 Task: Plan a trip to San Javier, Spain from 12th  December, 2023 to 15th December, 2023 for 3 adults.2 bedrooms having 3 beds and 1 bathroom. Property type can be flat. Booking option can be shelf check-in. Look for 4 properties as per requirement.
Action: Mouse moved to (581, 155)
Screenshot: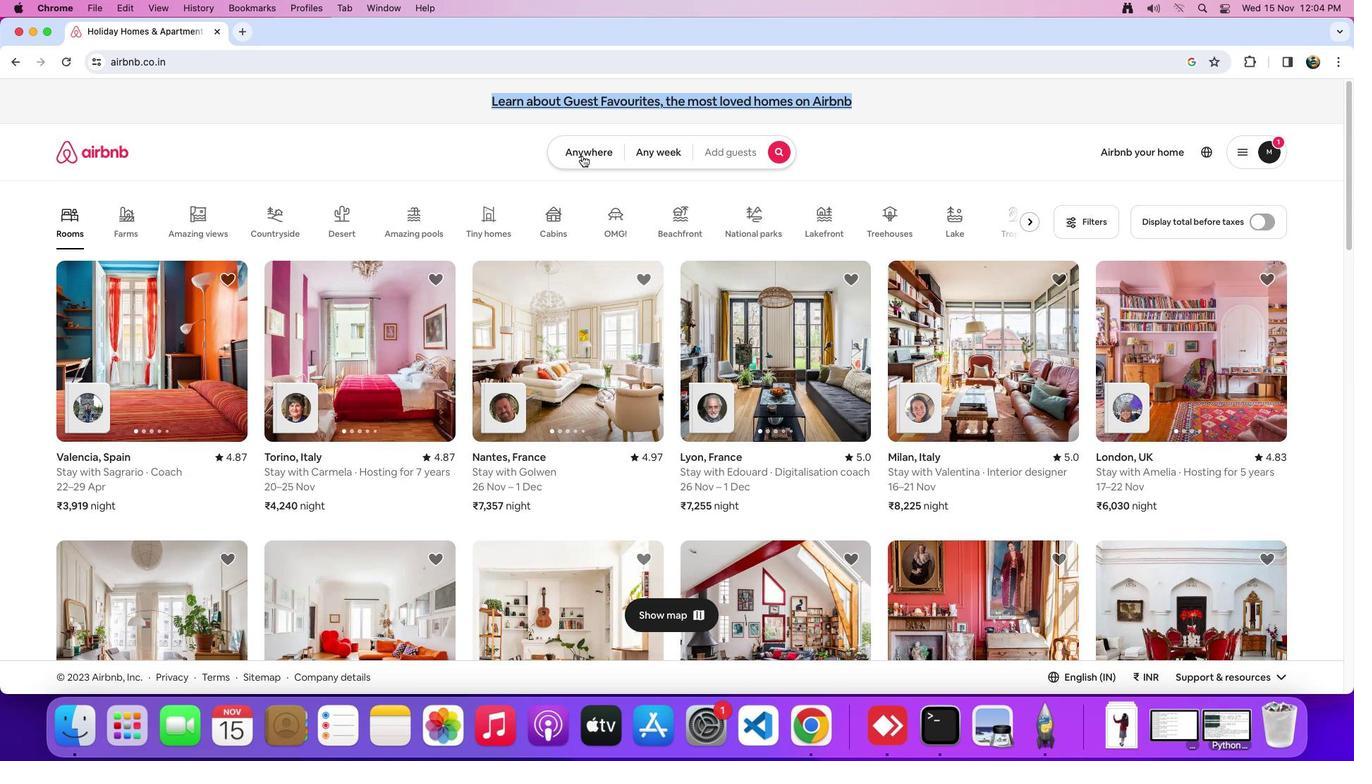 
Action: Mouse pressed left at (581, 155)
Screenshot: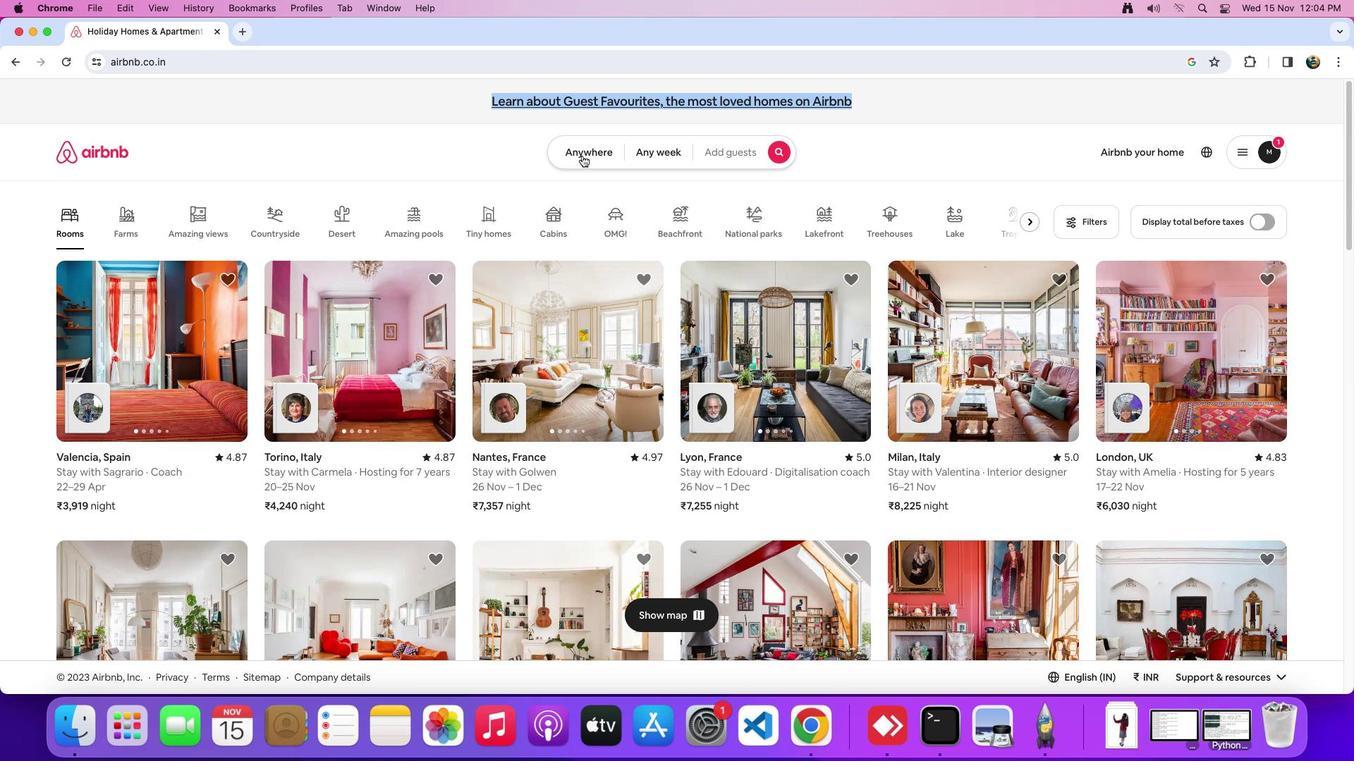 
Action: Mouse moved to (541, 203)
Screenshot: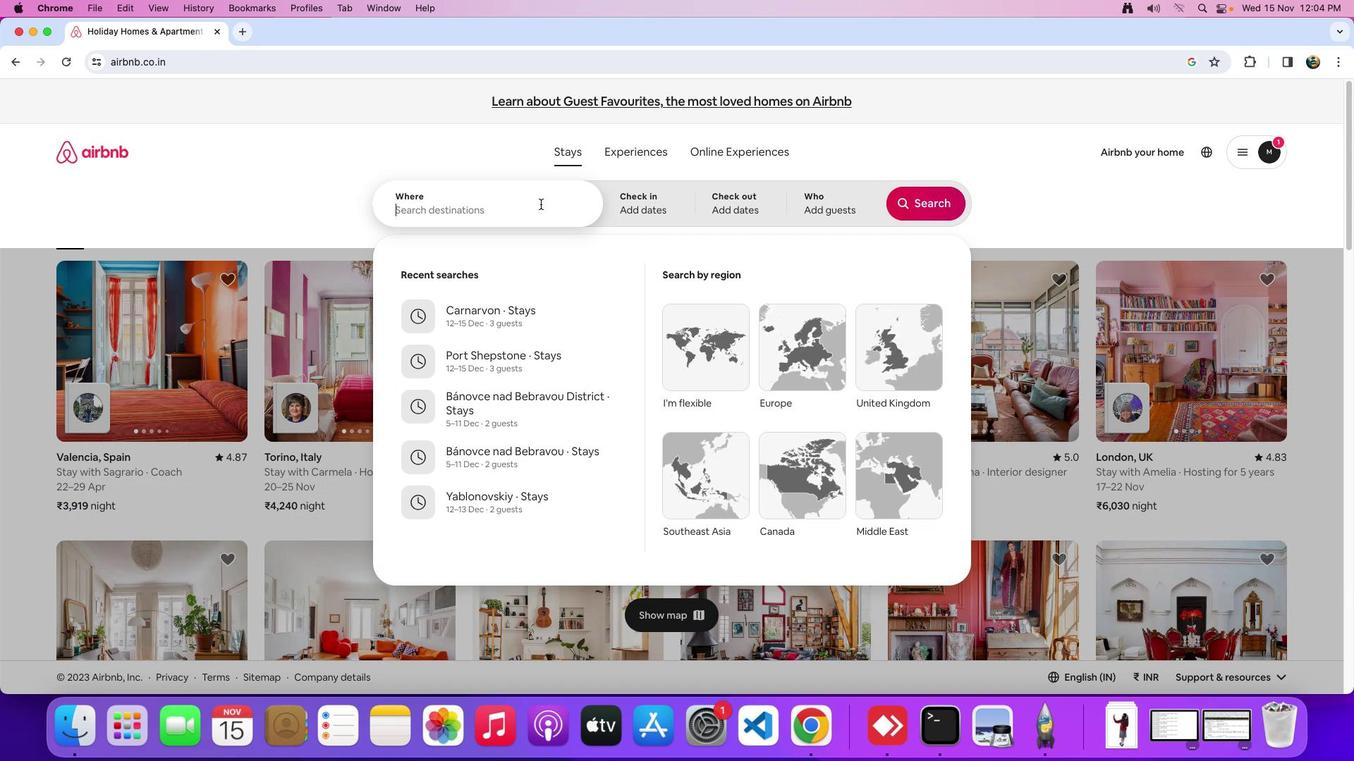 
Action: Mouse pressed left at (541, 203)
Screenshot: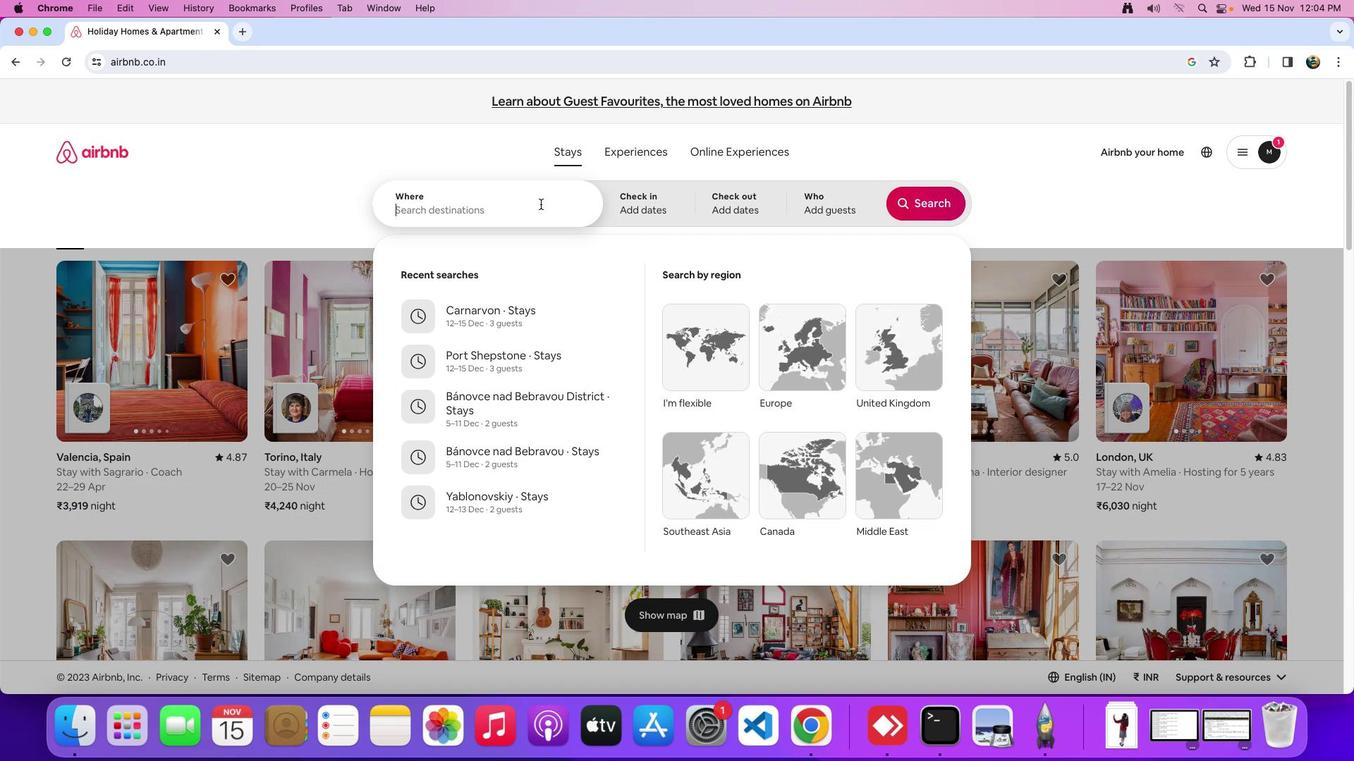 
Action: Key pressed Key.shift_r'S''a''n'Key.spaceKey.shift'J''a''v''i''e''r'','Key.spaceKey.shift_r'S''p''a''i''n'
Screenshot: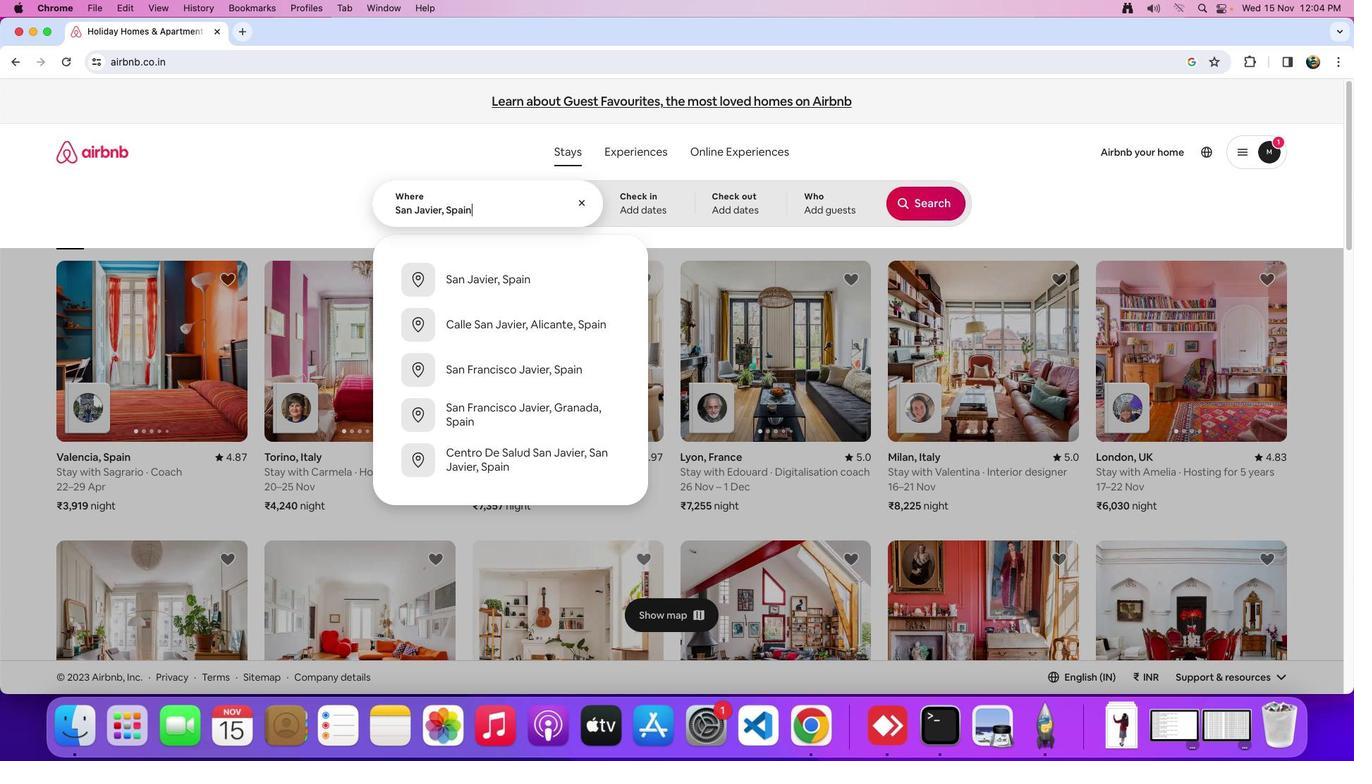 
Action: Mouse moved to (677, 198)
Screenshot: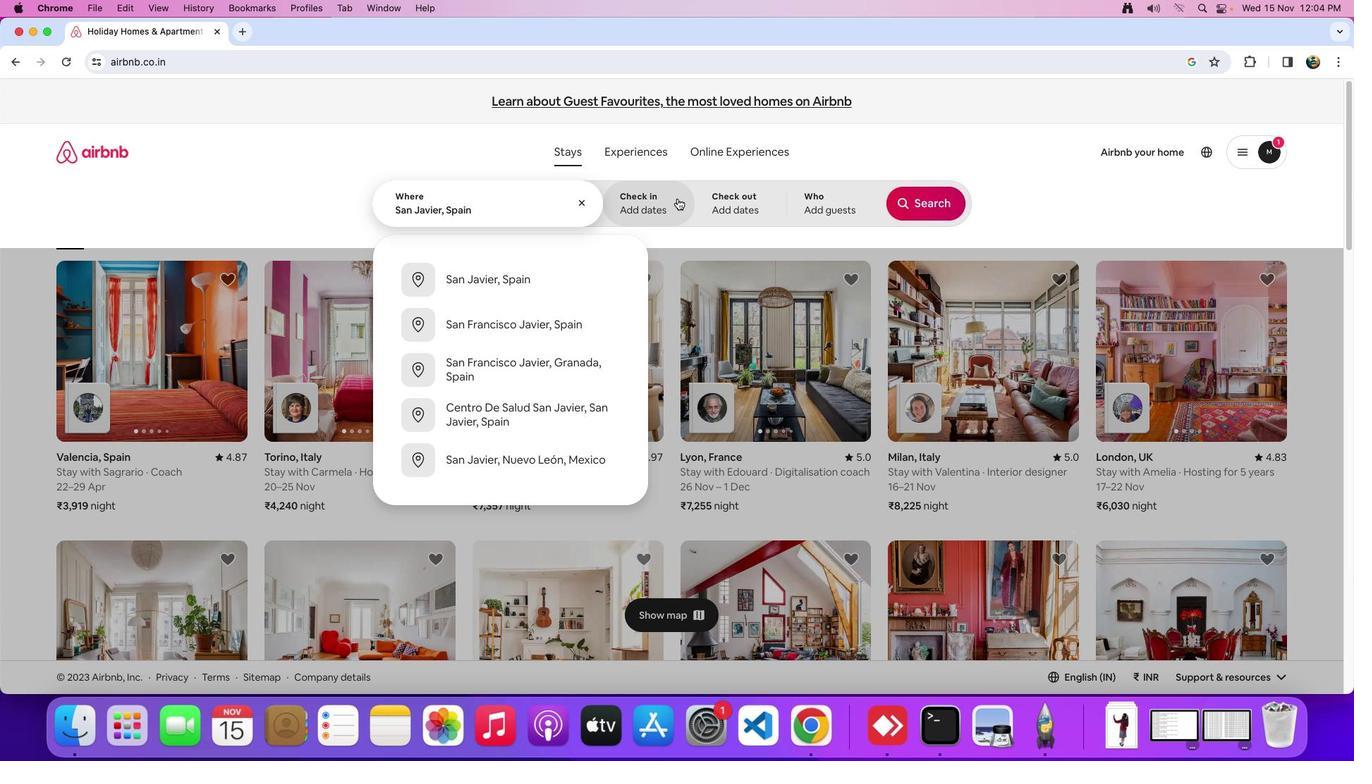 
Action: Mouse pressed left at (677, 198)
Screenshot: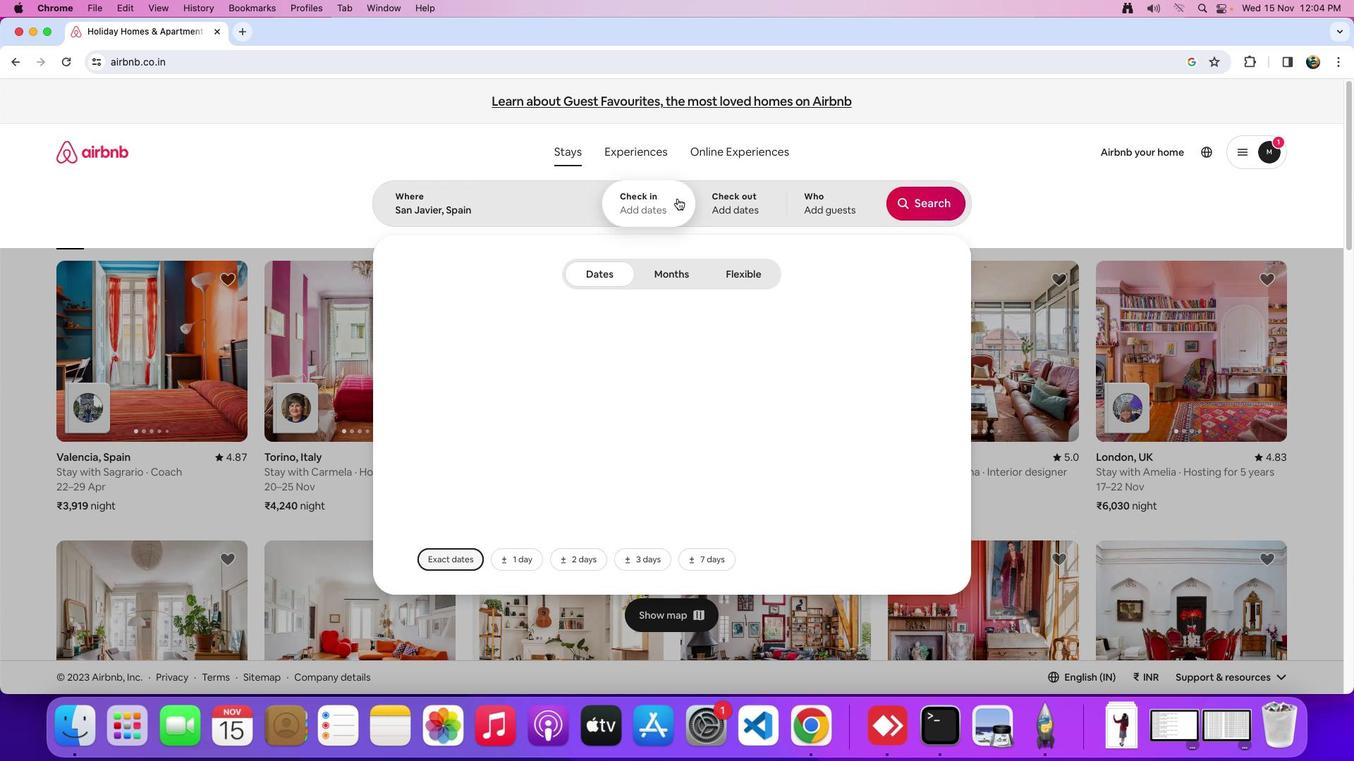 
Action: Mouse moved to (780, 445)
Screenshot: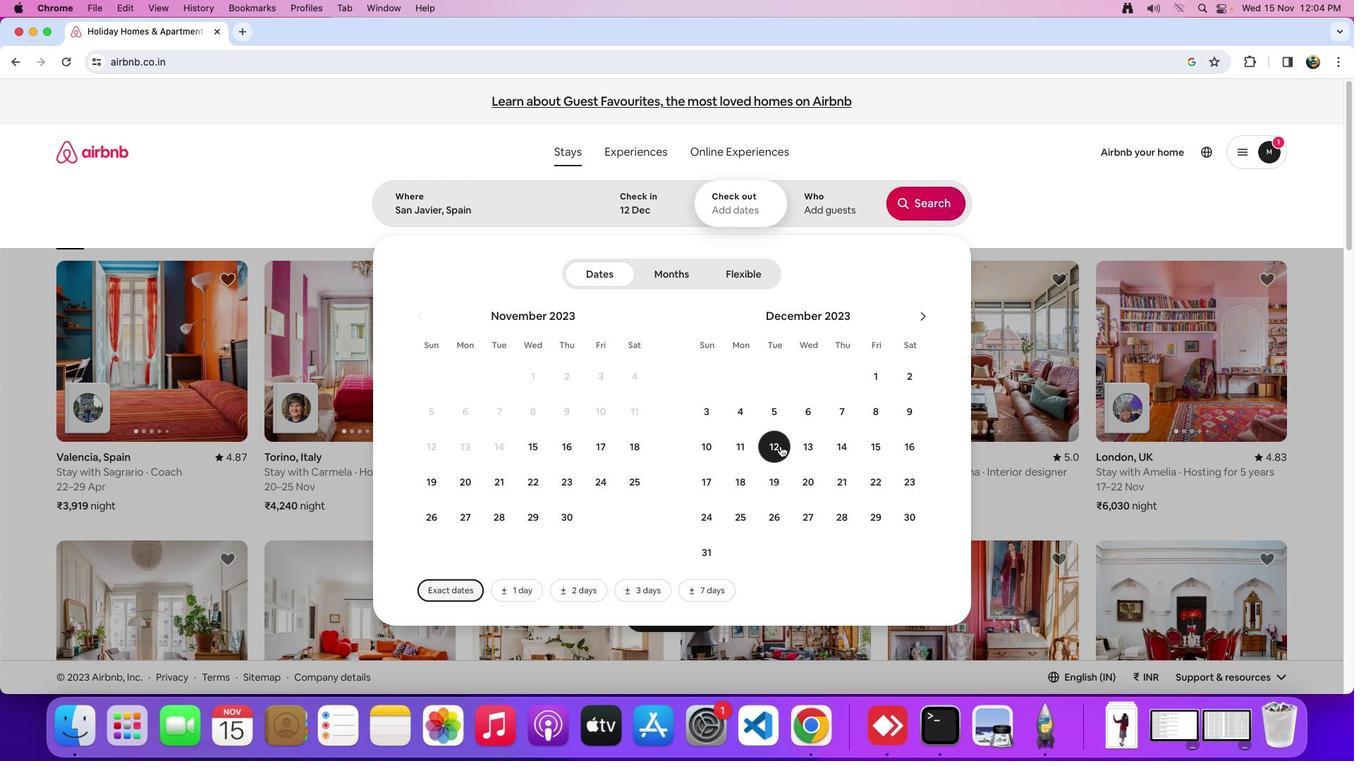 
Action: Mouse pressed left at (780, 445)
Screenshot: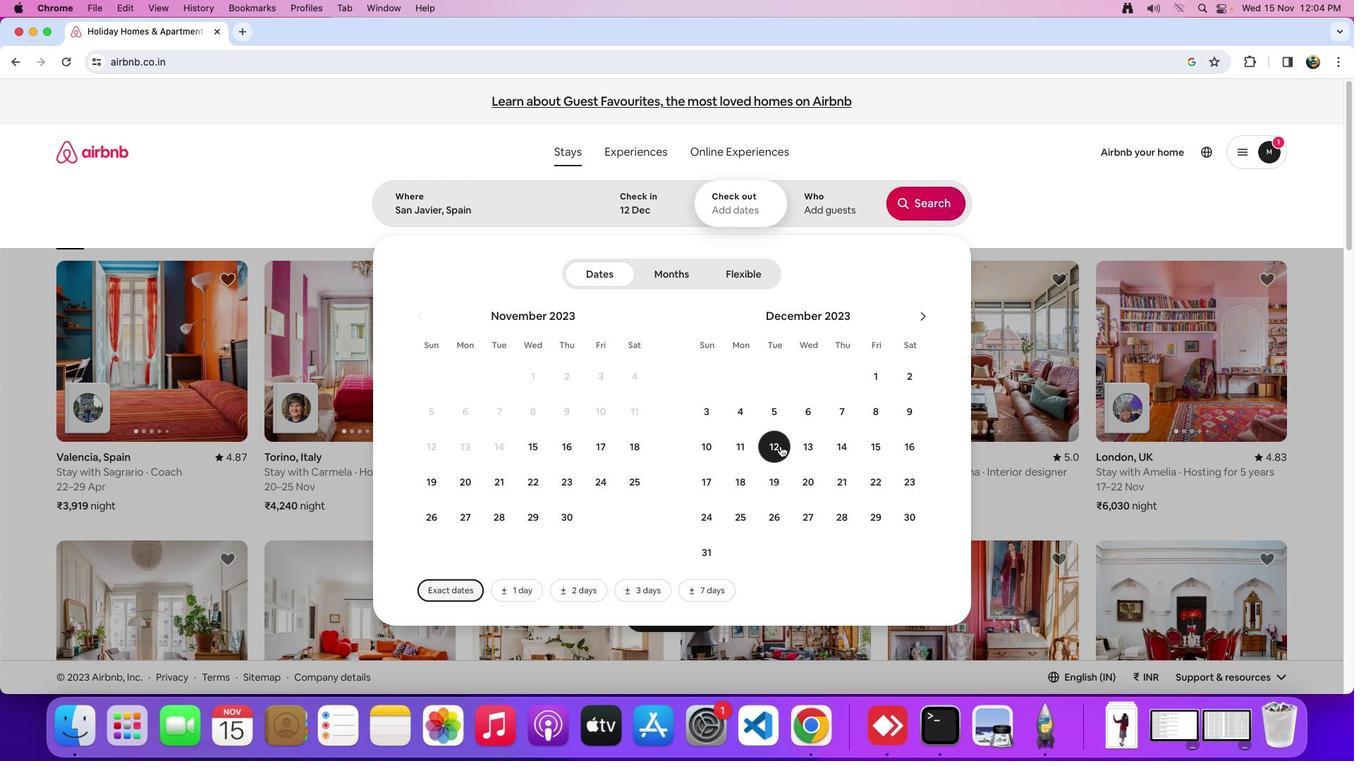 
Action: Mouse moved to (868, 455)
Screenshot: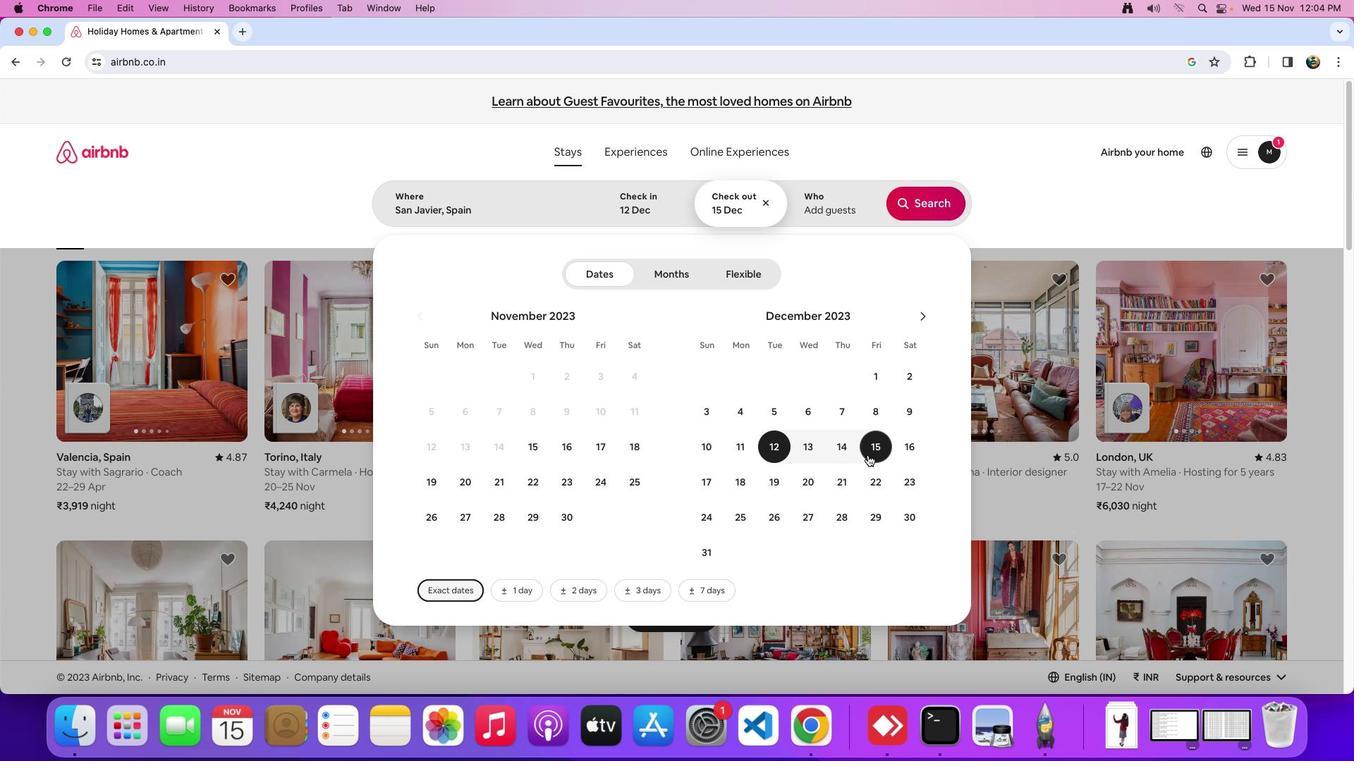 
Action: Mouse pressed left at (868, 455)
Screenshot: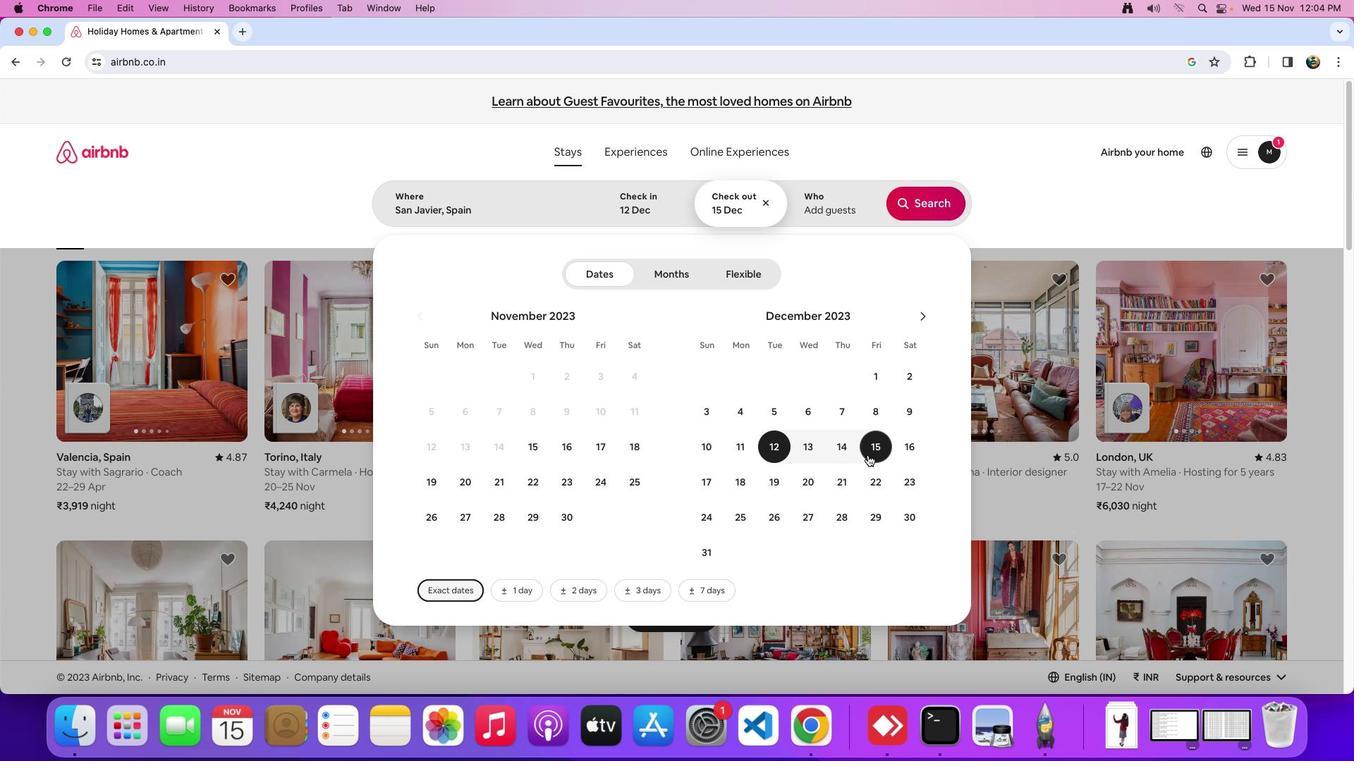 
Action: Mouse moved to (864, 479)
Screenshot: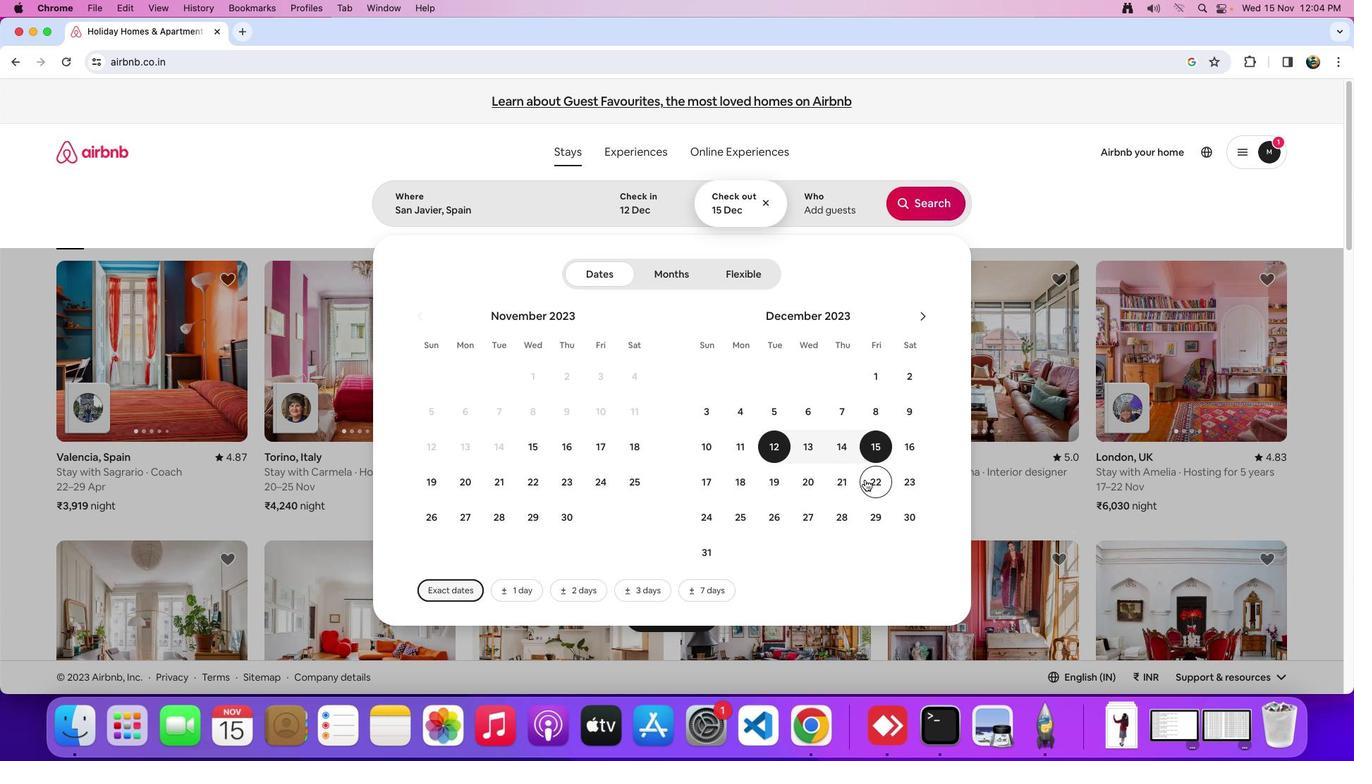
Action: Mouse scrolled (864, 479) with delta (0, 0)
Screenshot: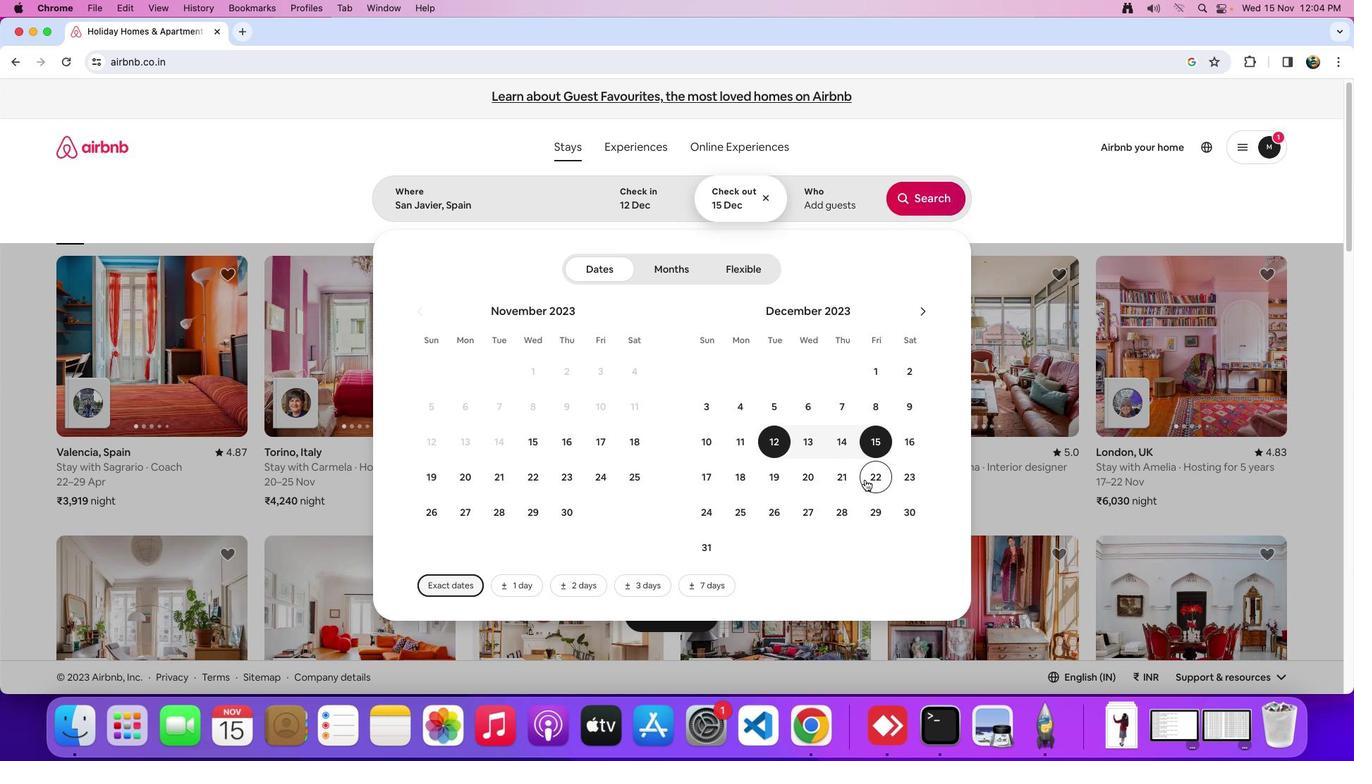 
Action: Mouse scrolled (864, 479) with delta (0, 0)
Screenshot: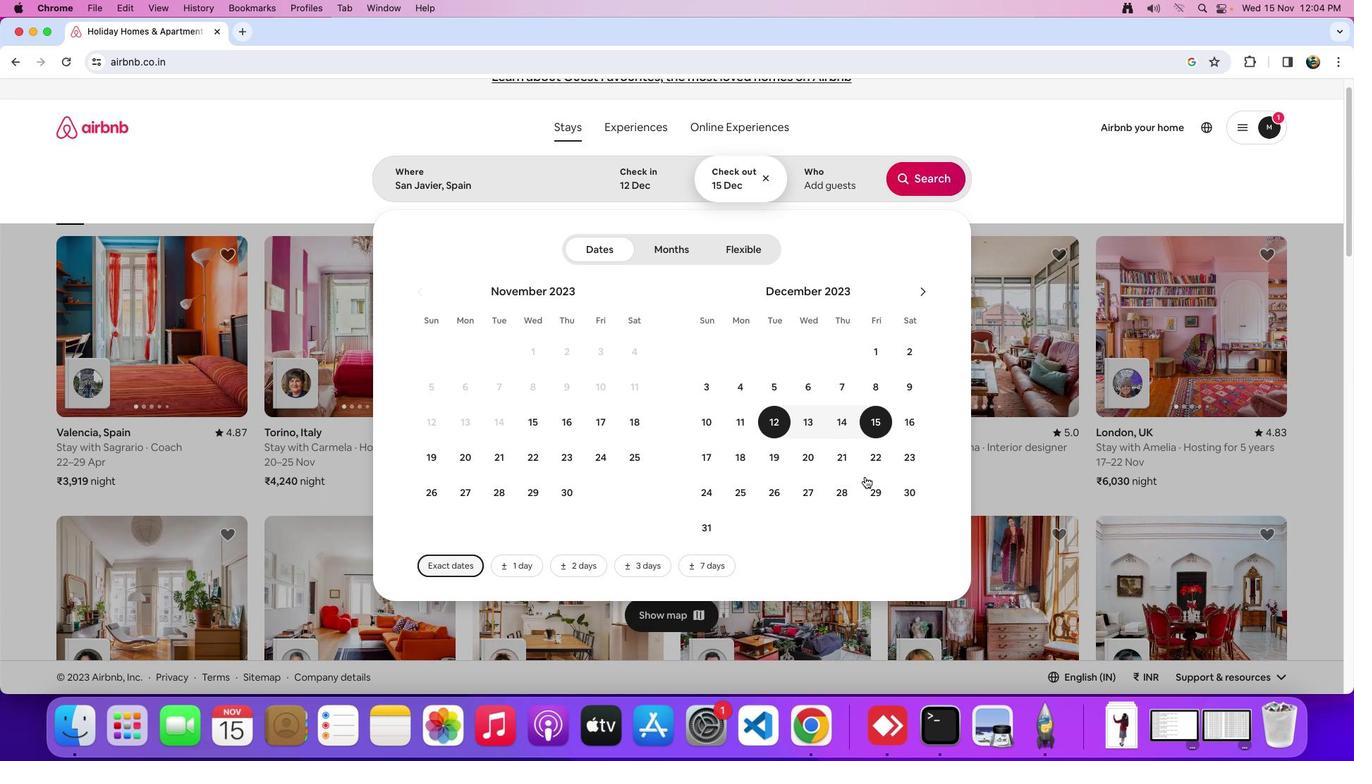 
Action: Mouse moved to (864, 479)
Screenshot: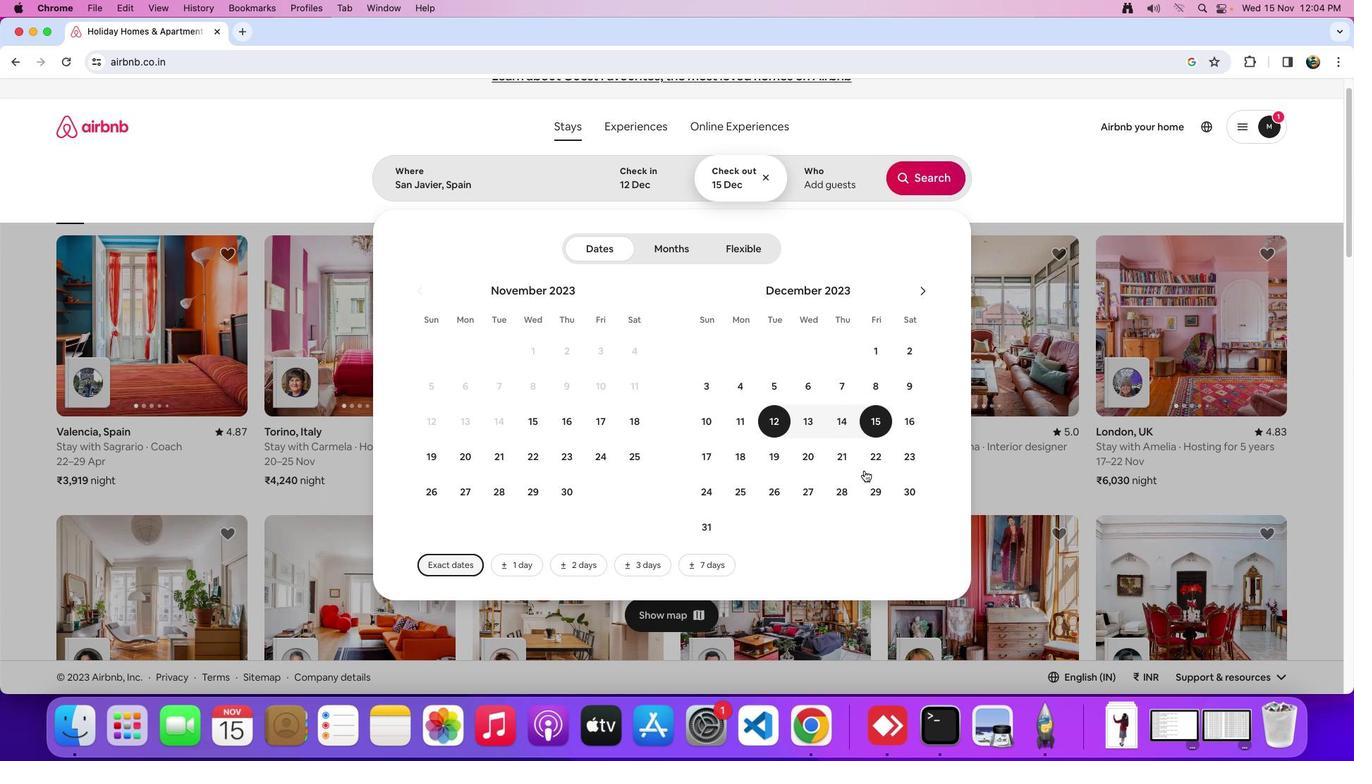 
Action: Mouse scrolled (864, 479) with delta (0, 0)
Screenshot: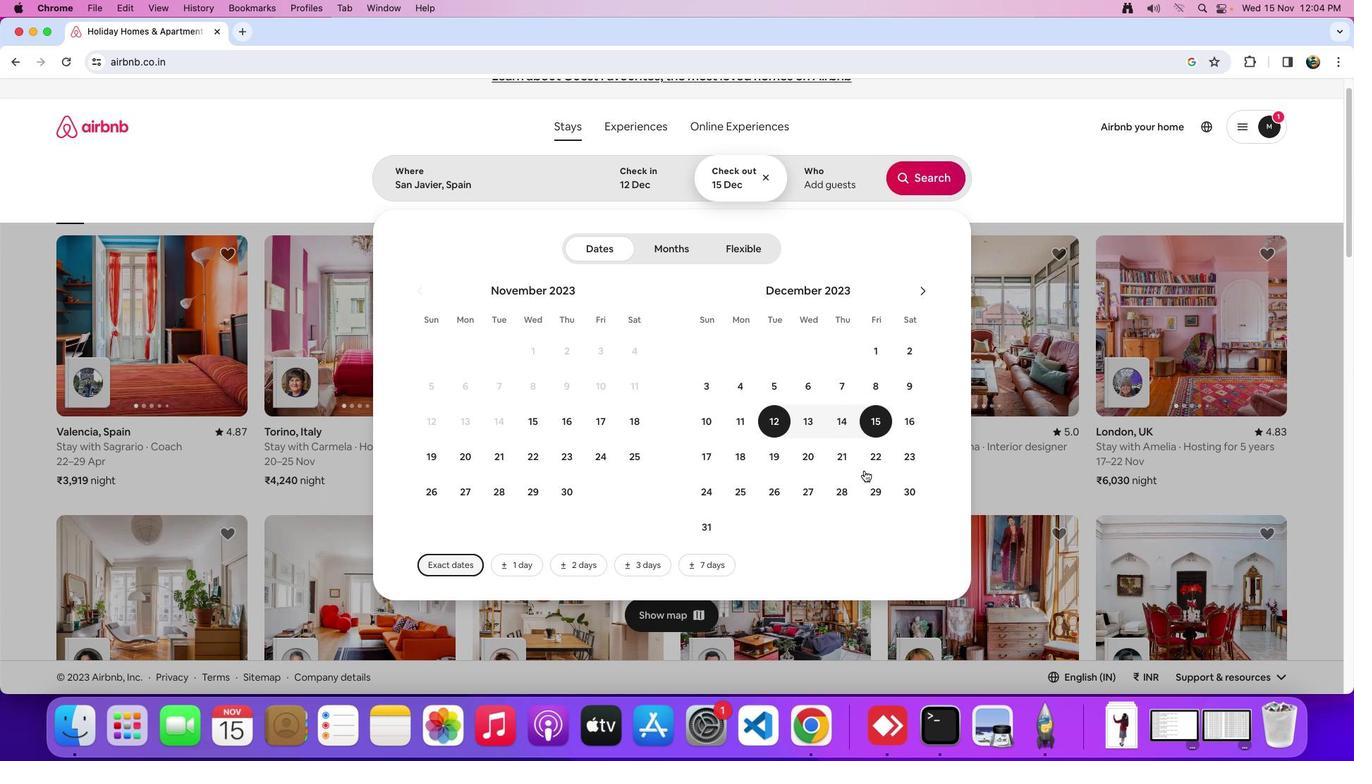 
Action: Mouse moved to (845, 191)
Screenshot: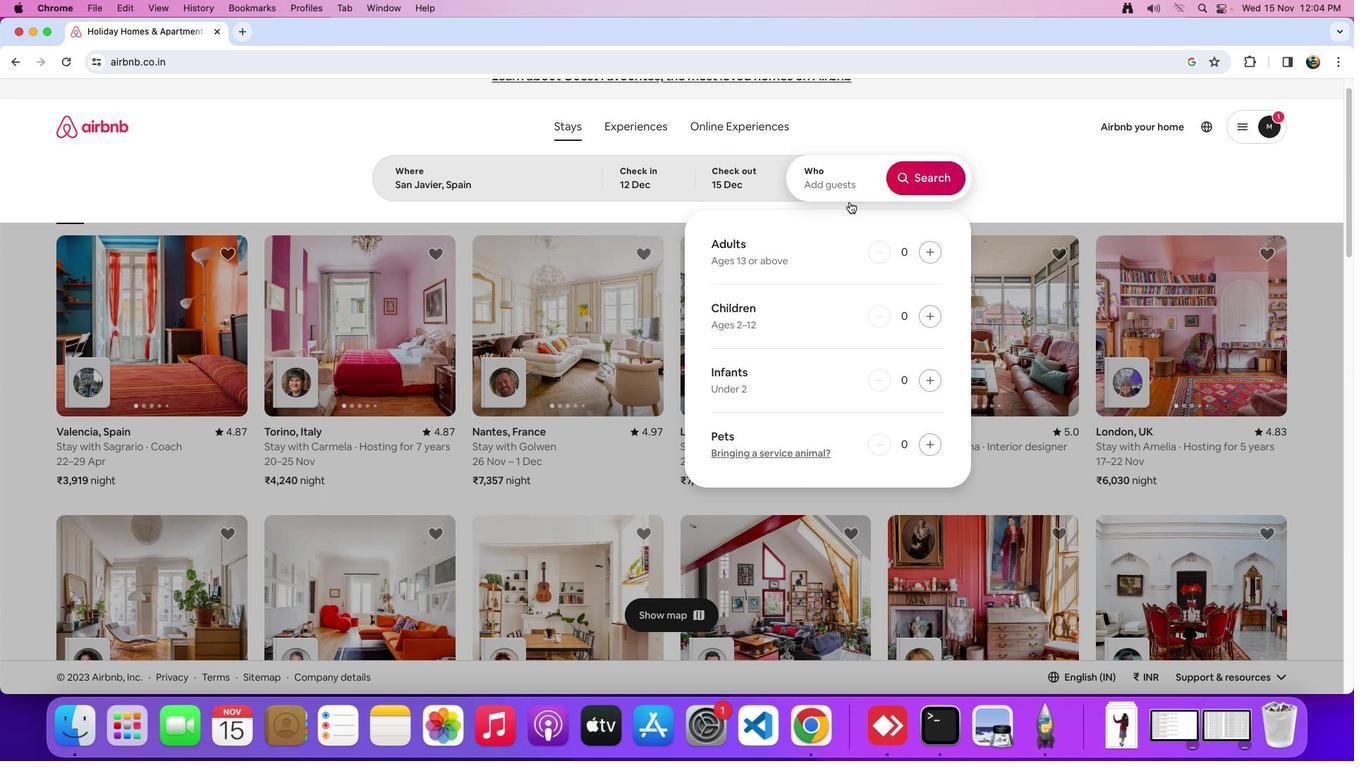 
Action: Mouse pressed left at (845, 191)
Screenshot: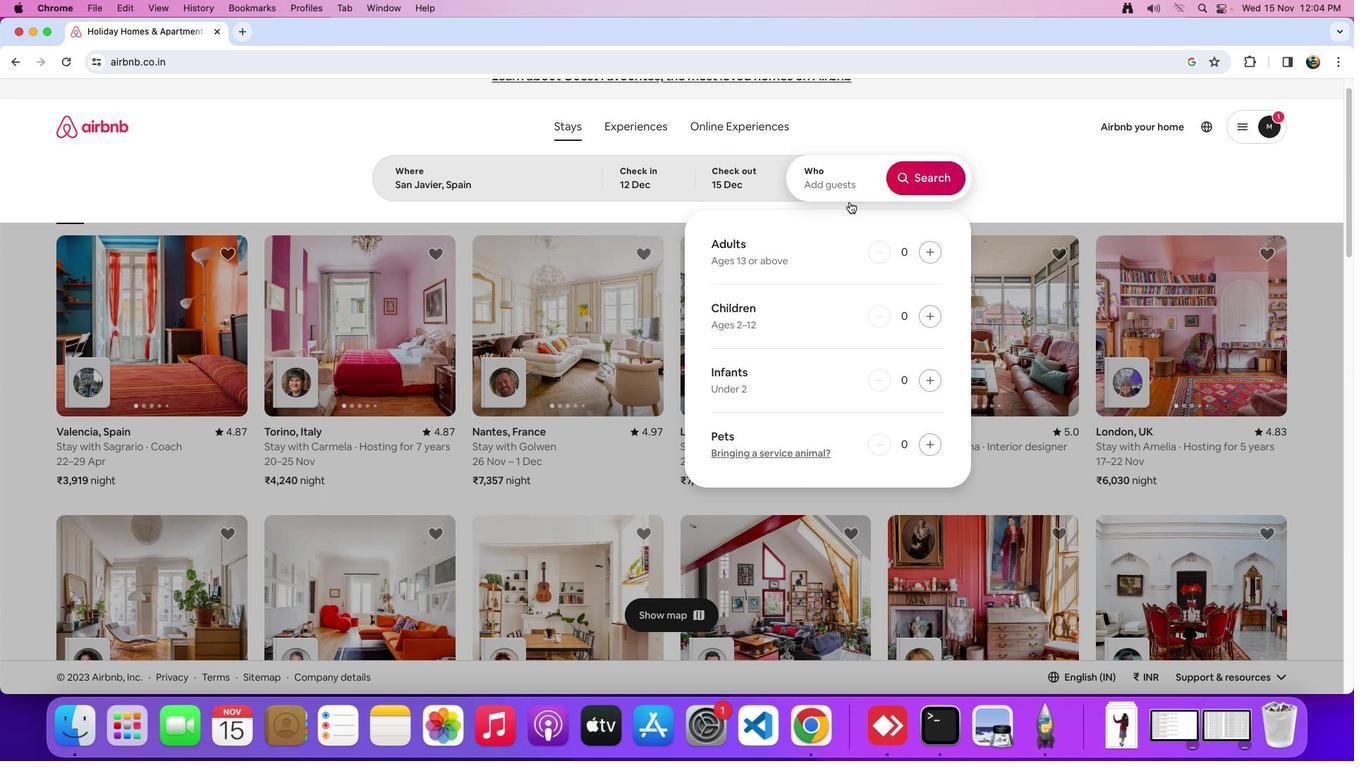 
Action: Mouse moved to (931, 253)
Screenshot: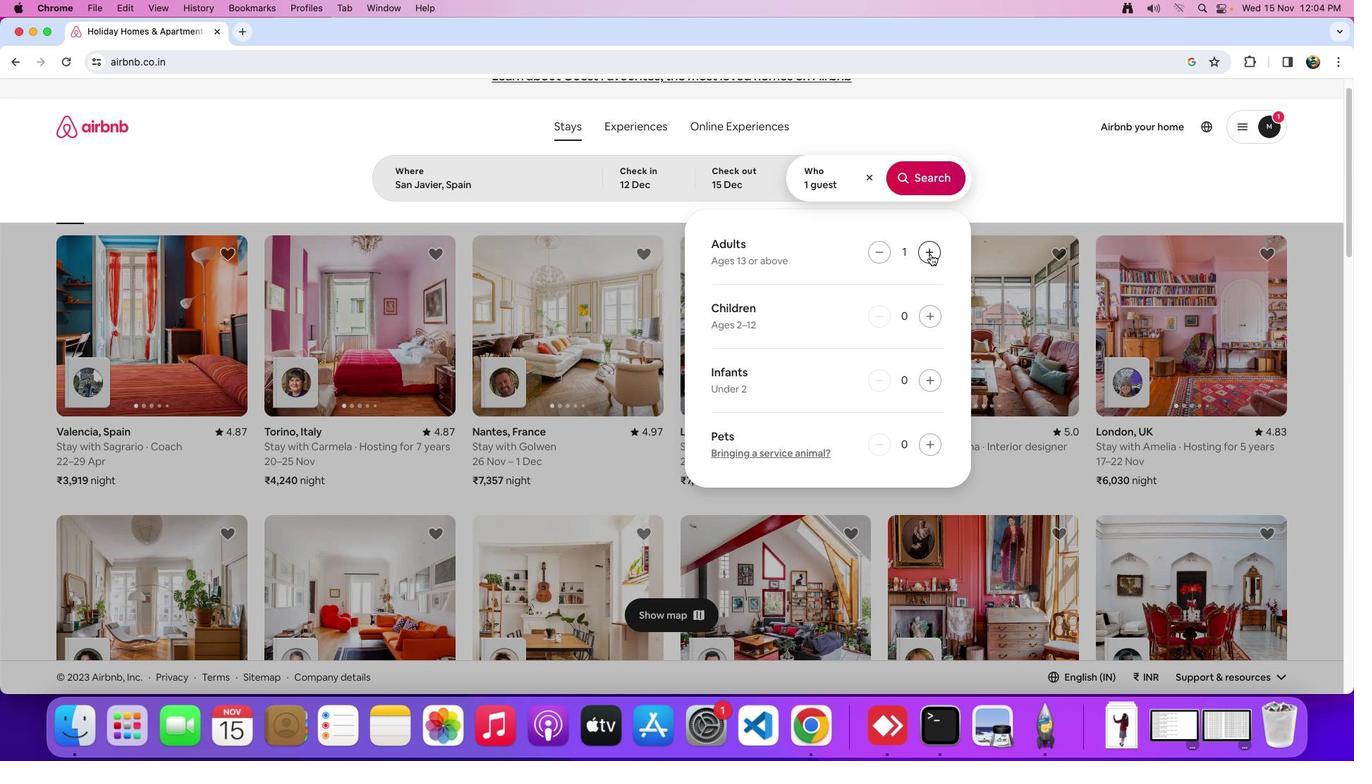 
Action: Mouse pressed left at (931, 253)
Screenshot: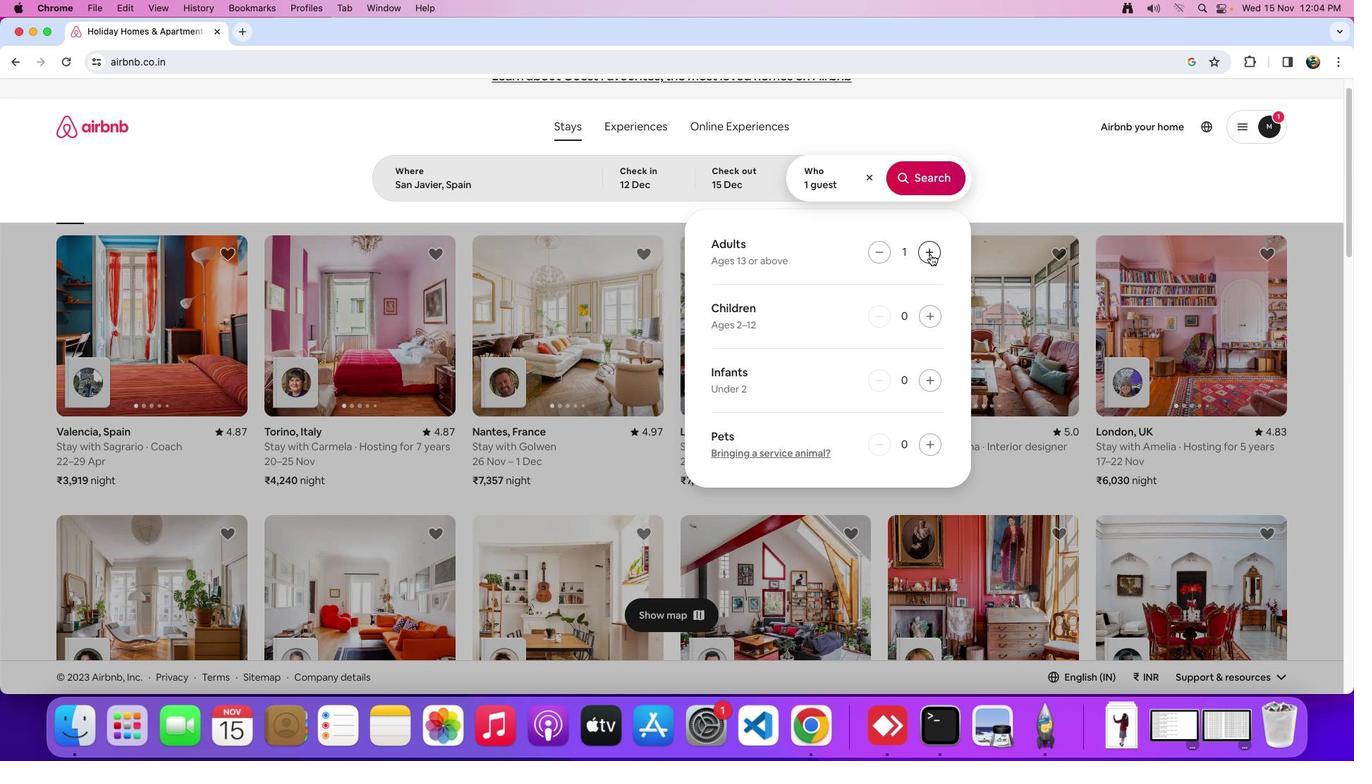 
Action: Mouse pressed left at (931, 253)
Screenshot: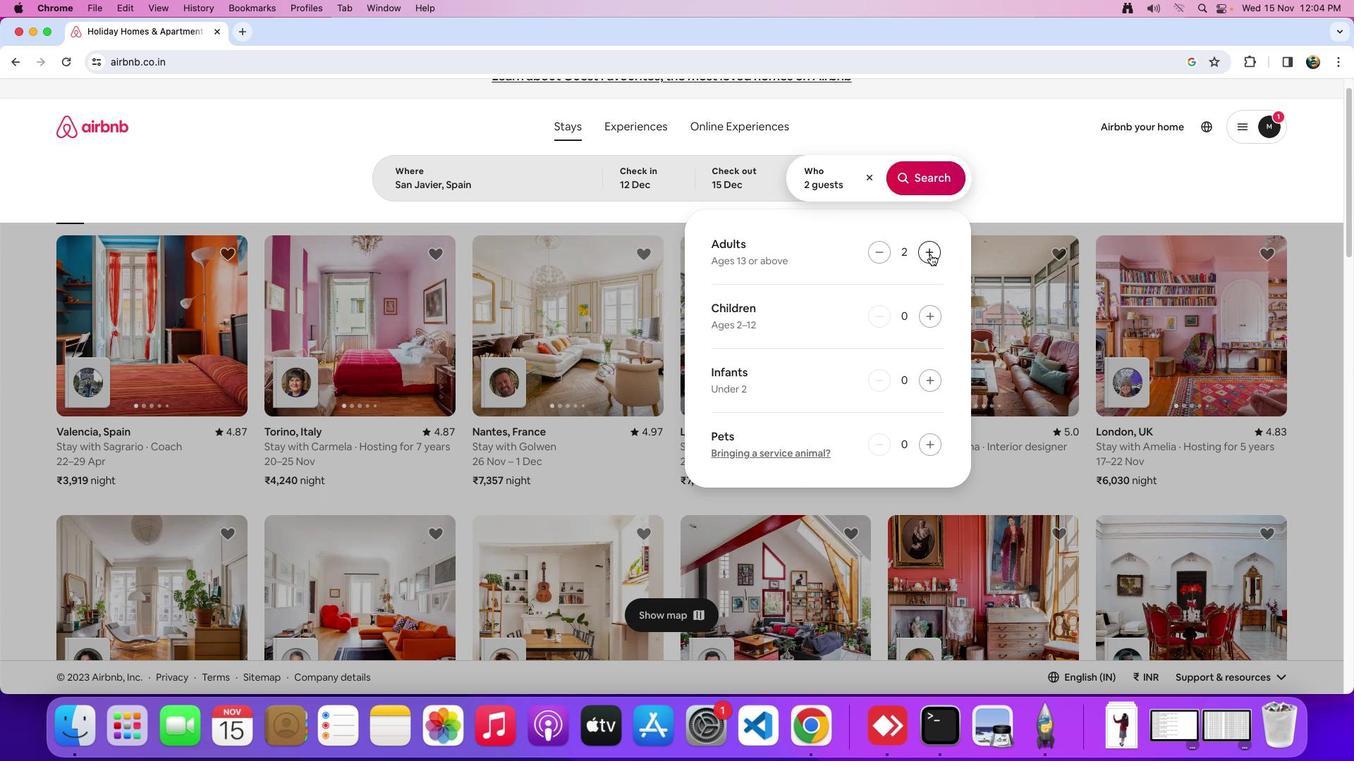 
Action: Mouse pressed left at (931, 253)
Screenshot: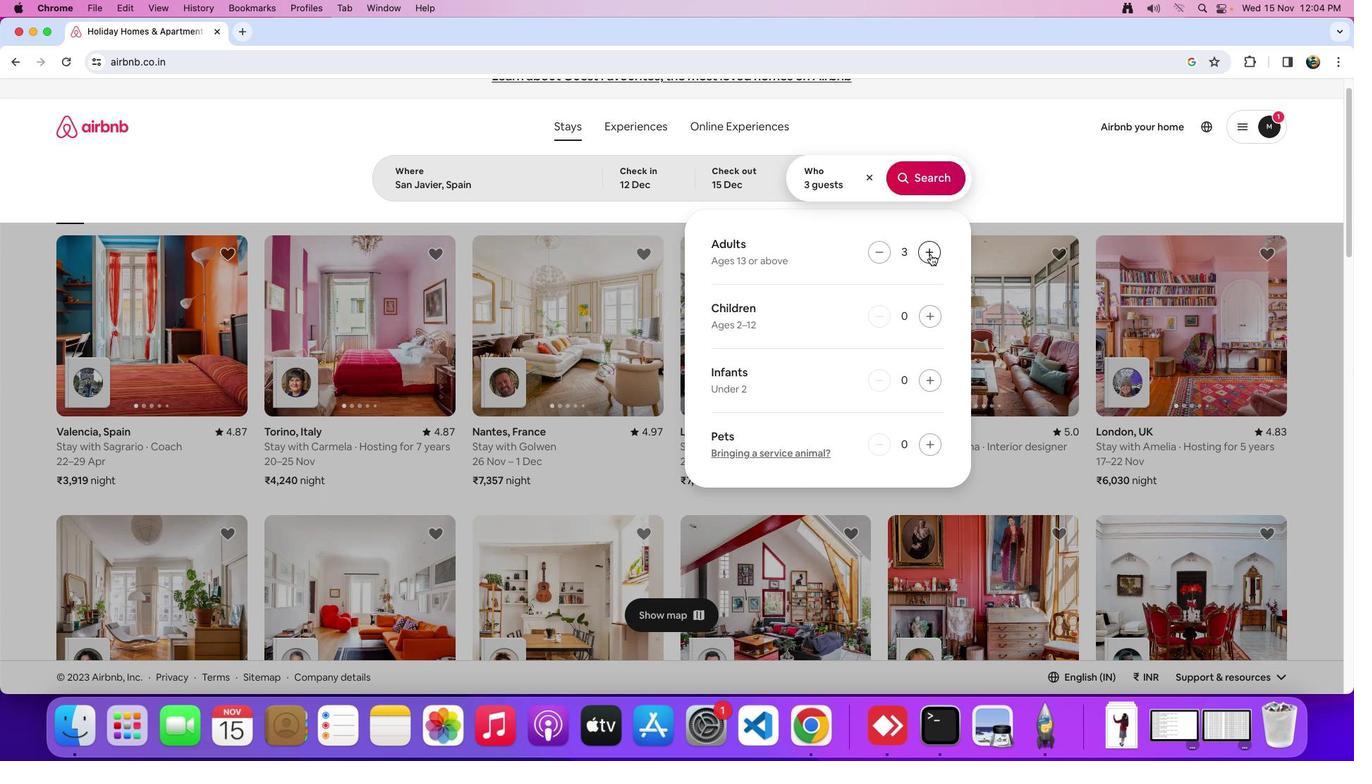 
Action: Mouse moved to (926, 182)
Screenshot: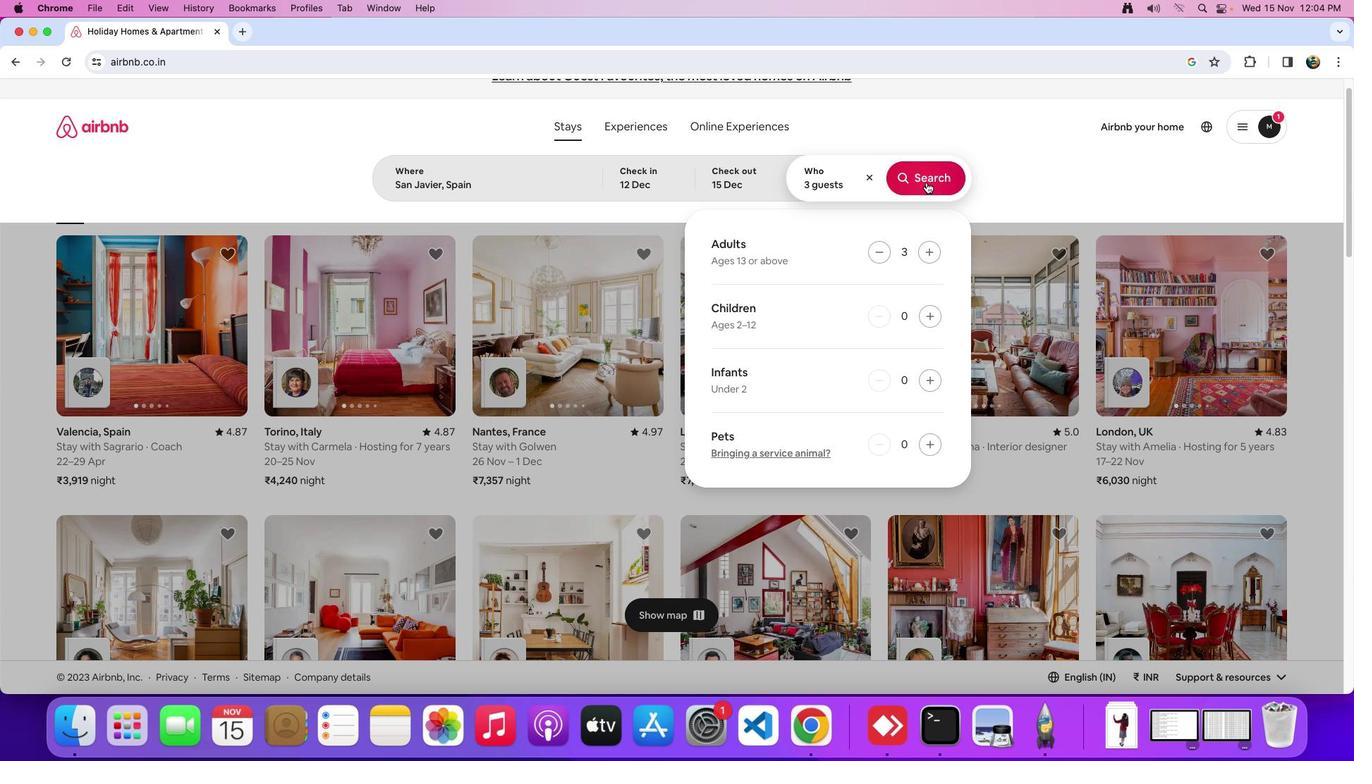 
Action: Mouse pressed left at (926, 182)
Screenshot: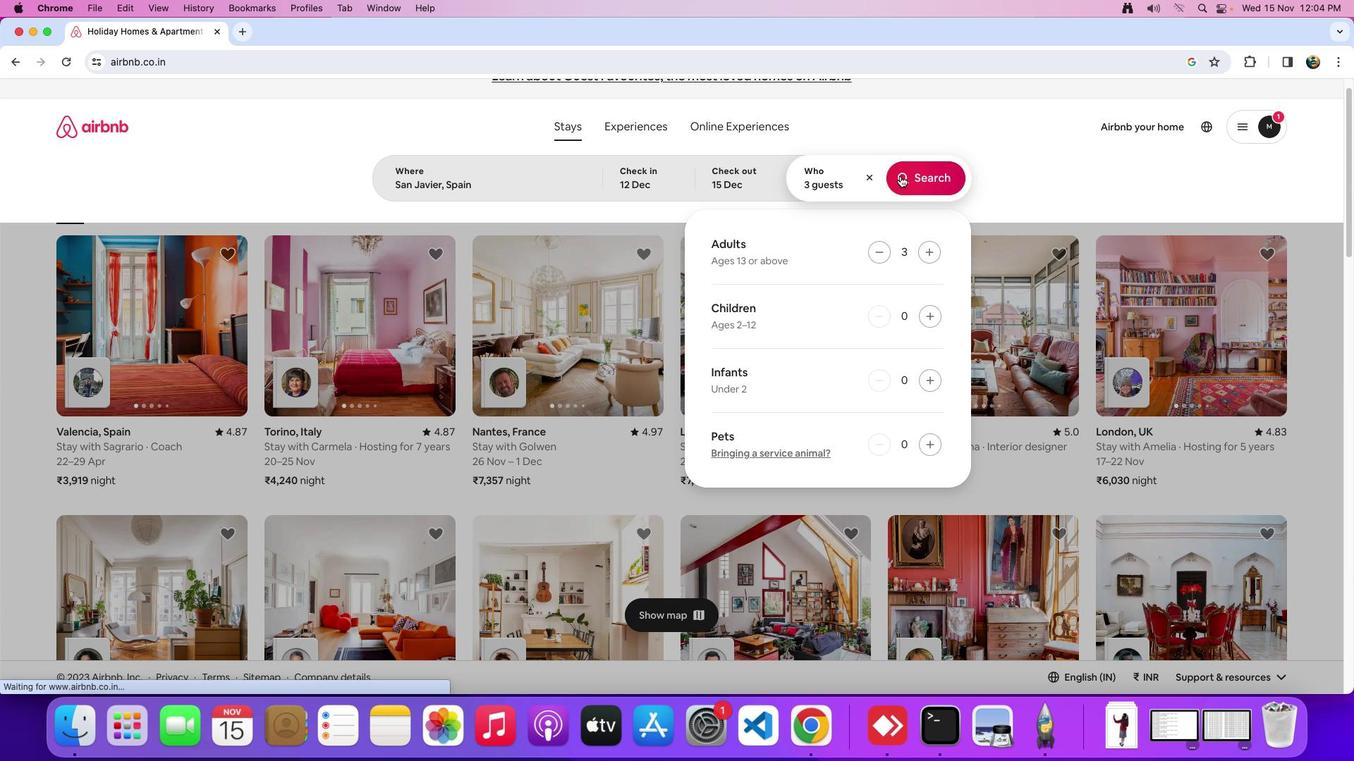 
Action: Mouse moved to (1107, 163)
Screenshot: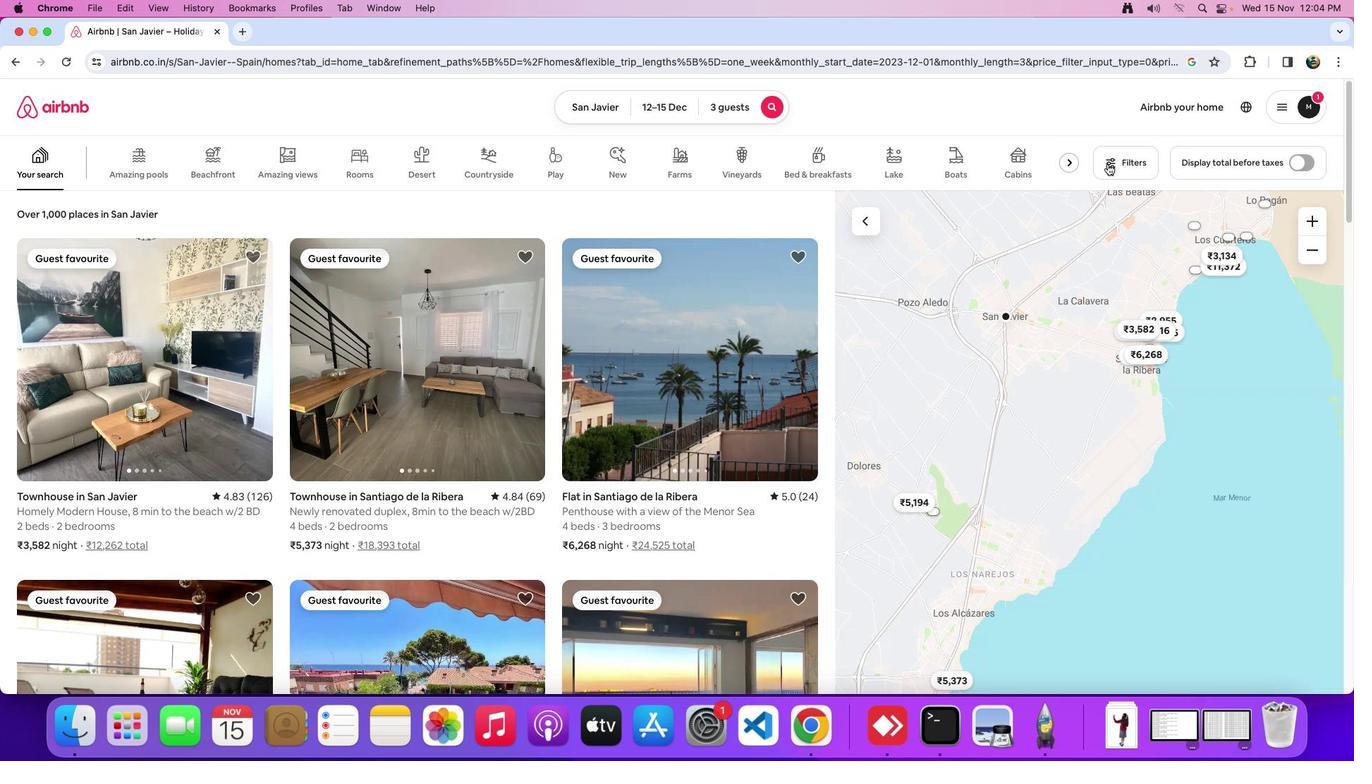 
Action: Mouse pressed left at (1107, 163)
Screenshot: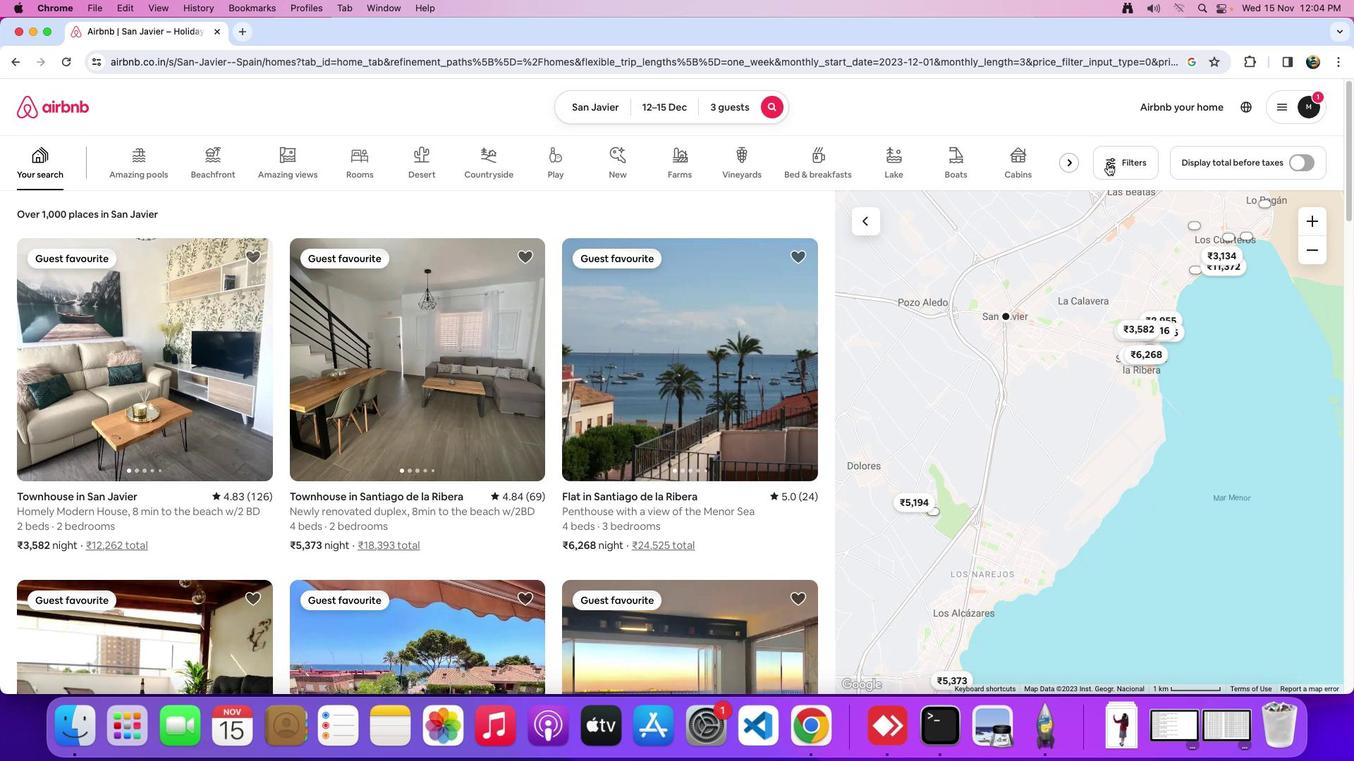 
Action: Mouse moved to (660, 375)
Screenshot: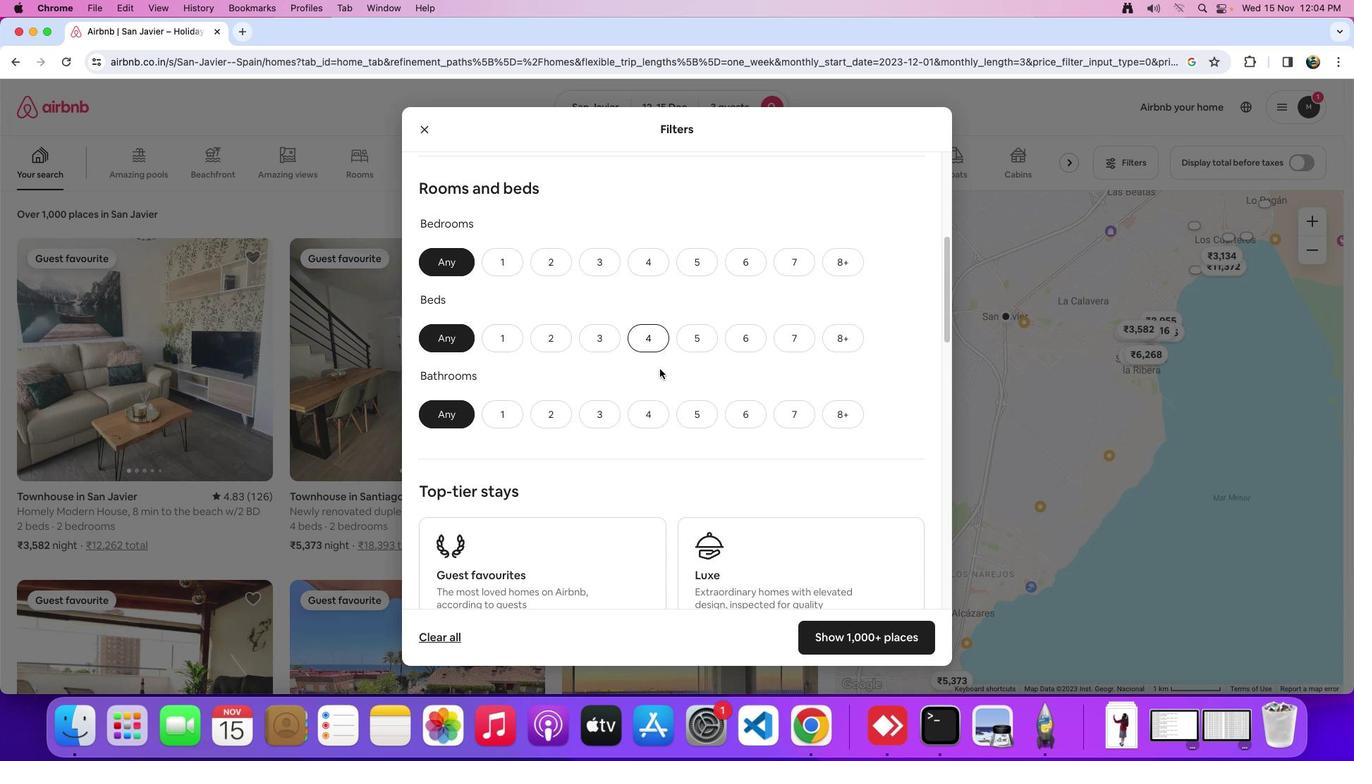 
Action: Mouse scrolled (660, 375) with delta (0, 0)
Screenshot: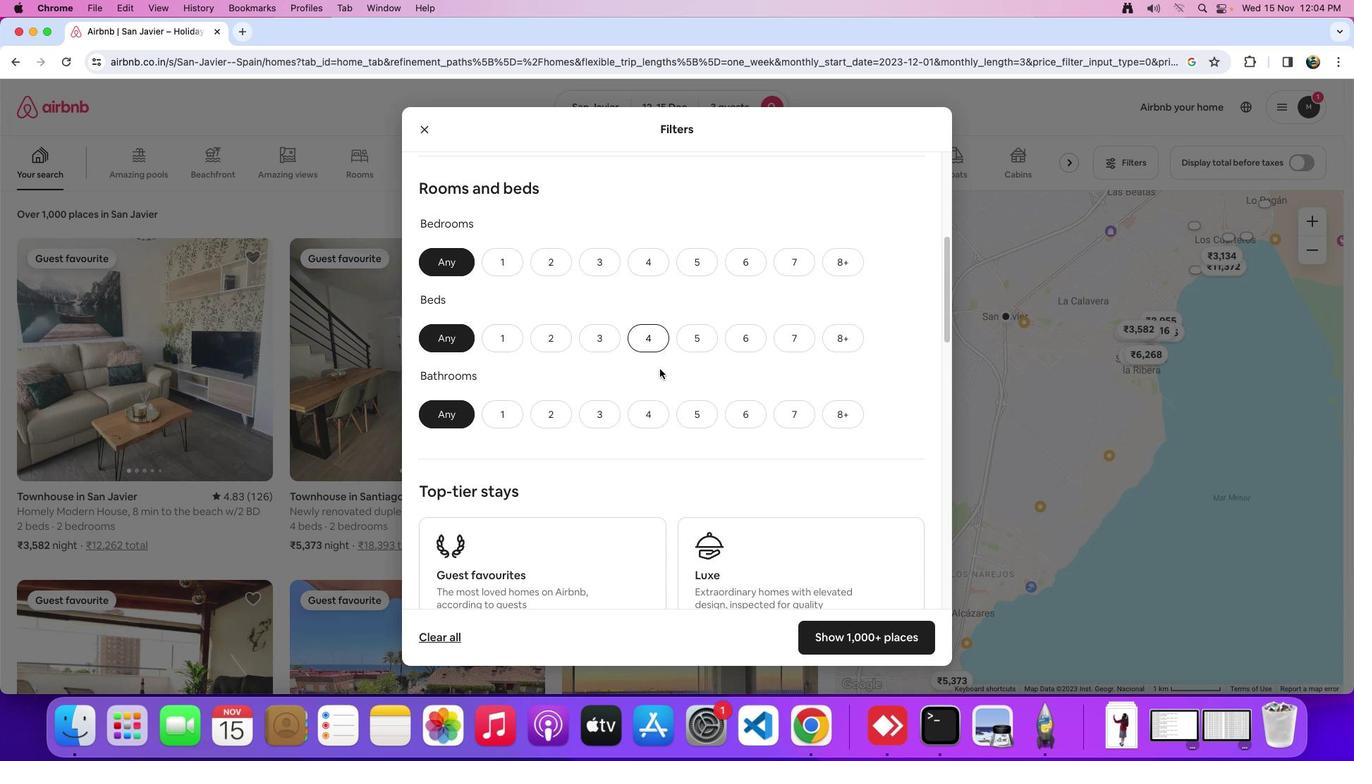 
Action: Mouse moved to (660, 374)
Screenshot: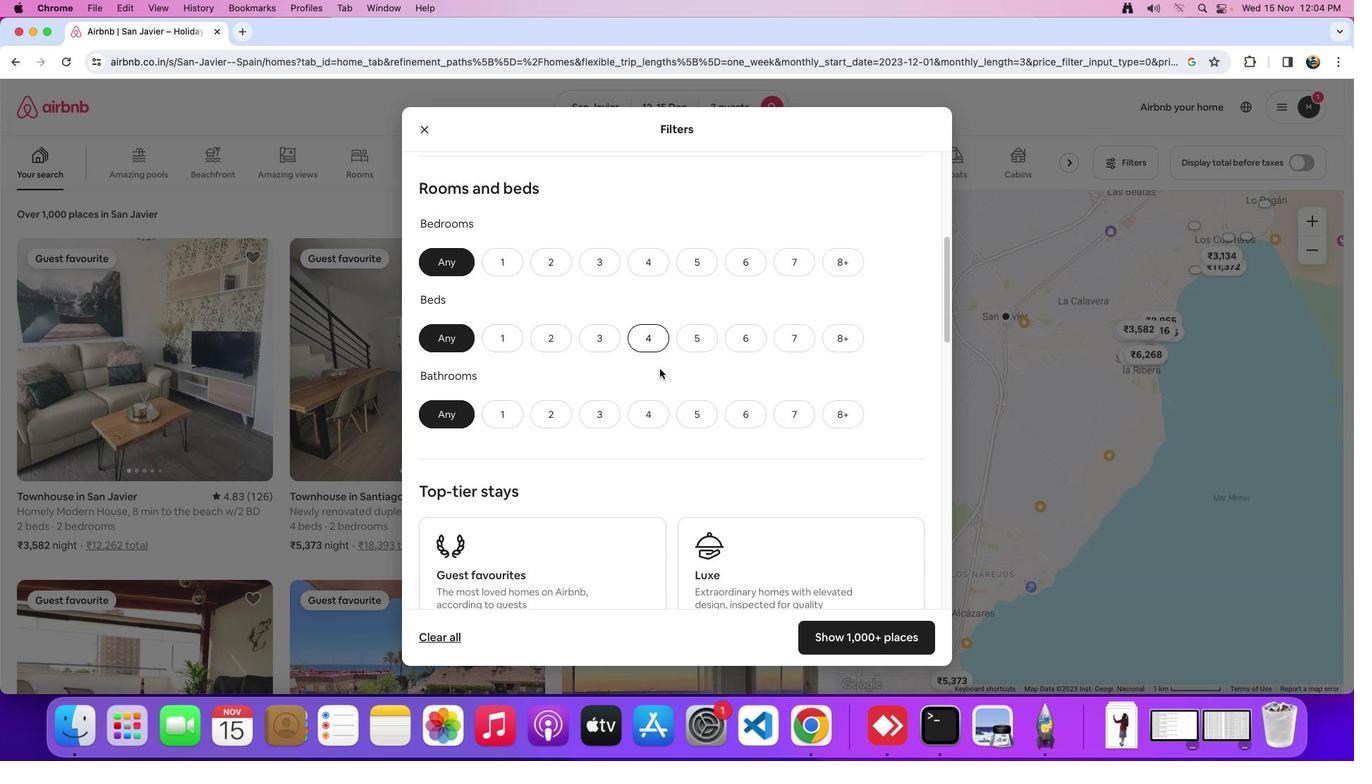 
Action: Mouse scrolled (660, 374) with delta (0, 0)
Screenshot: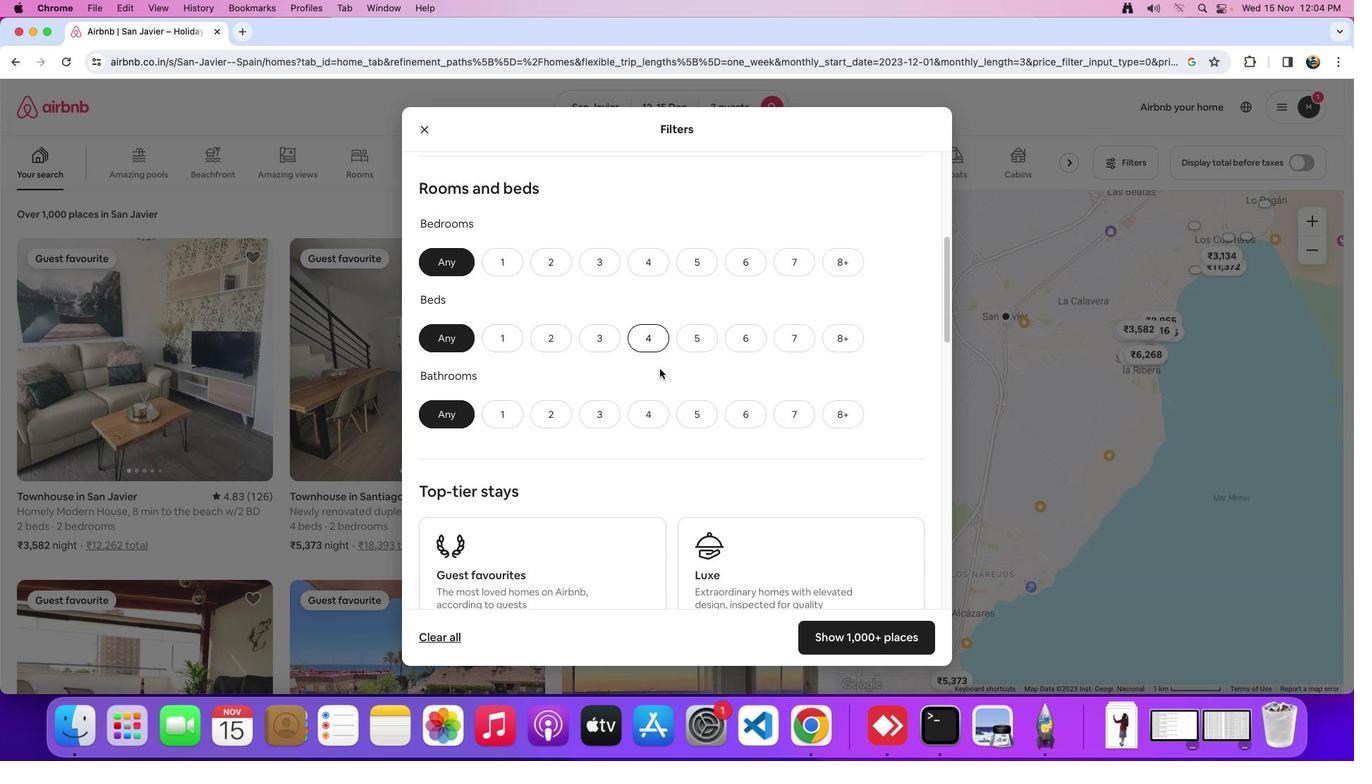 
Action: Mouse moved to (660, 373)
Screenshot: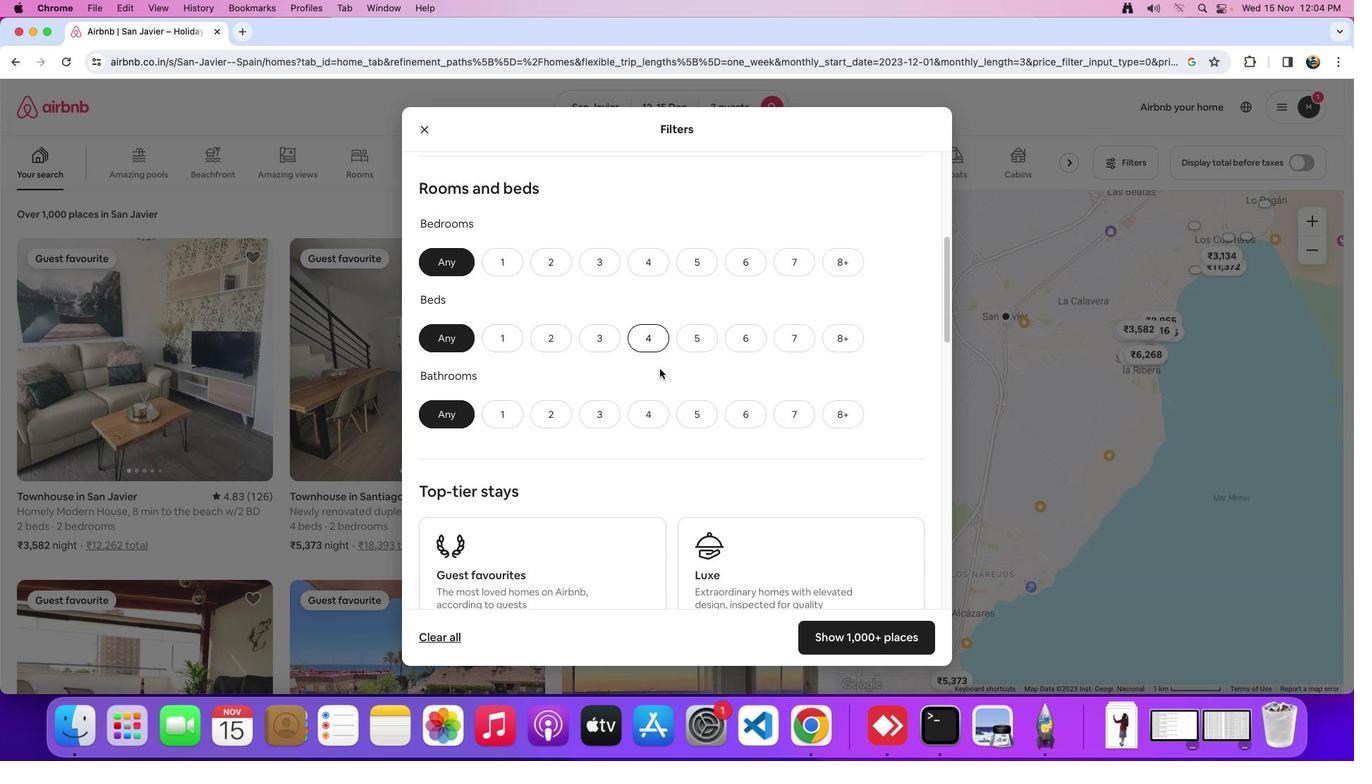 
Action: Mouse scrolled (660, 373) with delta (0, -2)
Screenshot: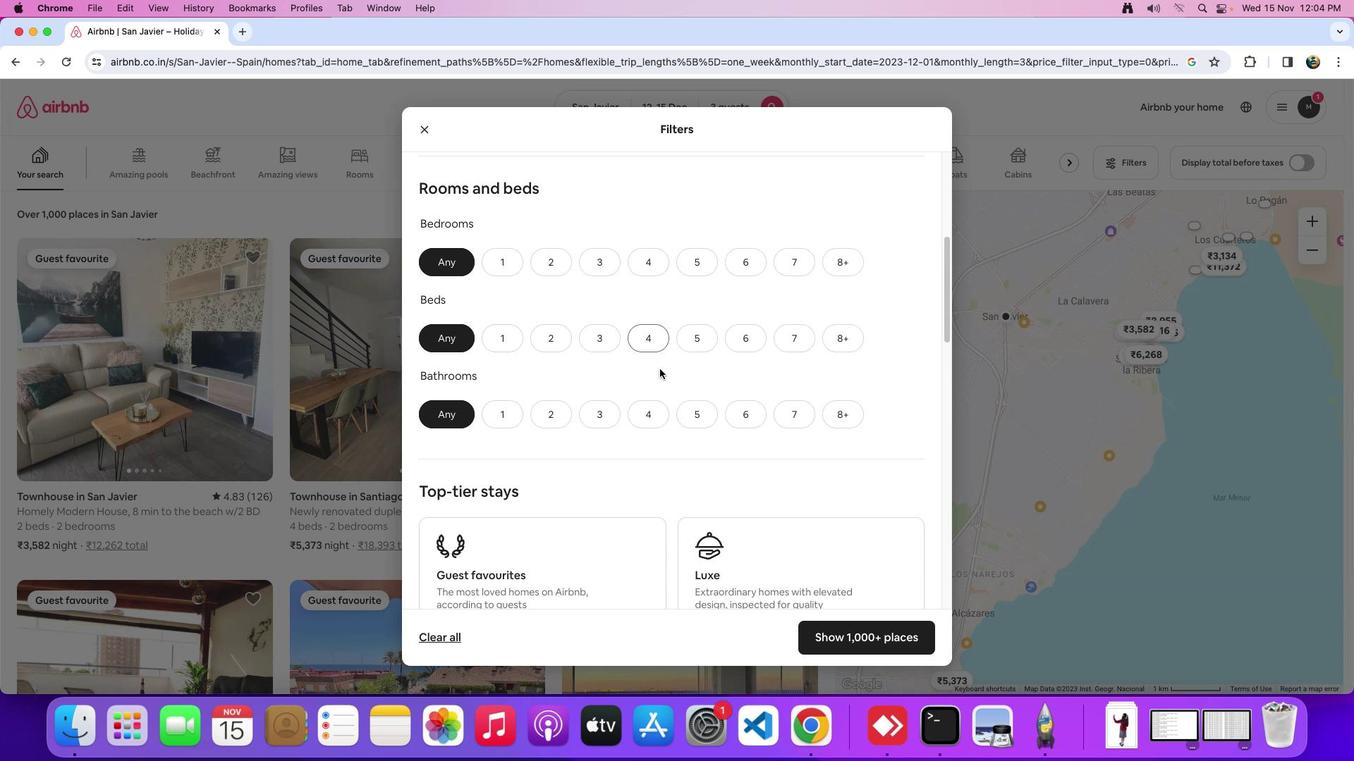 
Action: Mouse moved to (660, 371)
Screenshot: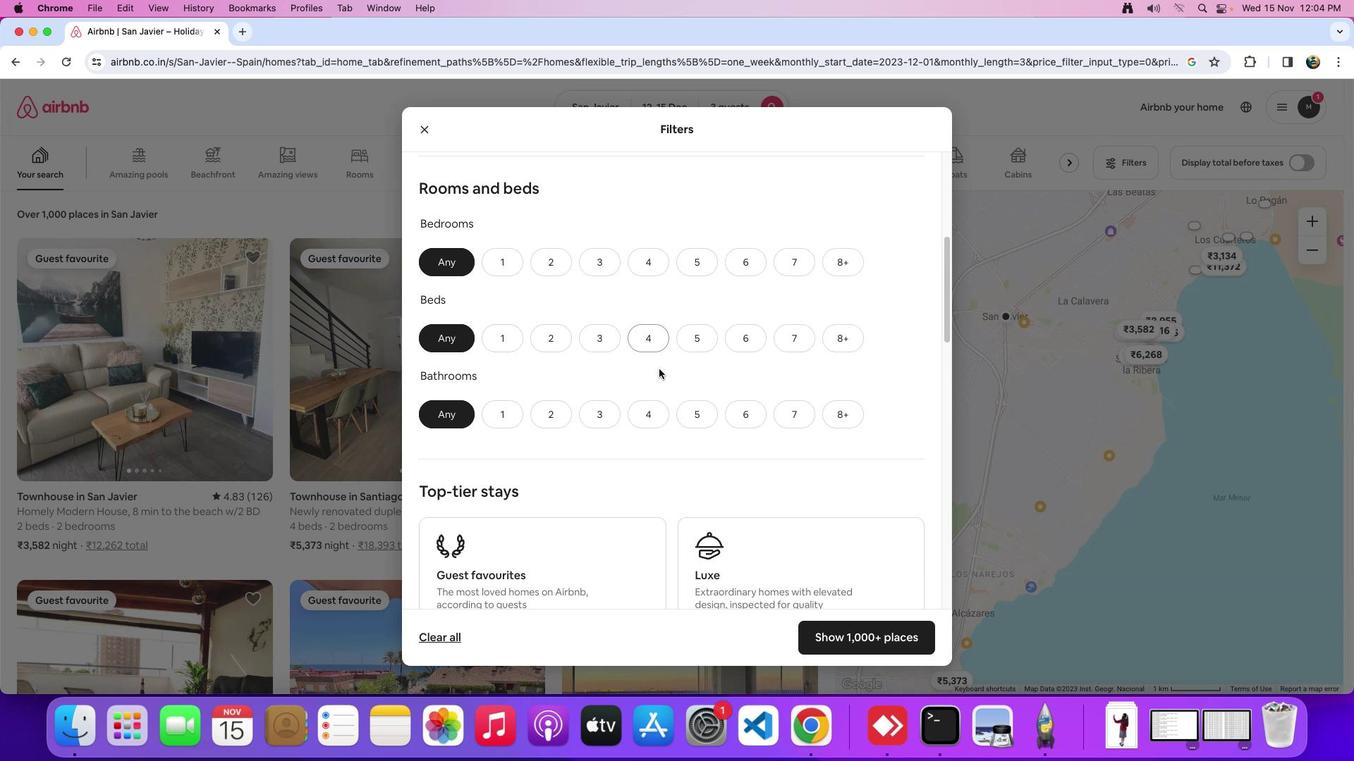 
Action: Mouse scrolled (660, 371) with delta (0, -4)
Screenshot: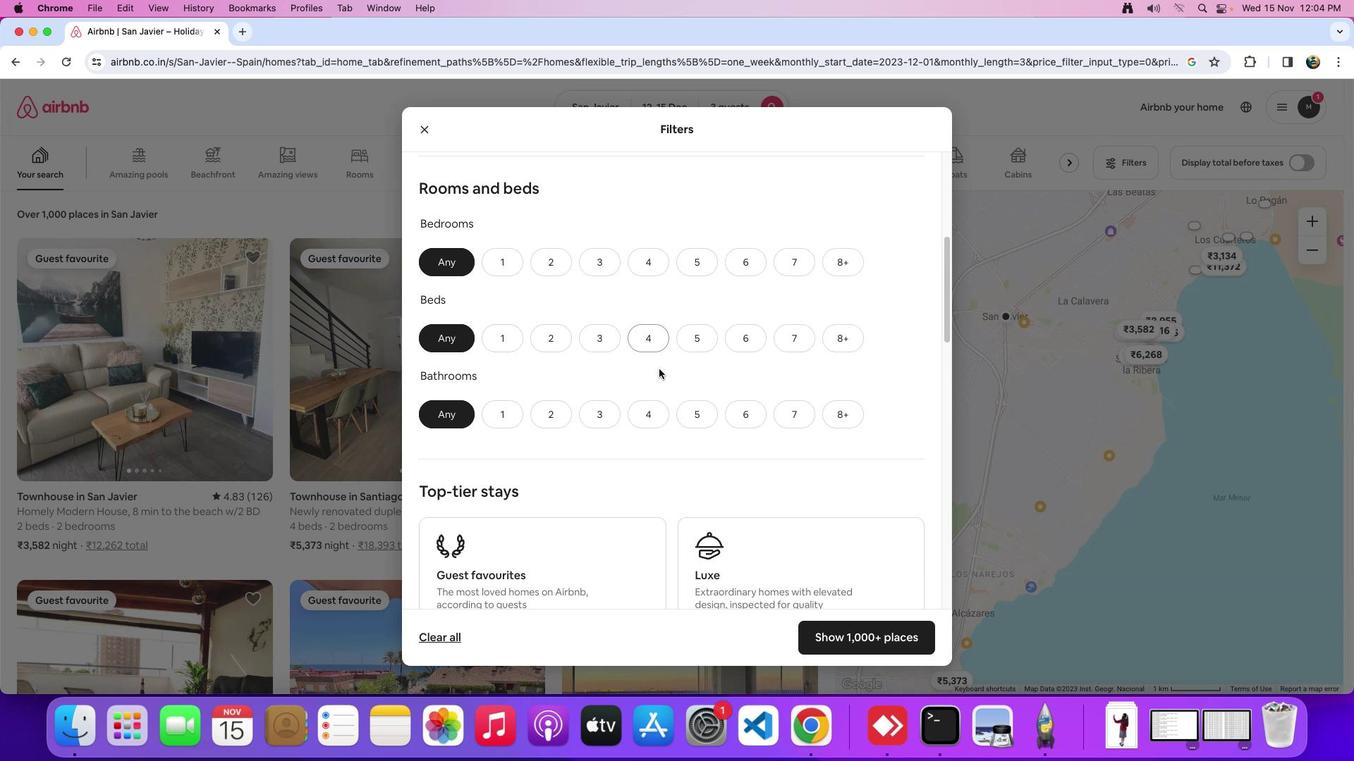 
Action: Mouse moved to (563, 264)
Screenshot: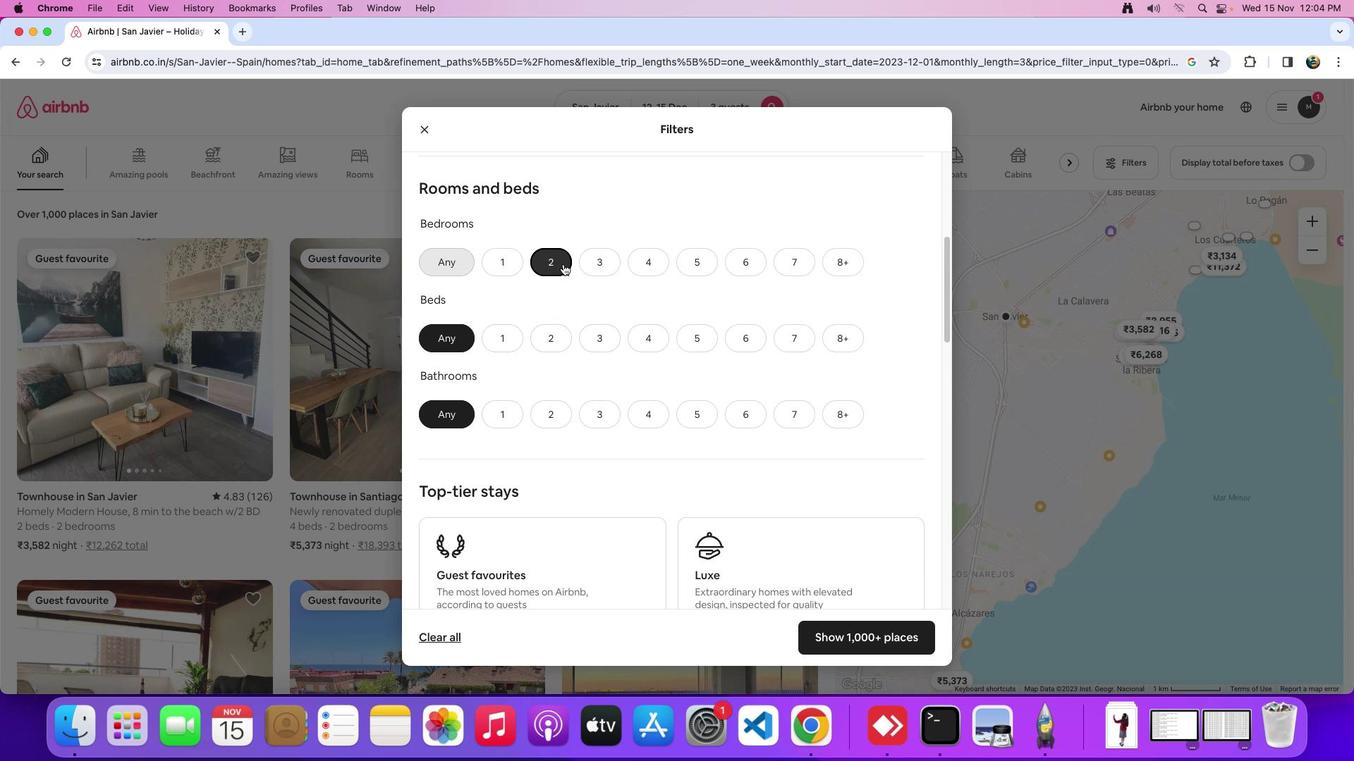 
Action: Mouse pressed left at (563, 264)
Screenshot: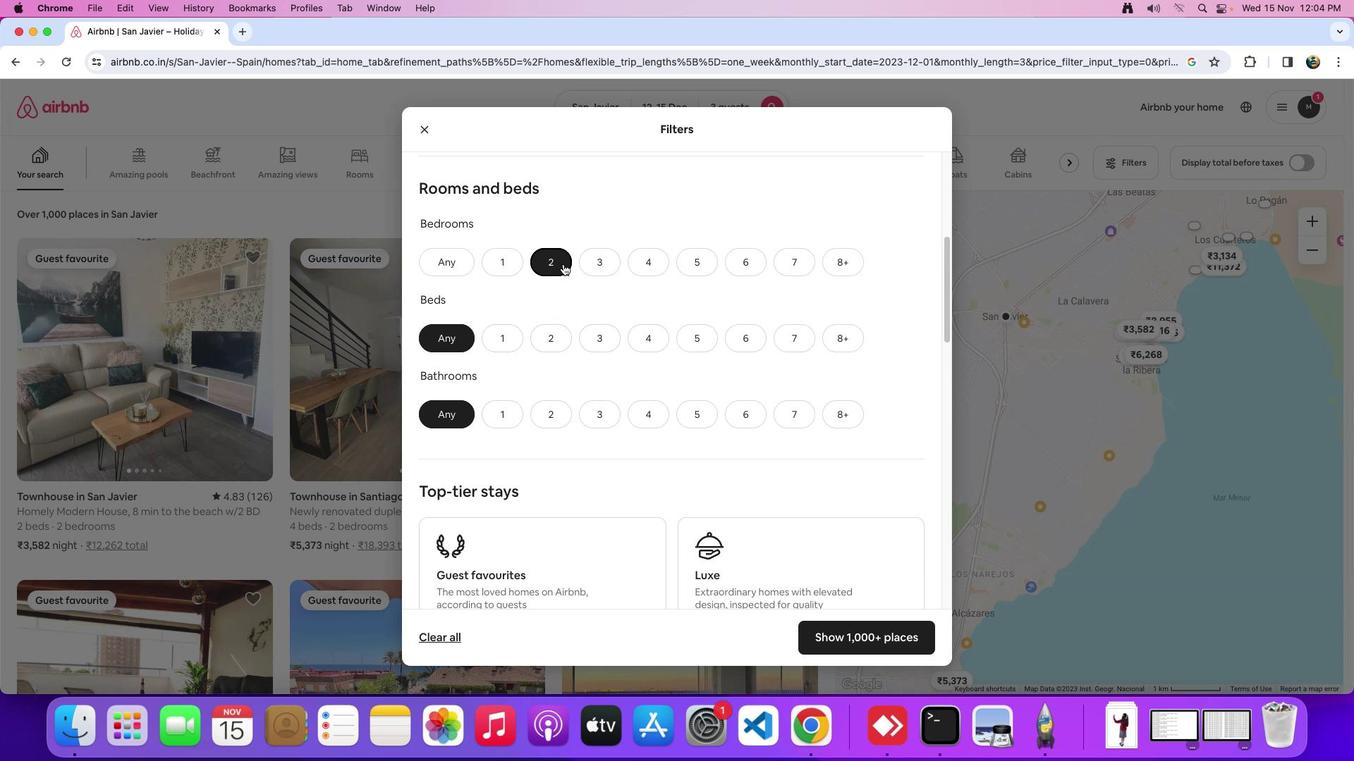 
Action: Mouse moved to (593, 294)
Screenshot: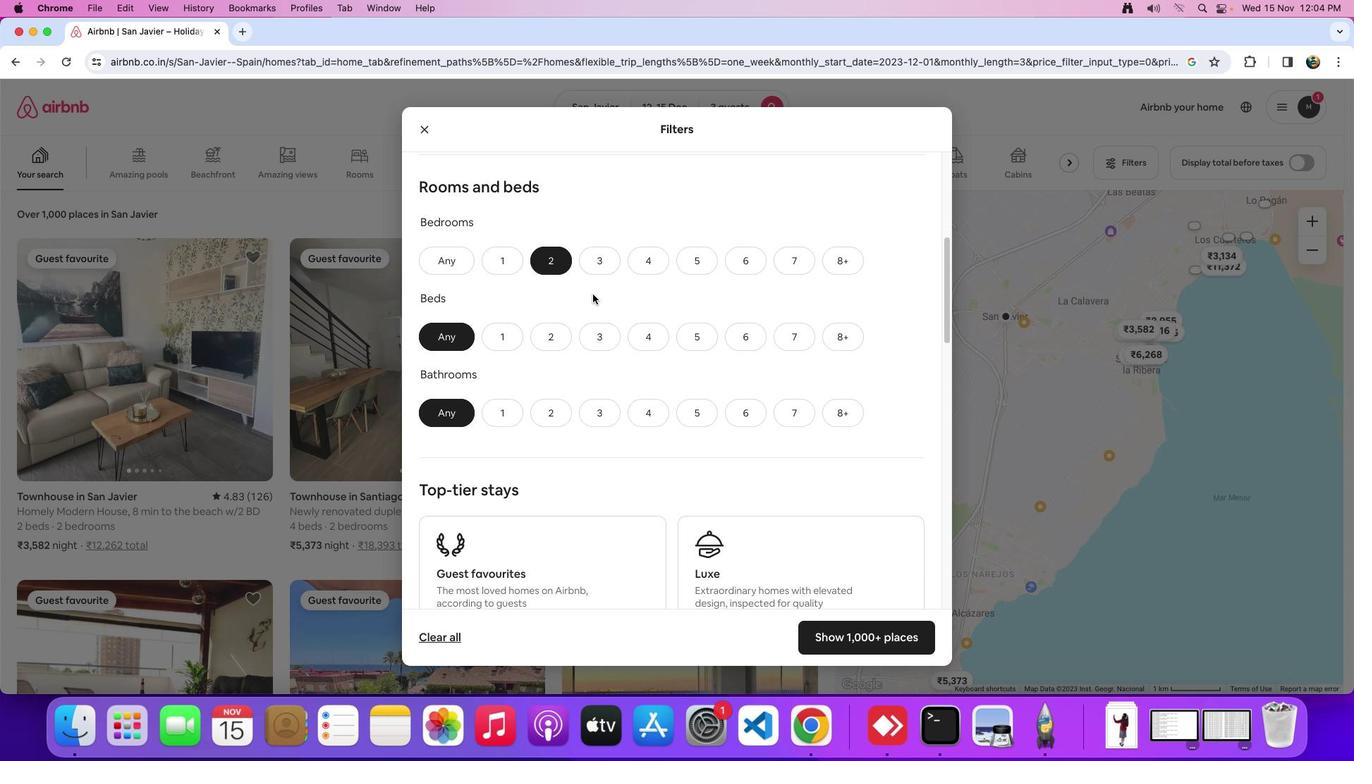 
Action: Mouse scrolled (593, 294) with delta (0, 0)
Screenshot: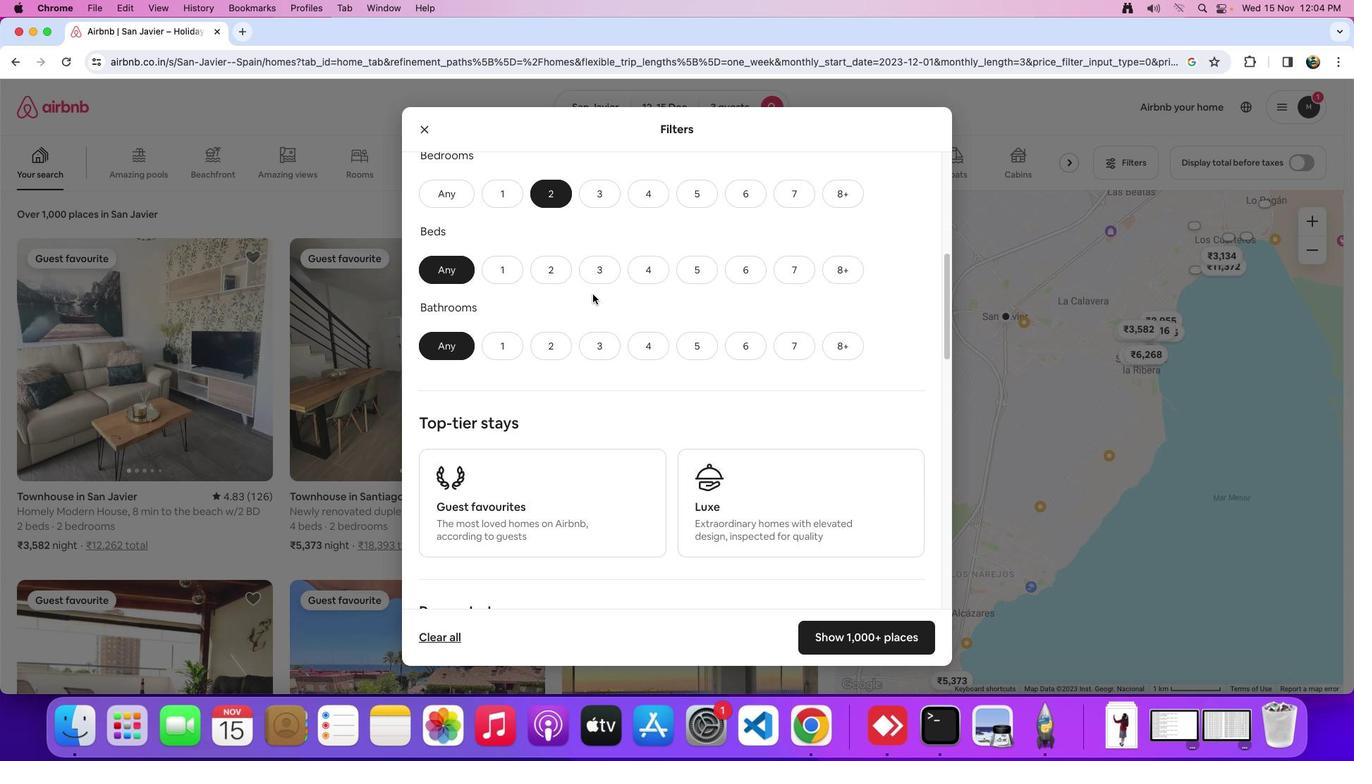 
Action: Mouse scrolled (593, 294) with delta (0, 0)
Screenshot: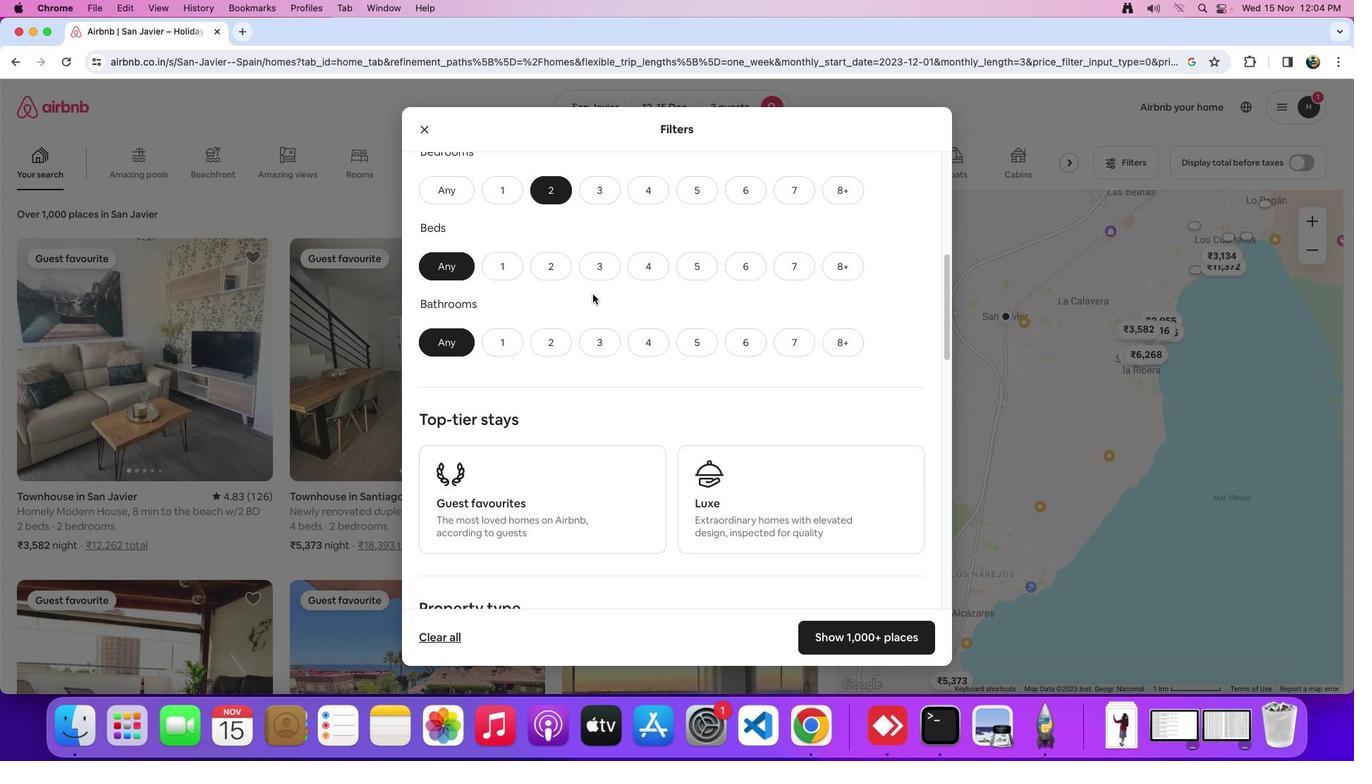 
Action: Mouse scrolled (593, 294) with delta (0, 0)
Screenshot: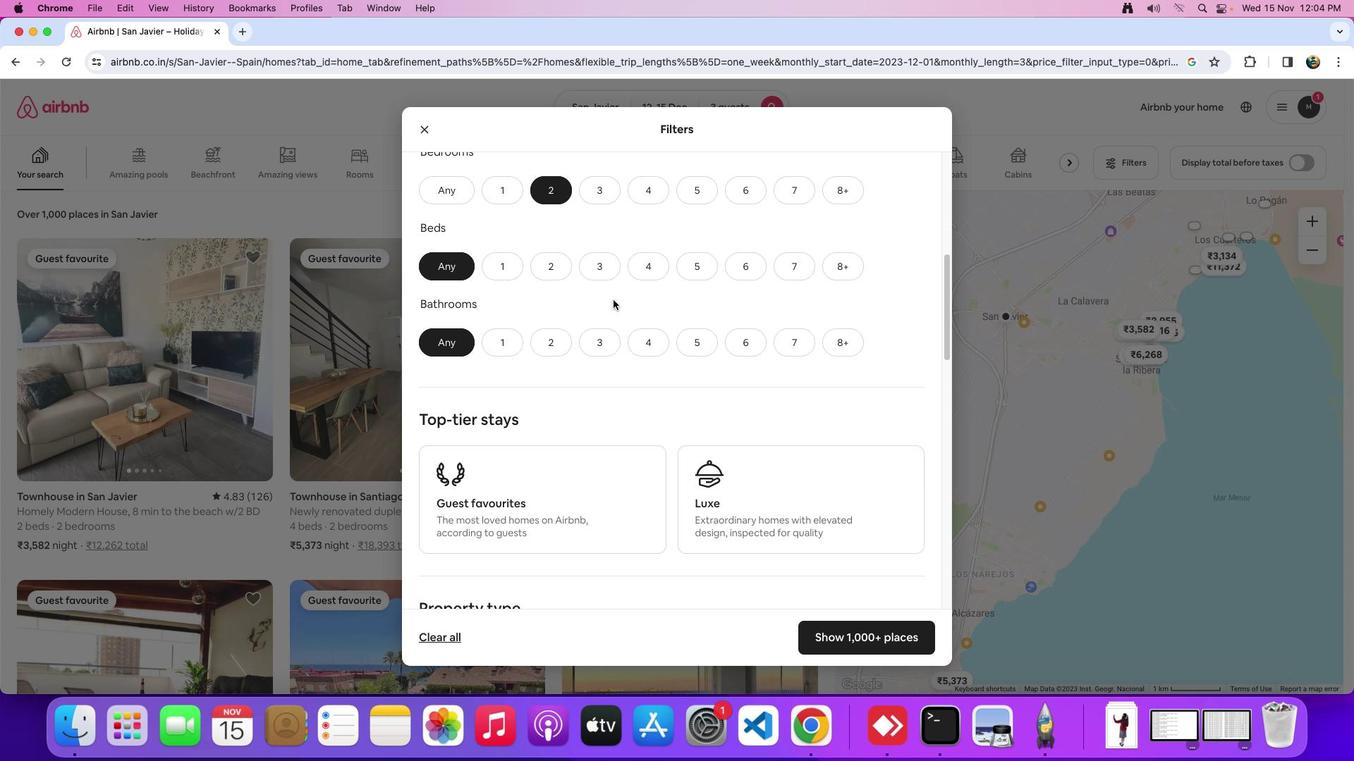 
Action: Mouse moved to (598, 270)
Screenshot: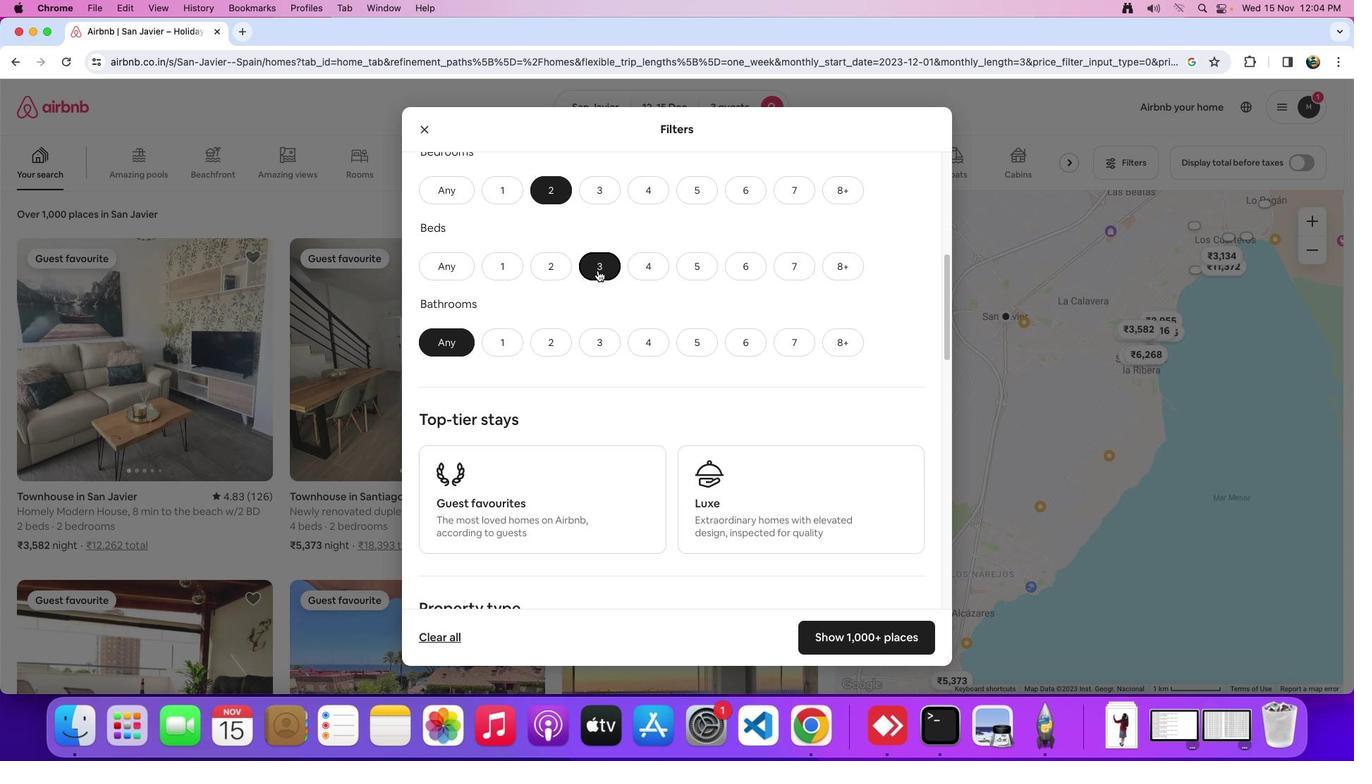 
Action: Mouse pressed left at (598, 270)
Screenshot: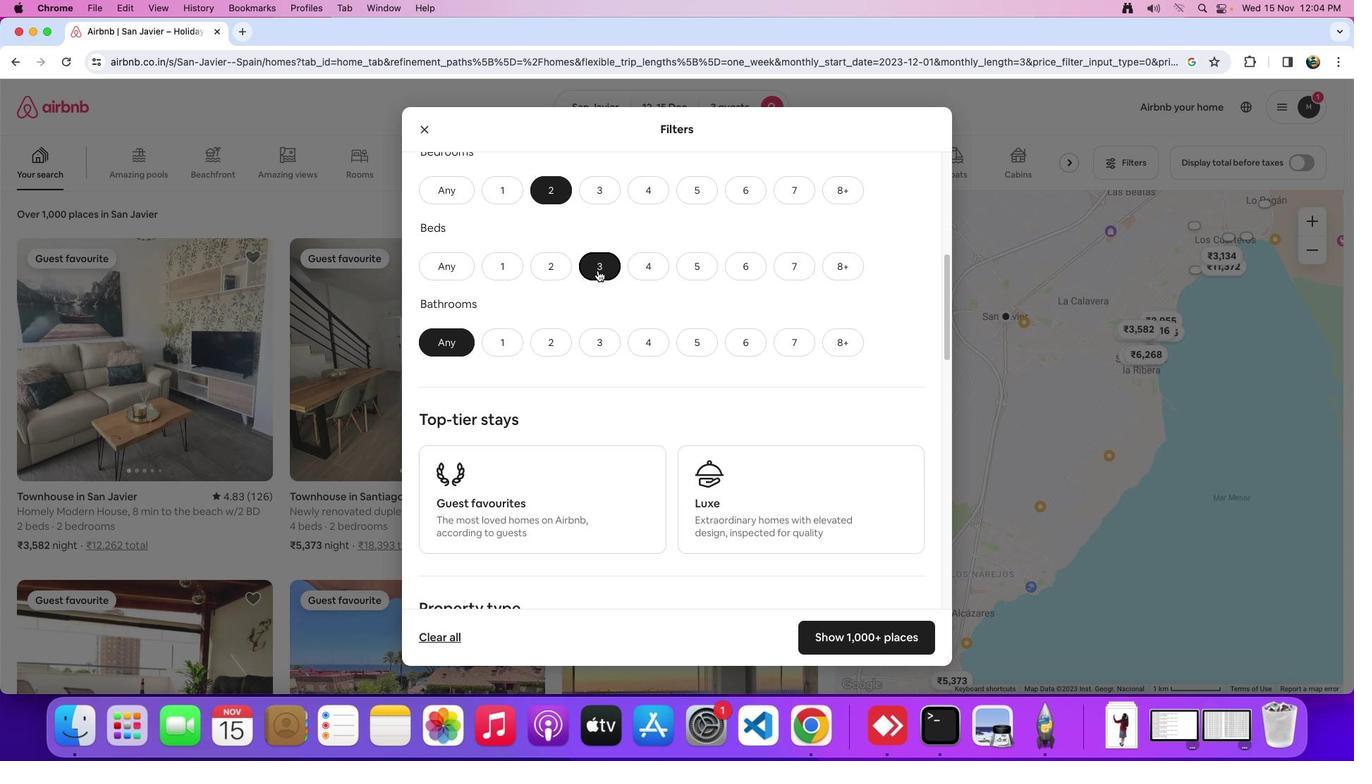 
Action: Mouse moved to (613, 313)
Screenshot: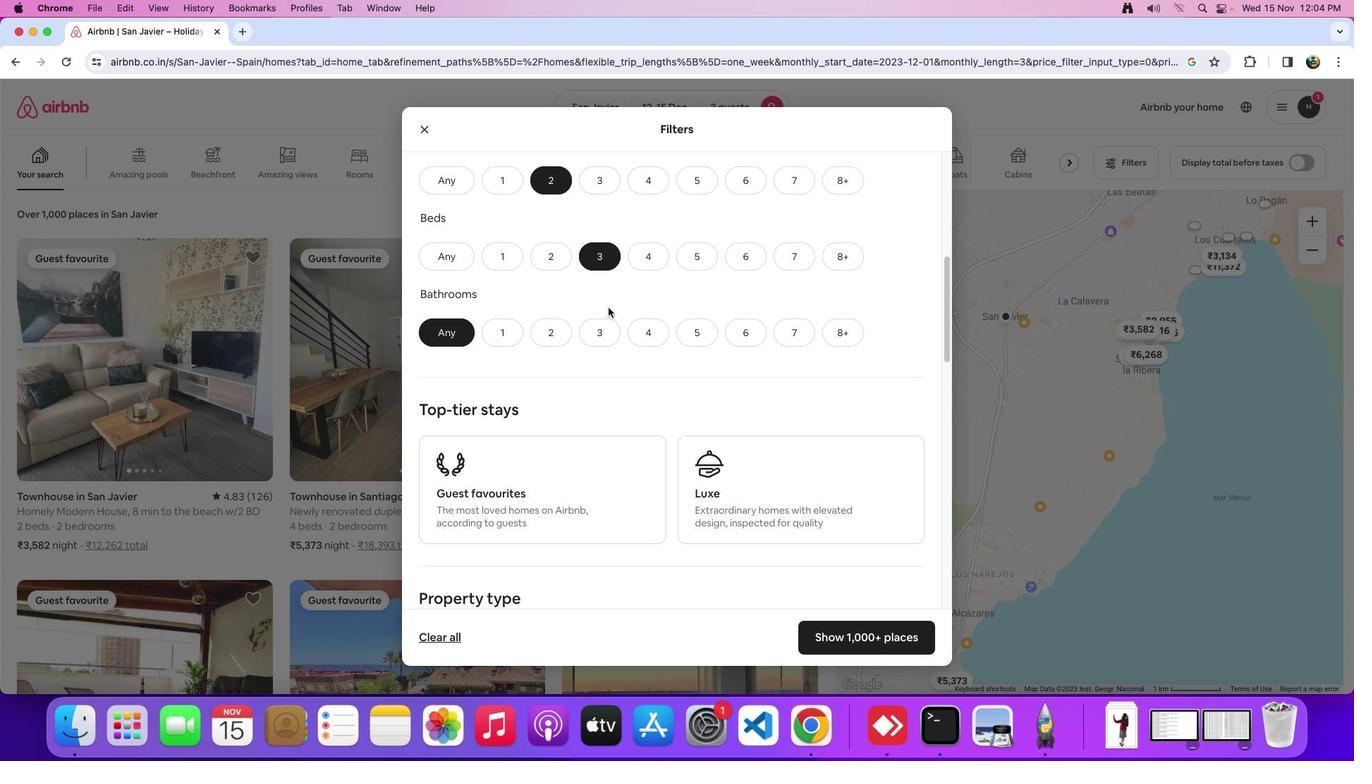 
Action: Mouse scrolled (613, 313) with delta (0, 0)
Screenshot: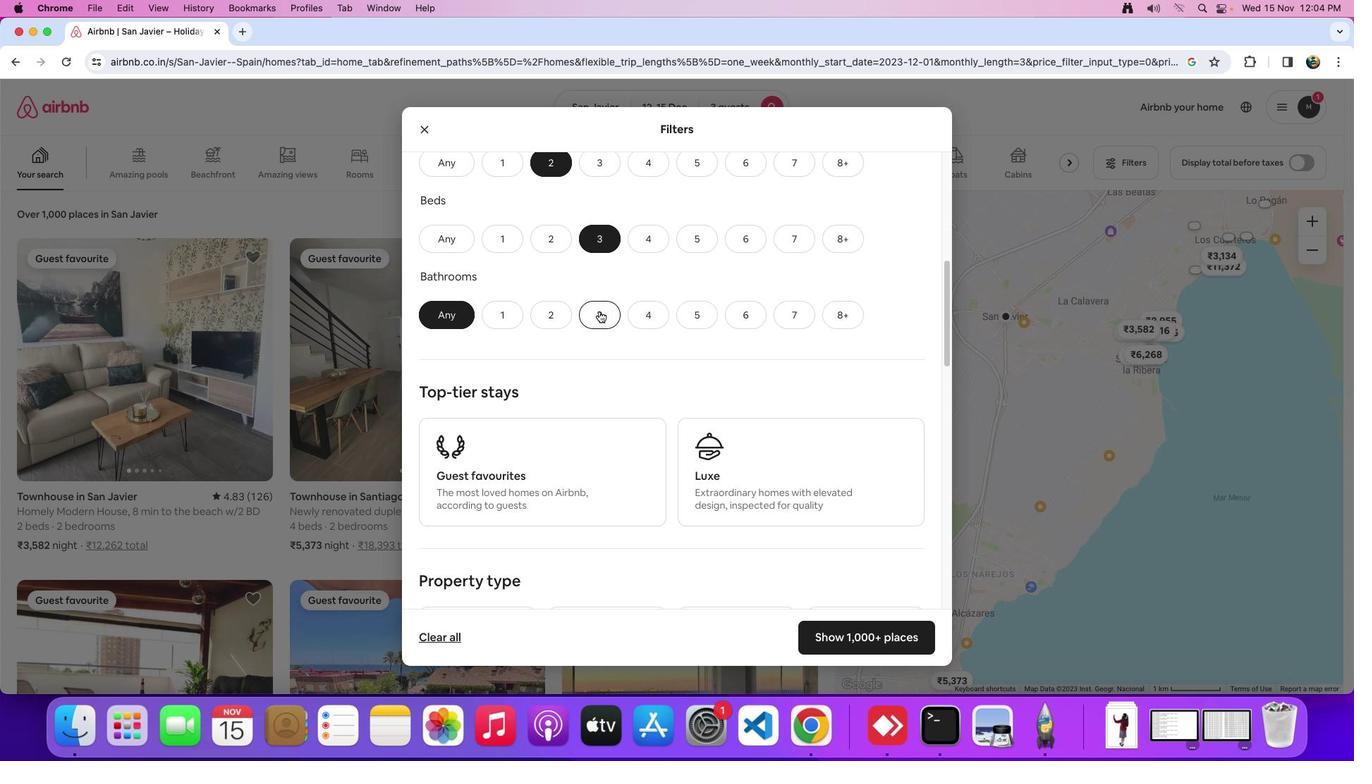 
Action: Mouse moved to (613, 312)
Screenshot: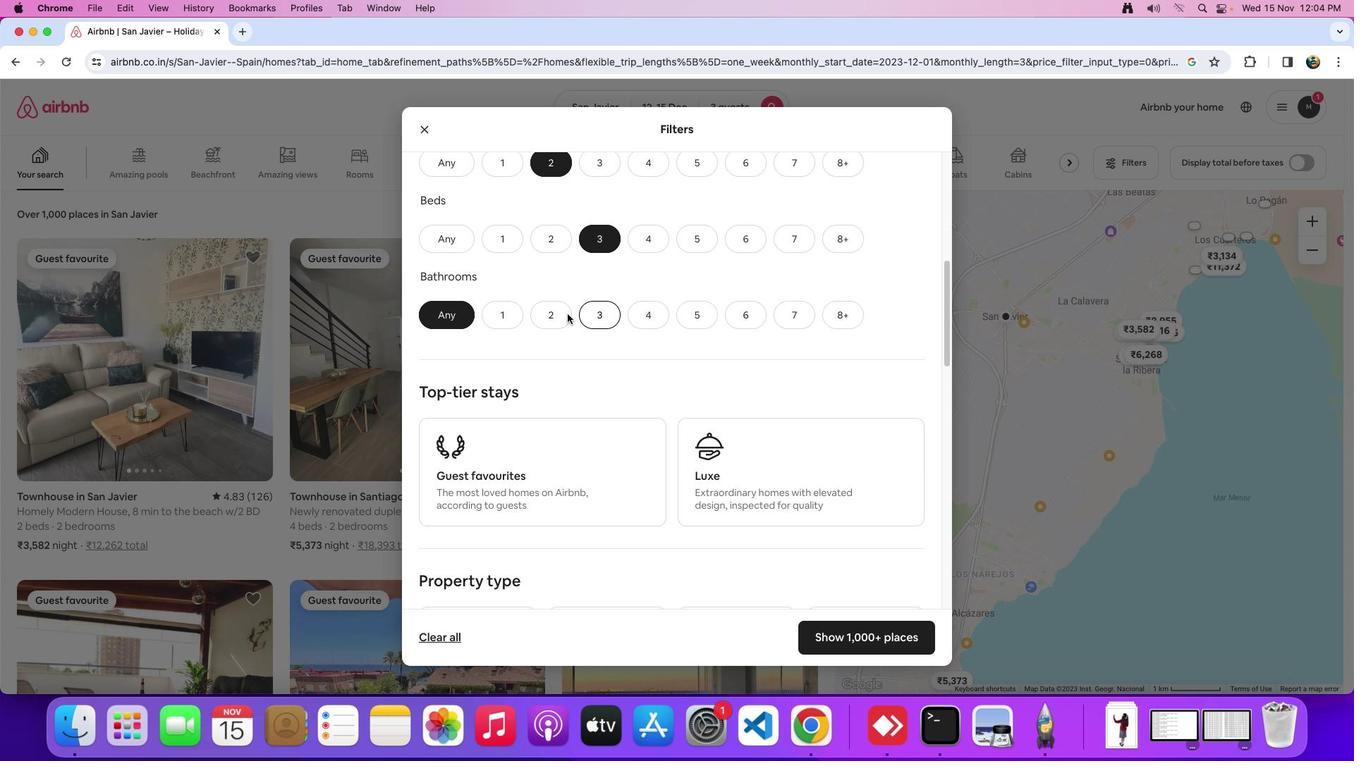 
Action: Mouse scrolled (613, 312) with delta (0, 0)
Screenshot: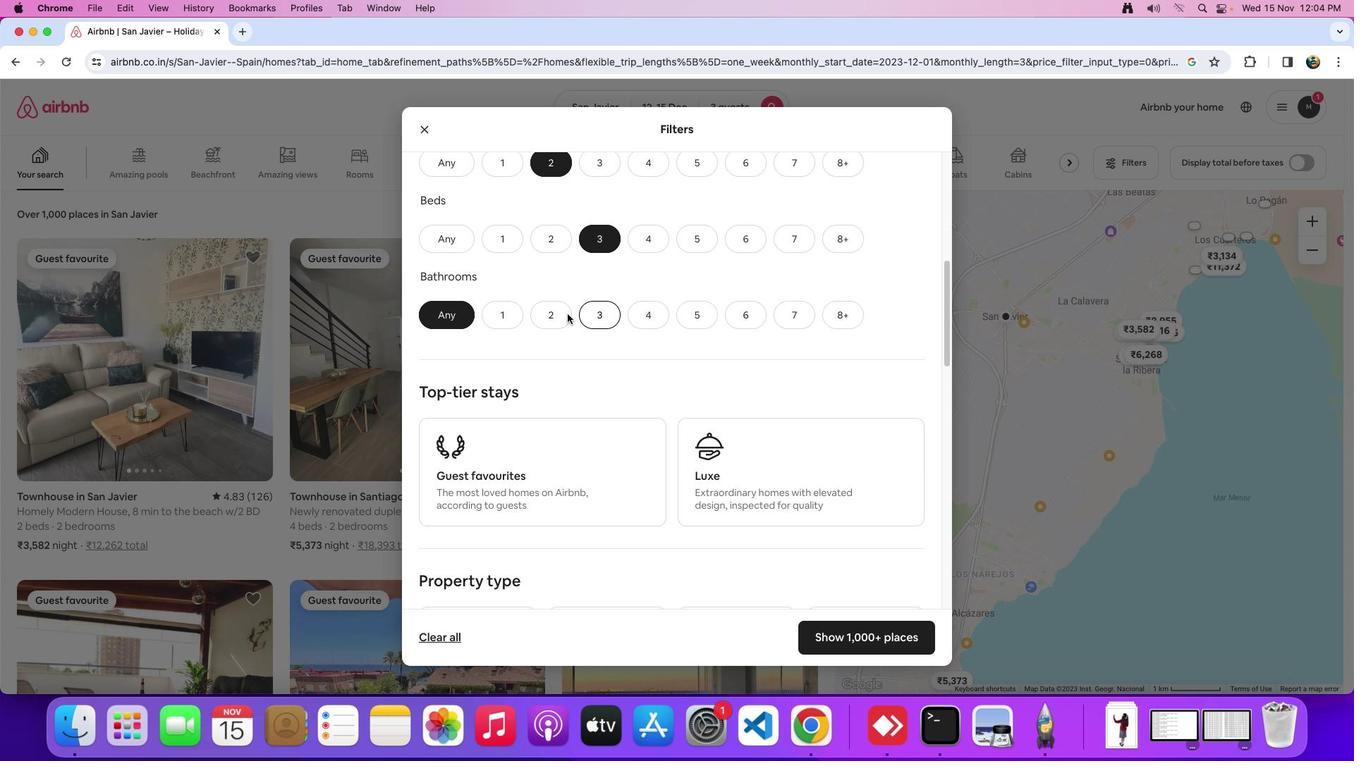 
Action: Mouse moved to (512, 317)
Screenshot: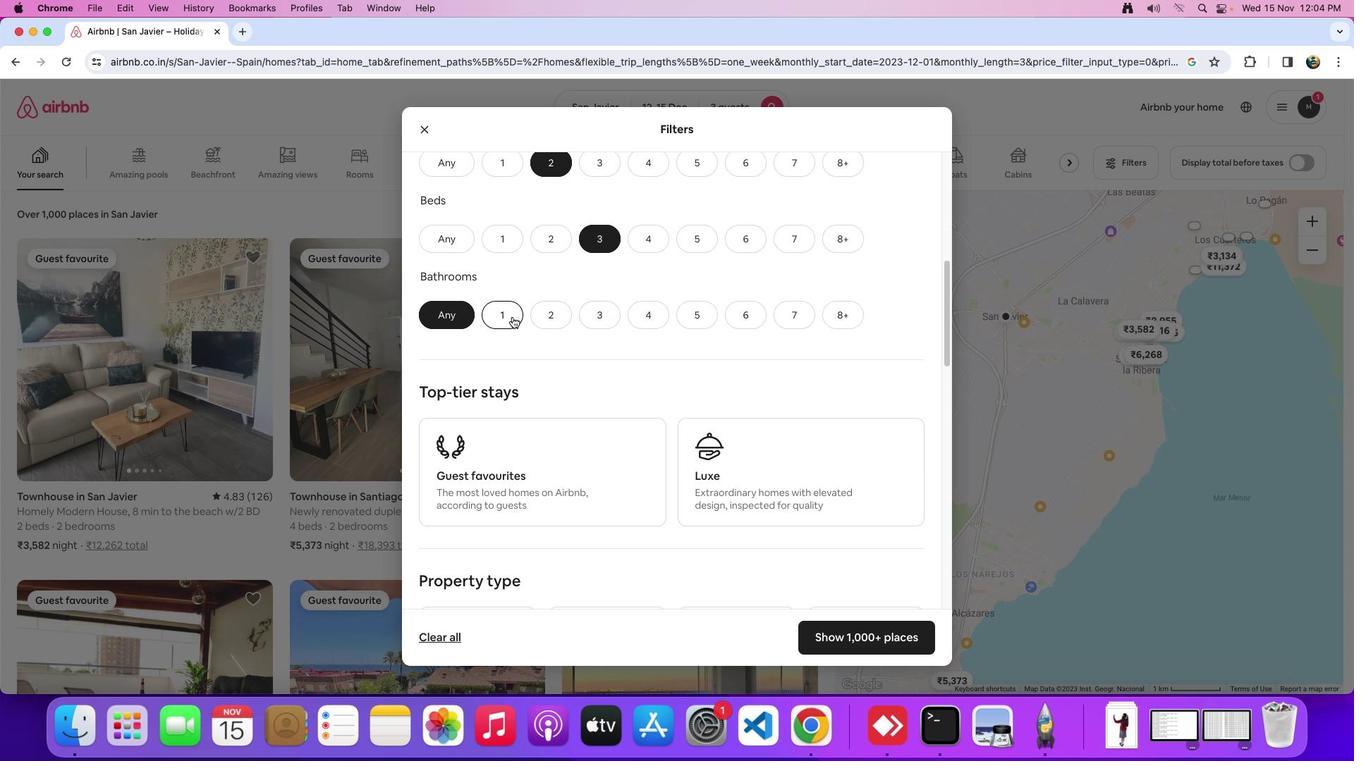 
Action: Mouse pressed left at (512, 317)
Screenshot: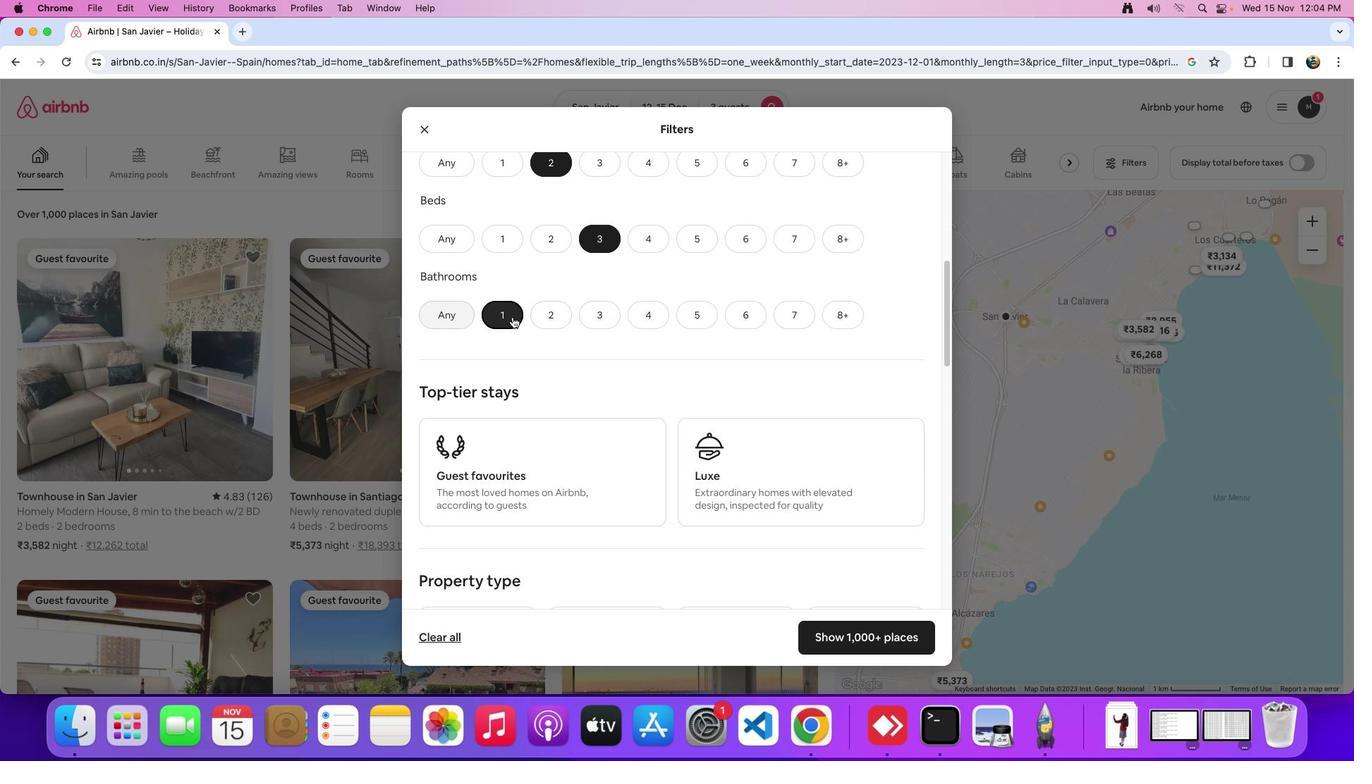 
Action: Mouse moved to (649, 296)
Screenshot: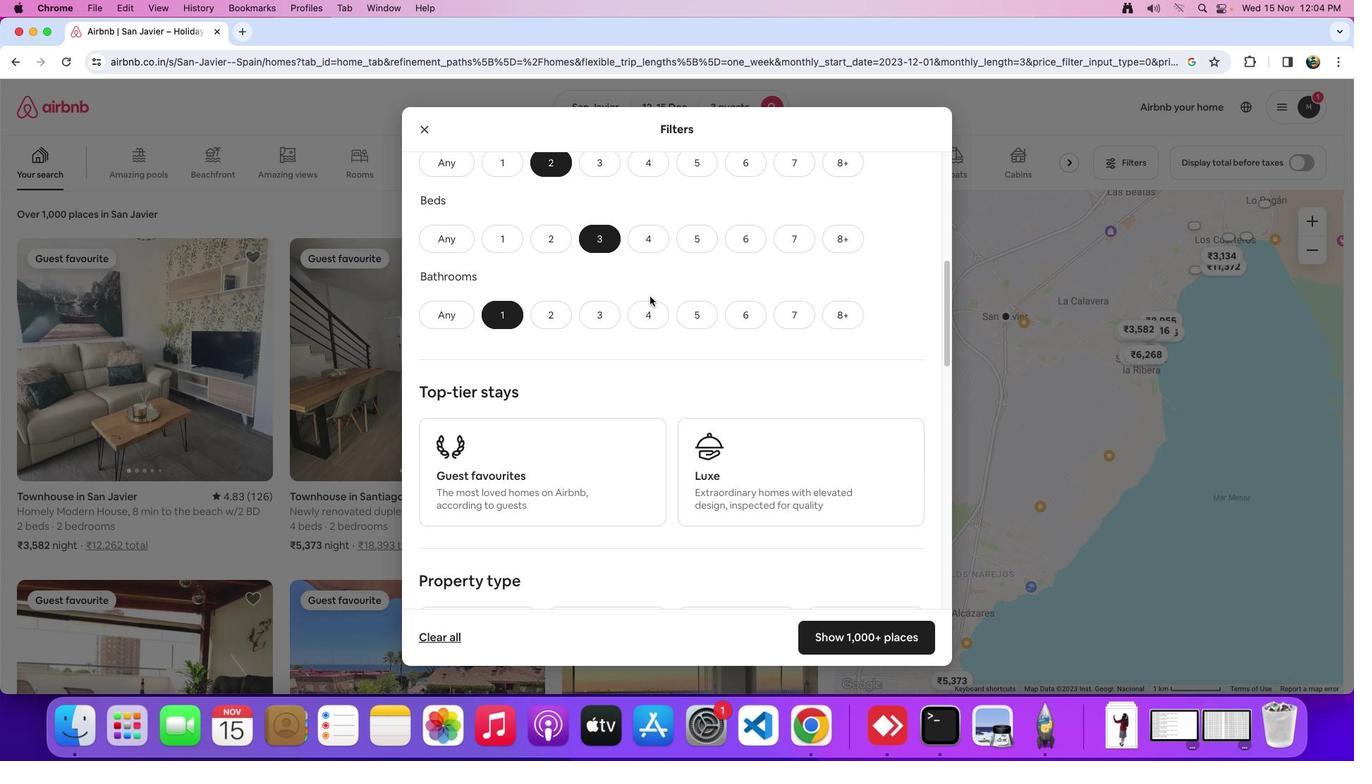 
Action: Mouse scrolled (649, 296) with delta (0, 0)
Screenshot: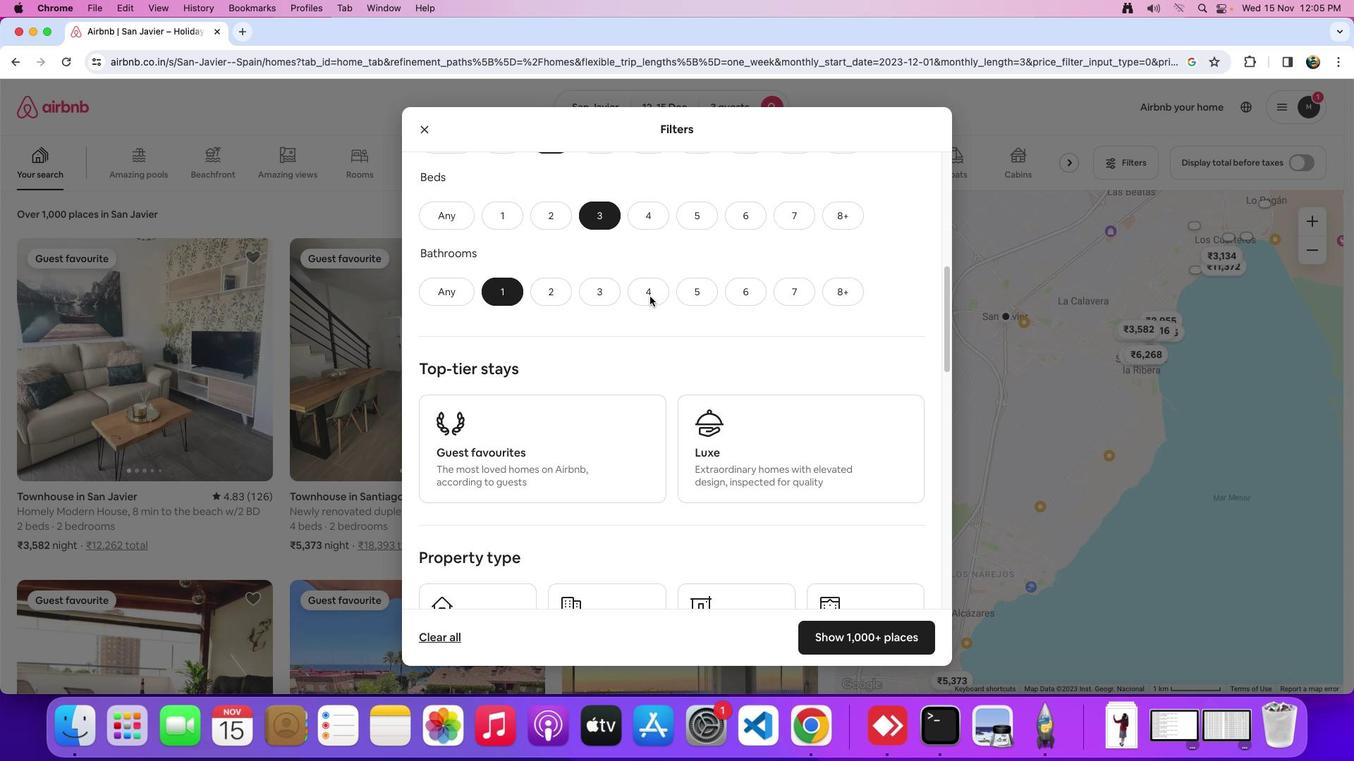 
Action: Mouse scrolled (649, 296) with delta (0, 0)
Screenshot: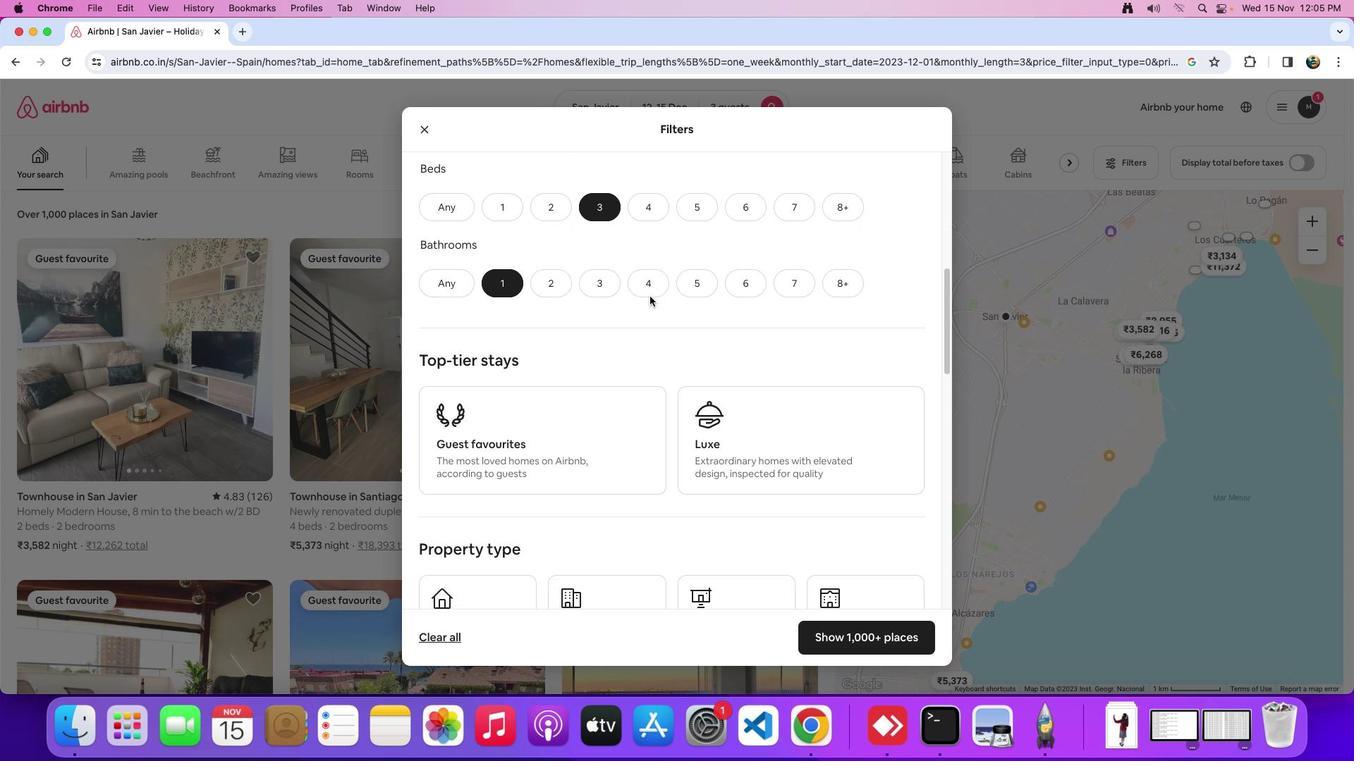 
Action: Mouse scrolled (649, 296) with delta (0, 0)
Screenshot: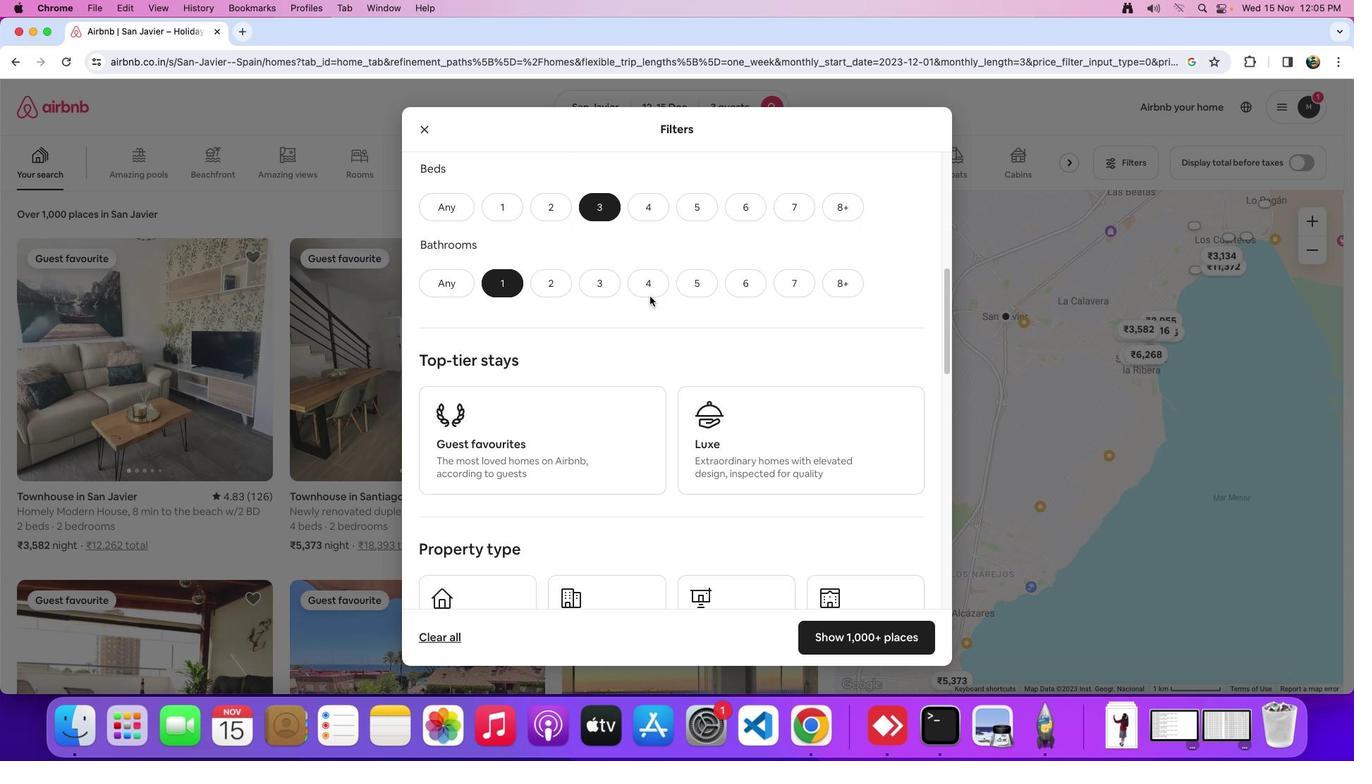 
Action: Mouse scrolled (649, 296) with delta (0, 0)
Screenshot: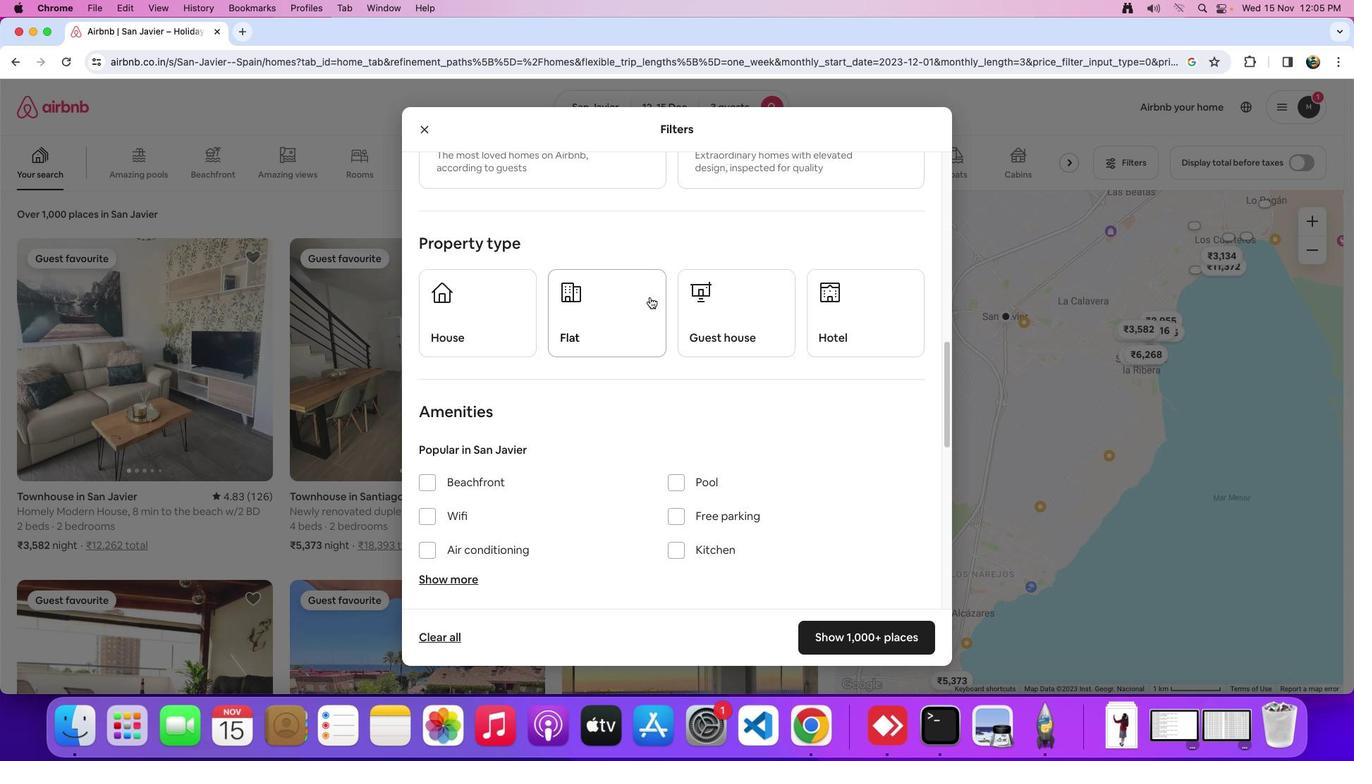 
Action: Mouse scrolled (649, 296) with delta (0, 0)
Screenshot: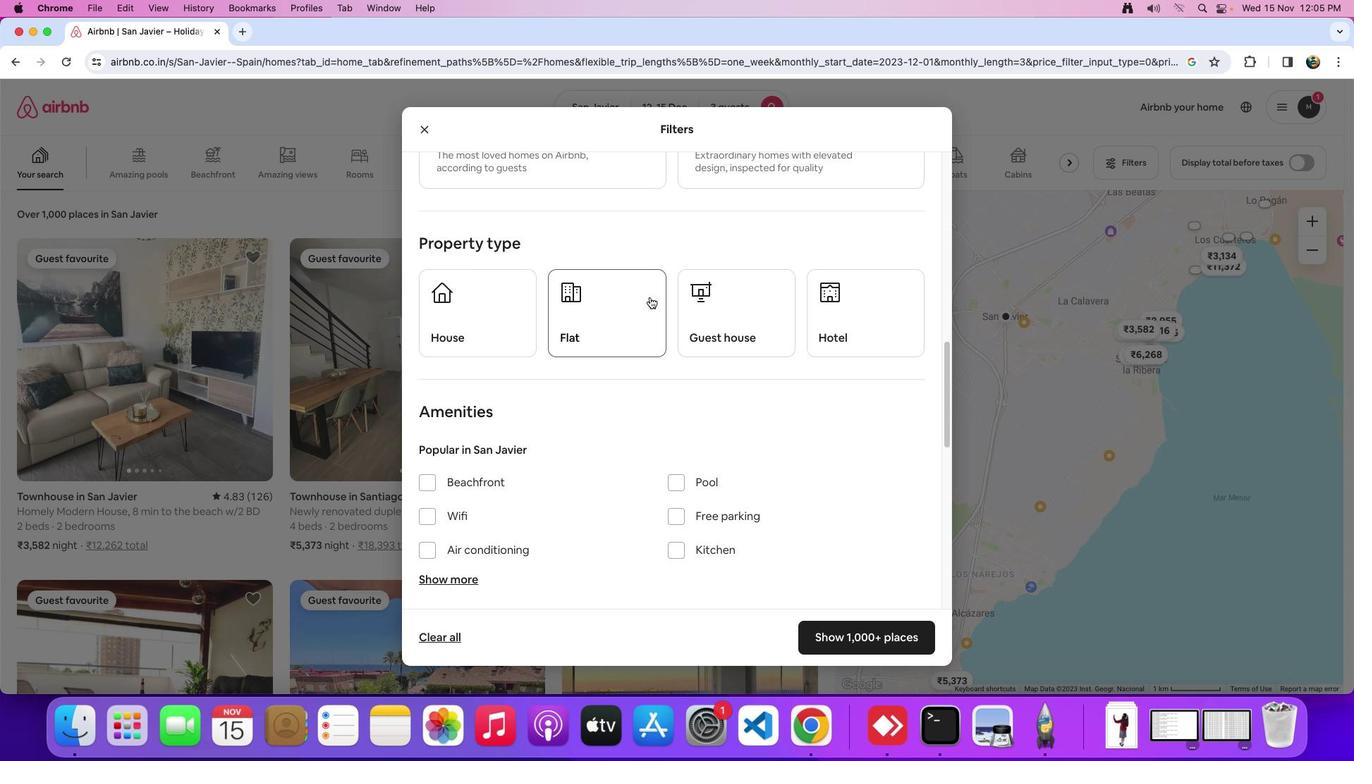 
Action: Mouse scrolled (649, 296) with delta (0, -2)
Screenshot: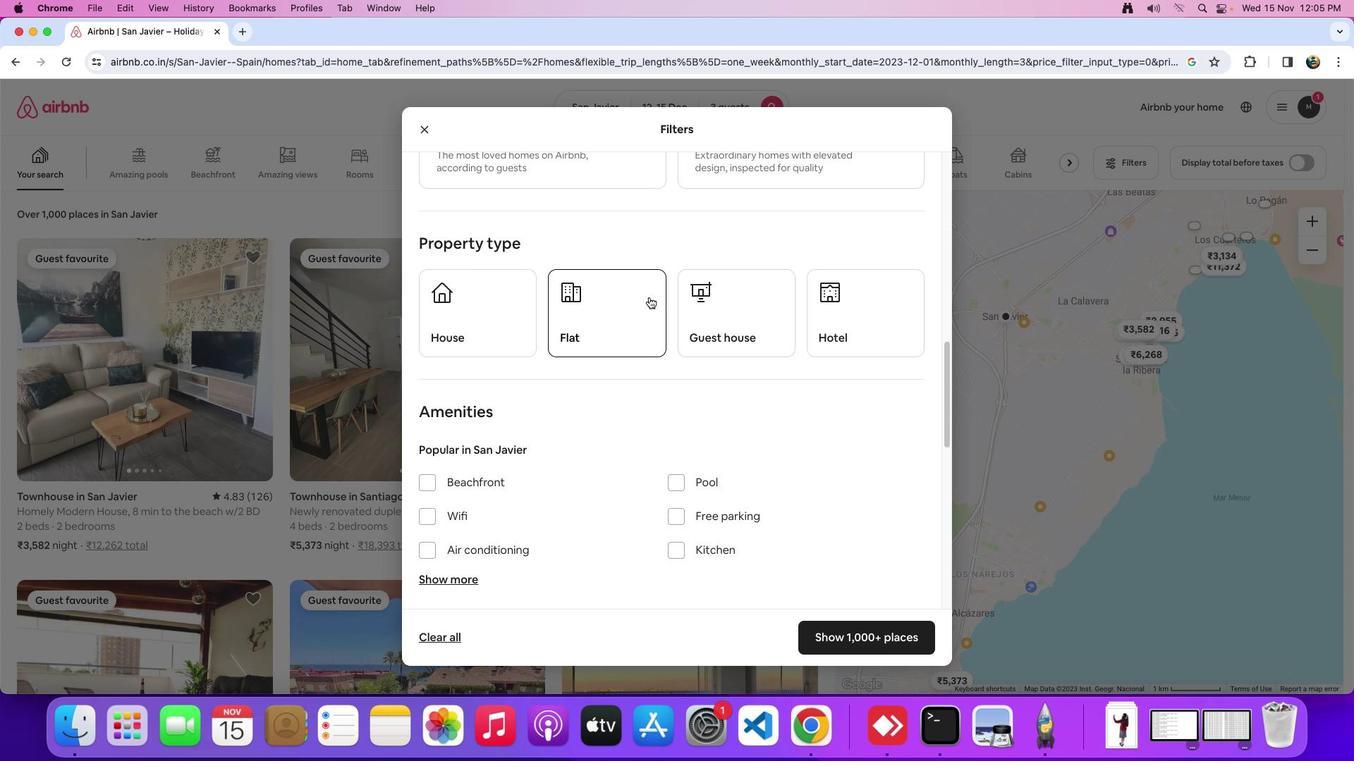 
Action: Mouse scrolled (649, 296) with delta (0, -3)
Screenshot: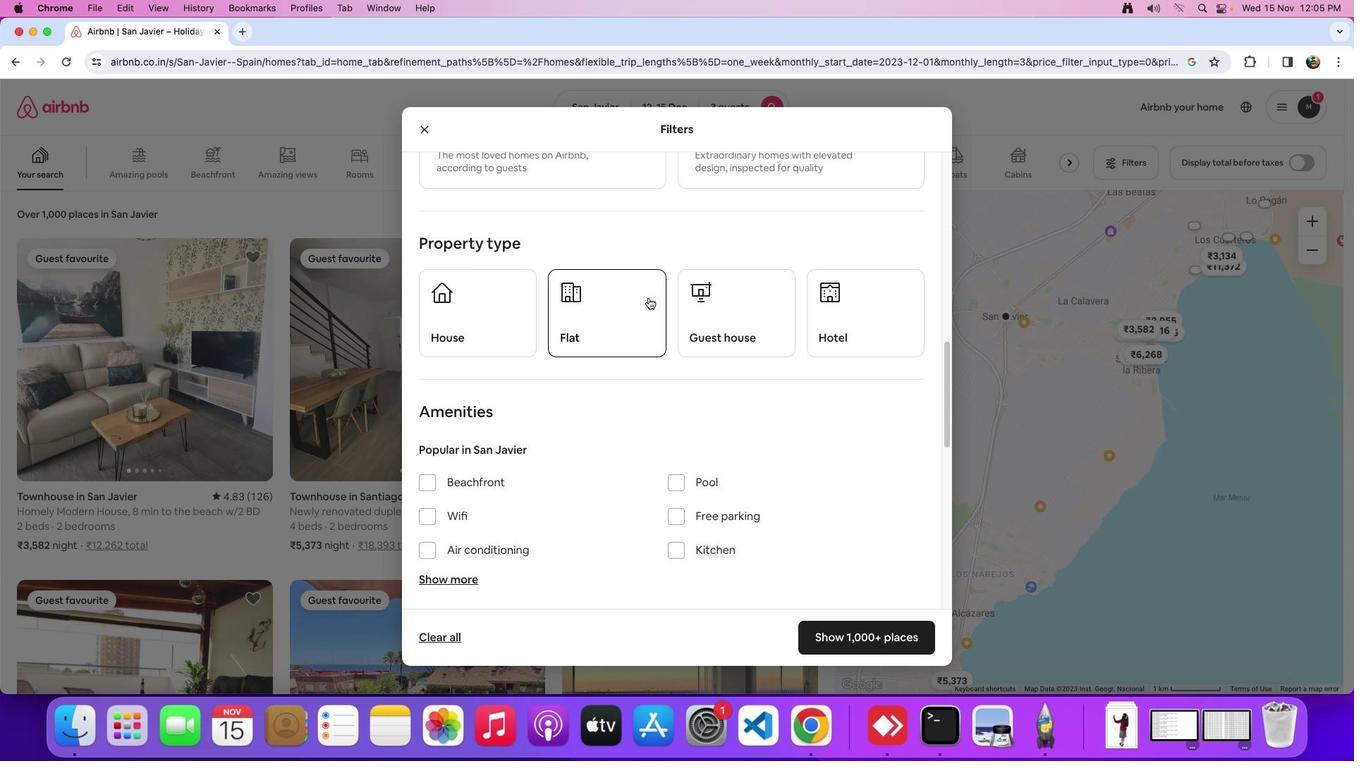 
Action: Mouse moved to (646, 298)
Screenshot: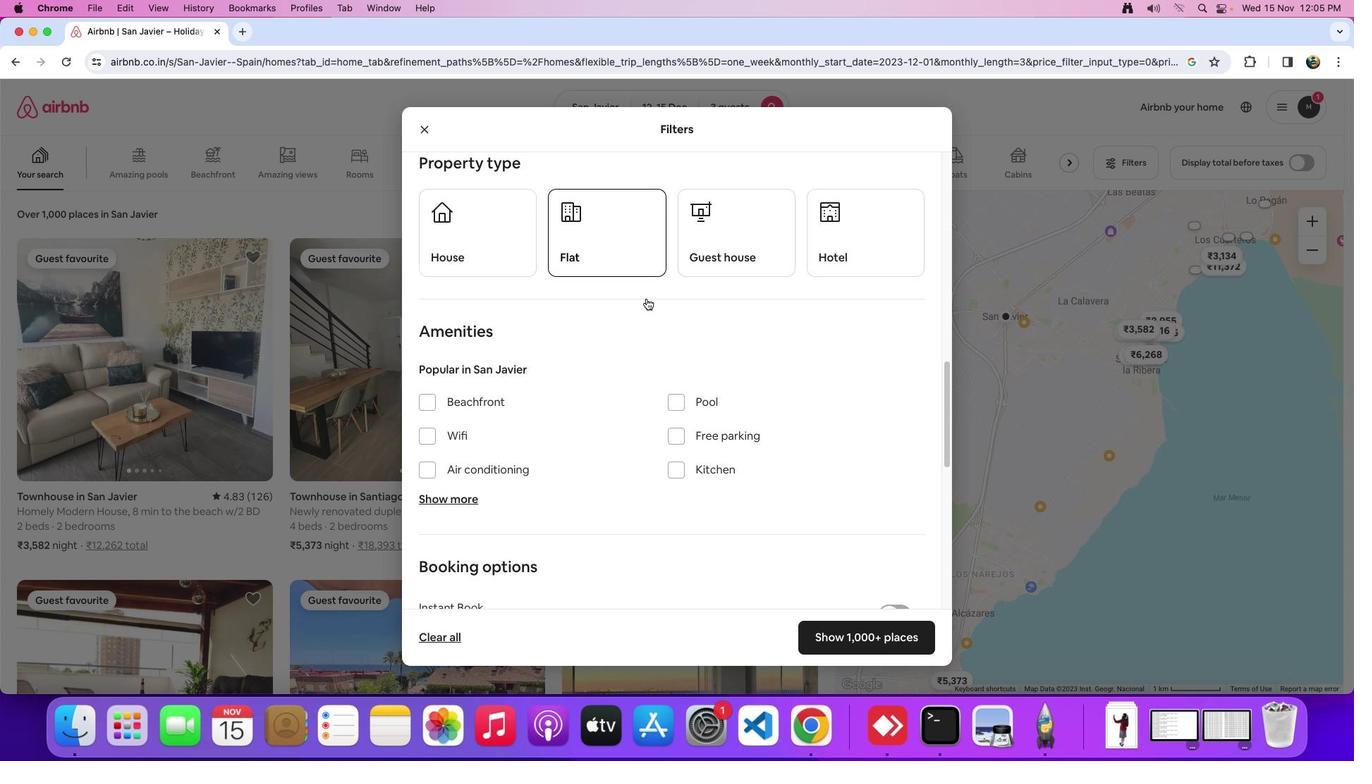 
Action: Mouse scrolled (646, 298) with delta (0, 0)
Screenshot: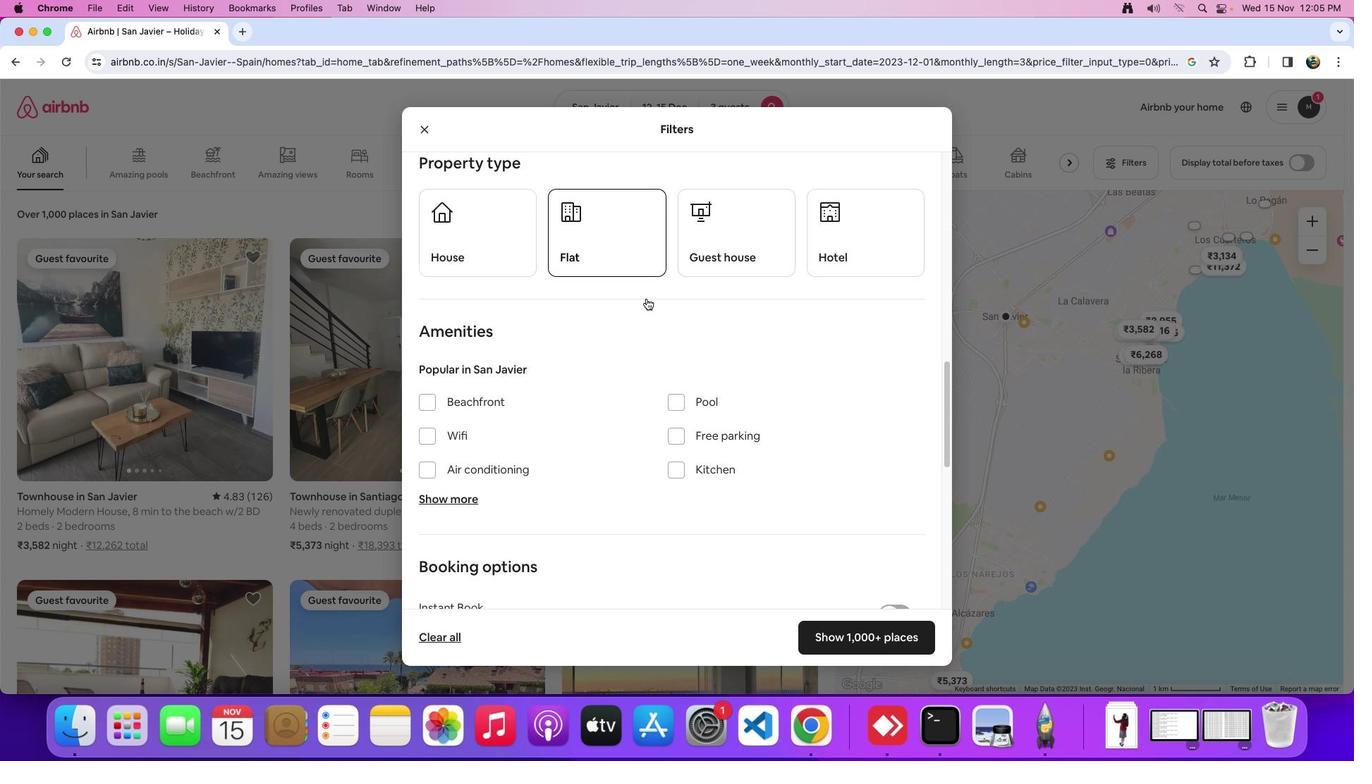 
Action: Mouse moved to (646, 298)
Screenshot: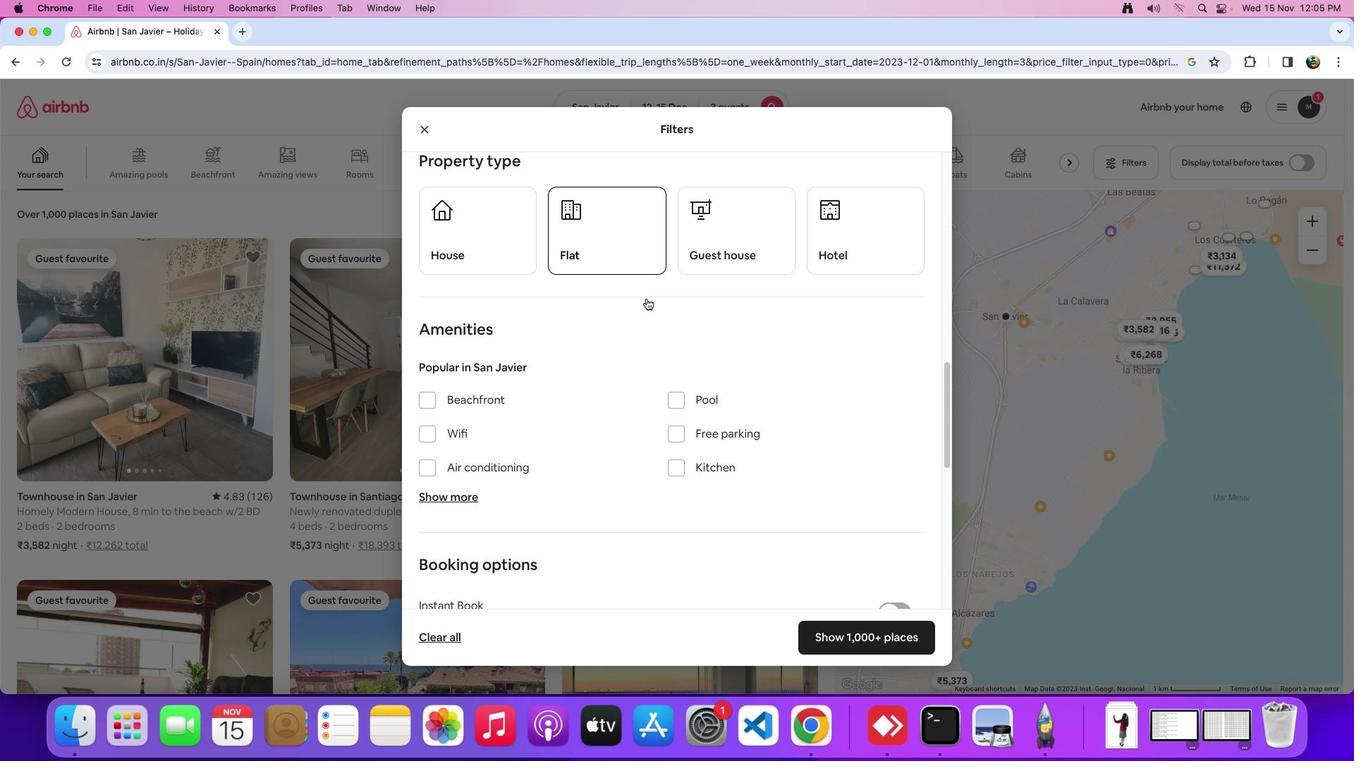 
Action: Mouse scrolled (646, 298) with delta (0, 0)
Screenshot: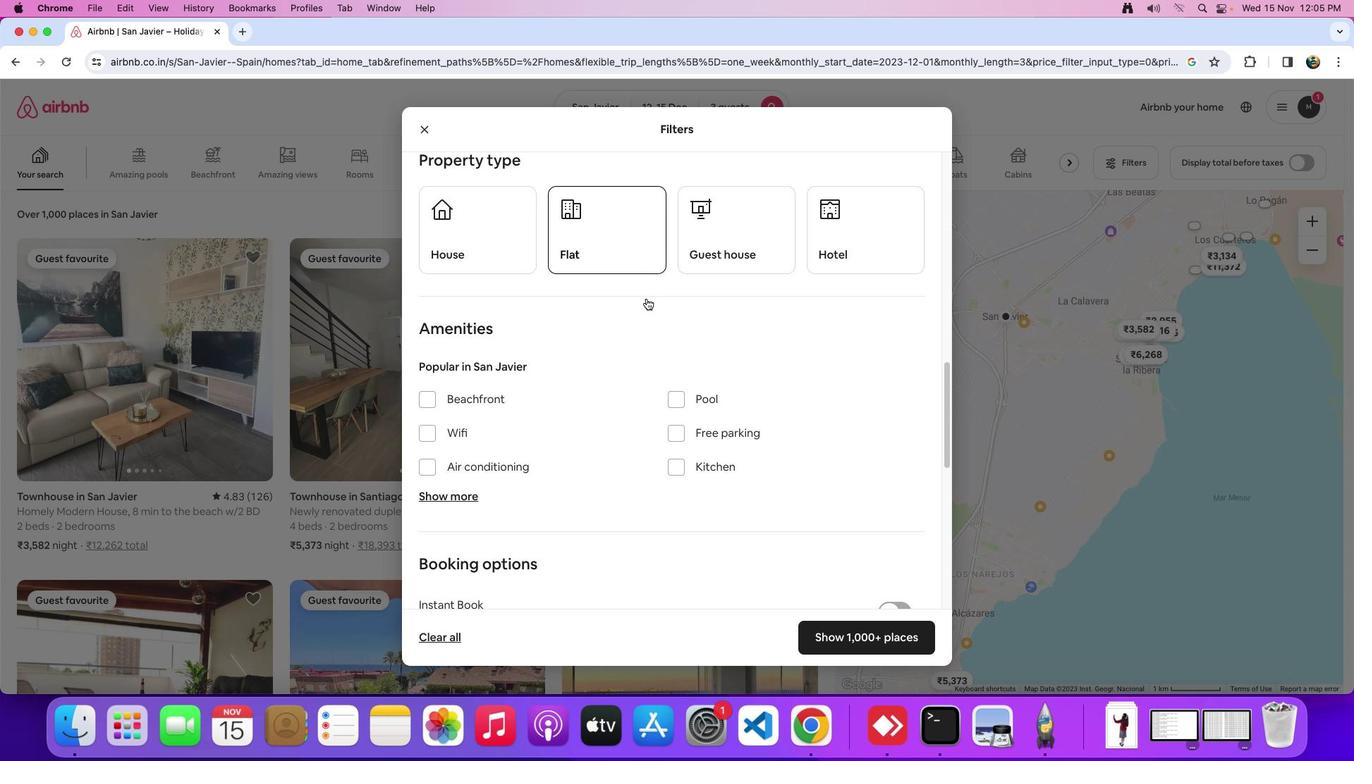 
Action: Mouse scrolled (646, 298) with delta (0, -1)
Screenshot: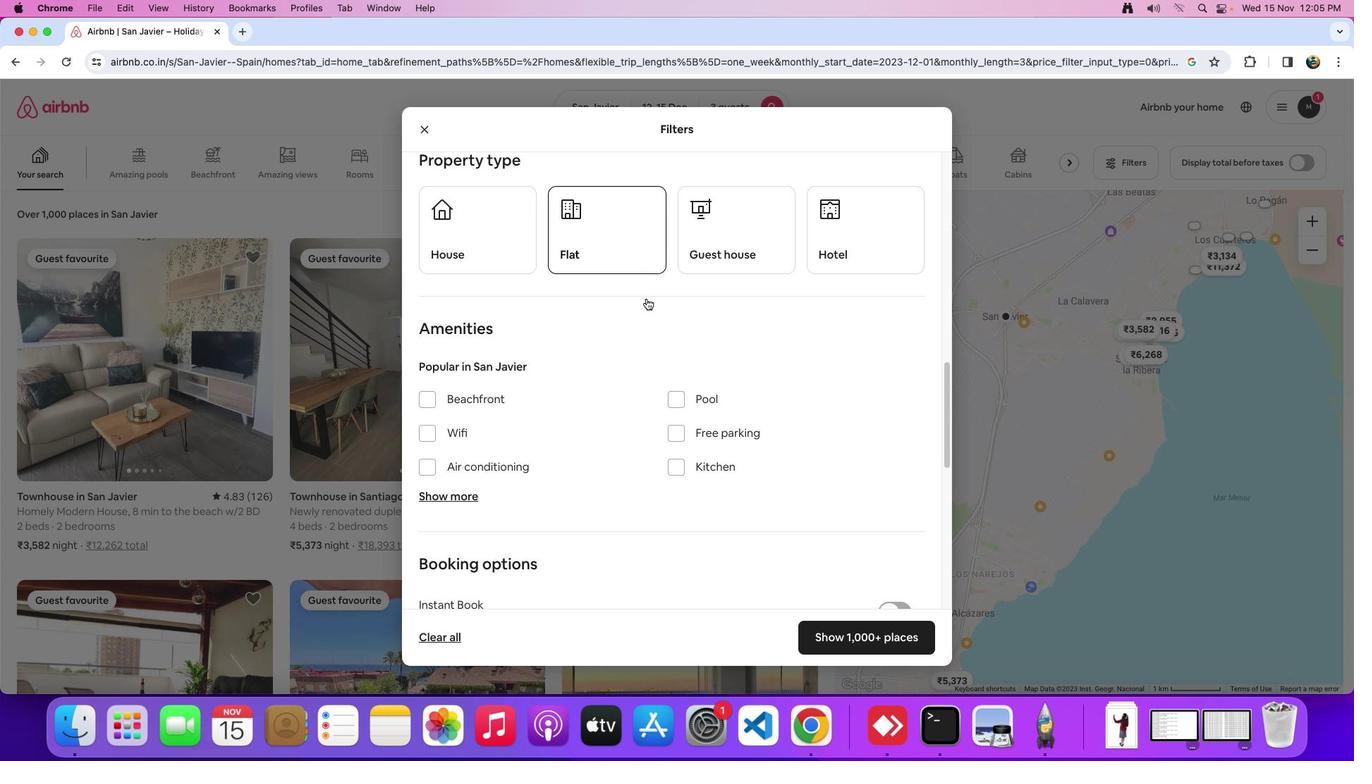 
Action: Mouse moved to (572, 249)
Screenshot: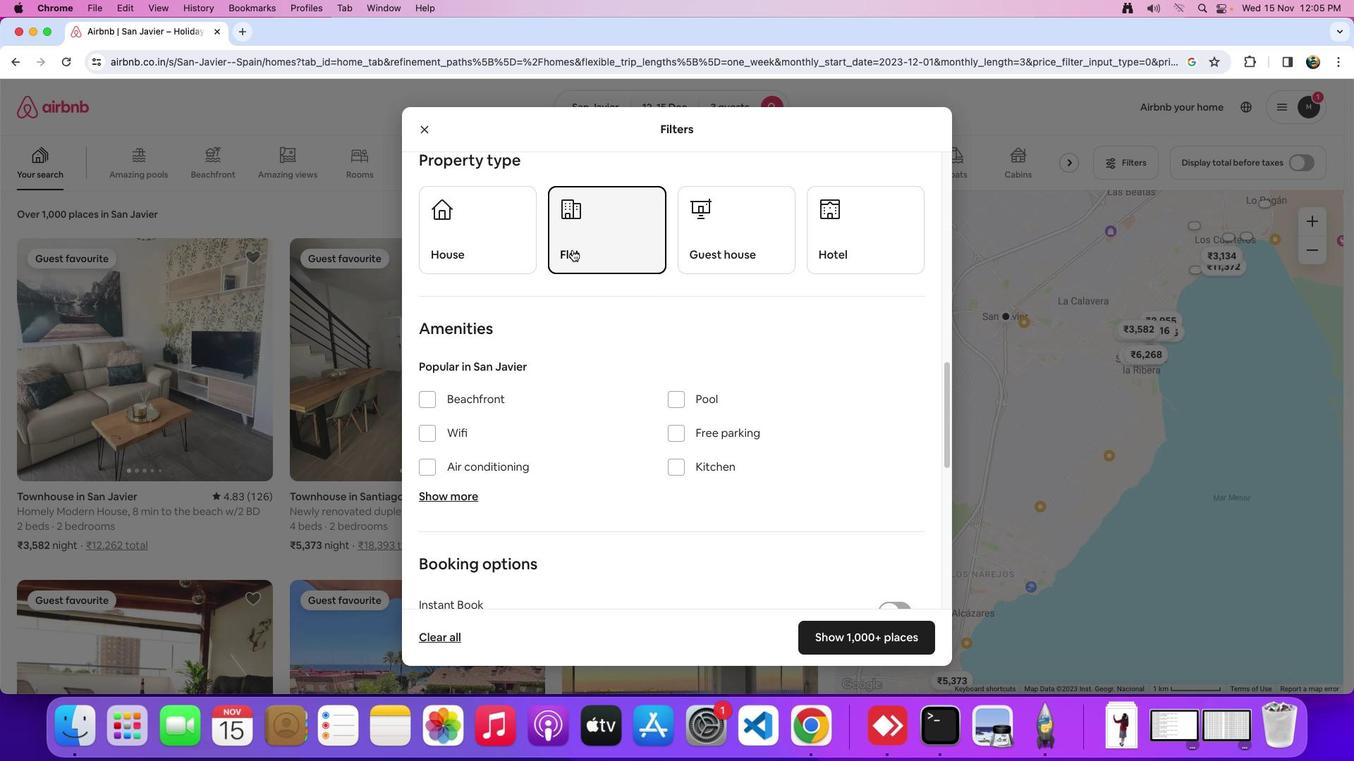 
Action: Mouse pressed left at (572, 249)
Screenshot: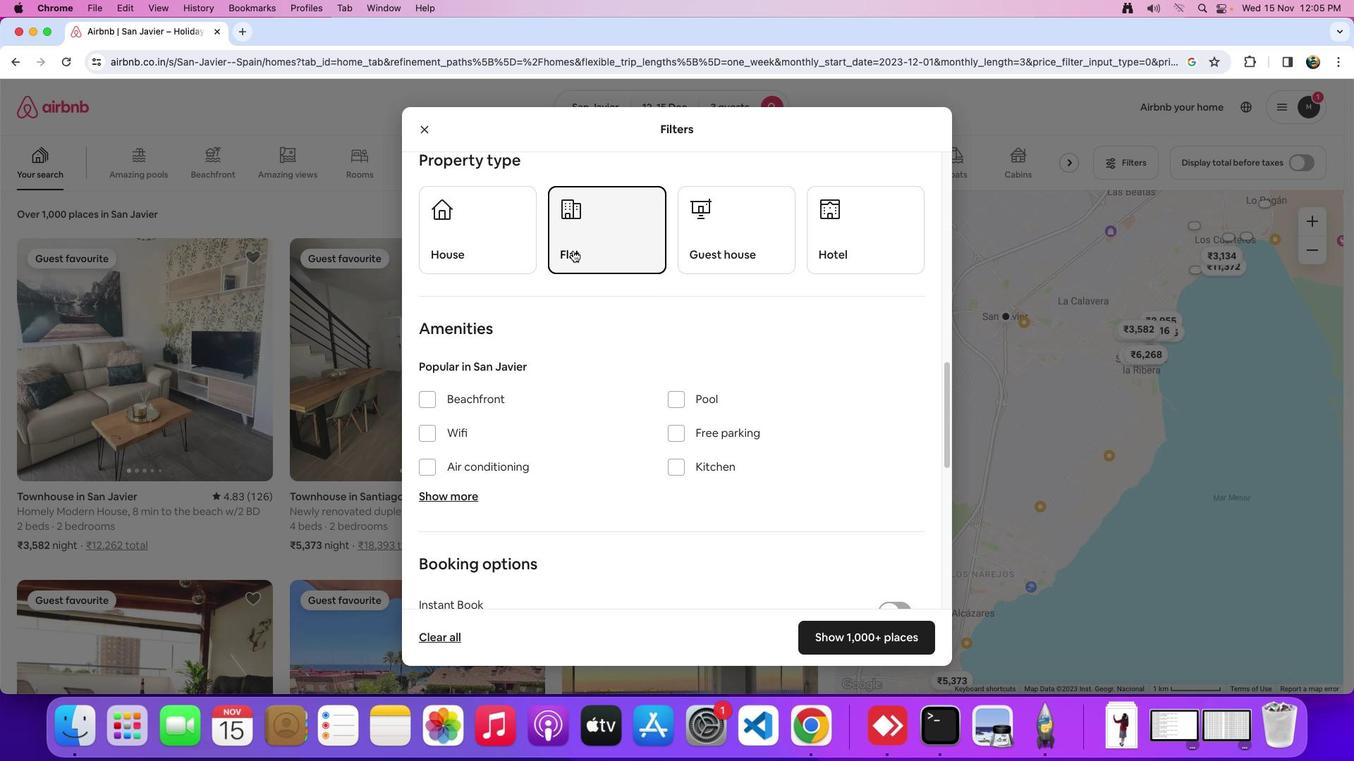 
Action: Mouse moved to (662, 367)
Screenshot: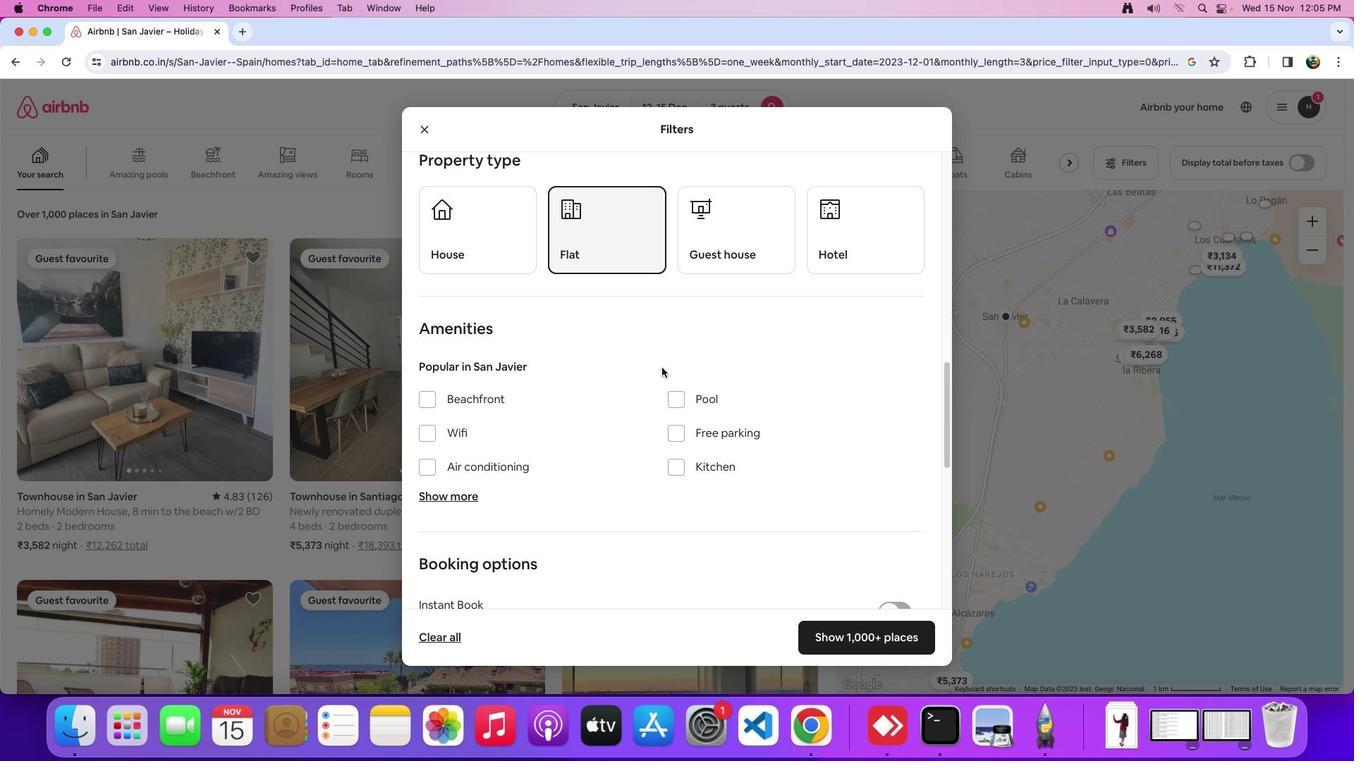 
Action: Mouse scrolled (662, 367) with delta (0, 0)
Screenshot: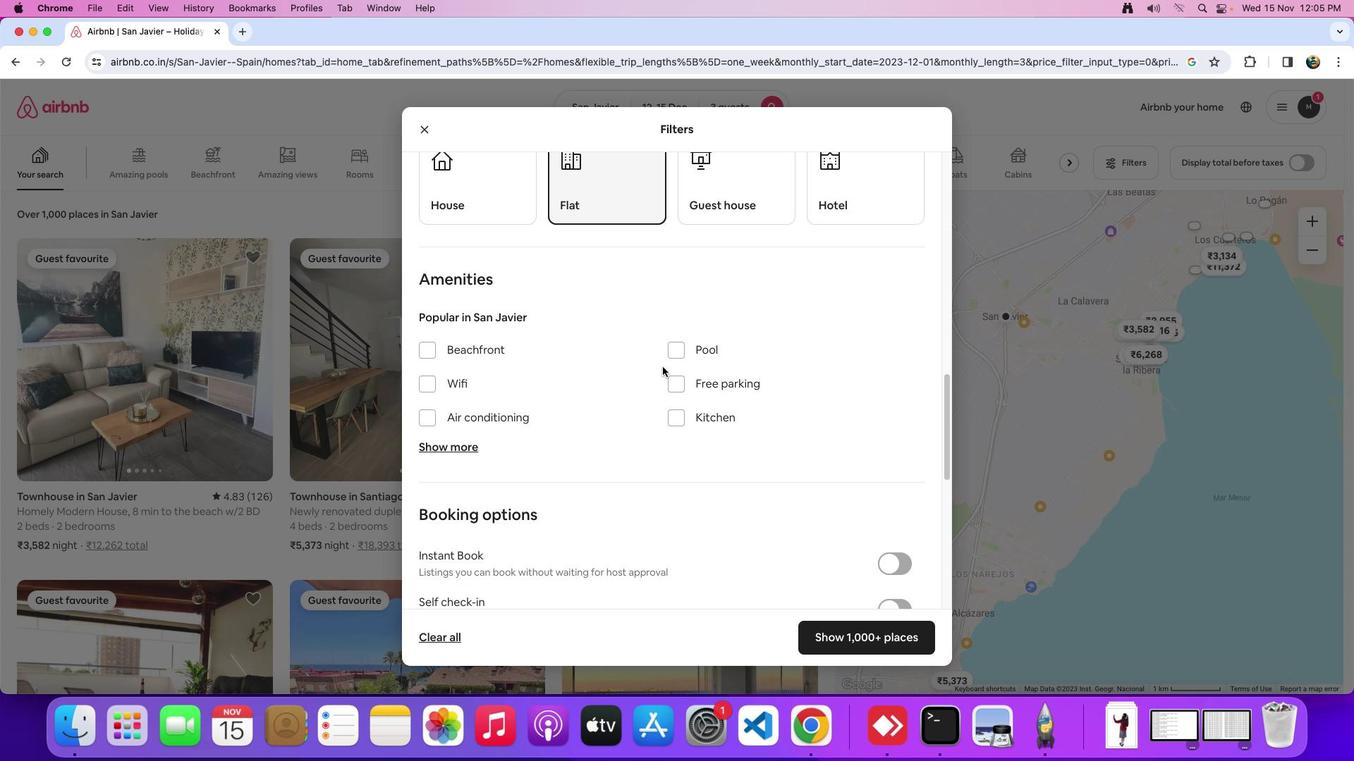 
Action: Mouse scrolled (662, 367) with delta (0, 0)
Screenshot: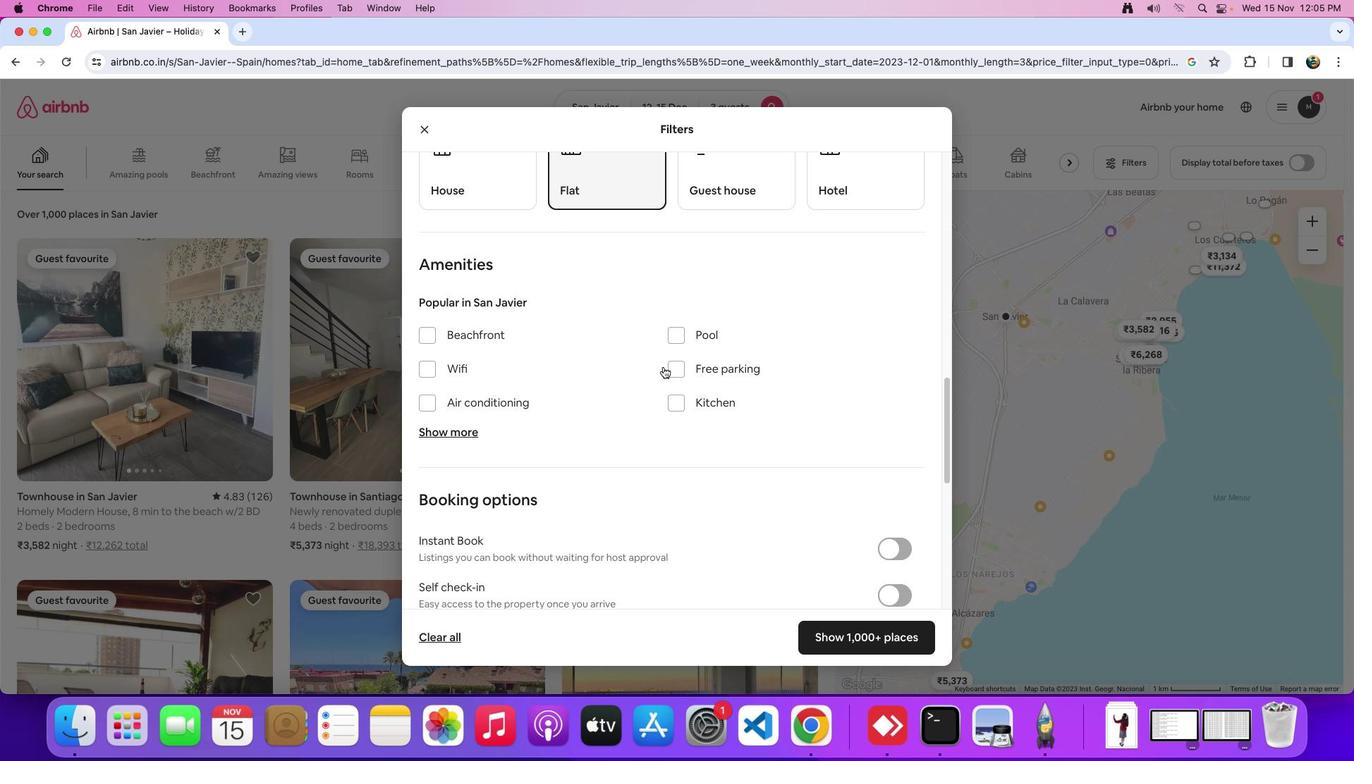 
Action: Mouse scrolled (662, 367) with delta (0, 0)
Screenshot: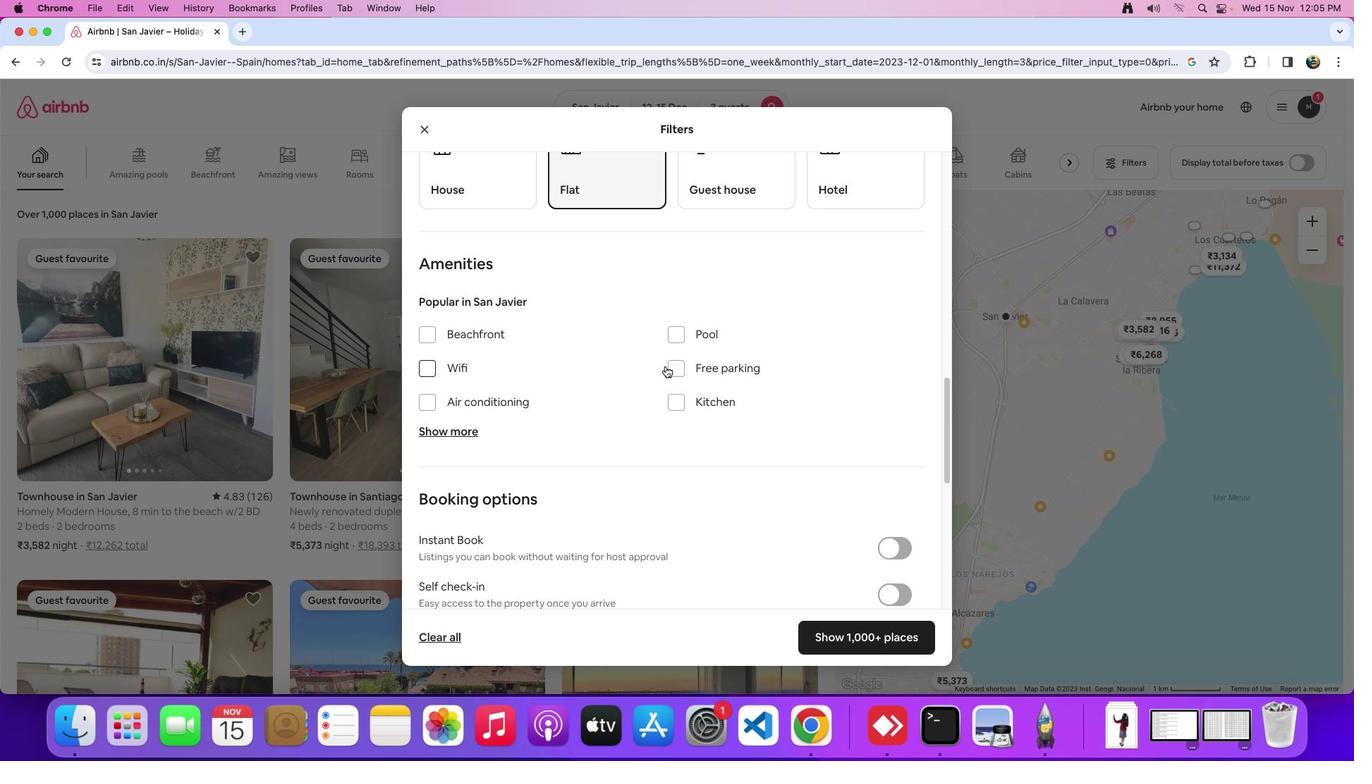 
Action: Mouse moved to (665, 366)
Screenshot: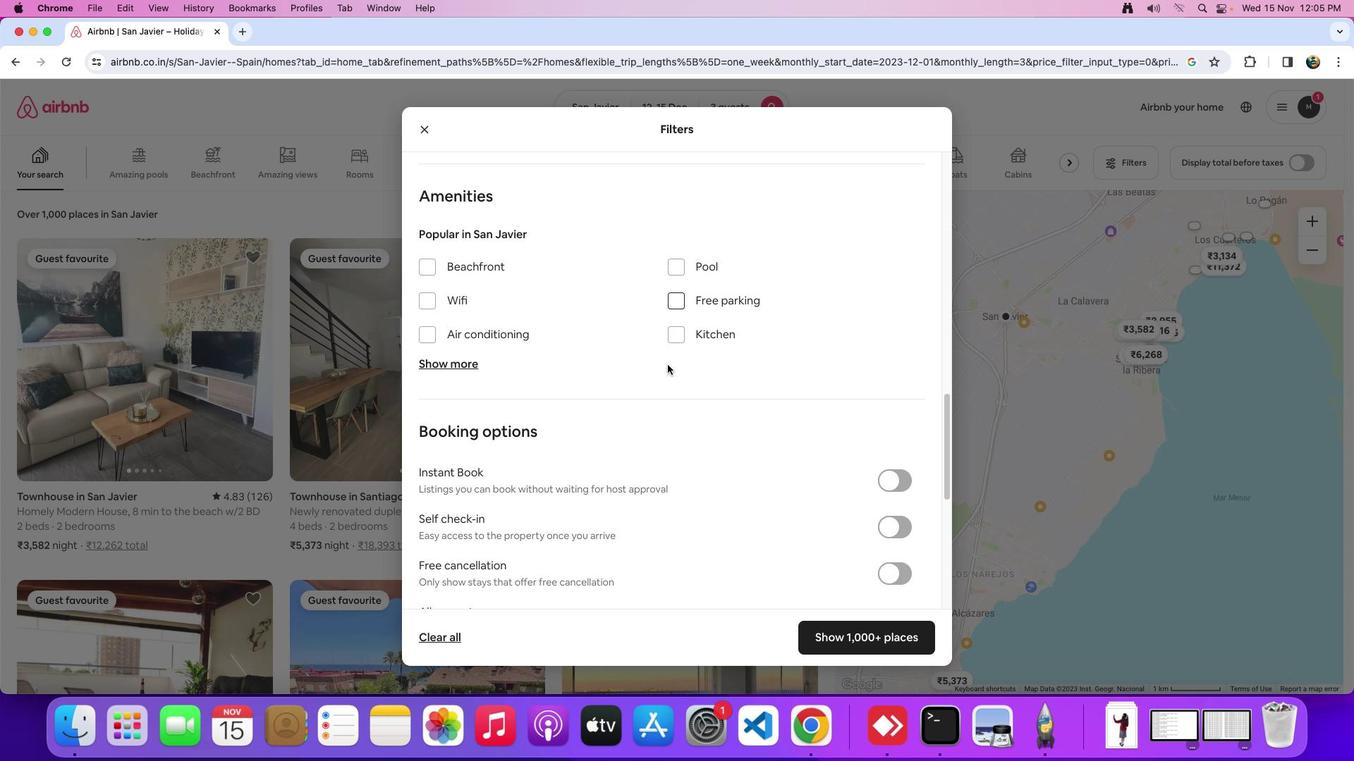 
Action: Mouse scrolled (665, 366) with delta (0, 0)
Screenshot: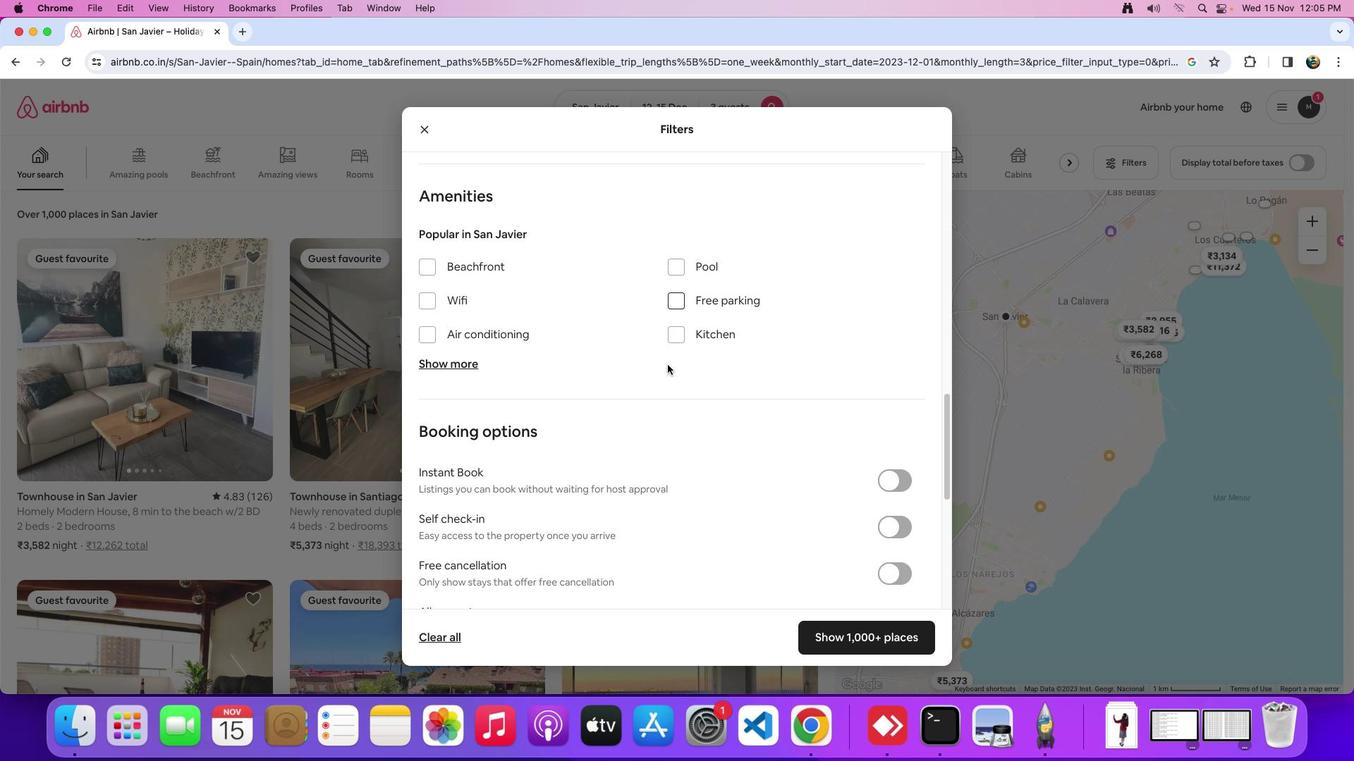 
Action: Mouse moved to (665, 366)
Screenshot: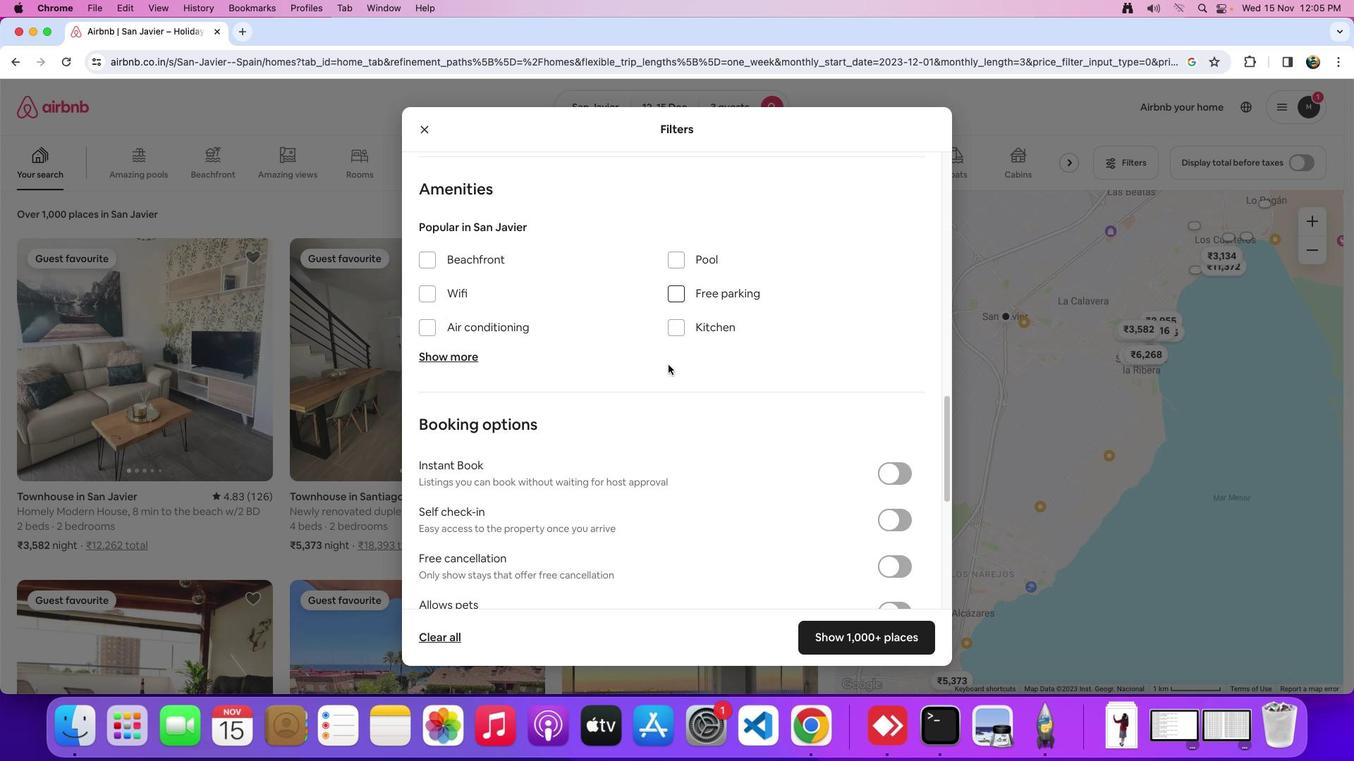 
Action: Mouse scrolled (665, 366) with delta (0, 0)
Screenshot: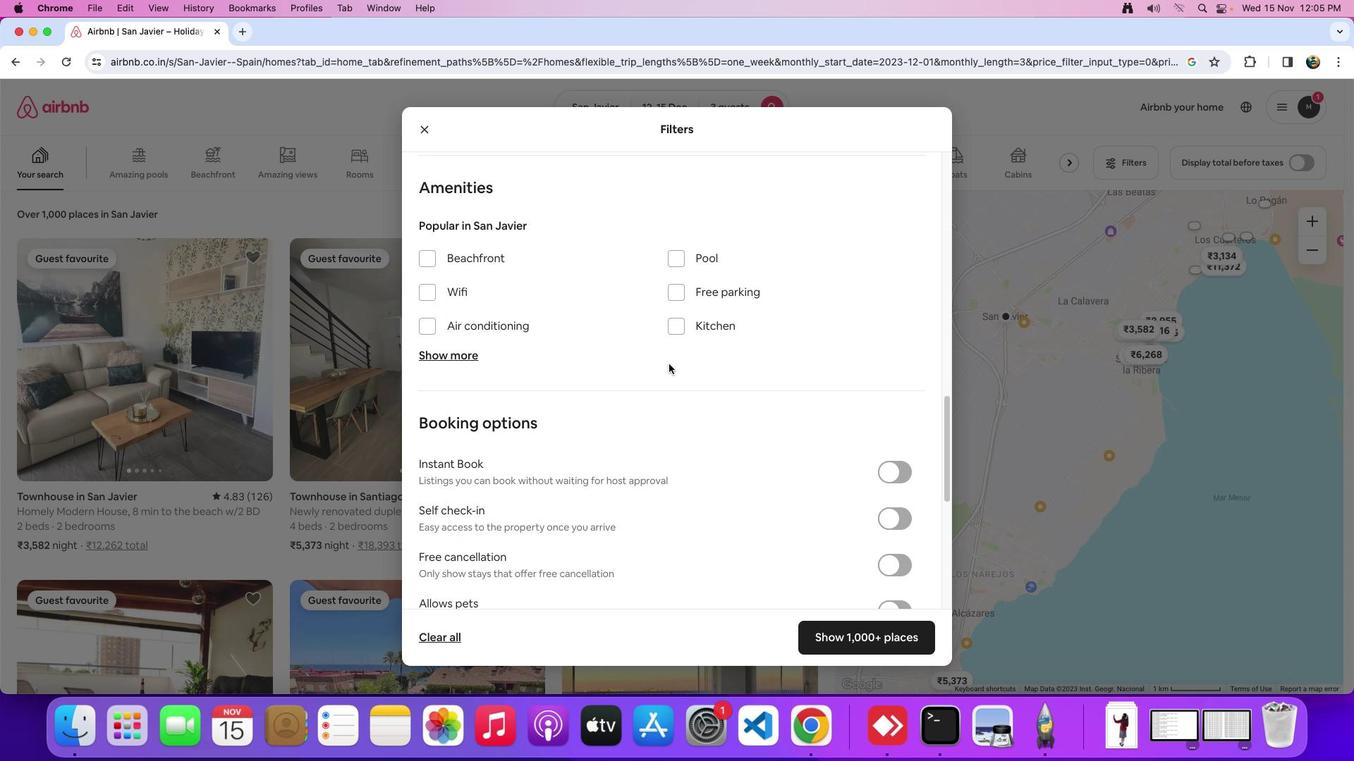 
Action: Mouse moved to (667, 365)
Screenshot: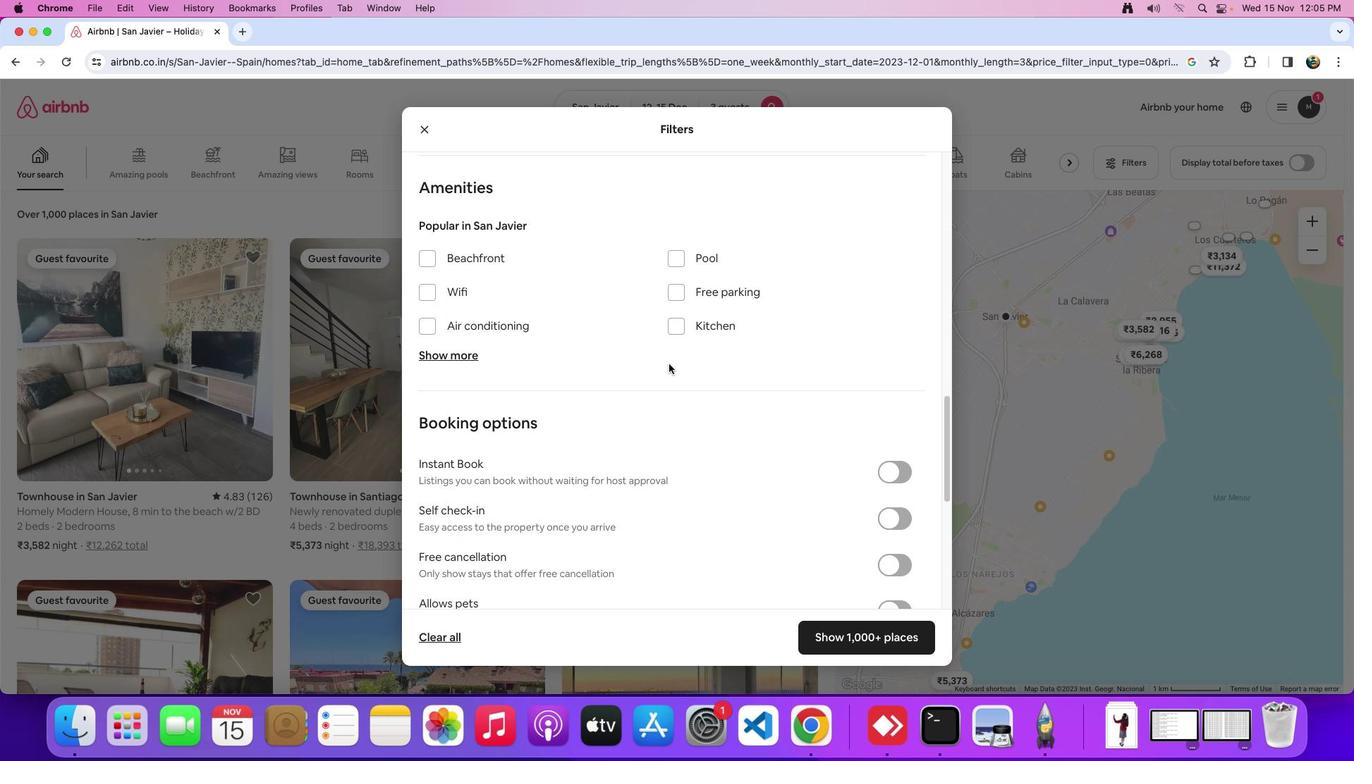 
Action: Mouse scrolled (667, 365) with delta (0, 0)
Screenshot: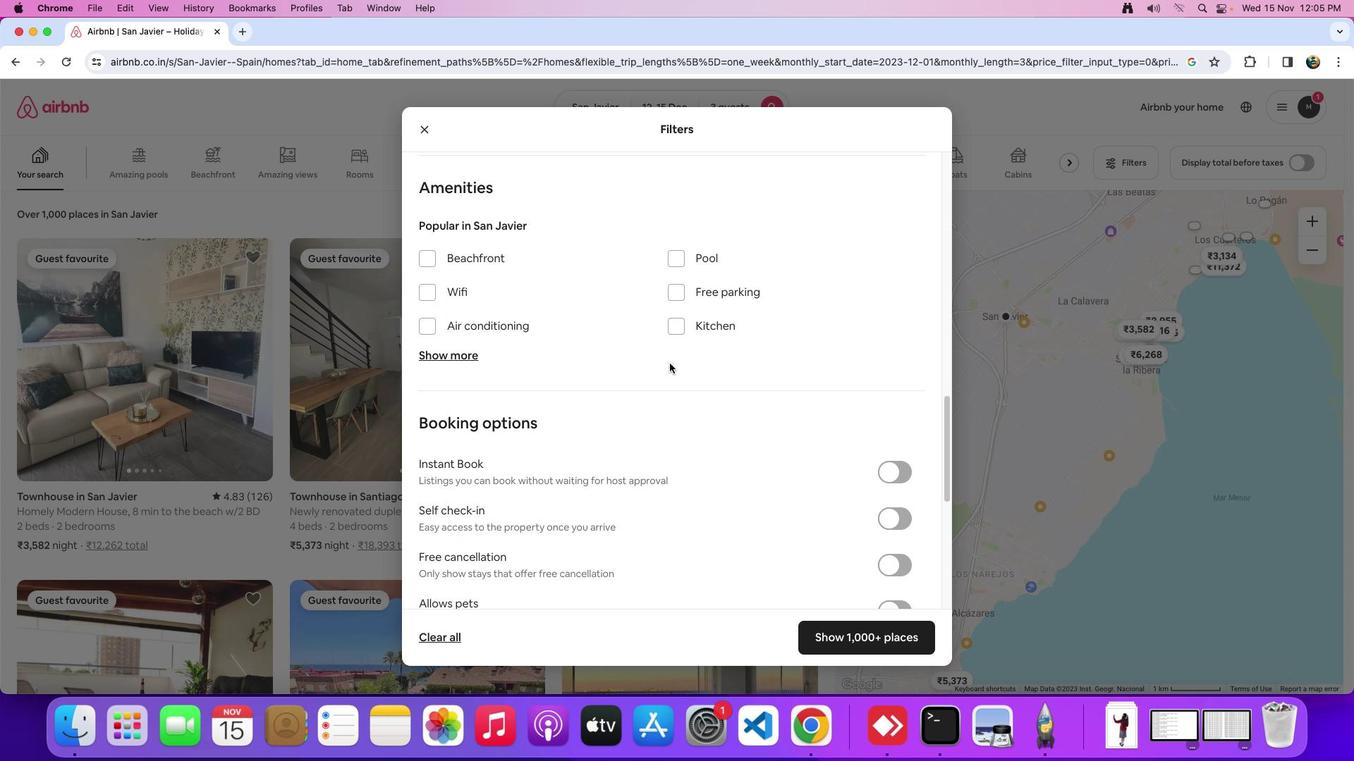 
Action: Mouse moved to (689, 361)
Screenshot: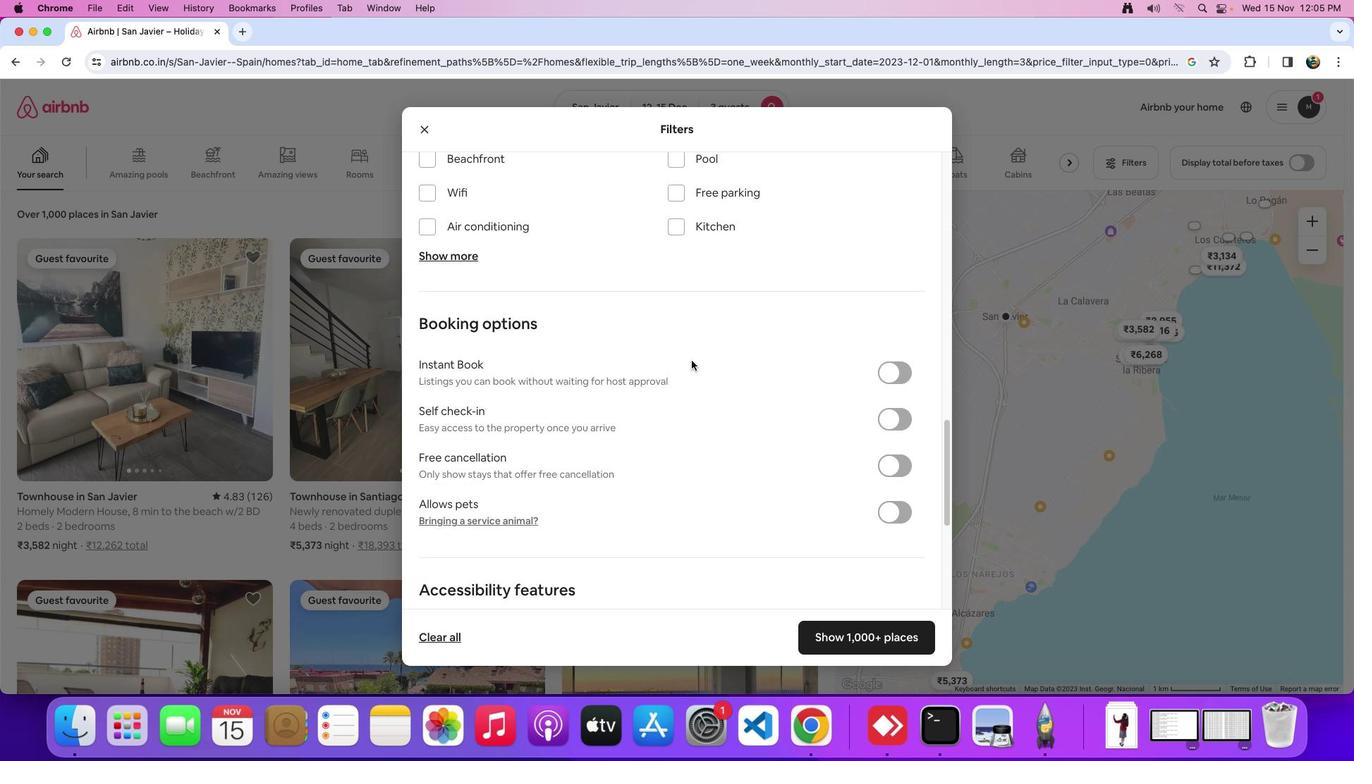 
Action: Mouse scrolled (689, 361) with delta (0, 0)
Screenshot: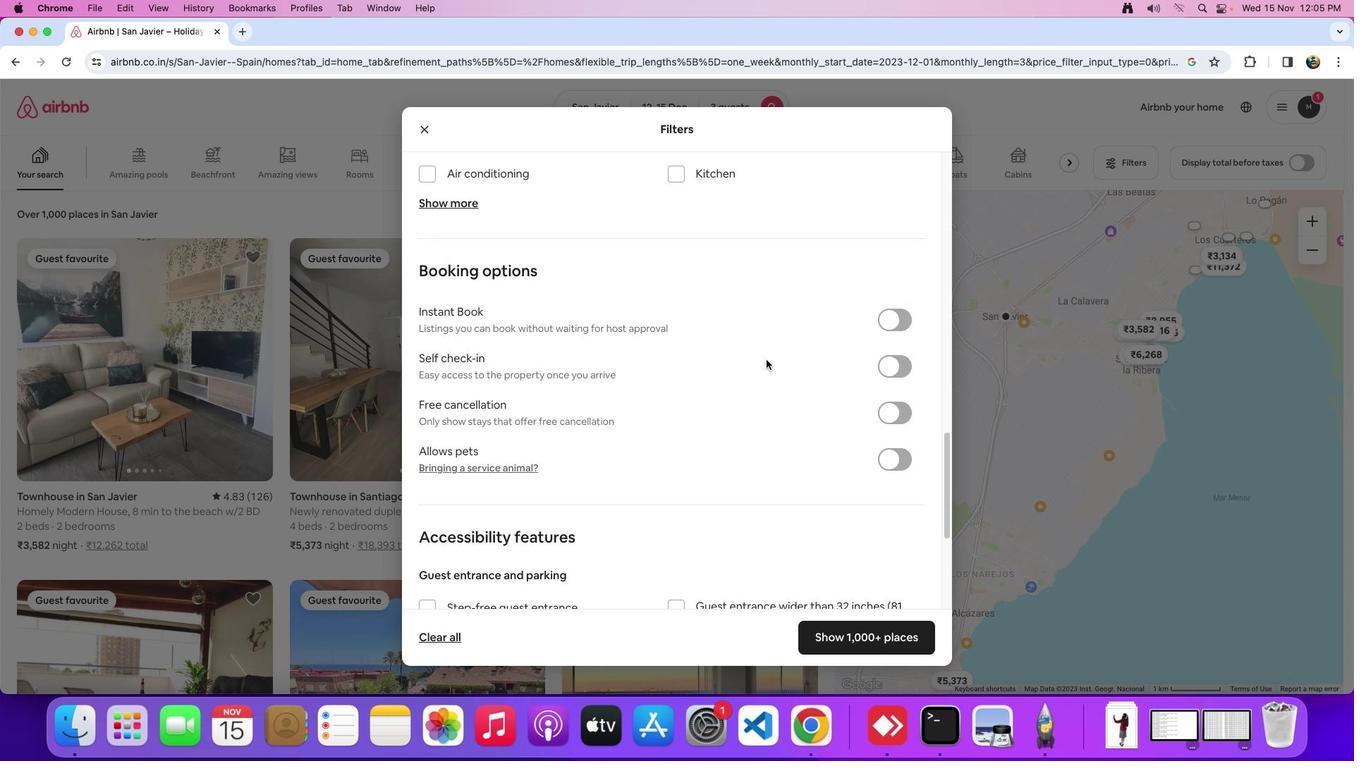 
Action: Mouse scrolled (689, 361) with delta (0, 0)
Screenshot: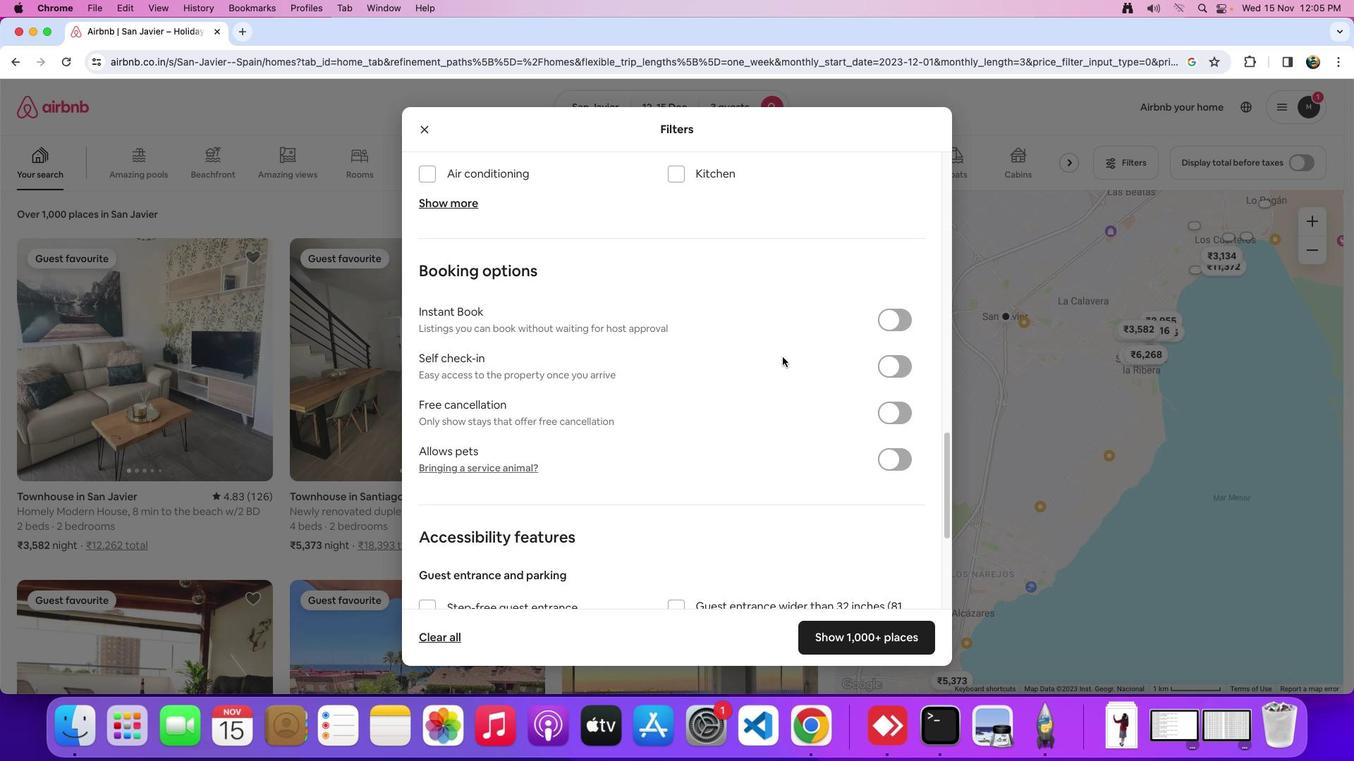 
Action: Mouse scrolled (689, 361) with delta (0, -2)
Screenshot: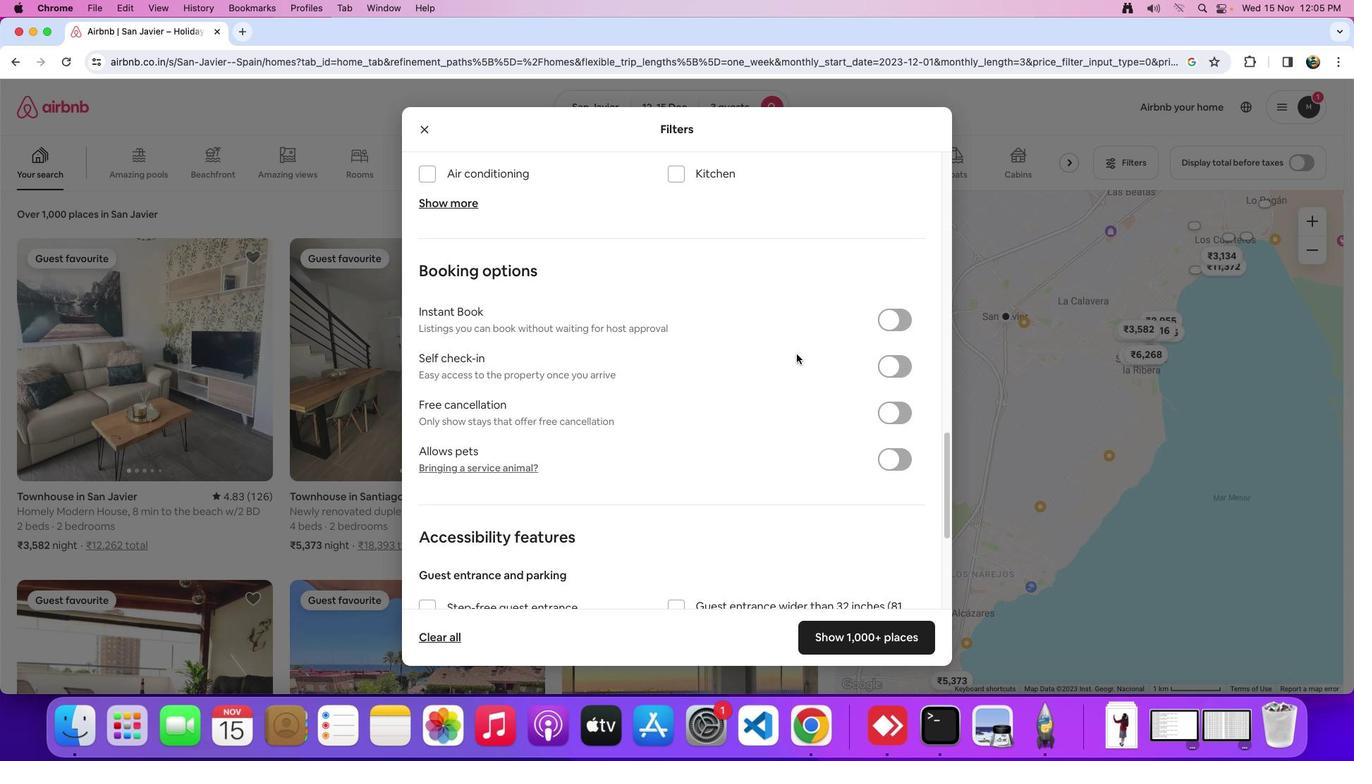 
Action: Mouse moved to (886, 366)
Screenshot: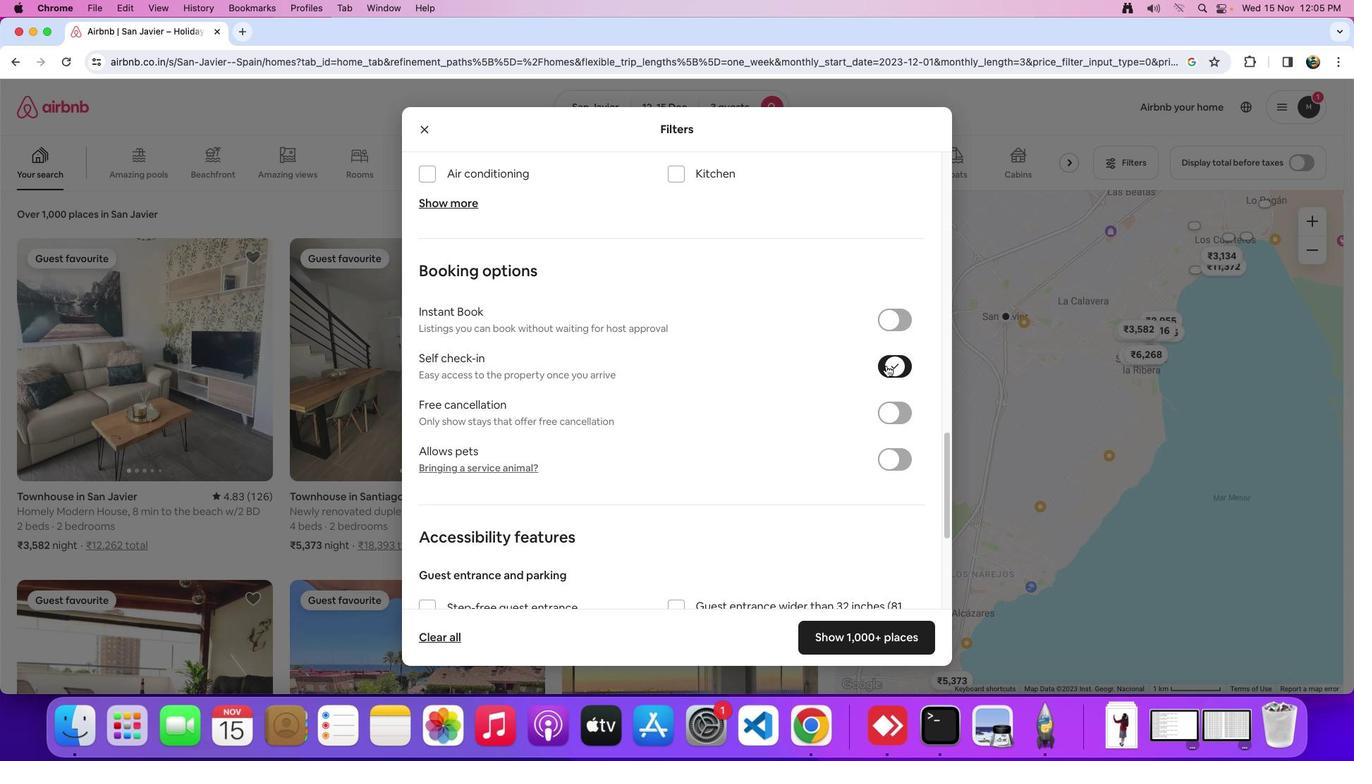 
Action: Mouse pressed left at (886, 366)
Screenshot: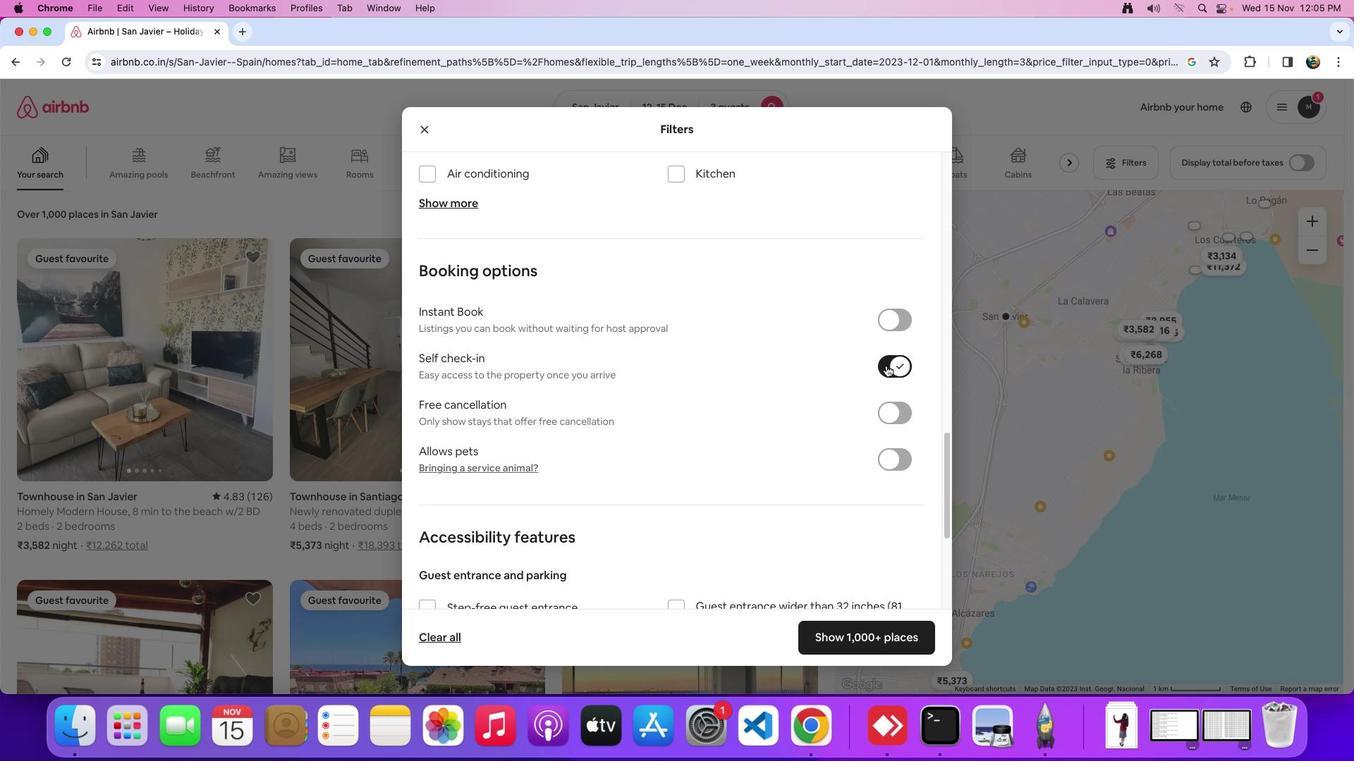 
Action: Mouse moved to (603, 371)
Screenshot: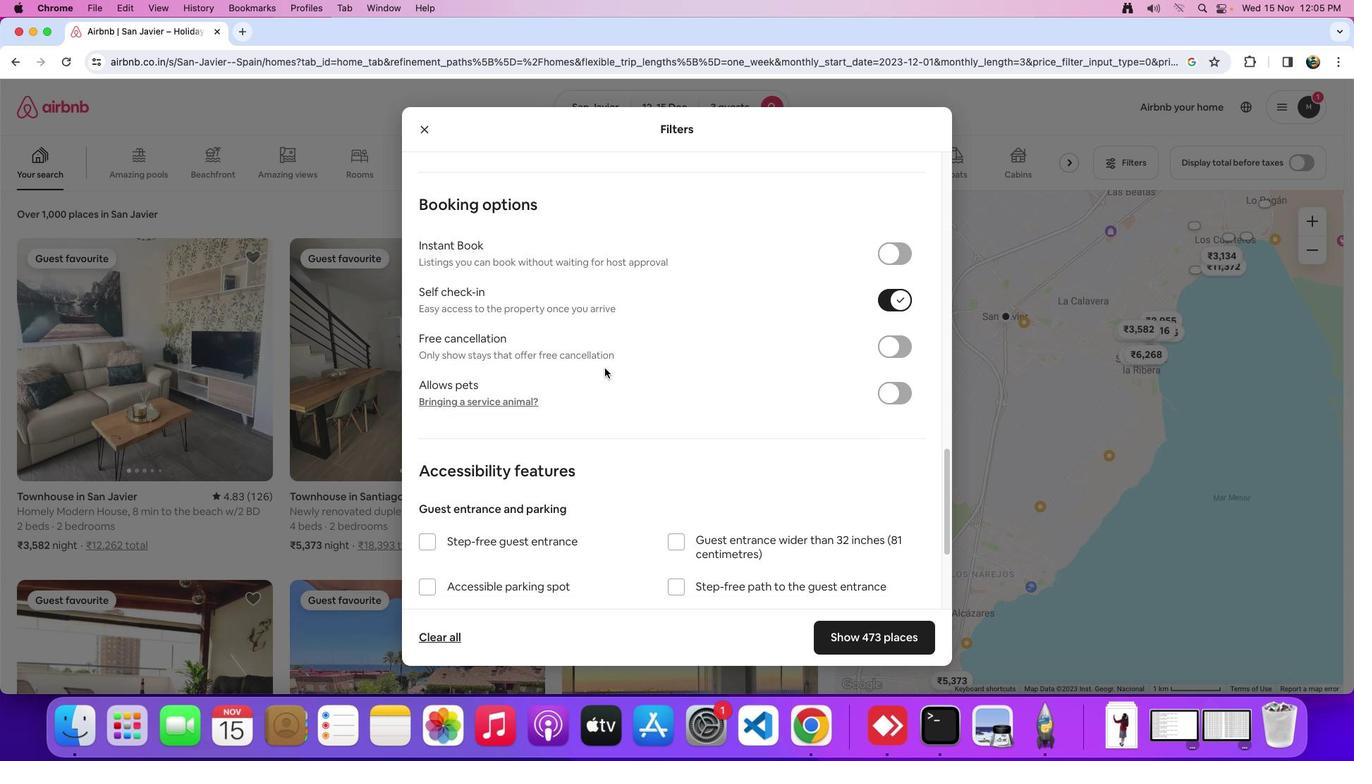 
Action: Mouse scrolled (603, 371) with delta (0, 0)
Screenshot: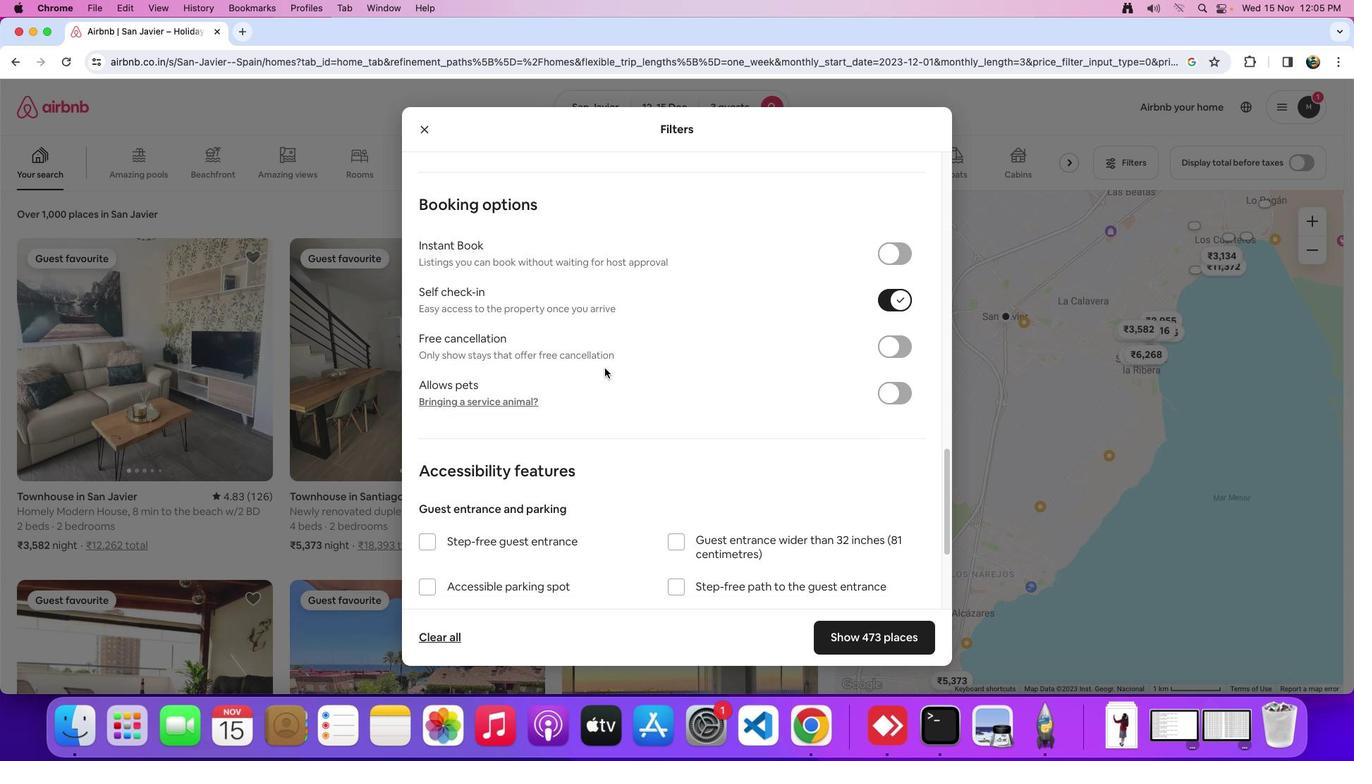 
Action: Mouse moved to (604, 369)
Screenshot: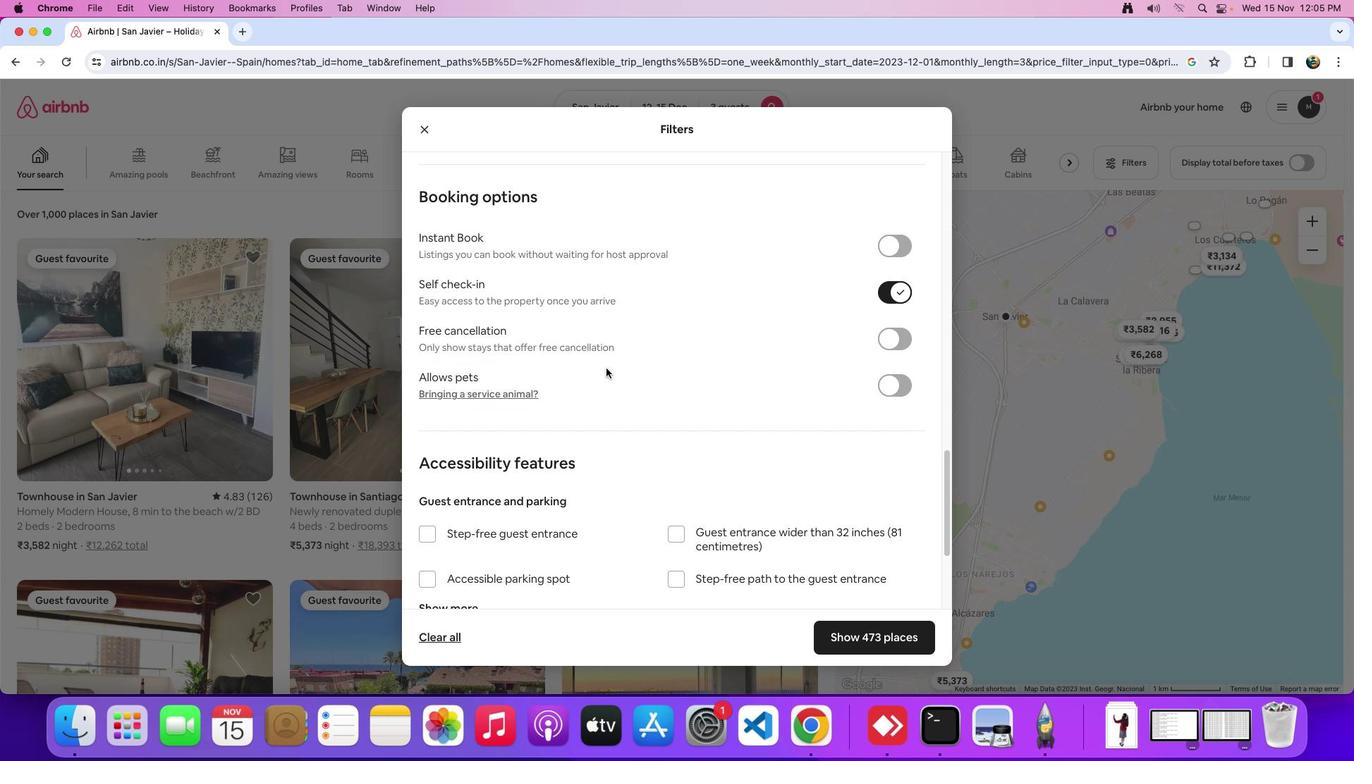 
Action: Mouse scrolled (604, 369) with delta (0, 0)
Screenshot: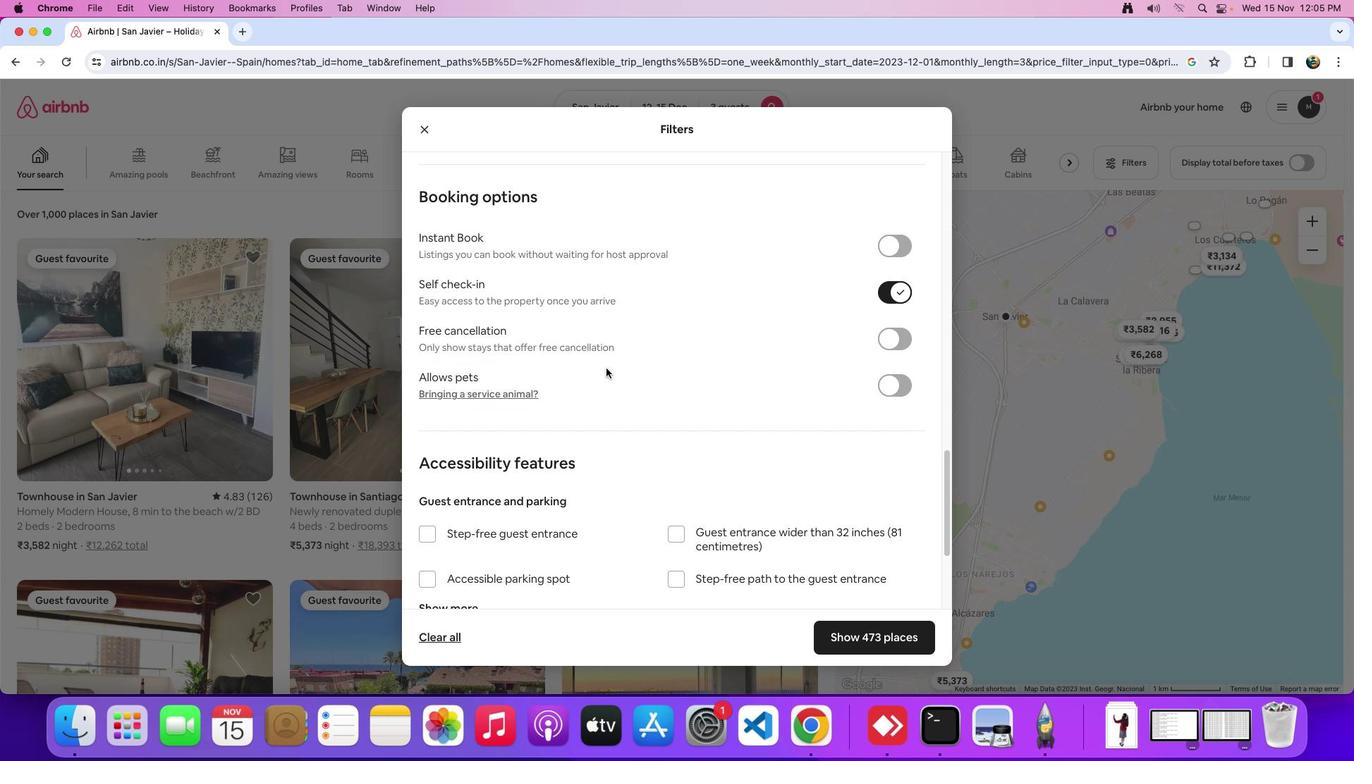 
Action: Mouse moved to (604, 368)
Screenshot: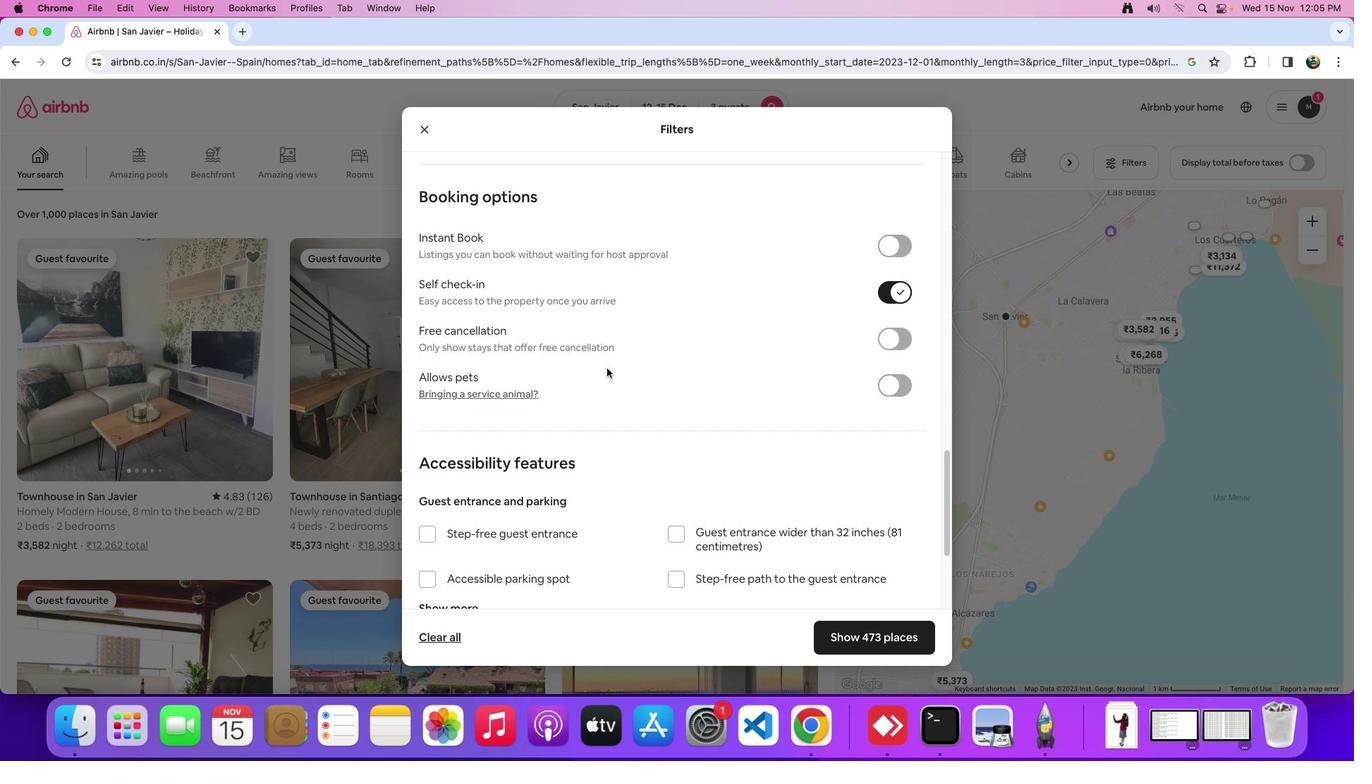 
Action: Mouse scrolled (604, 368) with delta (0, 0)
Screenshot: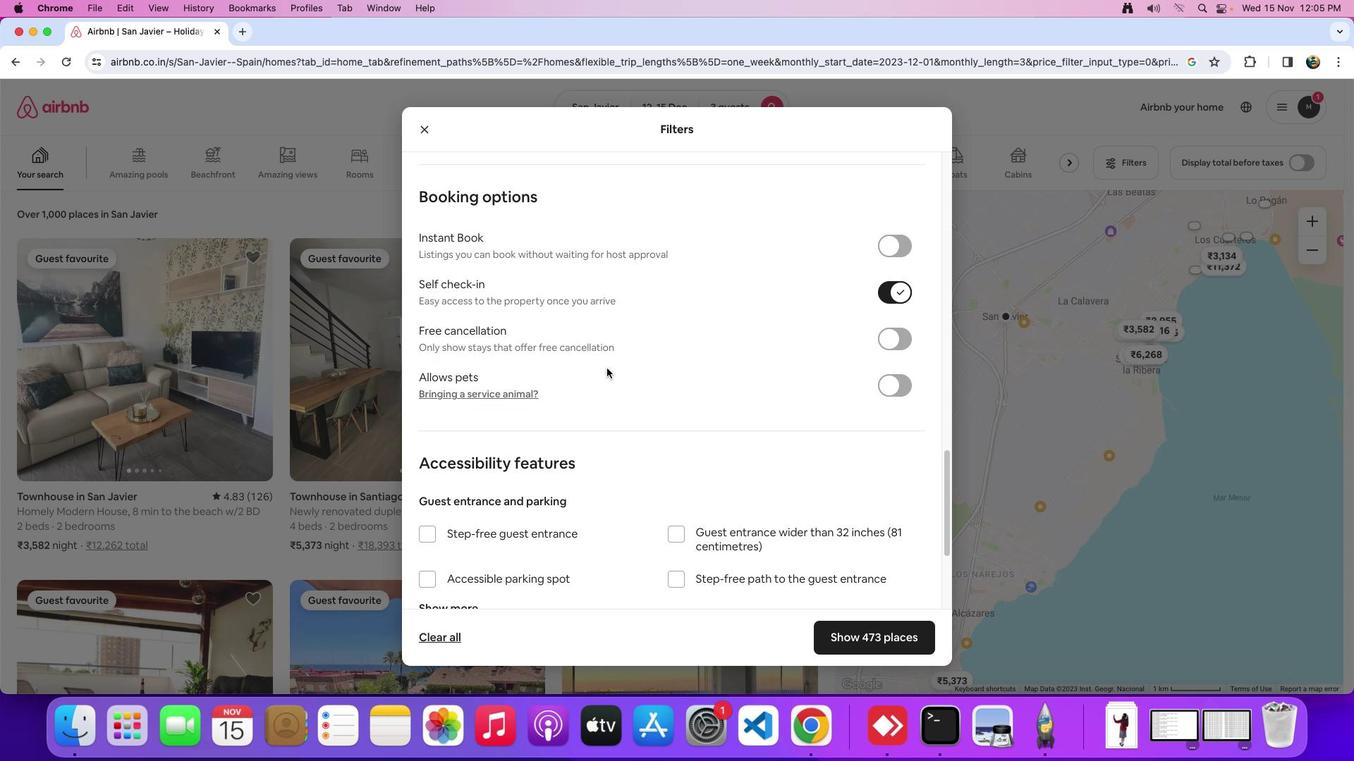 
Action: Mouse moved to (607, 368)
Screenshot: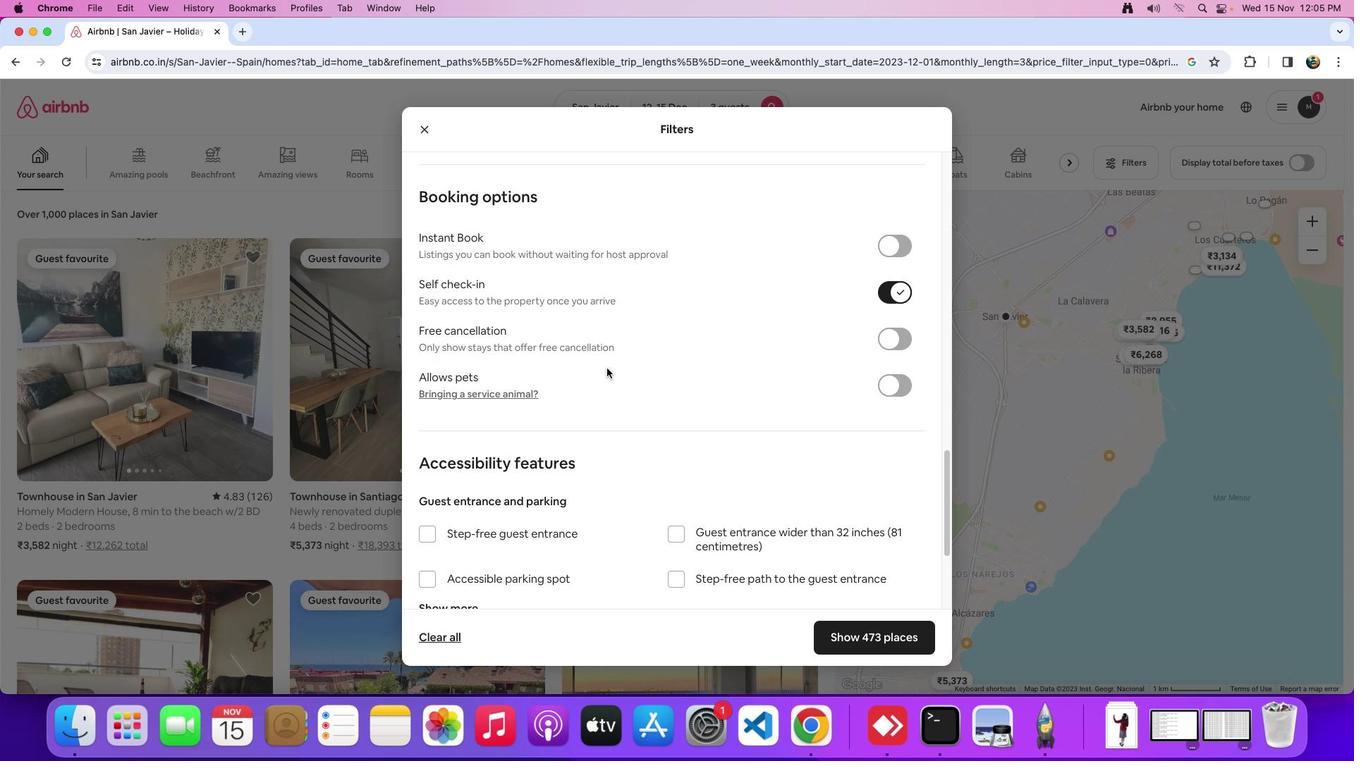 
Action: Mouse scrolled (607, 368) with delta (0, 0)
Screenshot: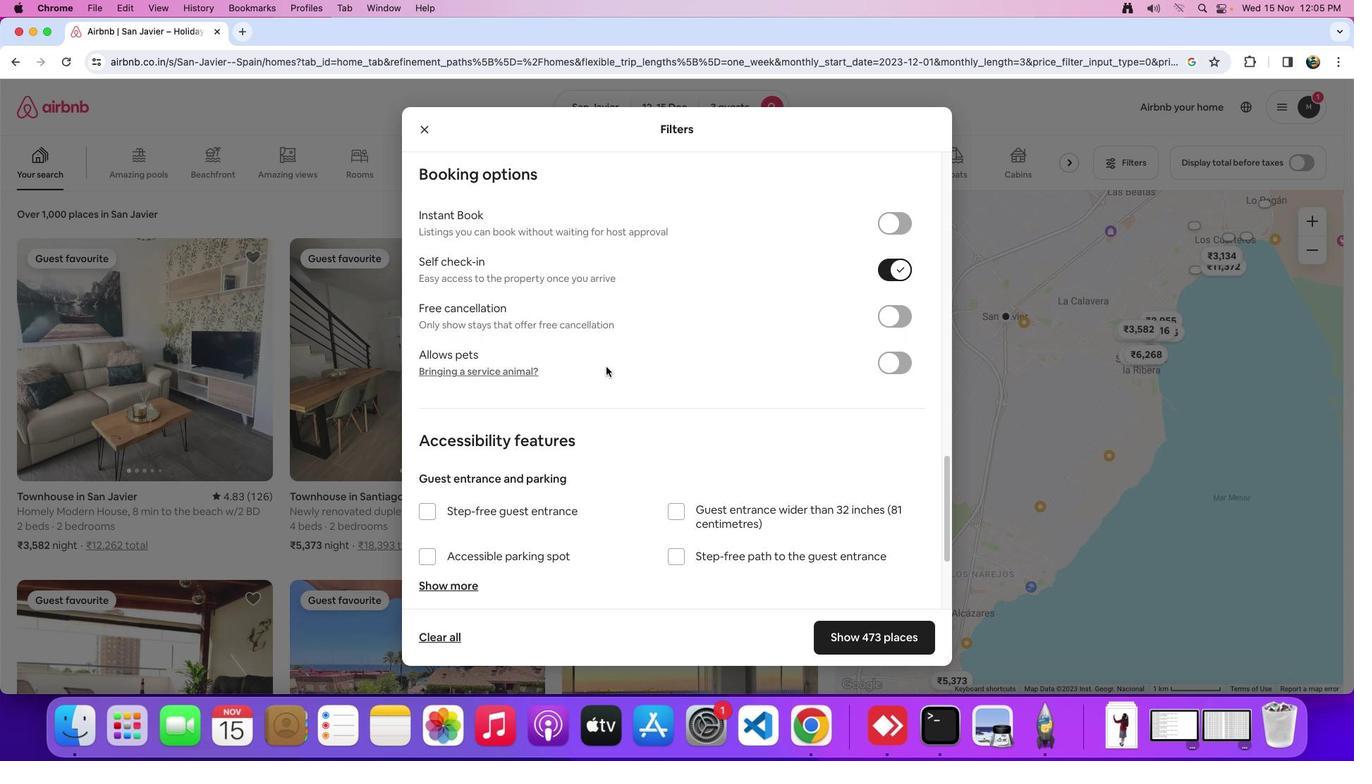
Action: Mouse moved to (607, 368)
Screenshot: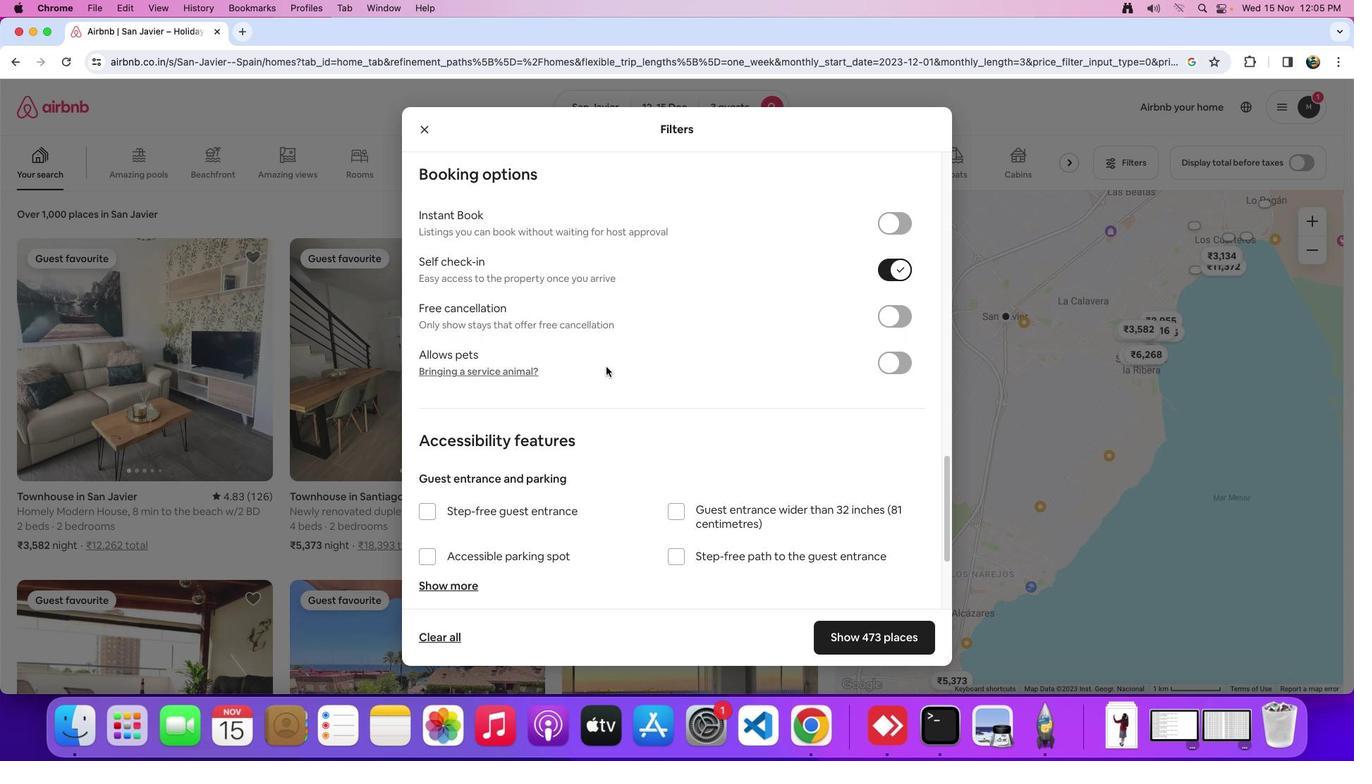 
Action: Mouse scrolled (607, 368) with delta (0, 0)
Screenshot: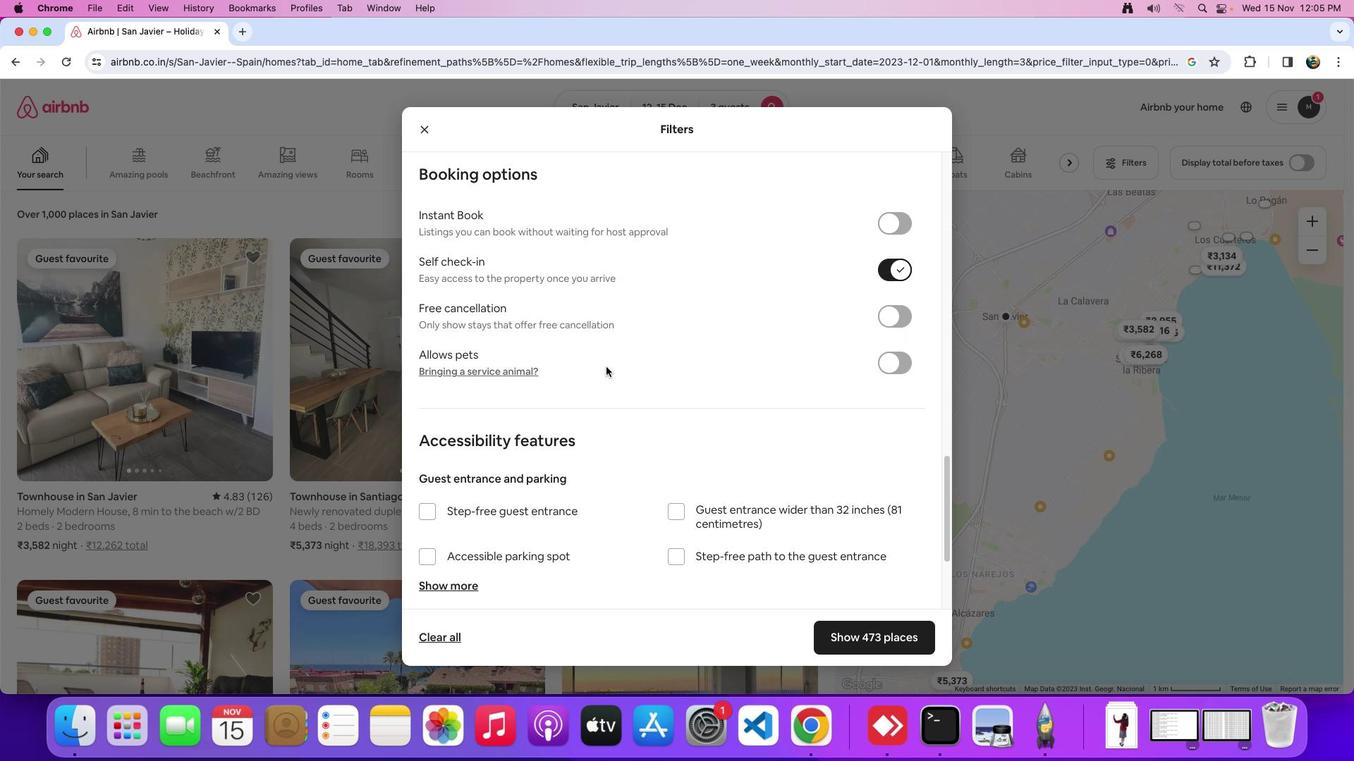 
Action: Mouse moved to (852, 630)
Screenshot: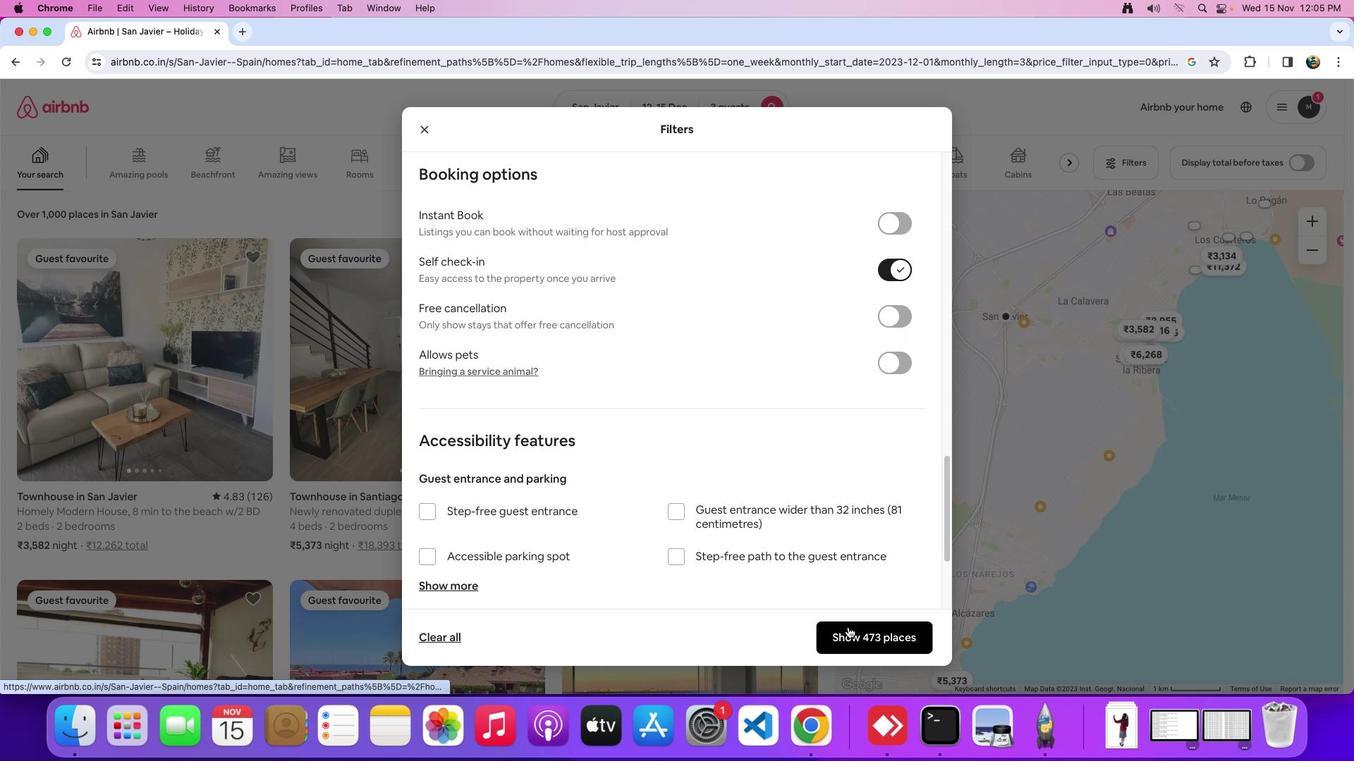 
Action: Mouse pressed left at (852, 630)
Screenshot: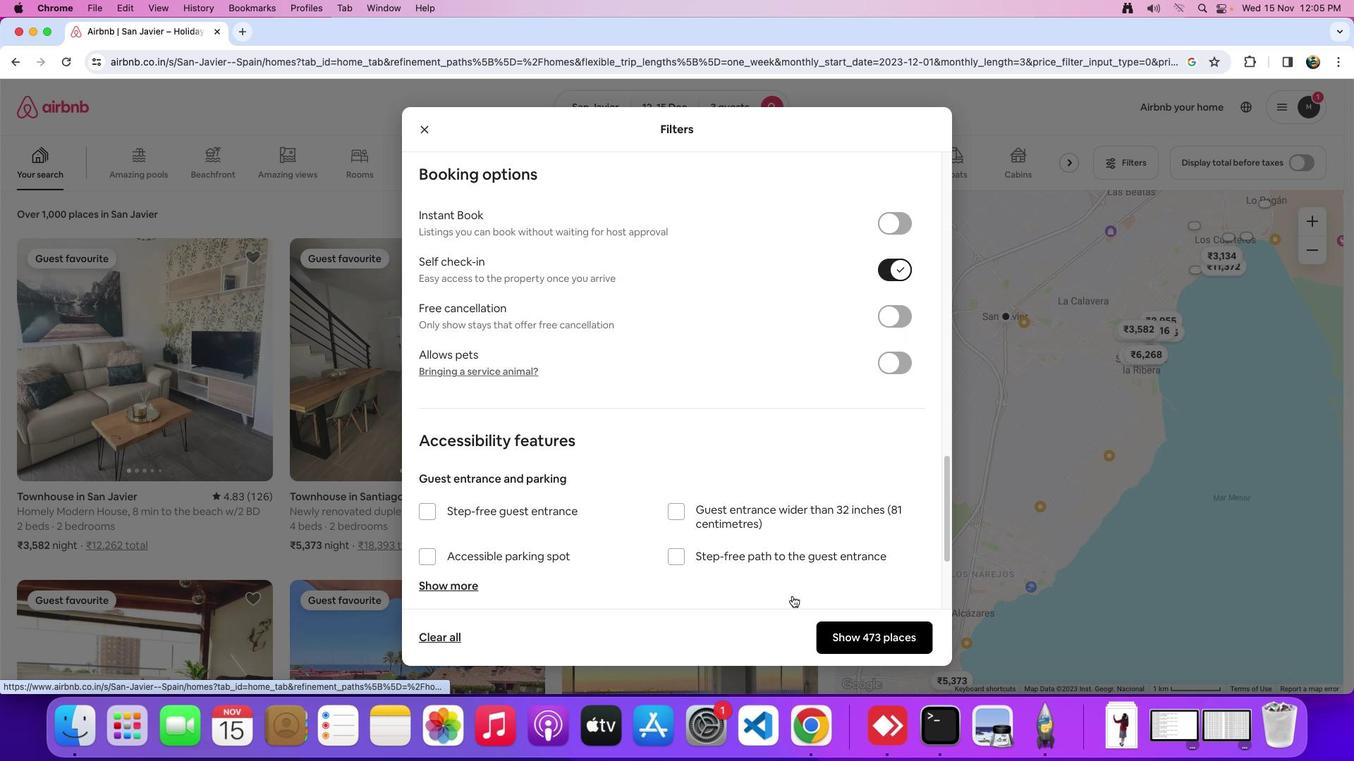
Action: Mouse moved to (301, 451)
Screenshot: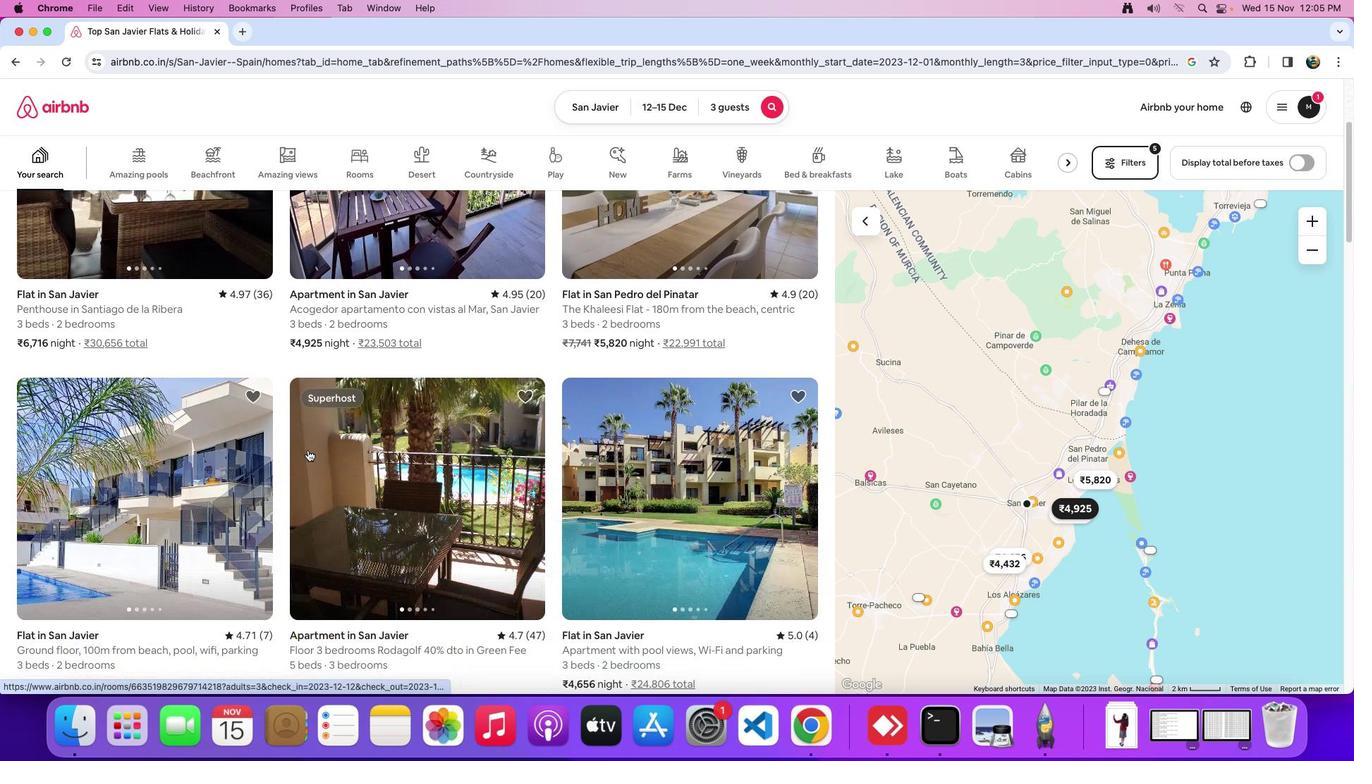 
Action: Mouse scrolled (301, 451) with delta (0, 0)
Screenshot: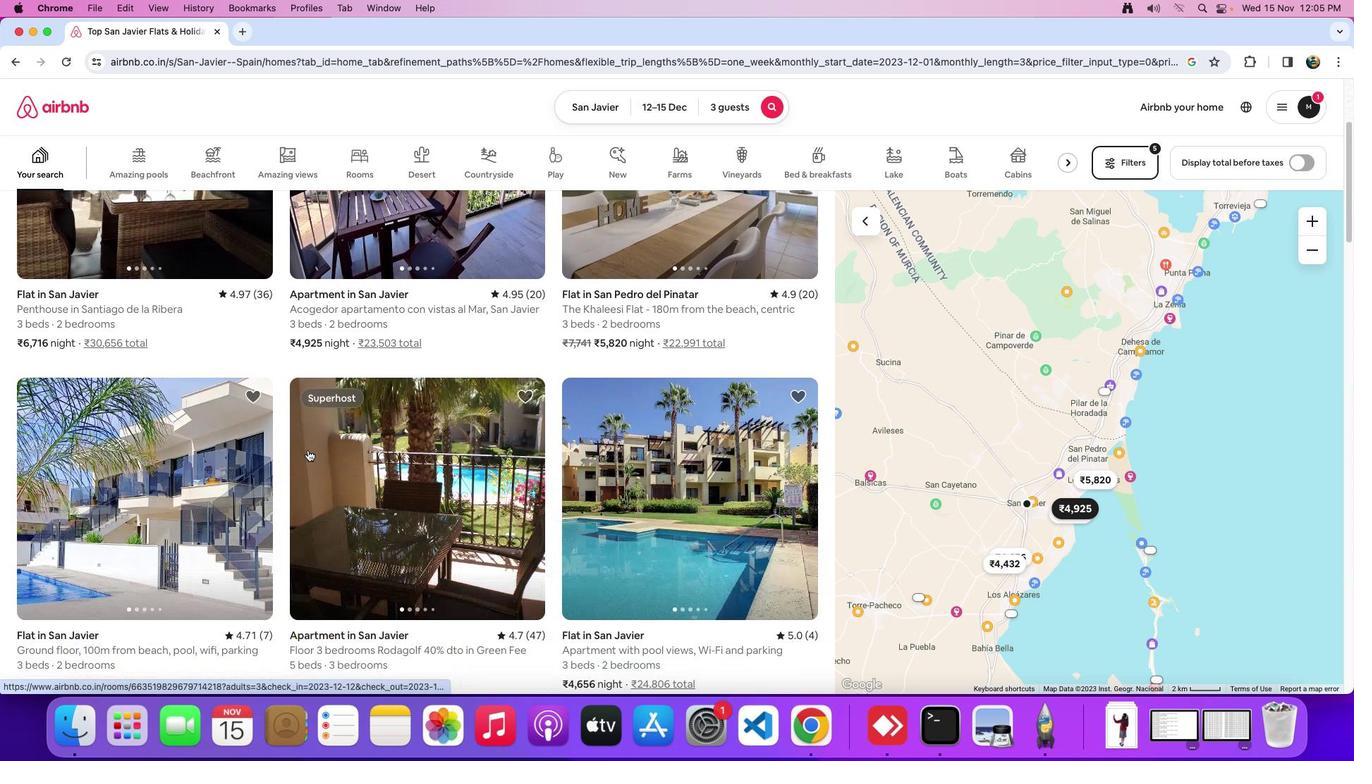 
Action: Mouse moved to (303, 451)
Screenshot: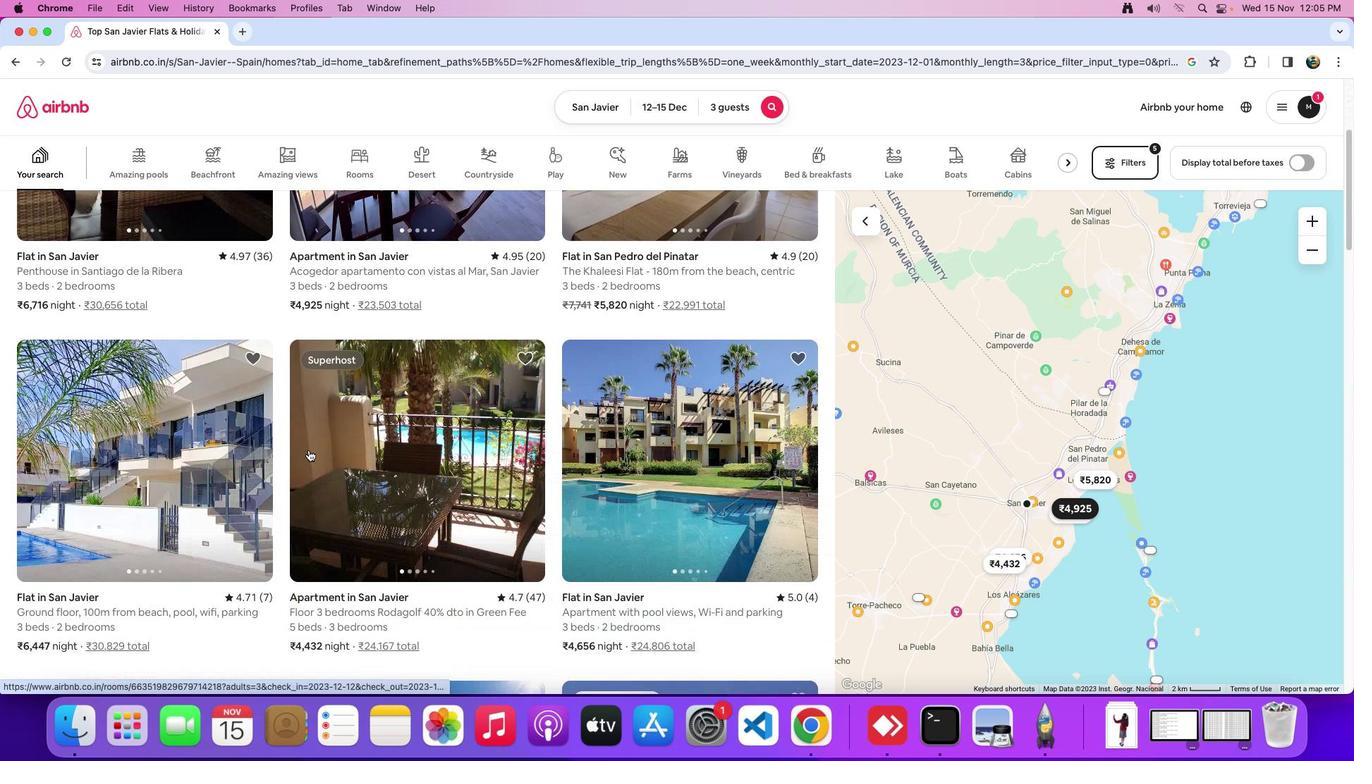 
Action: Mouse scrolled (303, 451) with delta (0, 0)
Screenshot: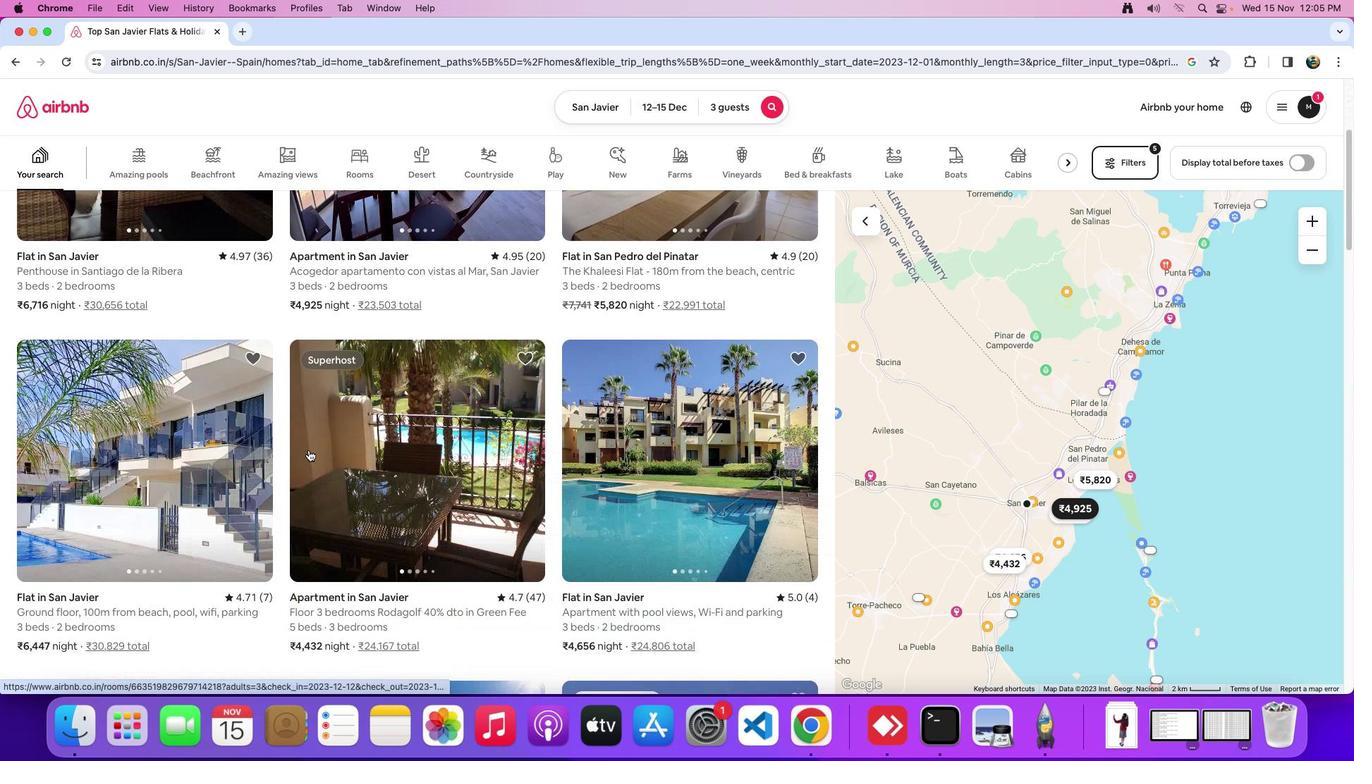 
Action: Mouse moved to (304, 451)
Screenshot: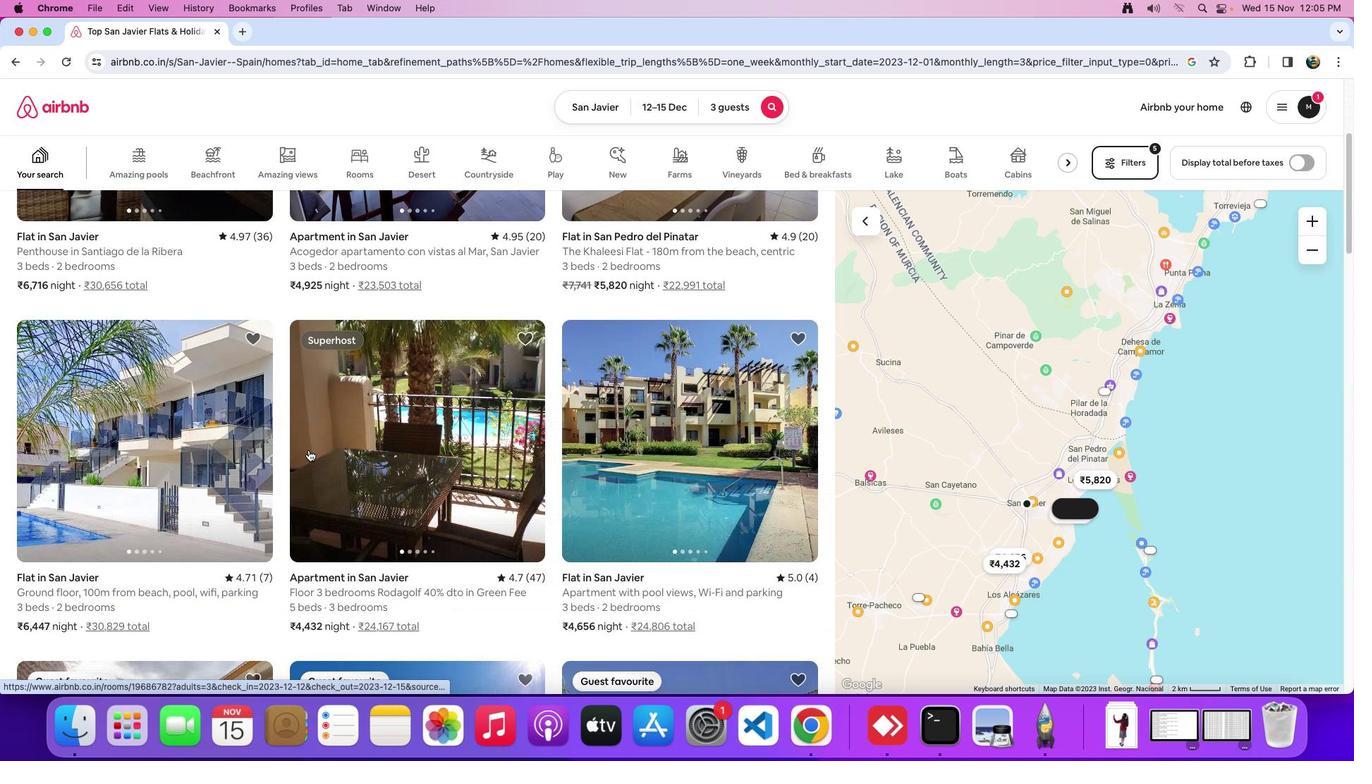 
Action: Mouse scrolled (304, 451) with delta (0, -2)
Screenshot: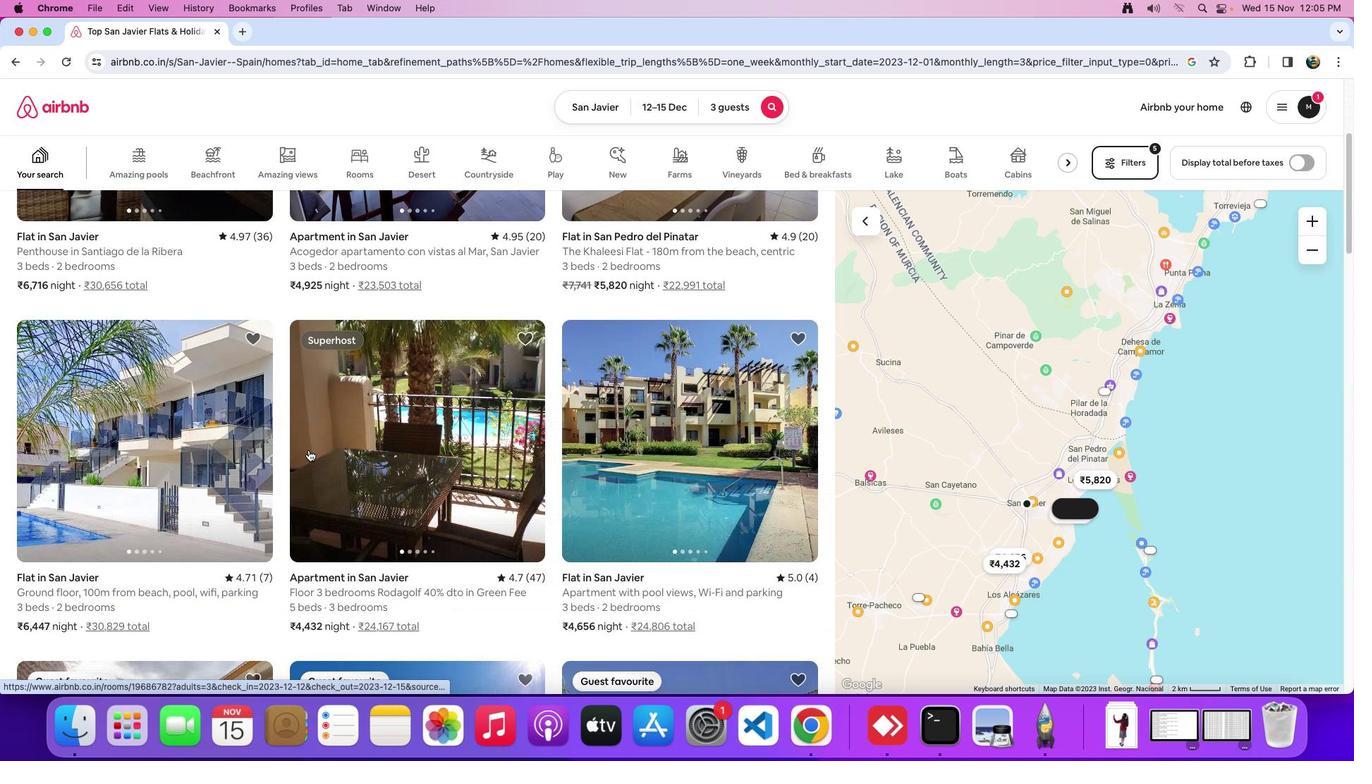 
Action: Mouse moved to (306, 450)
Screenshot: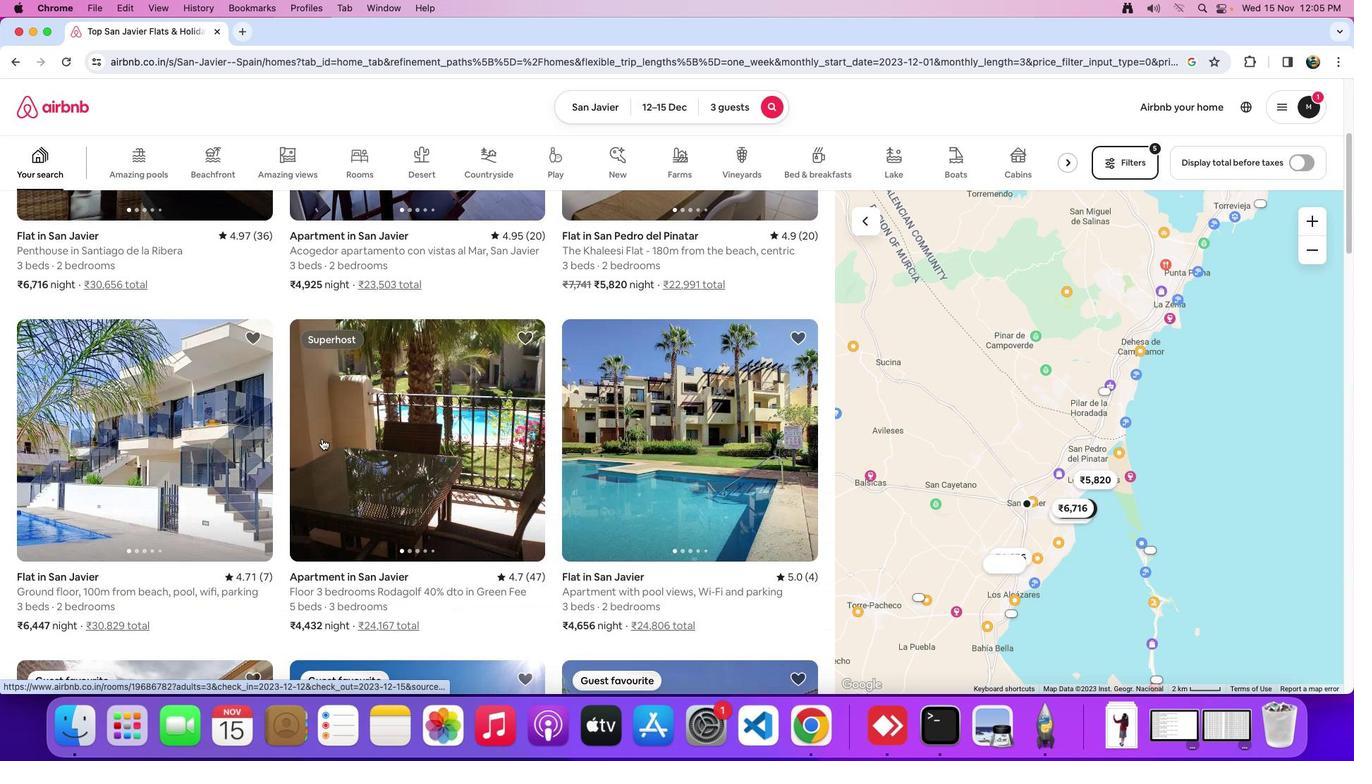 
Action: Mouse scrolled (306, 450) with delta (0, -2)
Screenshot: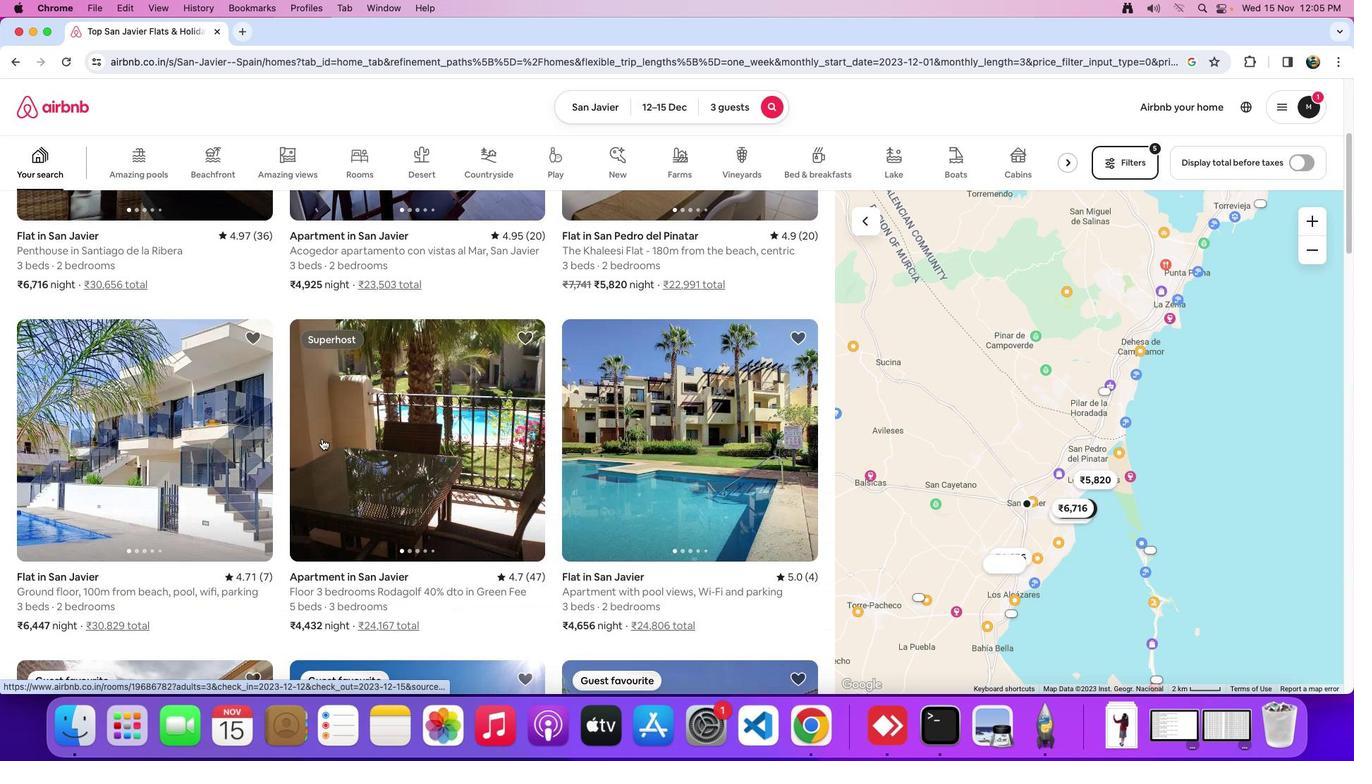 
Action: Mouse moved to (455, 440)
Screenshot: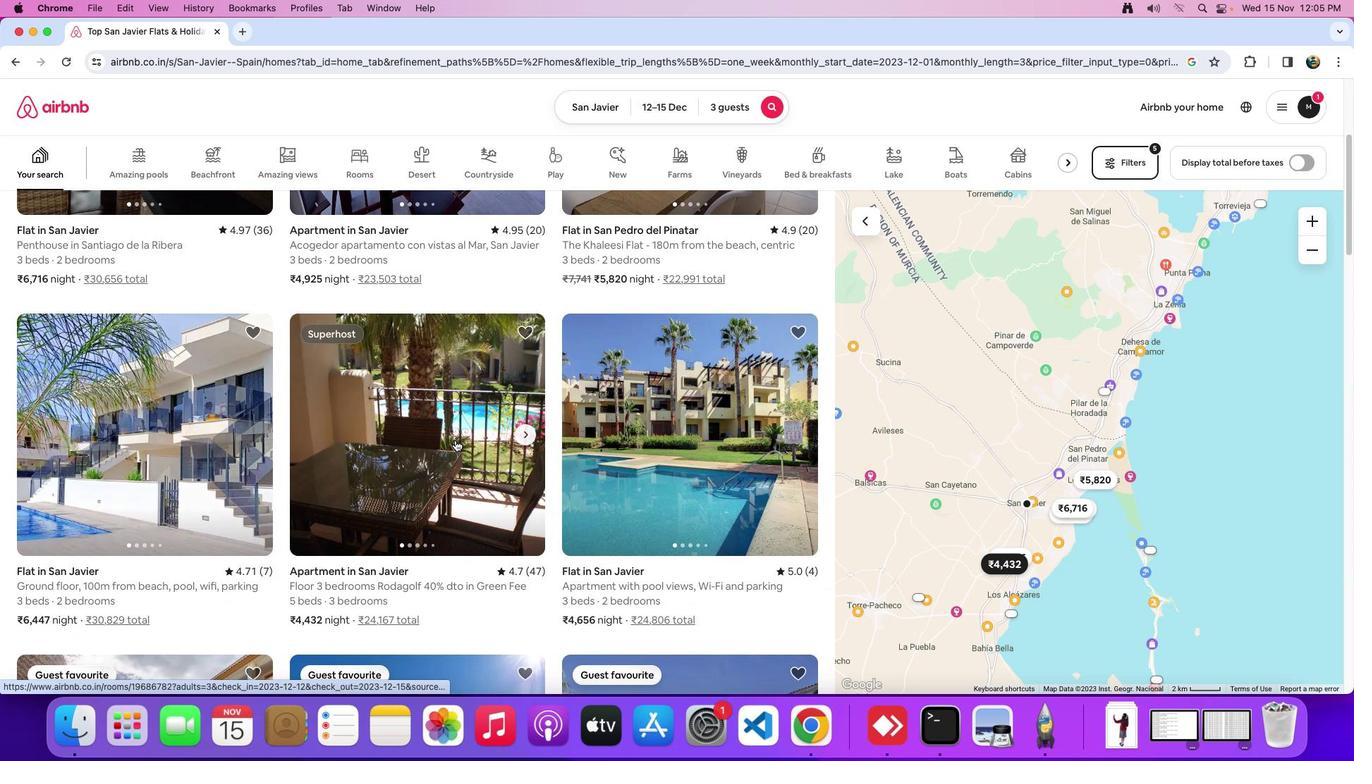 
Action: Mouse scrolled (455, 440) with delta (0, 0)
Screenshot: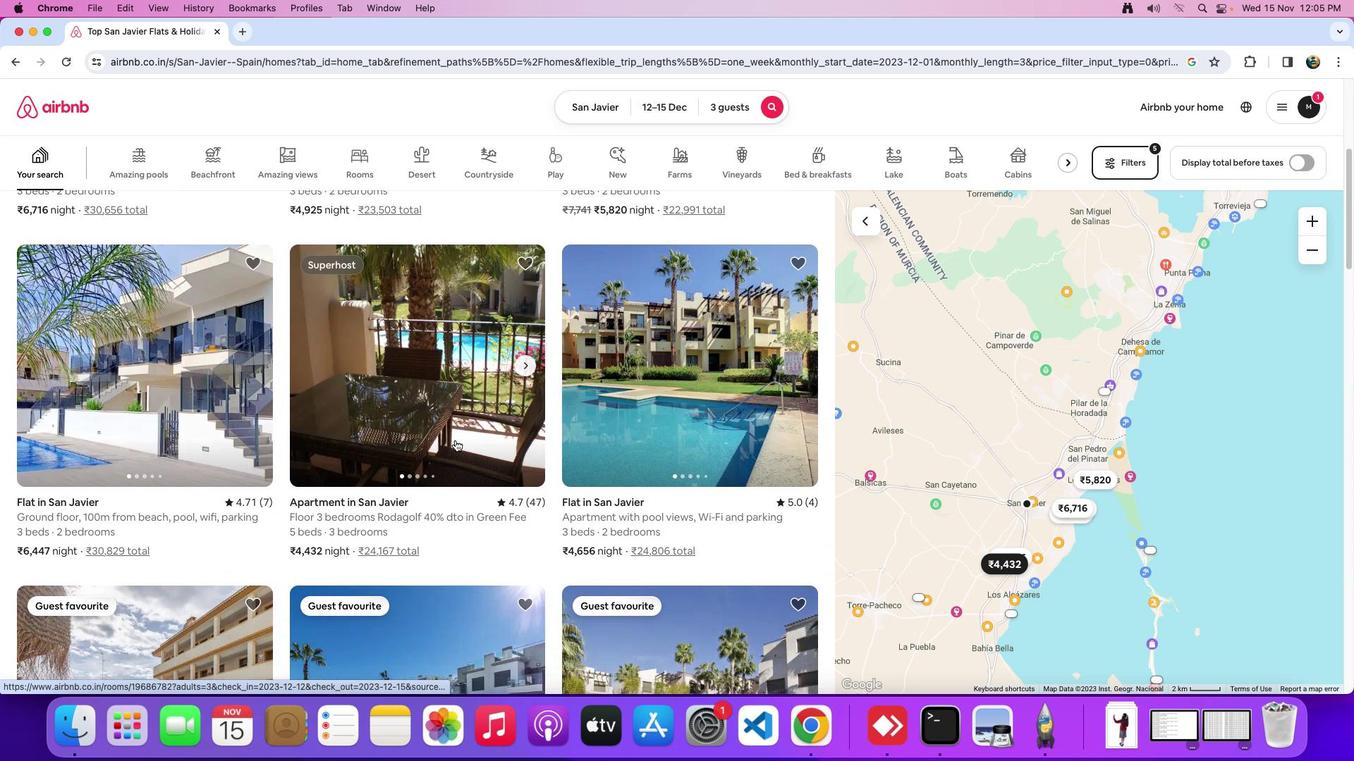 
Action: Mouse scrolled (455, 440) with delta (0, 0)
Screenshot: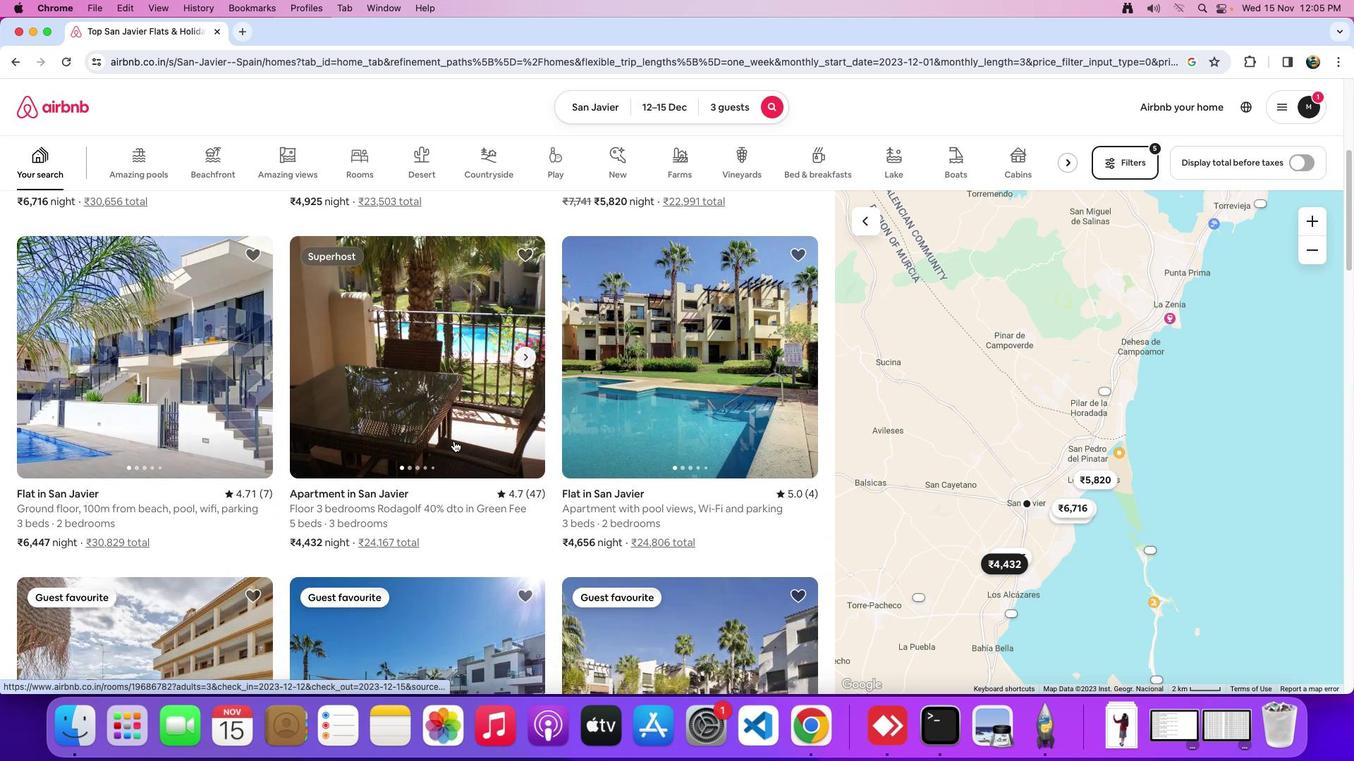 
Action: Mouse scrolled (455, 440) with delta (0, -1)
Screenshot: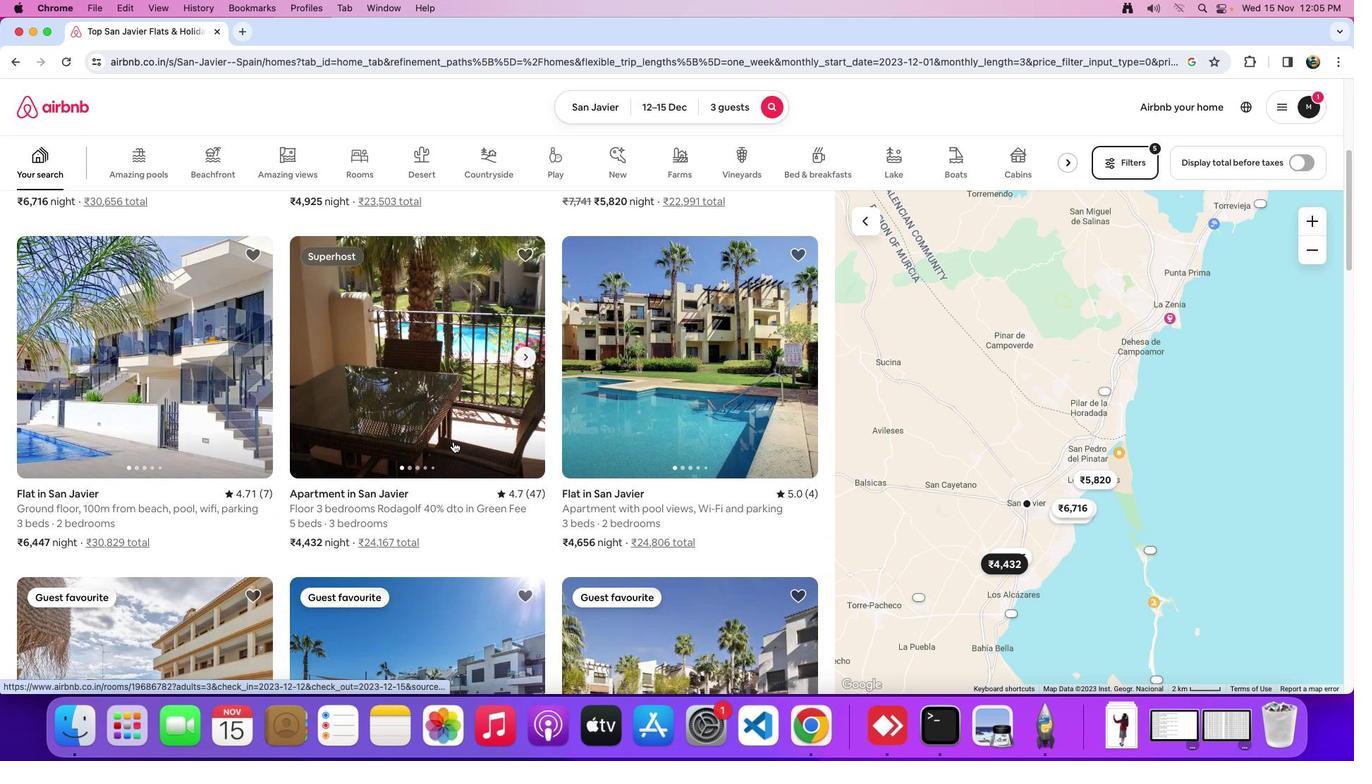
Action: Mouse moved to (453, 443)
Screenshot: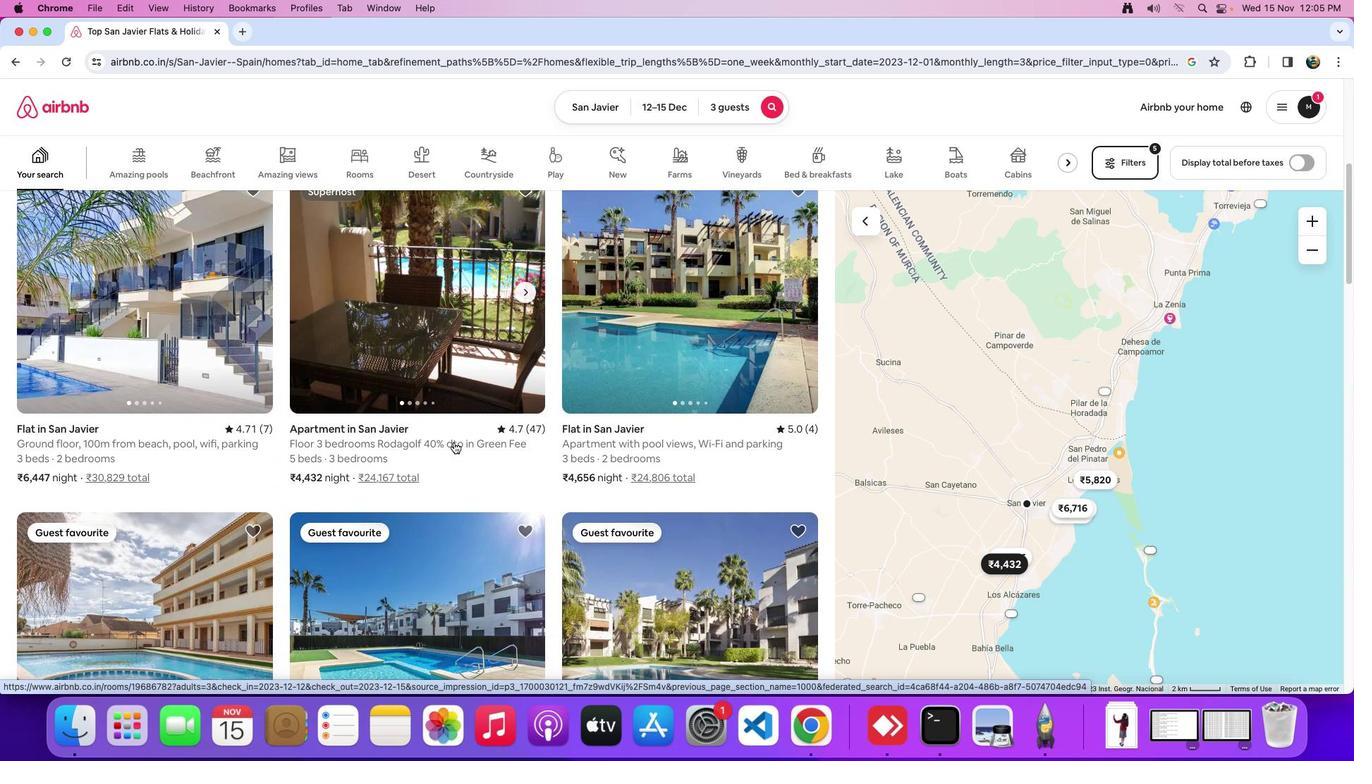 
Action: Mouse scrolled (453, 443) with delta (0, 0)
Screenshot: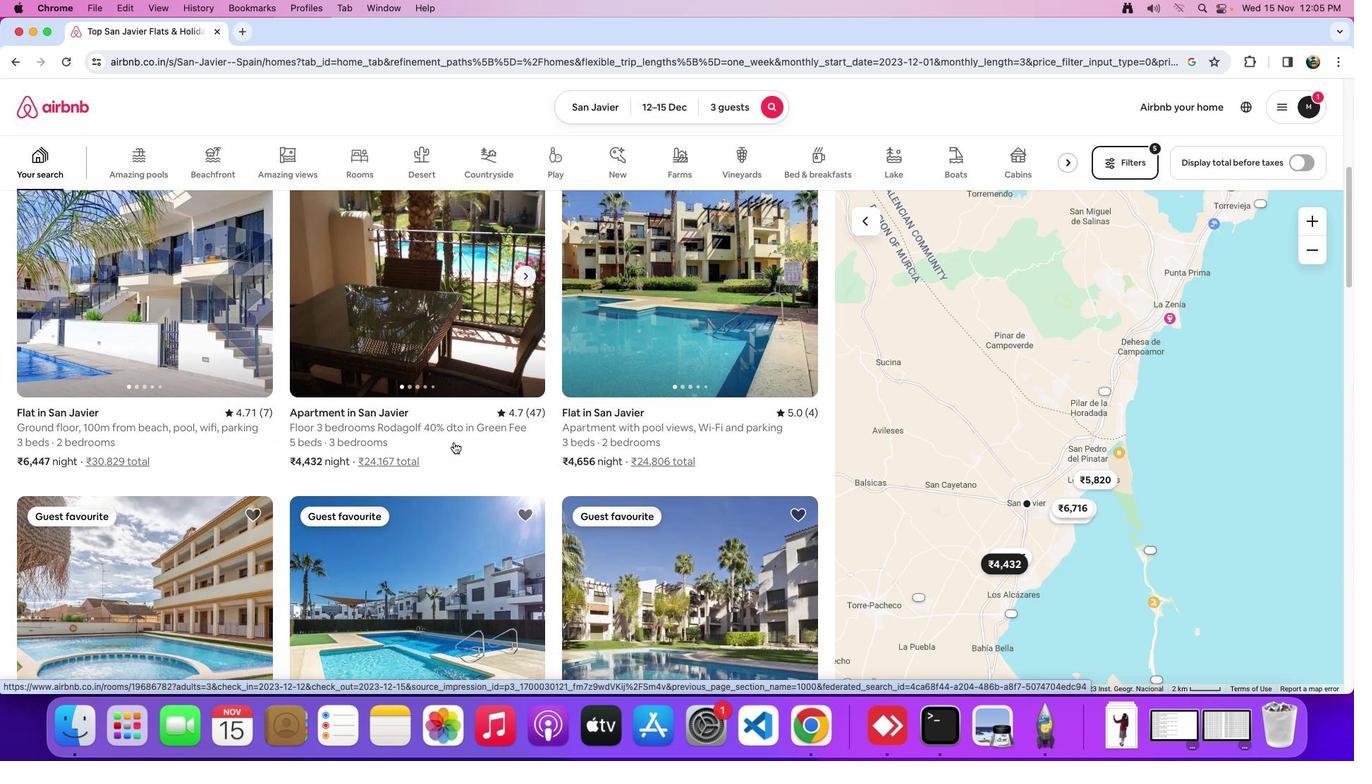 
Action: Mouse scrolled (453, 443) with delta (0, 0)
Screenshot: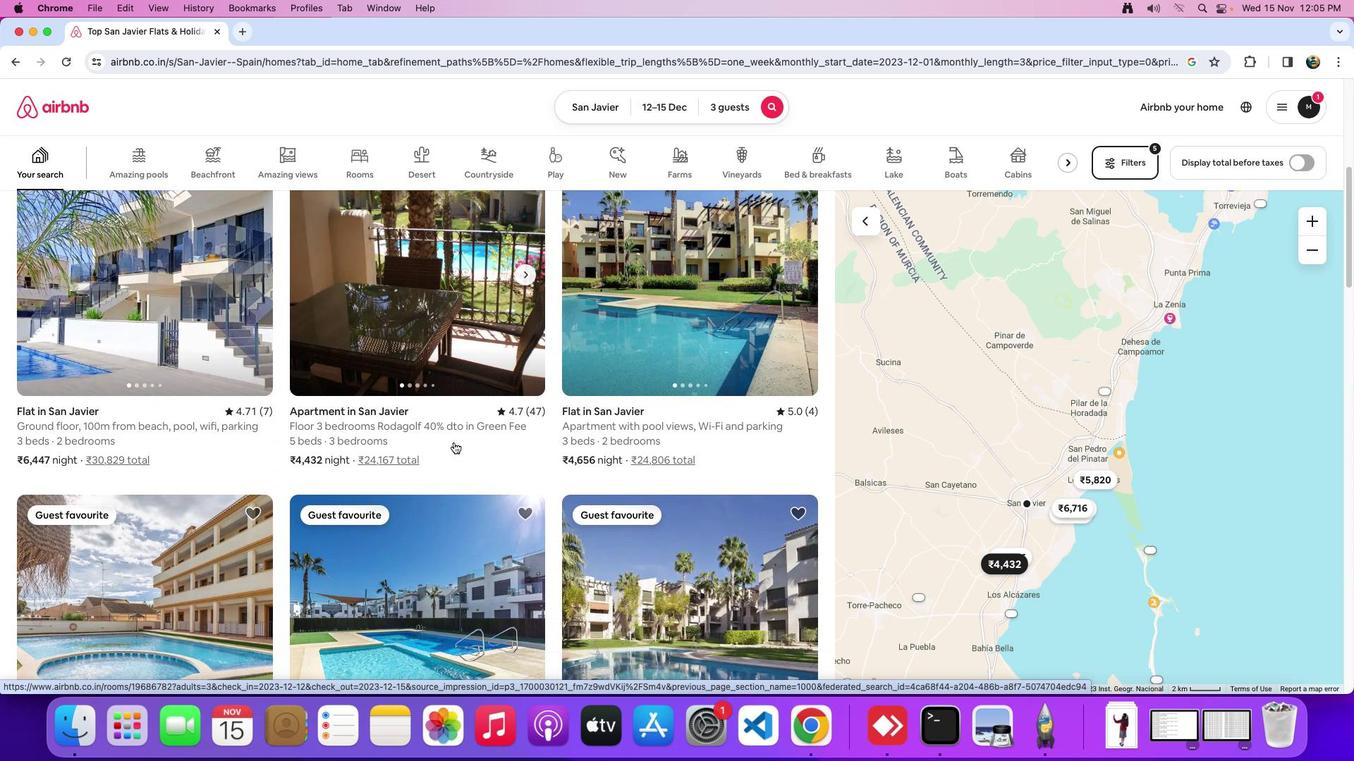 
Action: Mouse scrolled (453, 443) with delta (0, -1)
Screenshot: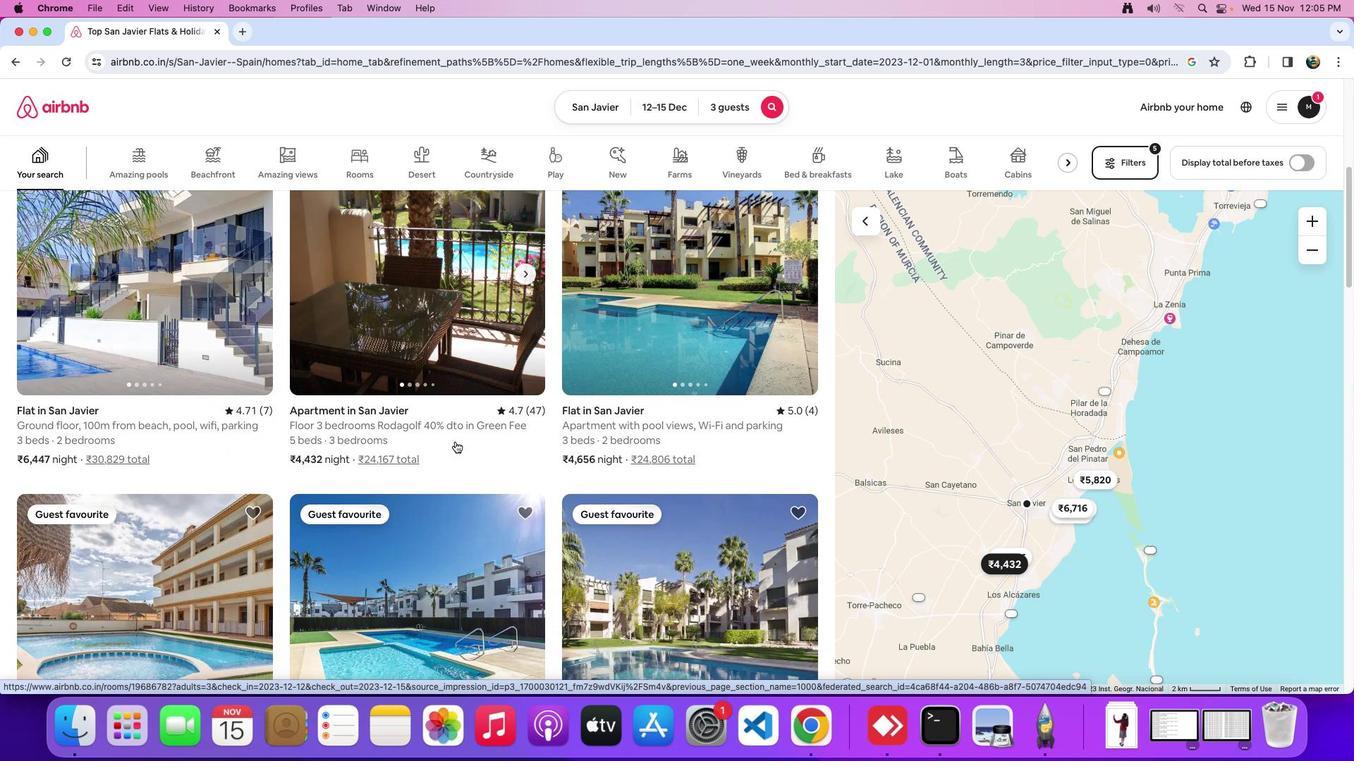 
Action: Mouse moved to (456, 441)
Screenshot: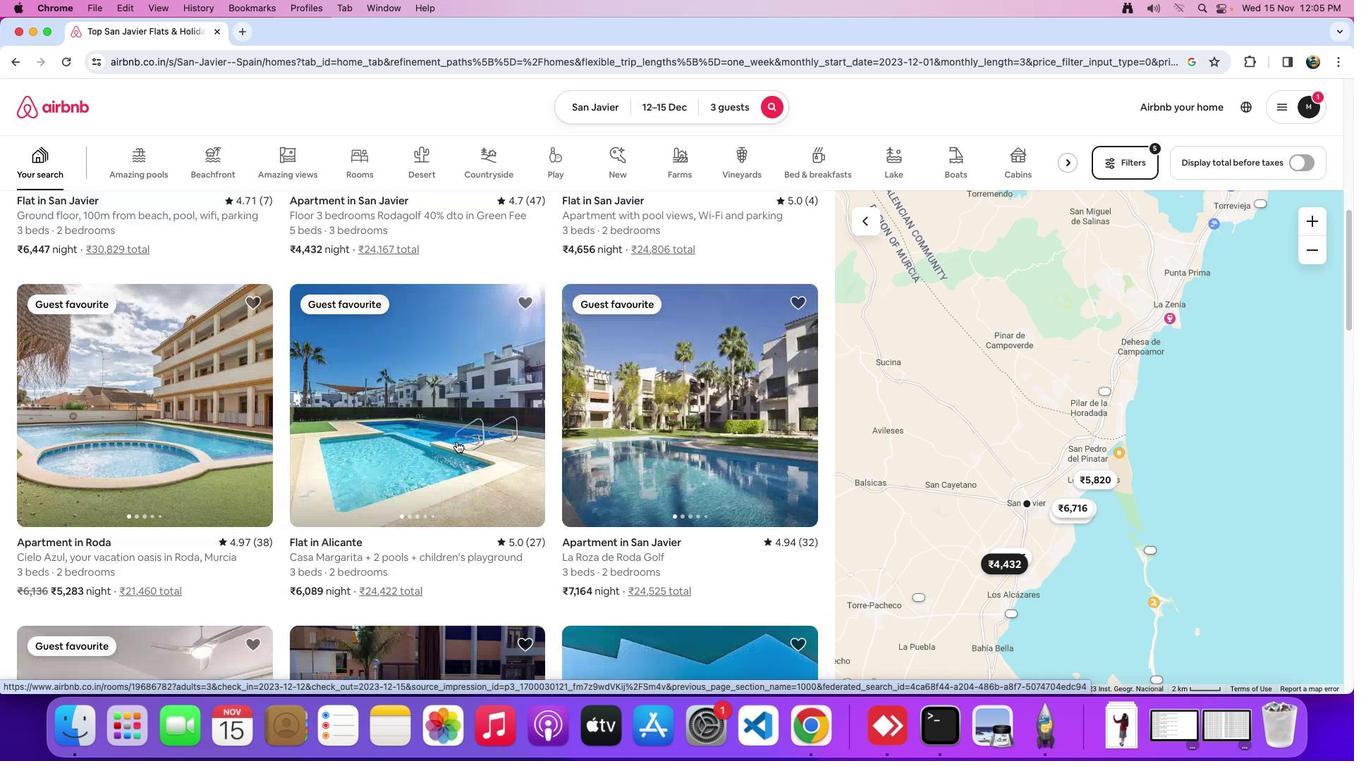 
Action: Mouse scrolled (456, 441) with delta (0, 0)
Screenshot: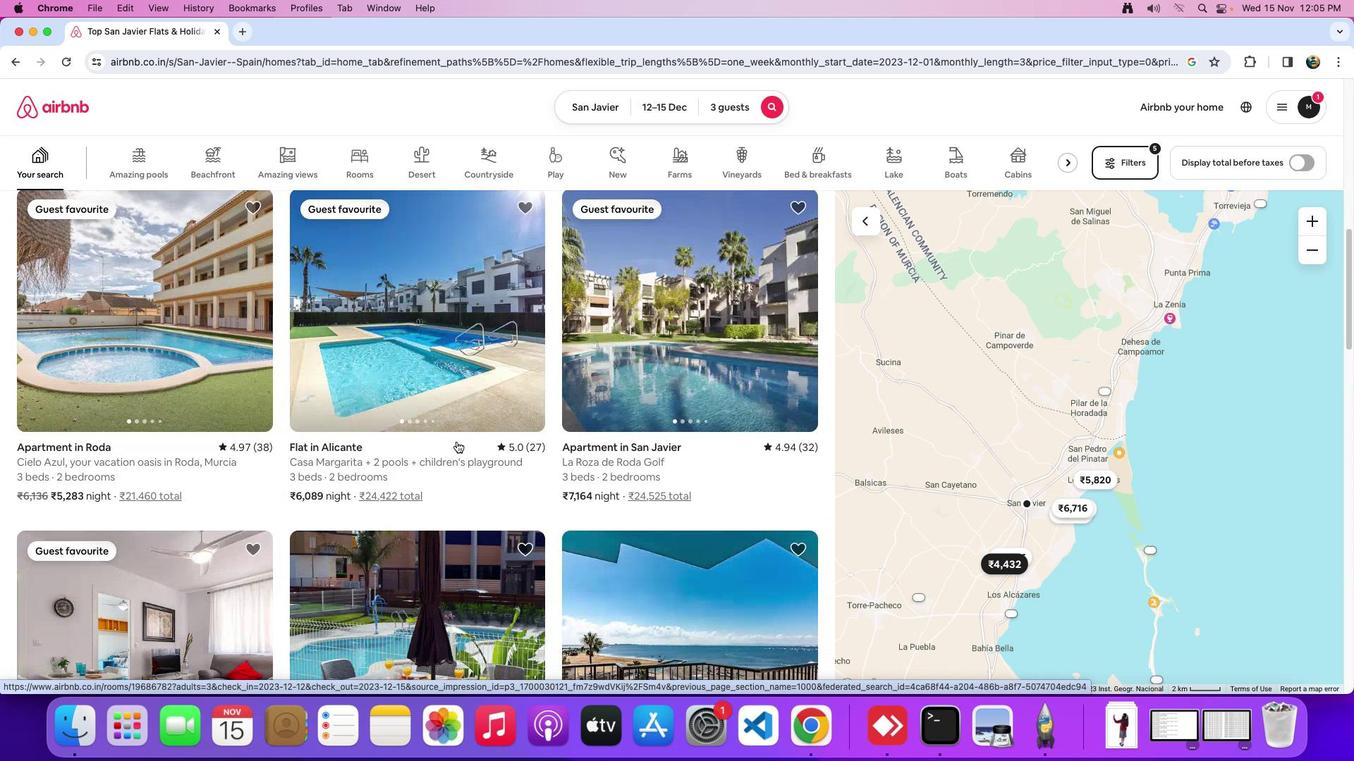 
Action: Mouse scrolled (456, 441) with delta (0, 0)
Screenshot: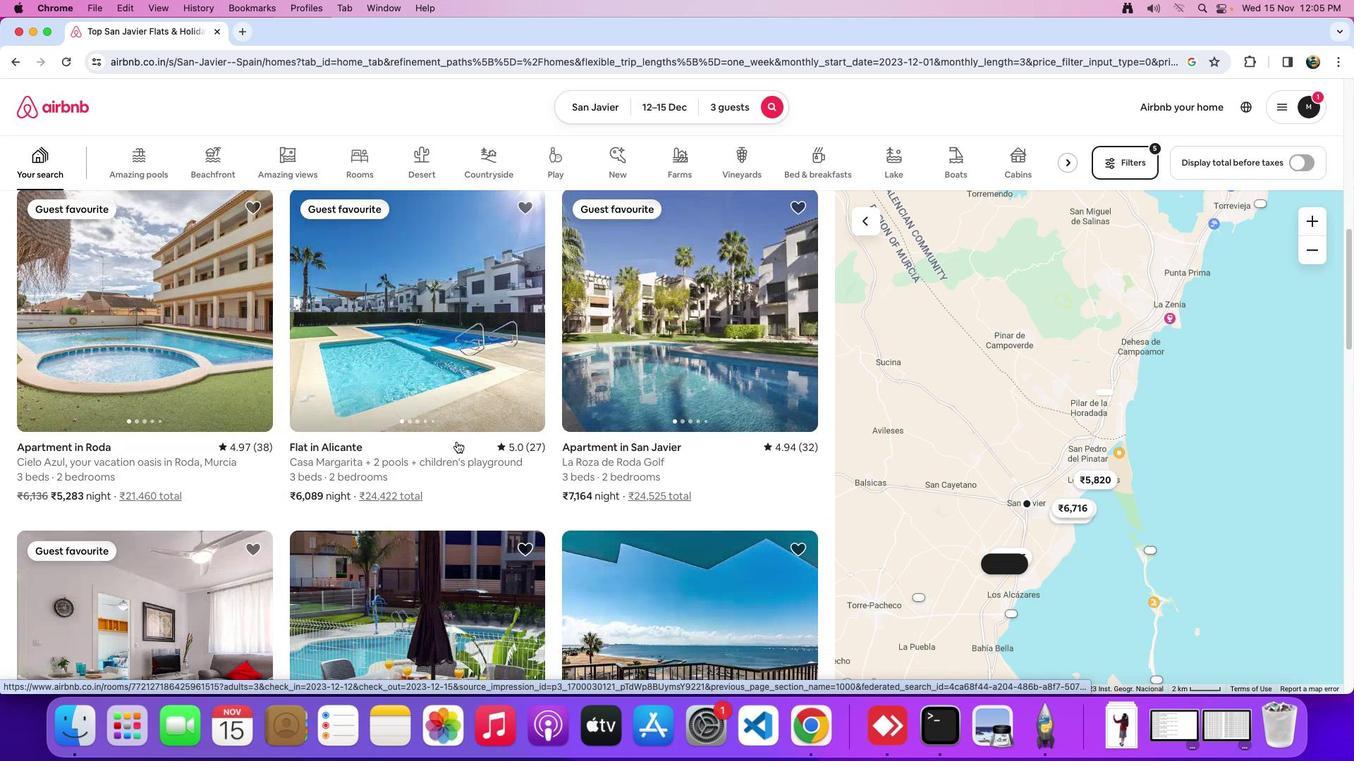 
Action: Mouse scrolled (456, 441) with delta (0, -2)
Screenshot: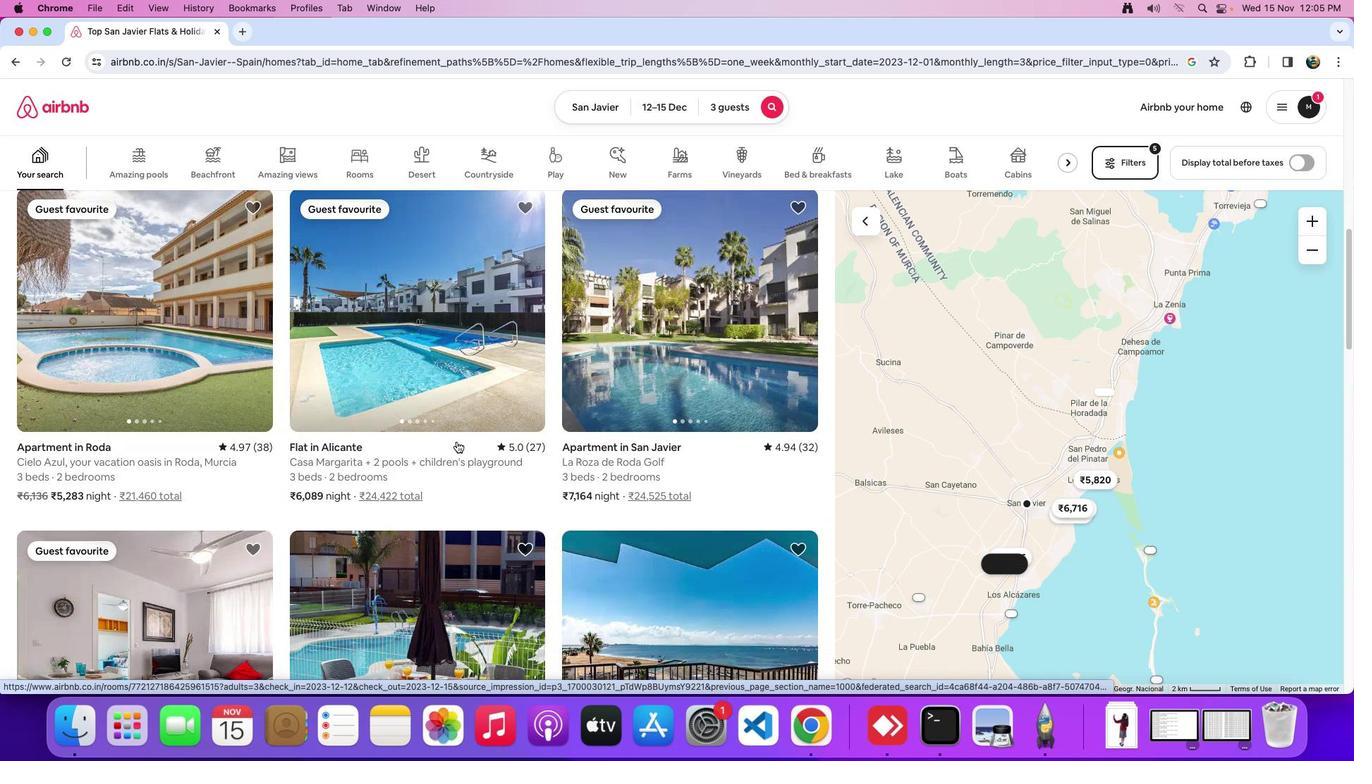 
Action: Mouse scrolled (456, 441) with delta (0, -3)
Screenshot: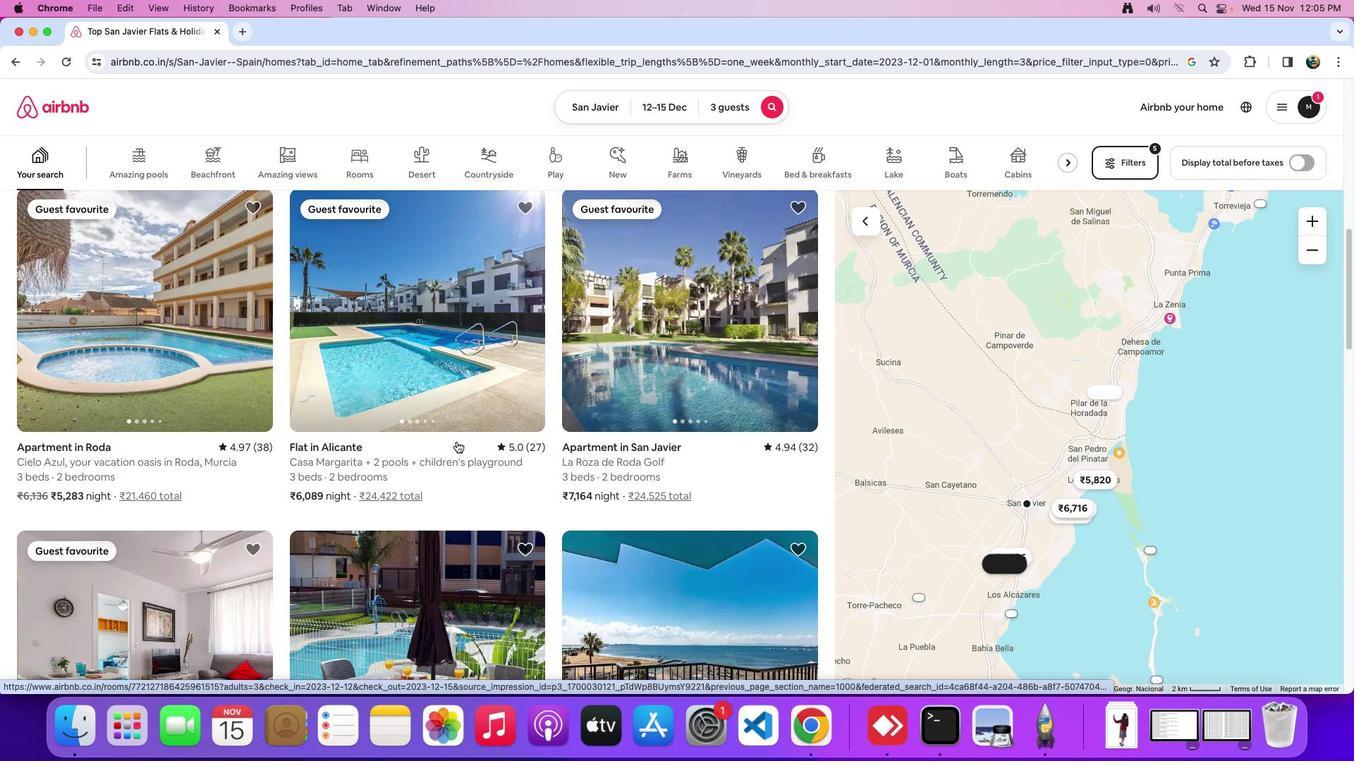 
Action: Mouse moved to (457, 443)
Screenshot: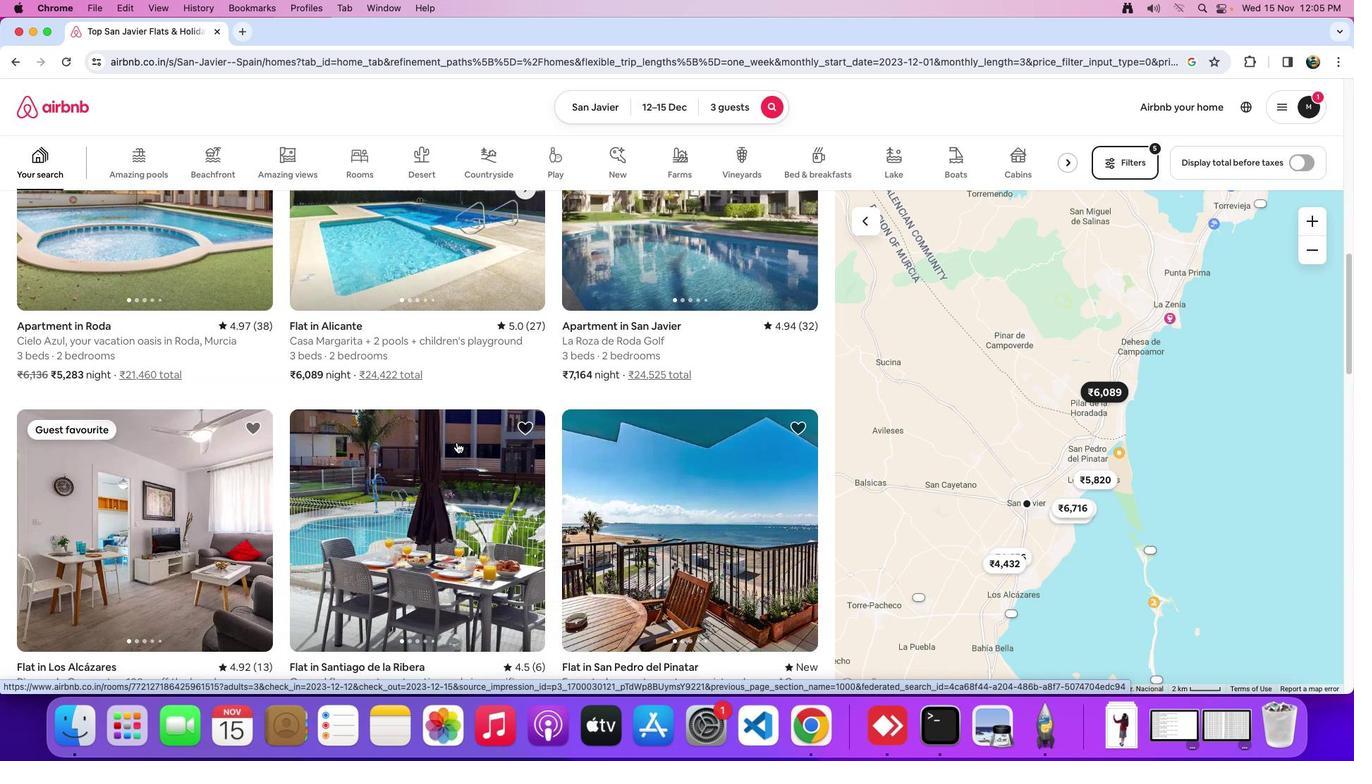 
Action: Mouse scrolled (457, 443) with delta (0, 0)
Screenshot: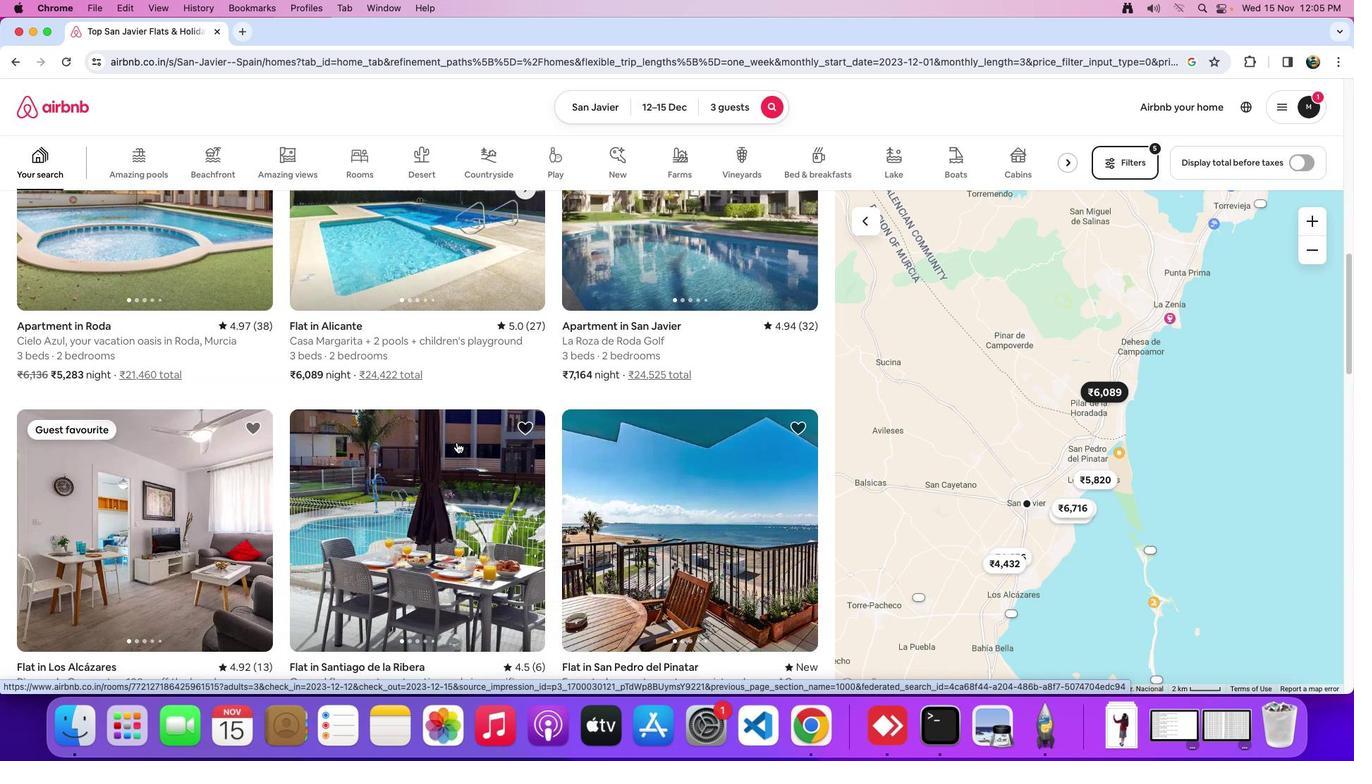 
Action: Mouse moved to (457, 442)
Screenshot: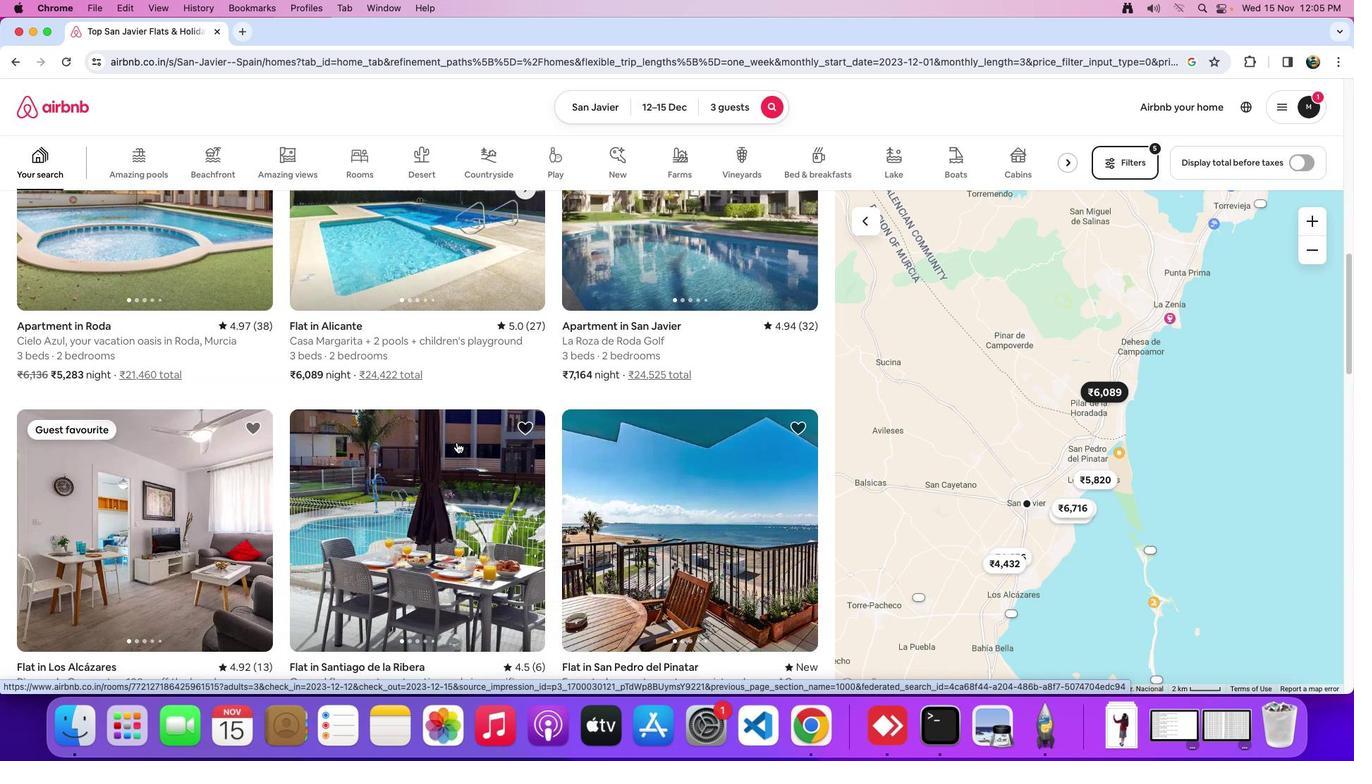 
Action: Mouse scrolled (457, 442) with delta (0, 0)
Screenshot: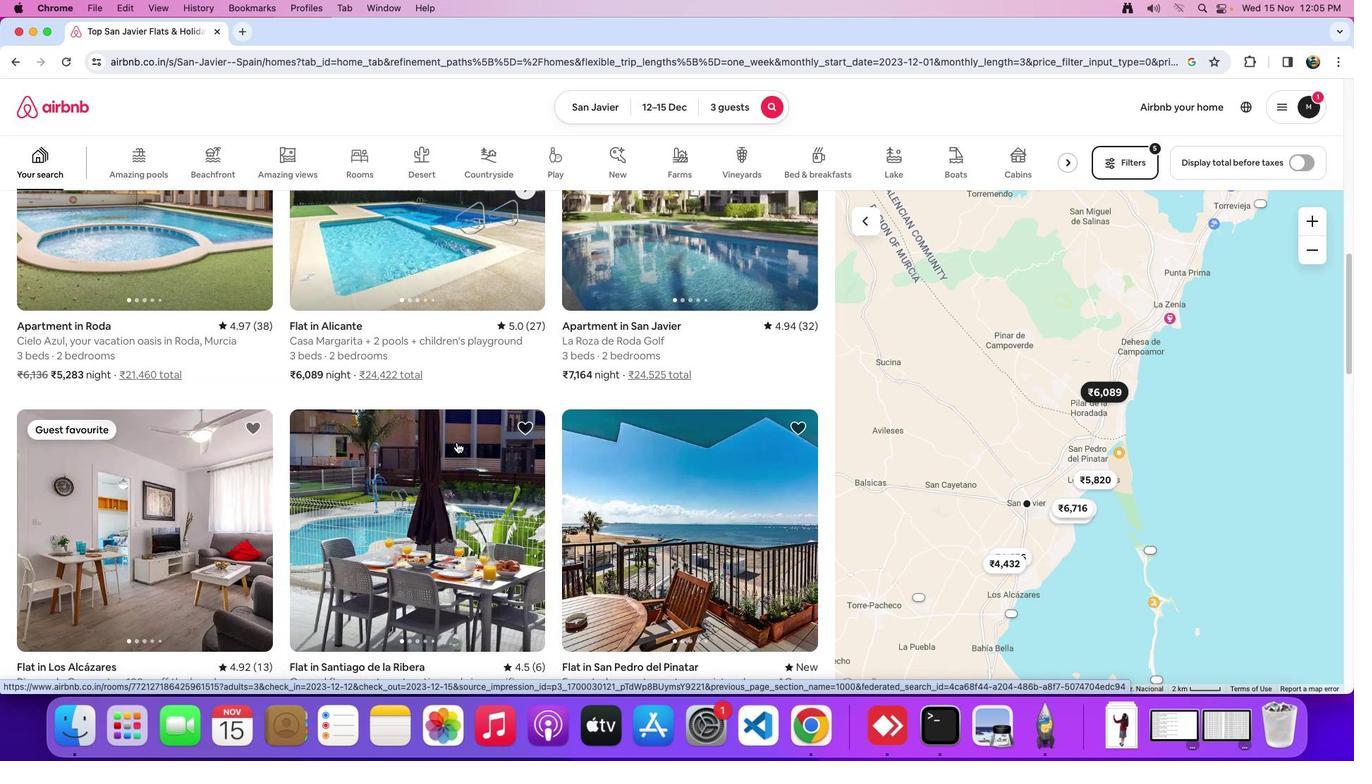 
Action: Mouse scrolled (457, 442) with delta (0, -2)
Screenshot: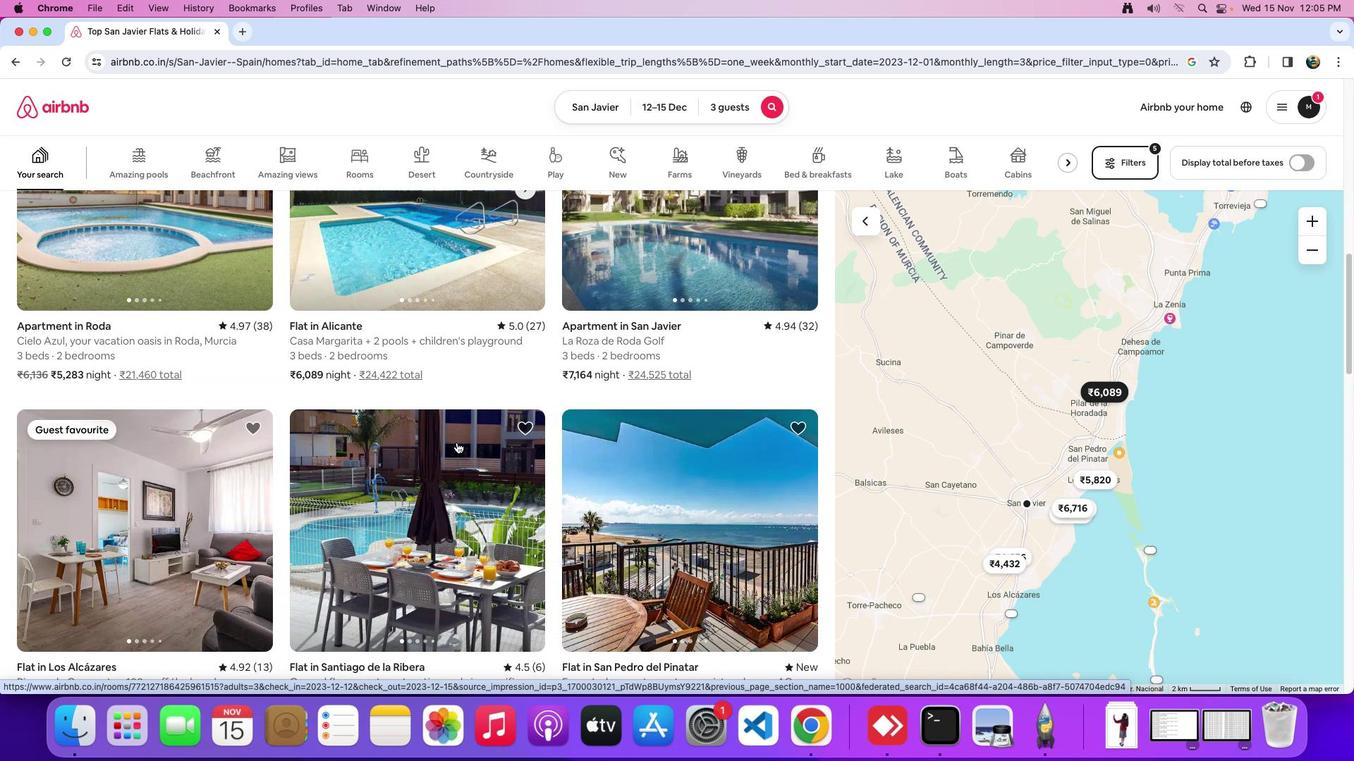 
Action: Mouse scrolled (457, 442) with delta (0, 0)
Screenshot: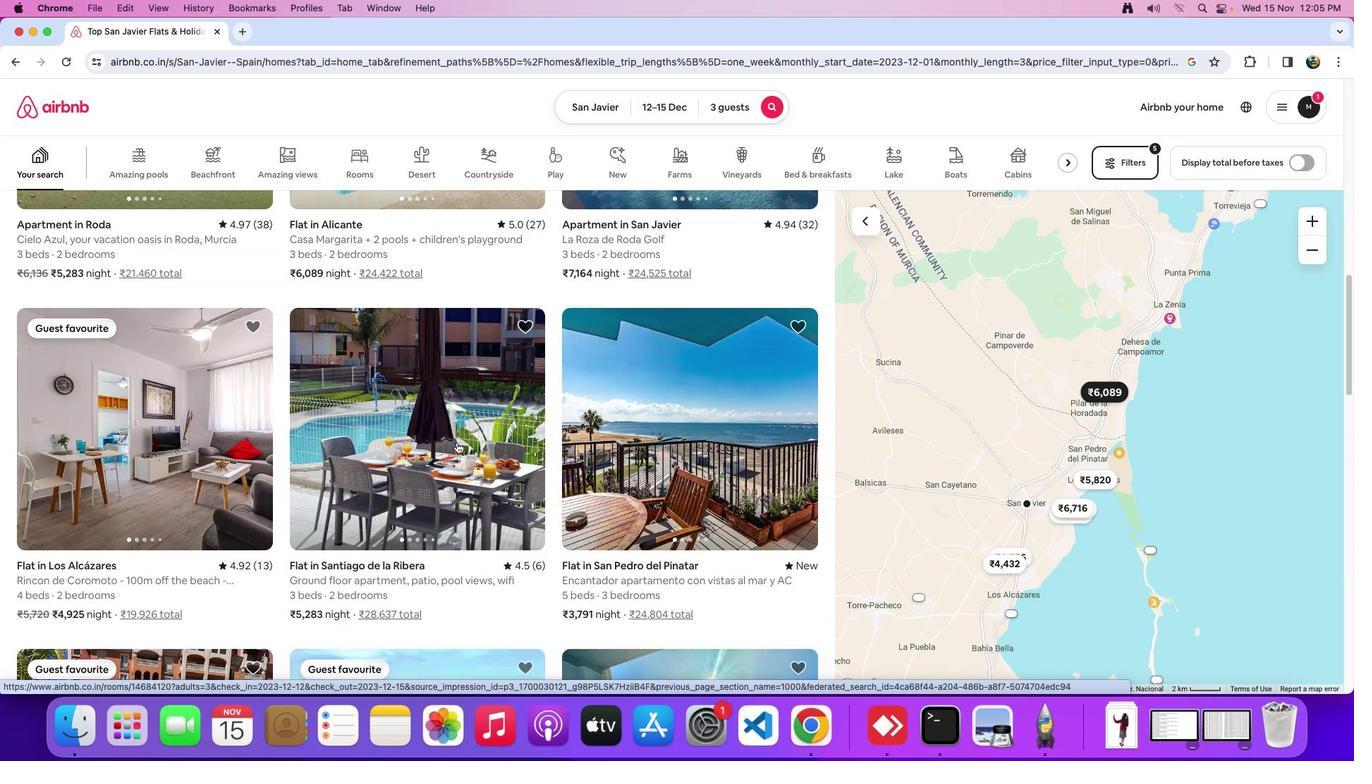 
Action: Mouse scrolled (457, 442) with delta (0, 0)
Screenshot: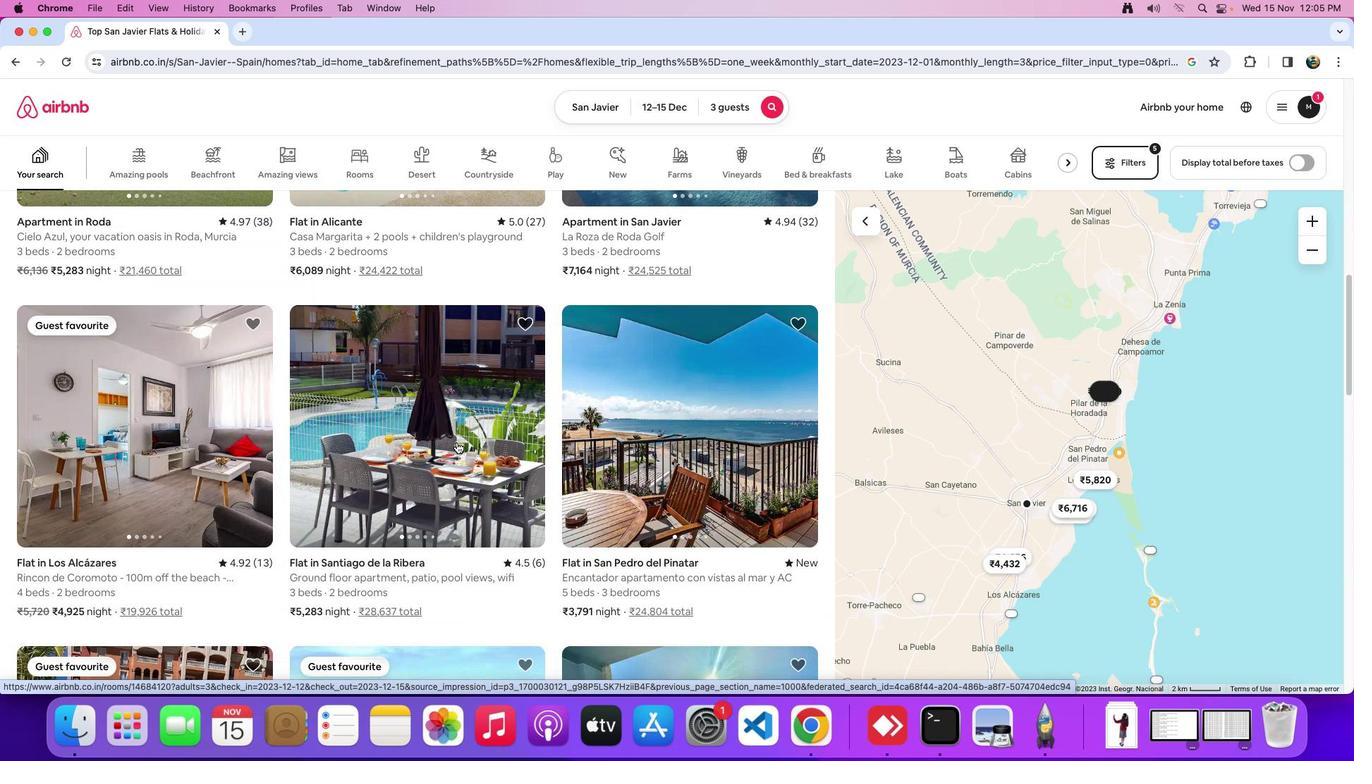 
Action: Mouse scrolled (457, 442) with delta (0, -1)
Screenshot: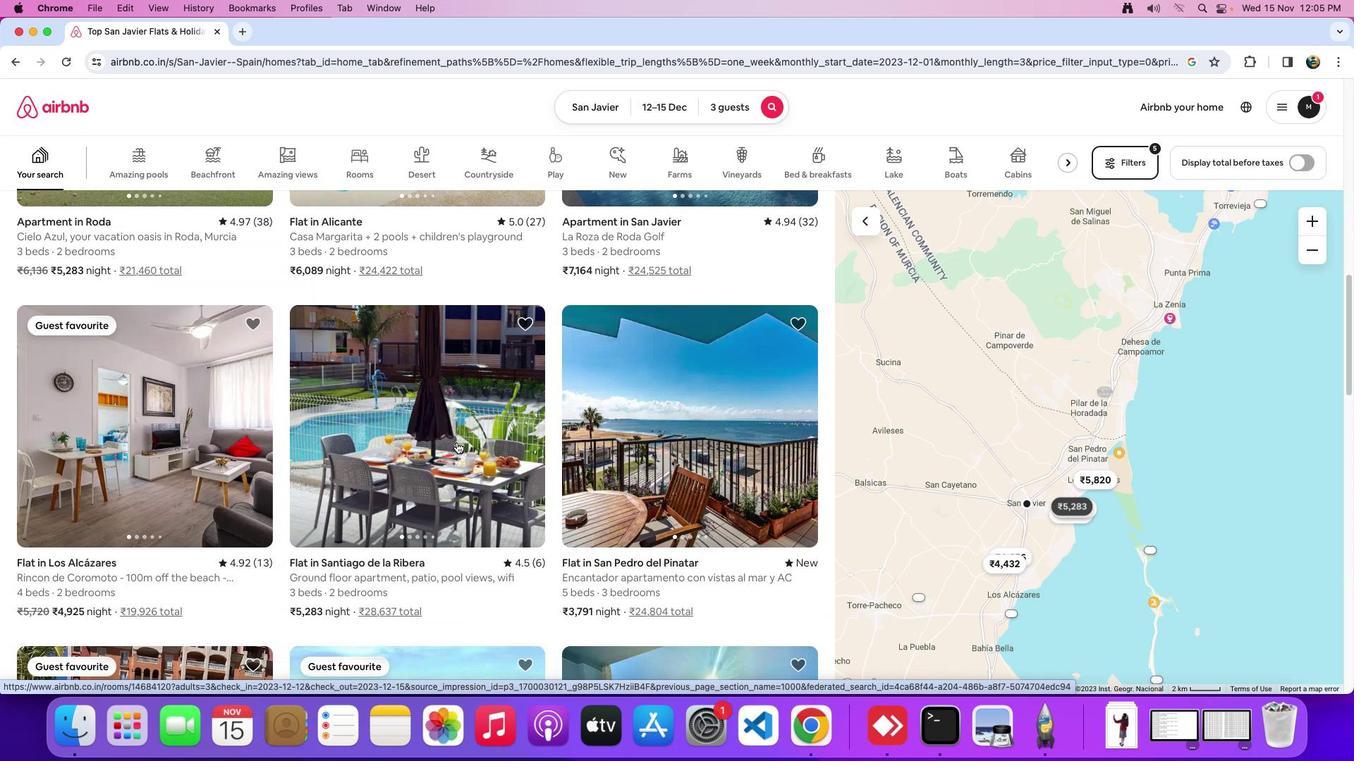 
Action: Mouse moved to (456, 439)
Screenshot: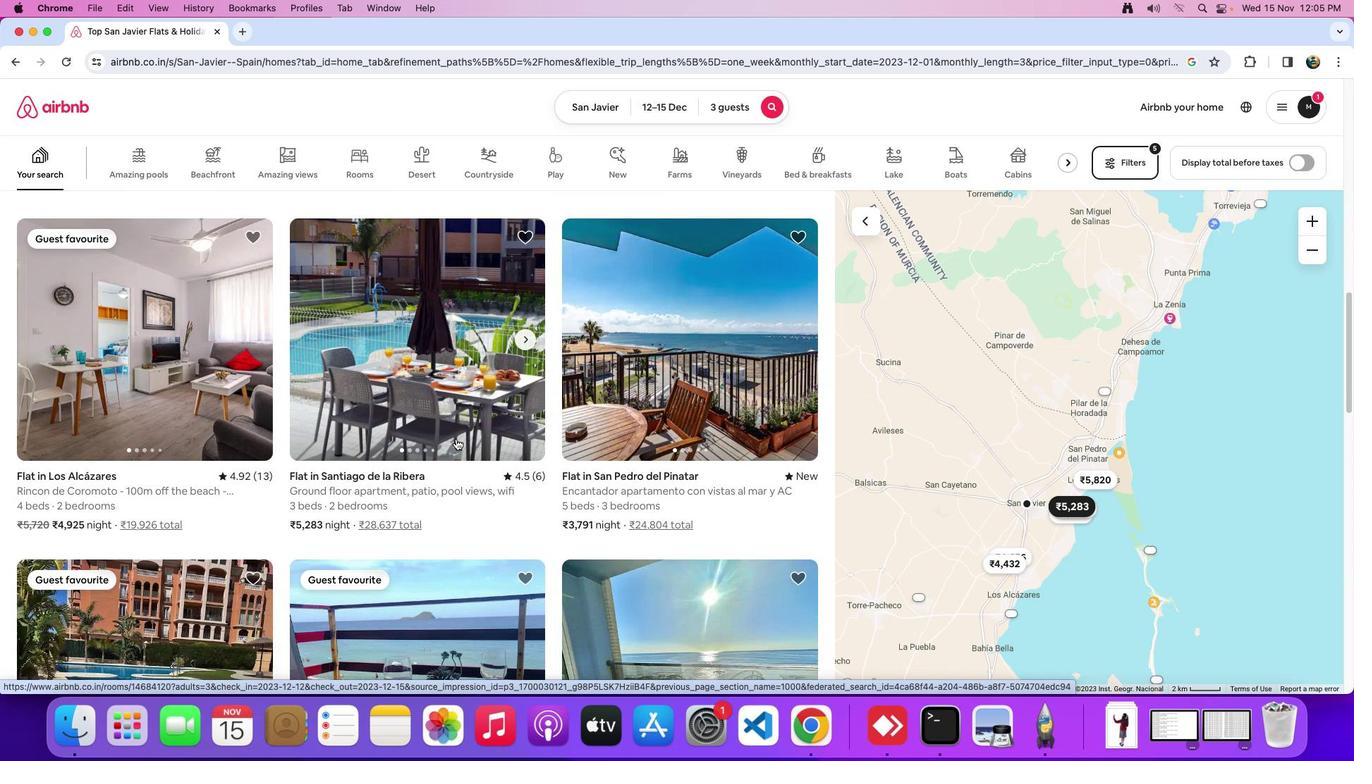 
Action: Mouse scrolled (456, 439) with delta (0, 0)
Screenshot: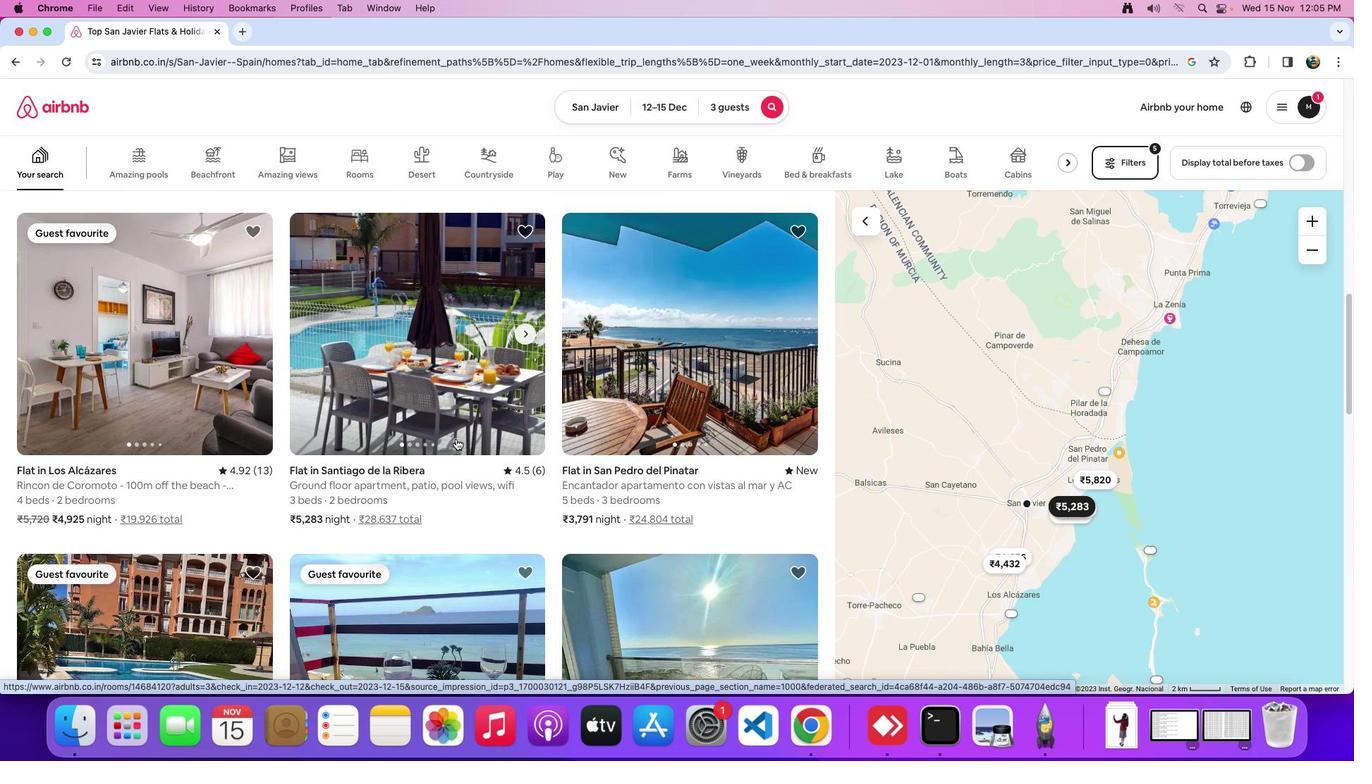 
Action: Mouse moved to (456, 439)
Screenshot: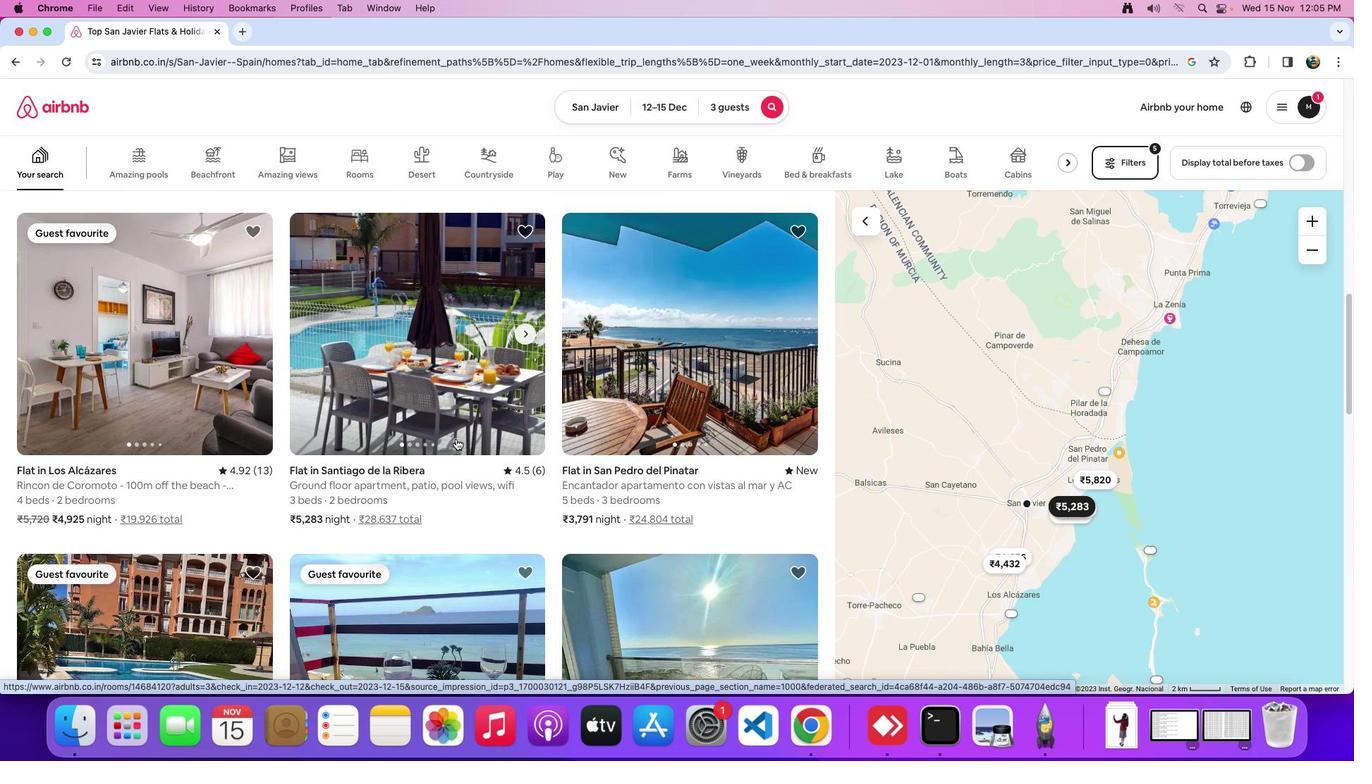 
Action: Mouse scrolled (456, 439) with delta (0, 0)
Screenshot: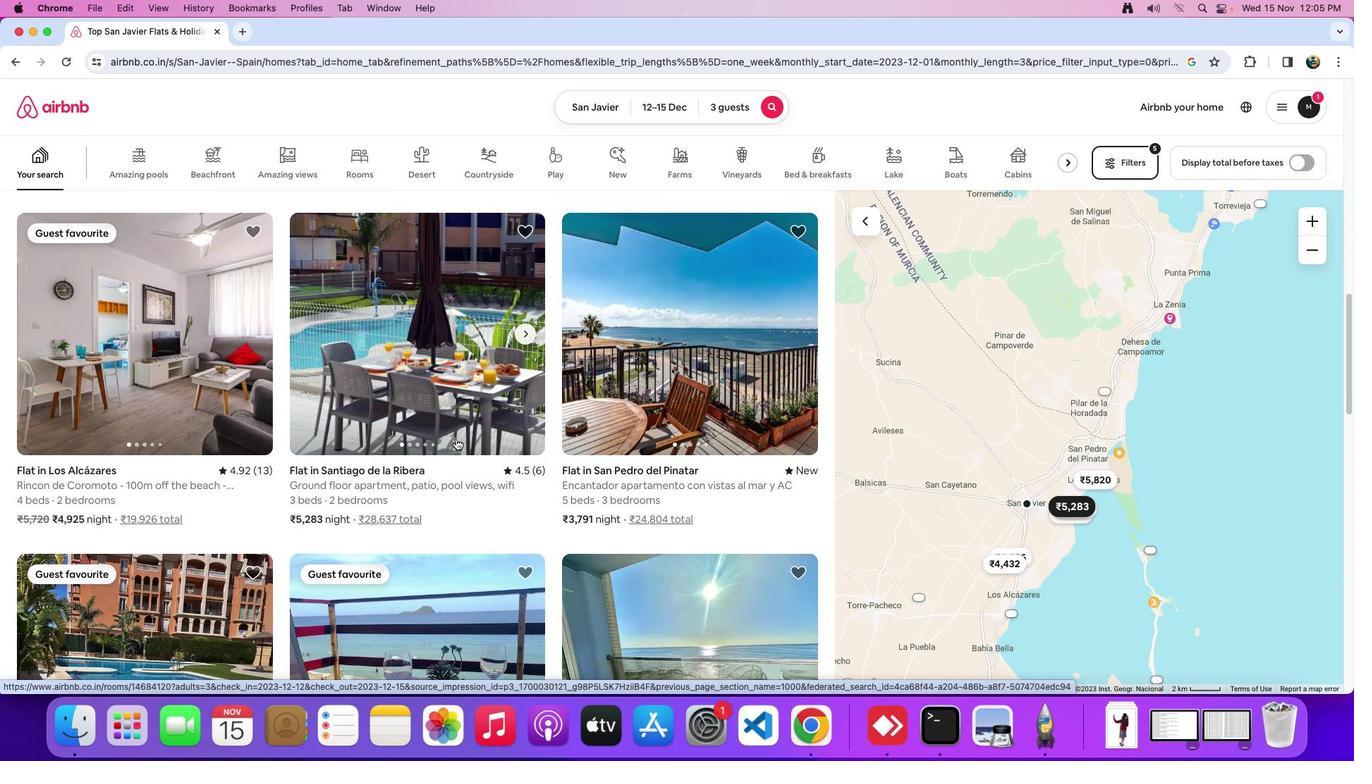 
Action: Mouse moved to (456, 439)
Screenshot: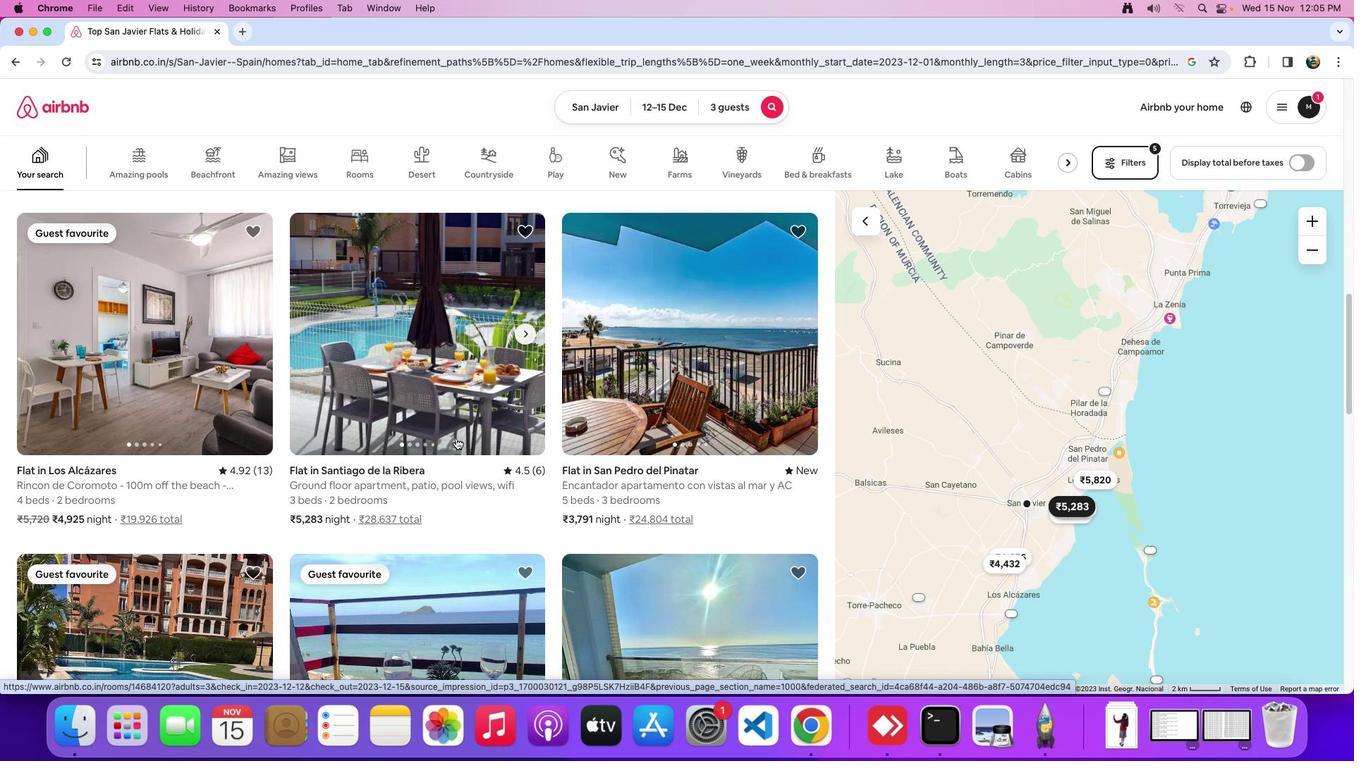 
Action: Mouse scrolled (456, 439) with delta (0, -1)
Screenshot: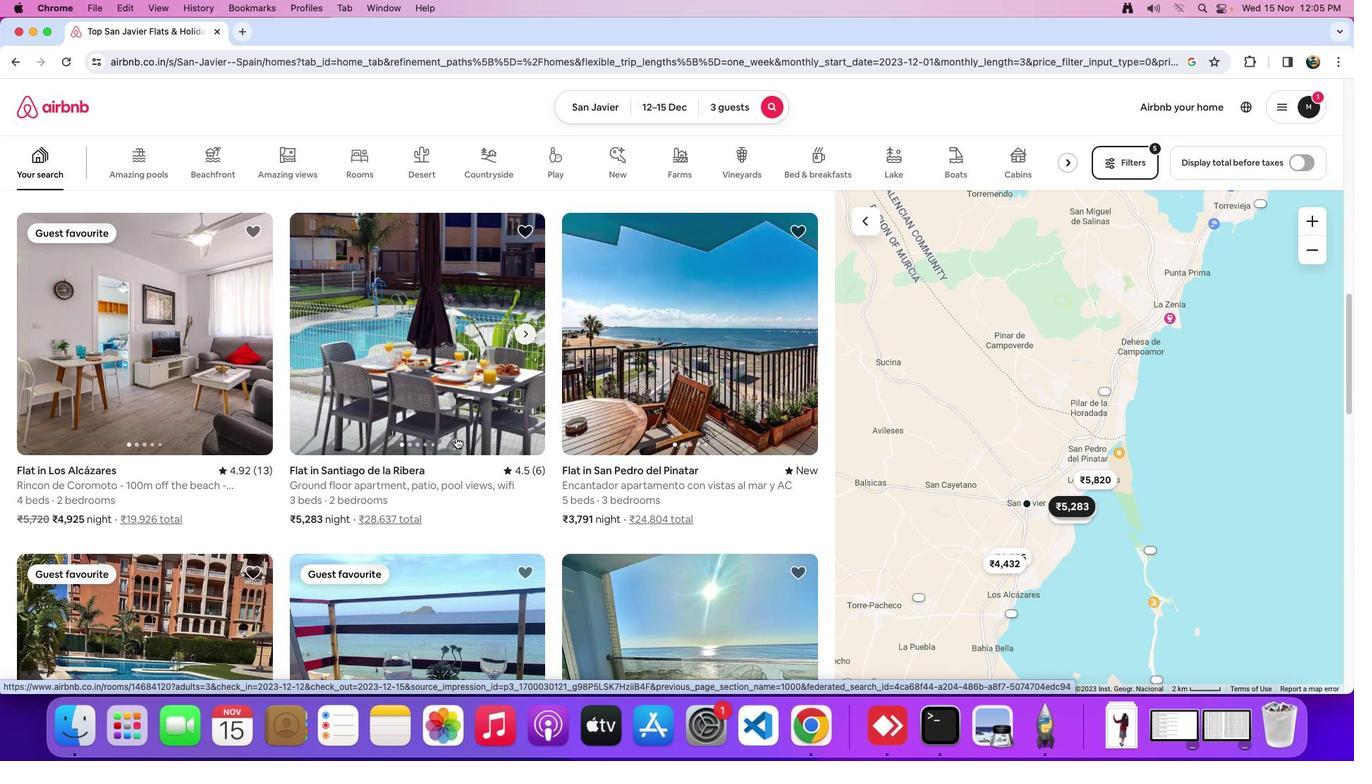 
Action: Mouse moved to (456, 437)
Screenshot: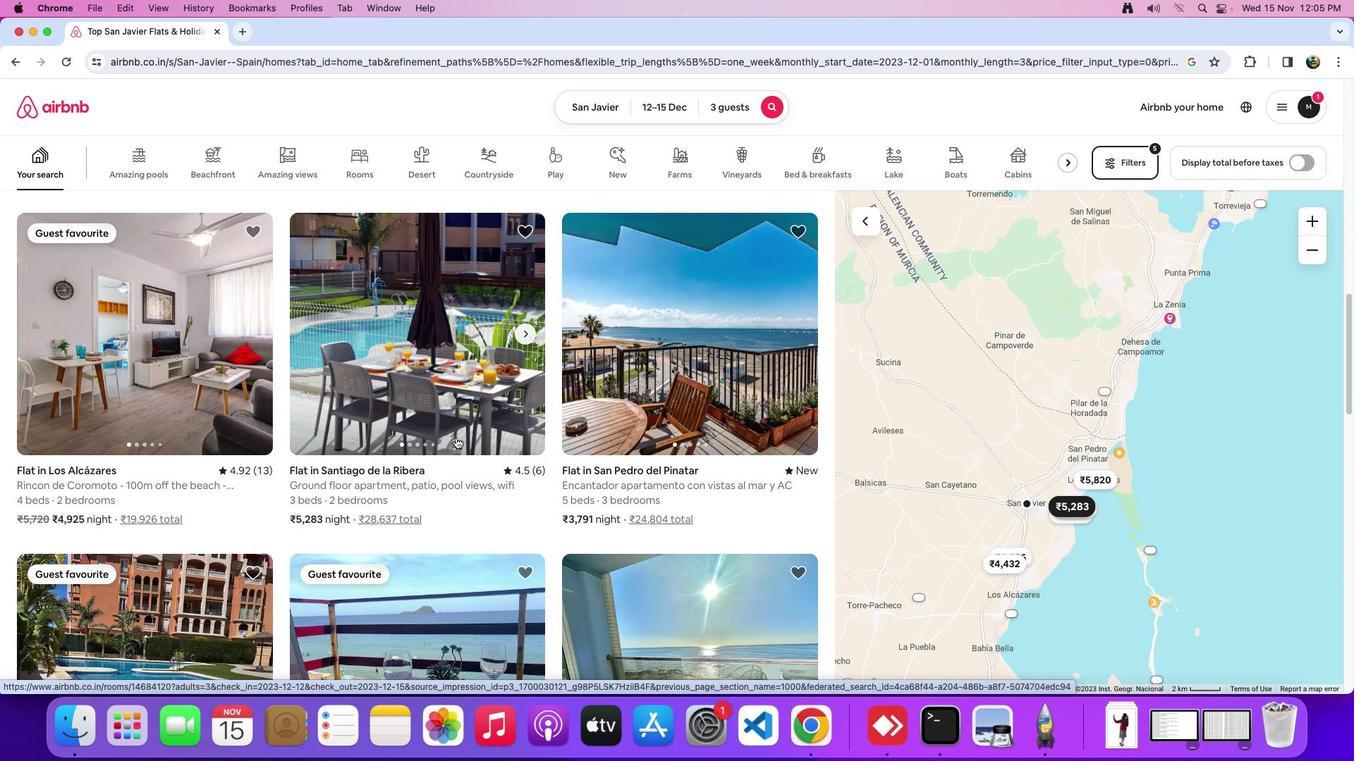
Action: Mouse scrolled (456, 437) with delta (0, 0)
Screenshot: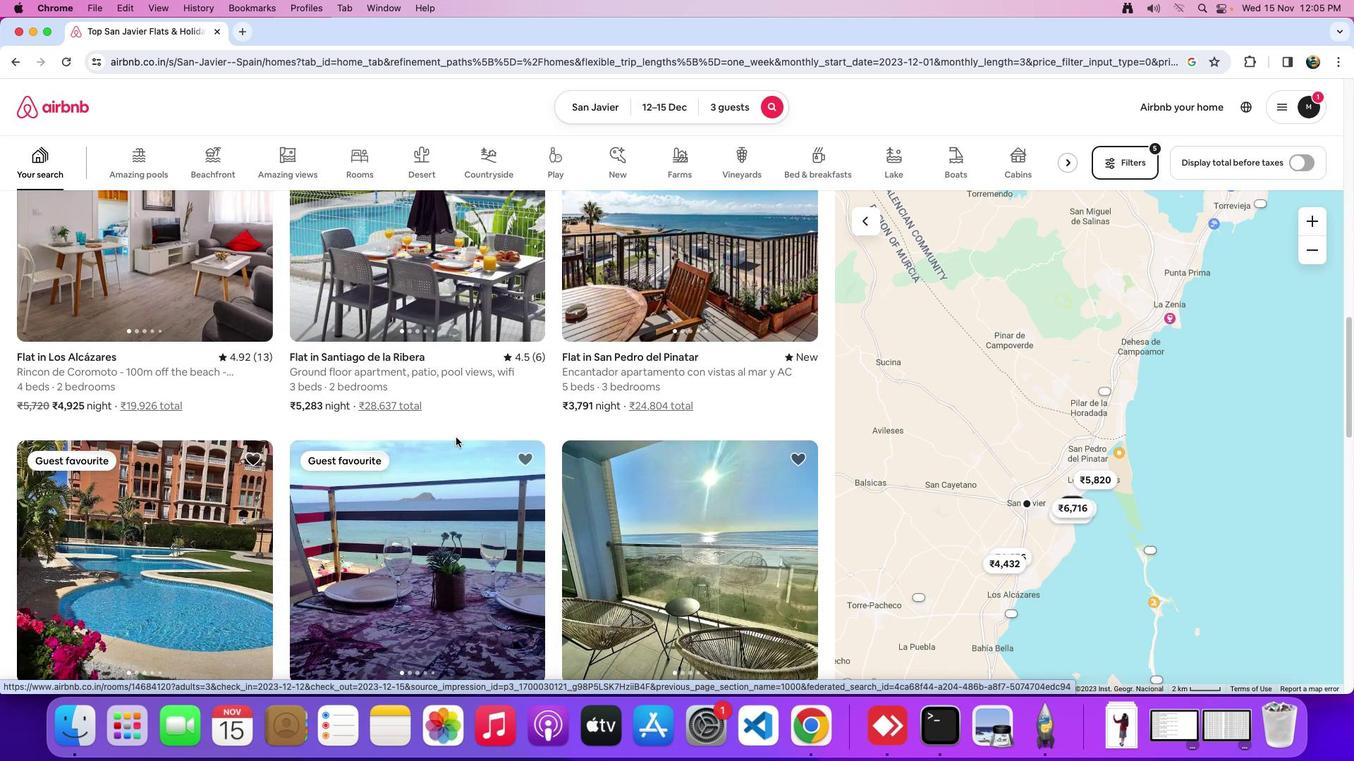 
Action: Mouse scrolled (456, 437) with delta (0, 0)
Screenshot: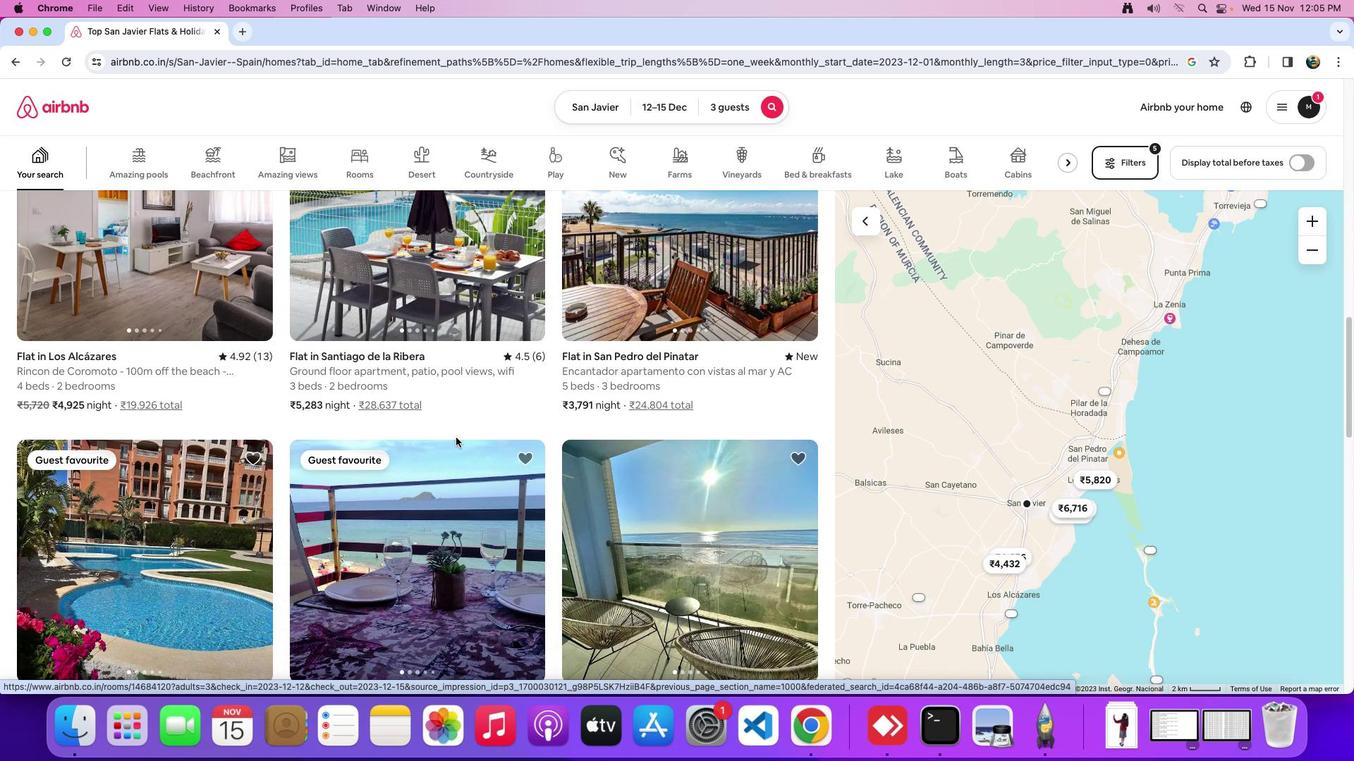 
Action: Mouse scrolled (456, 437) with delta (0, -2)
Screenshot: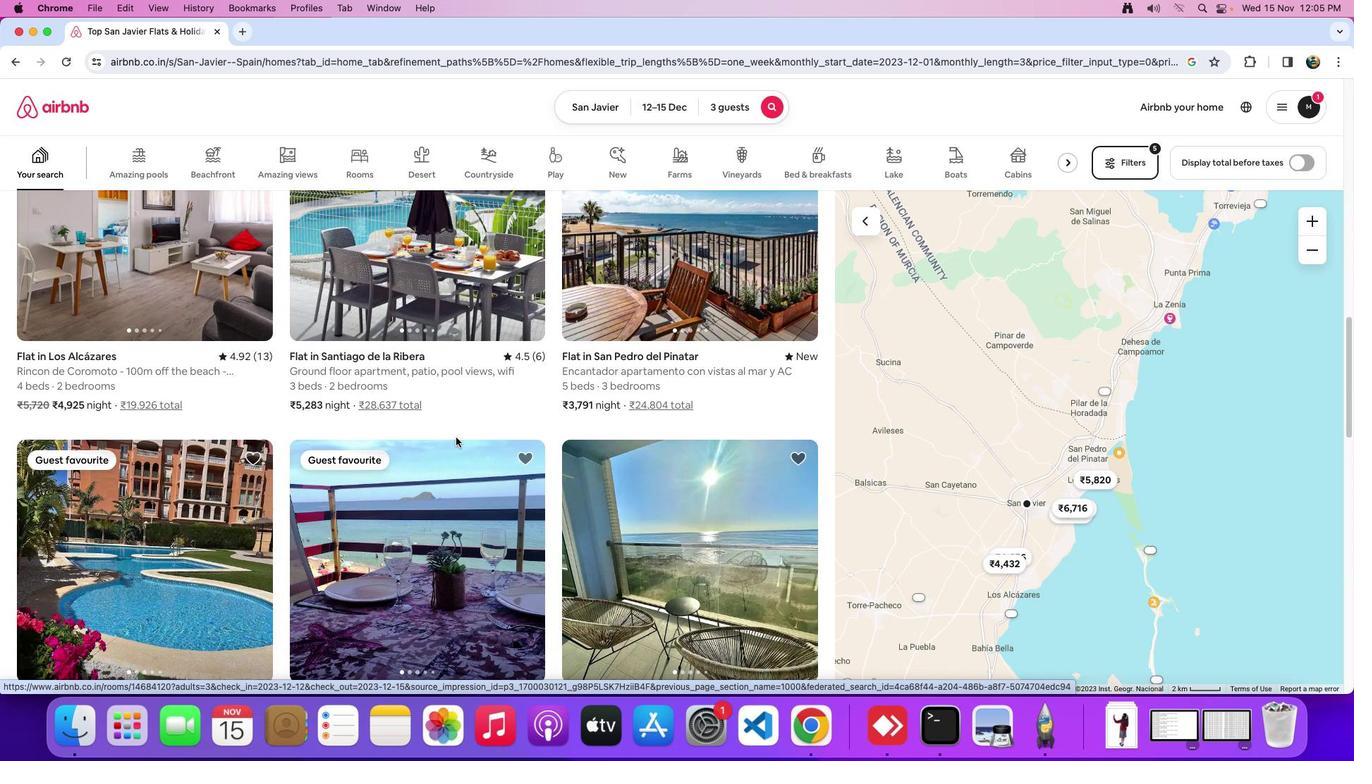 
Action: Mouse scrolled (456, 437) with delta (0, 0)
Screenshot: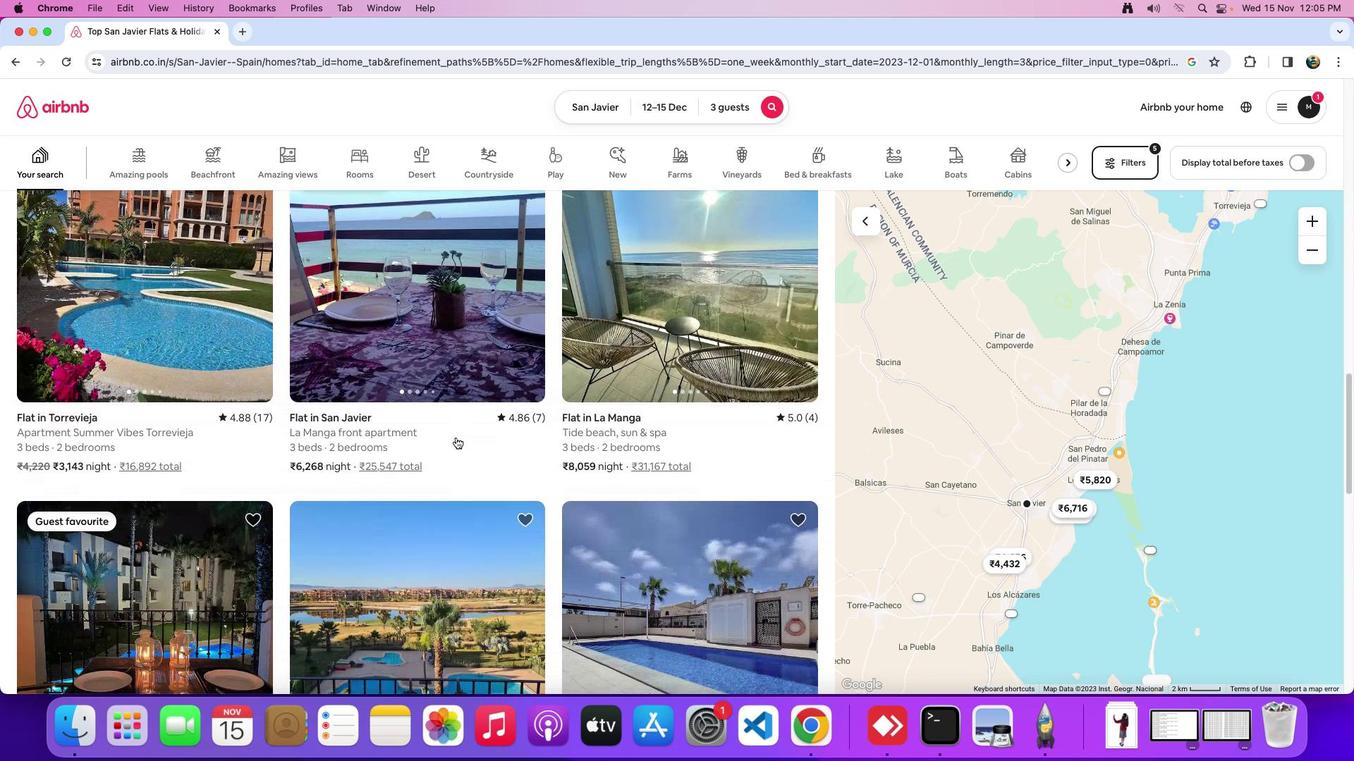 
Action: Mouse scrolled (456, 437) with delta (0, 0)
Screenshot: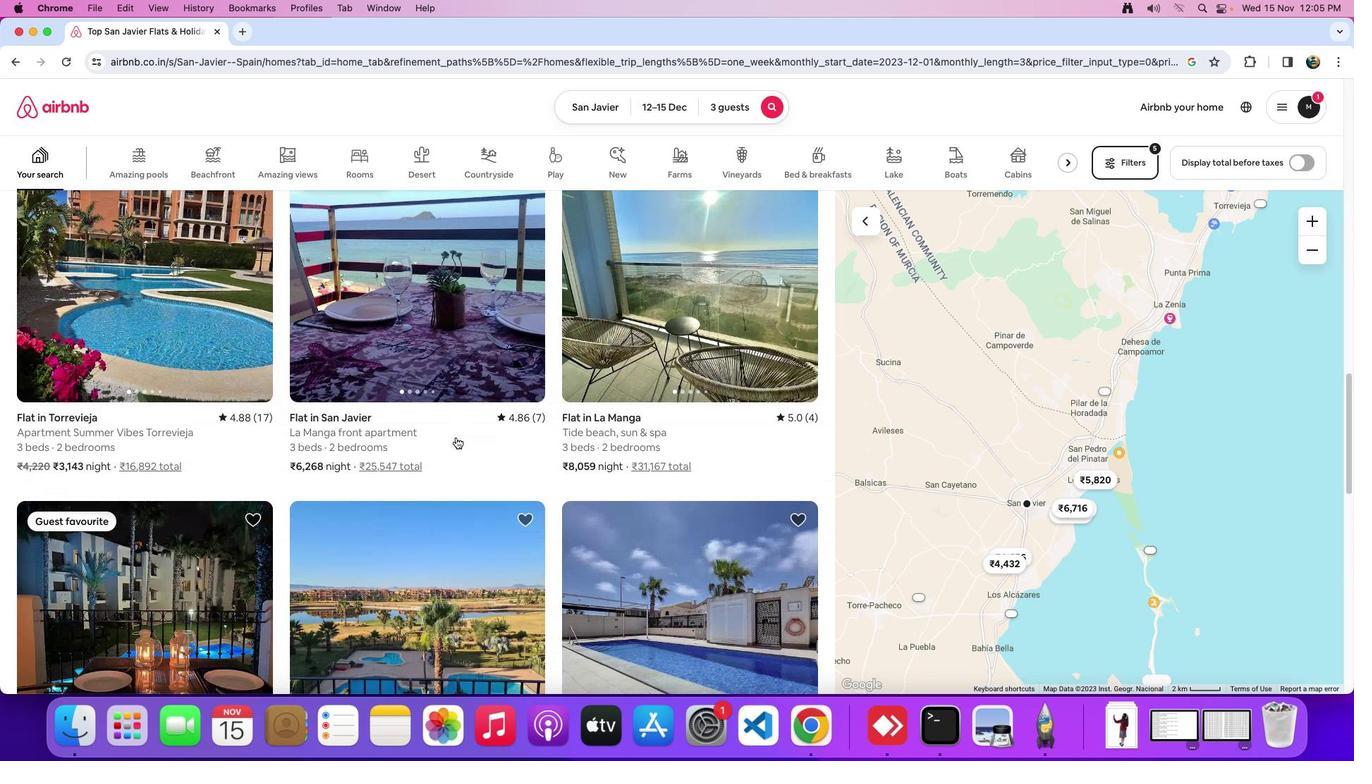
Action: Mouse scrolled (456, 437) with delta (0, -2)
Screenshot: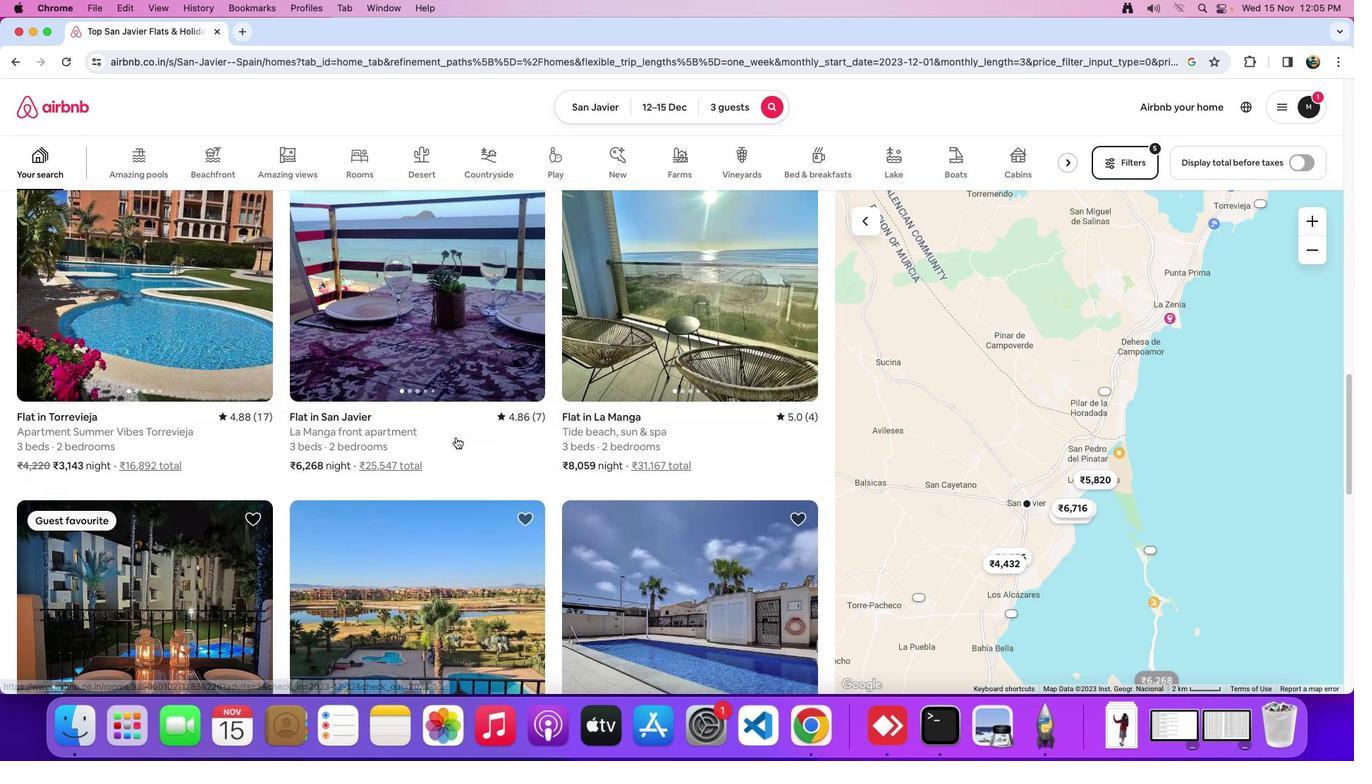 
Action: Mouse scrolled (456, 437) with delta (0, -2)
Screenshot: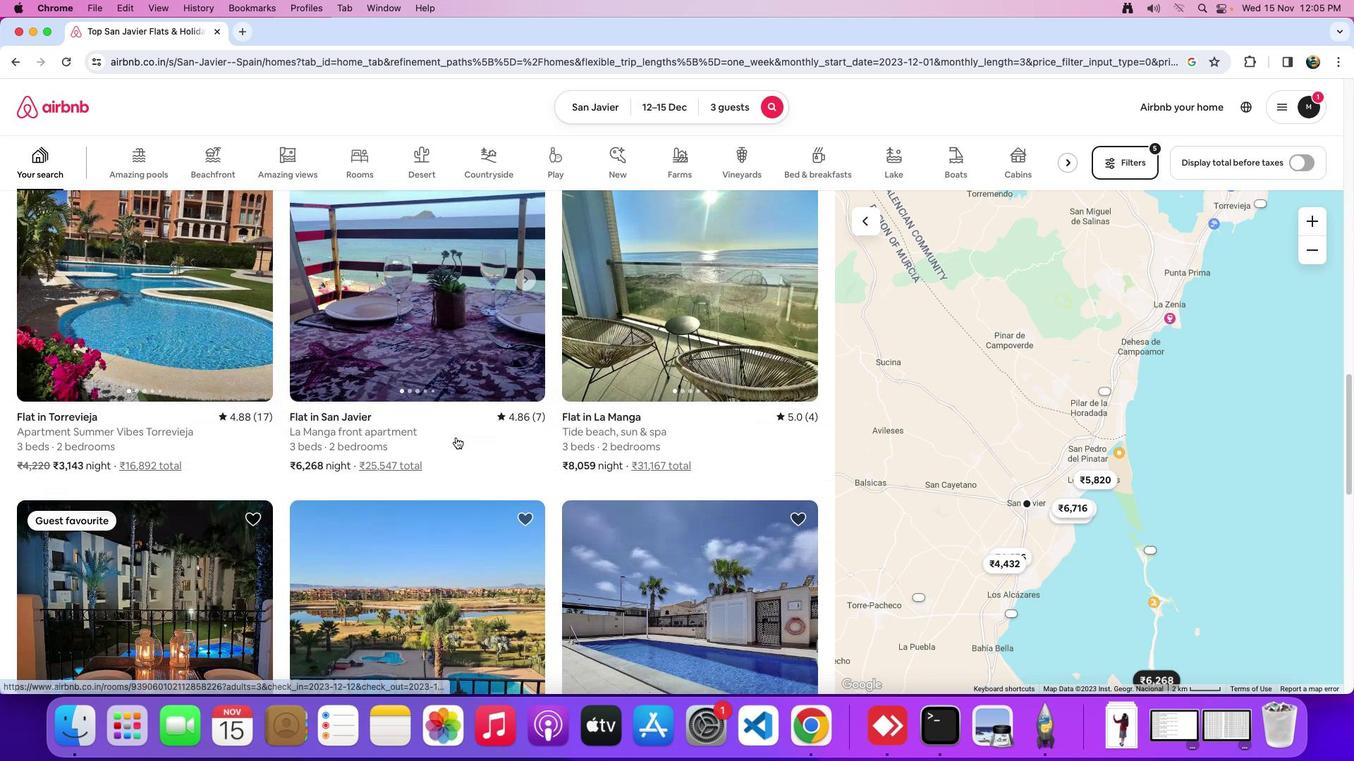 
Action: Mouse scrolled (456, 437) with delta (0, 0)
Screenshot: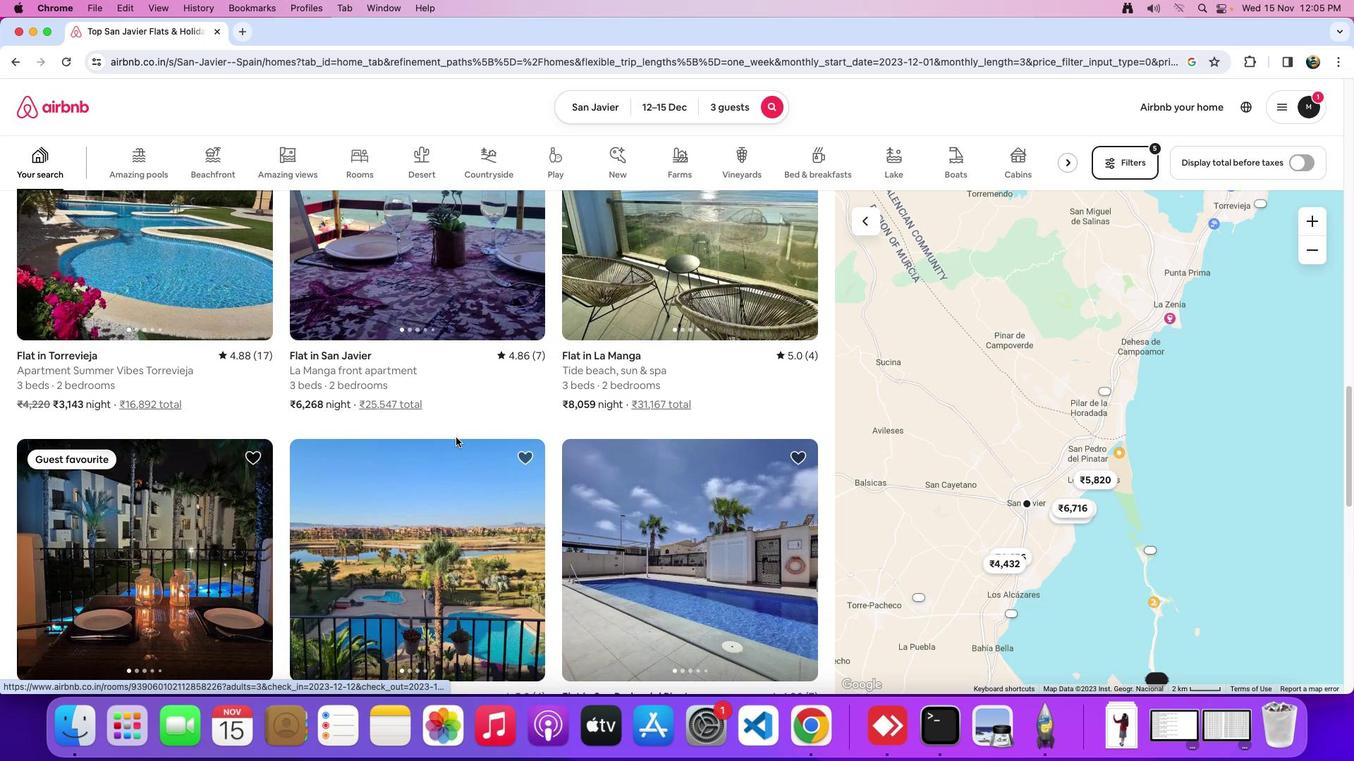 
Action: Mouse scrolled (456, 437) with delta (0, 0)
Screenshot: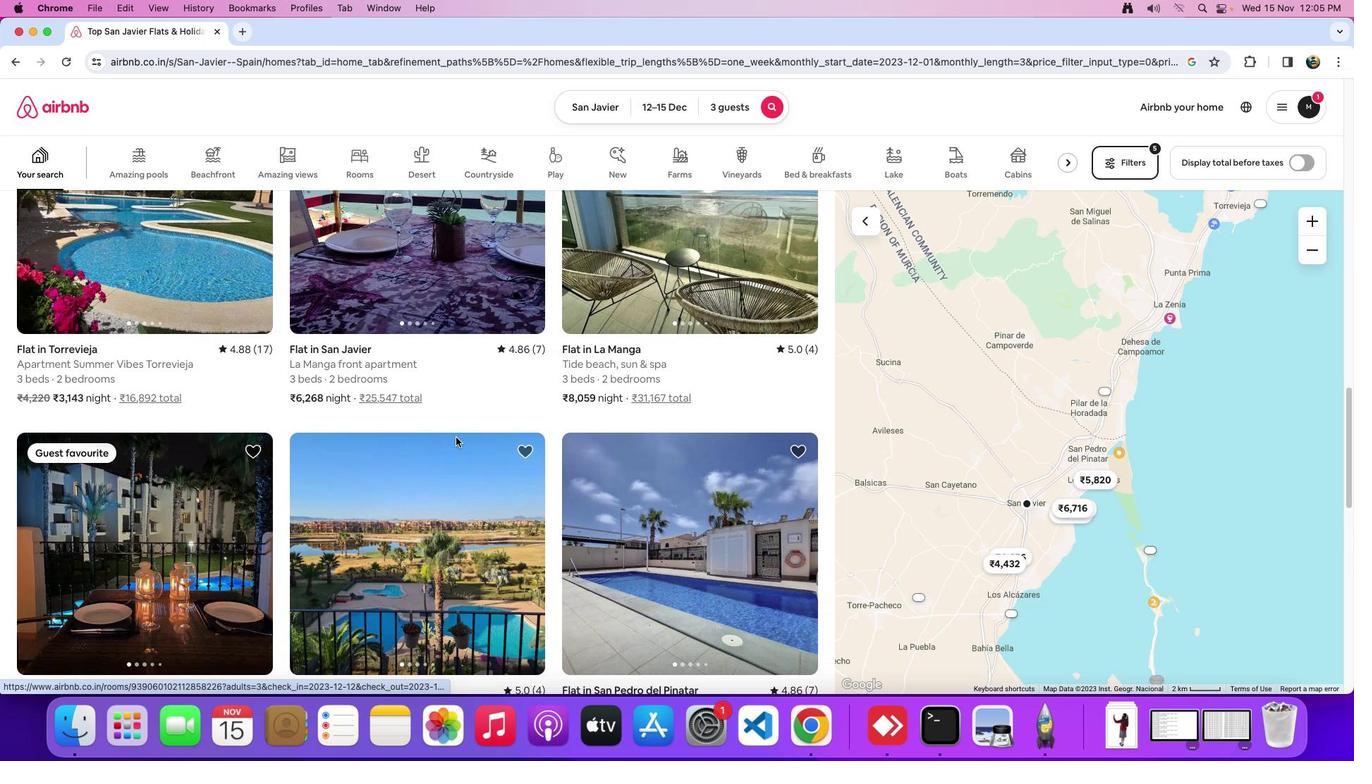 
Action: Mouse scrolled (456, 437) with delta (0, 0)
Screenshot: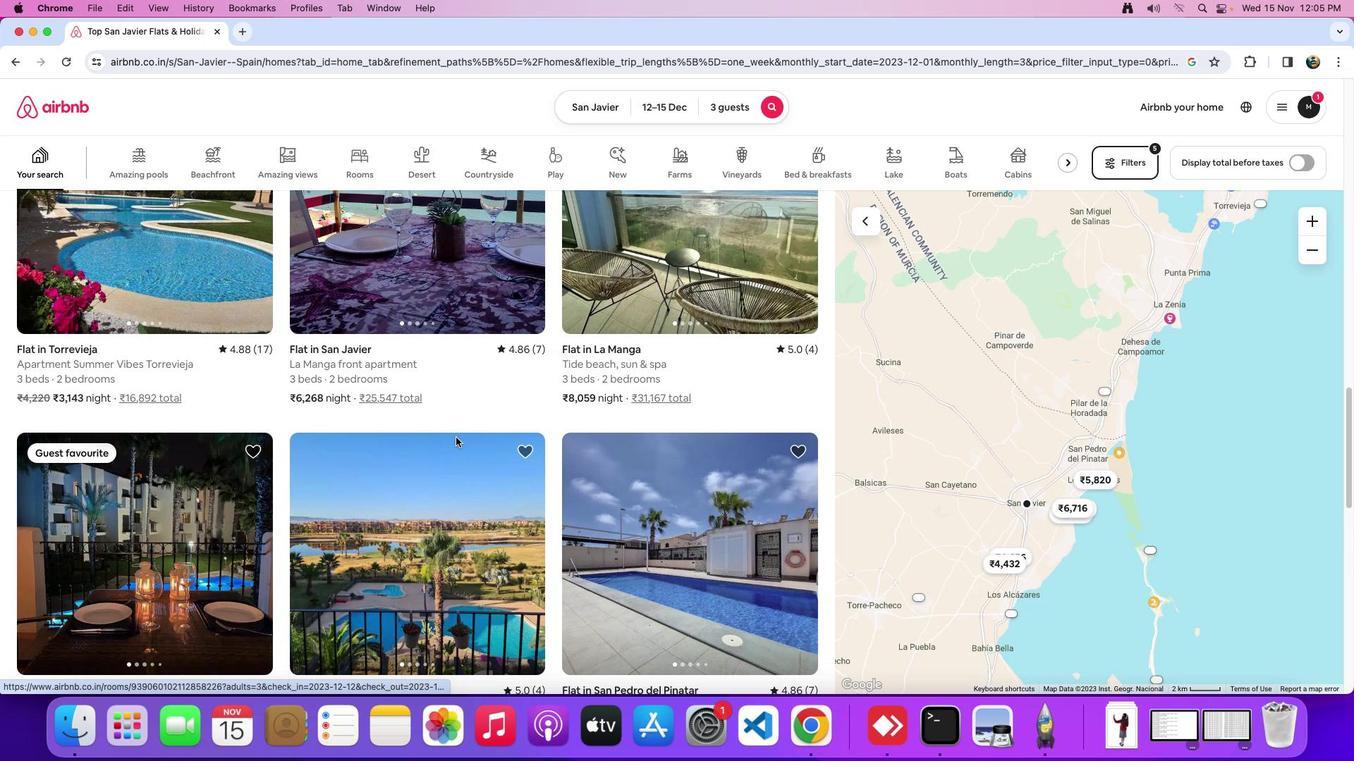 
Action: Mouse scrolled (456, 437) with delta (0, 0)
Screenshot: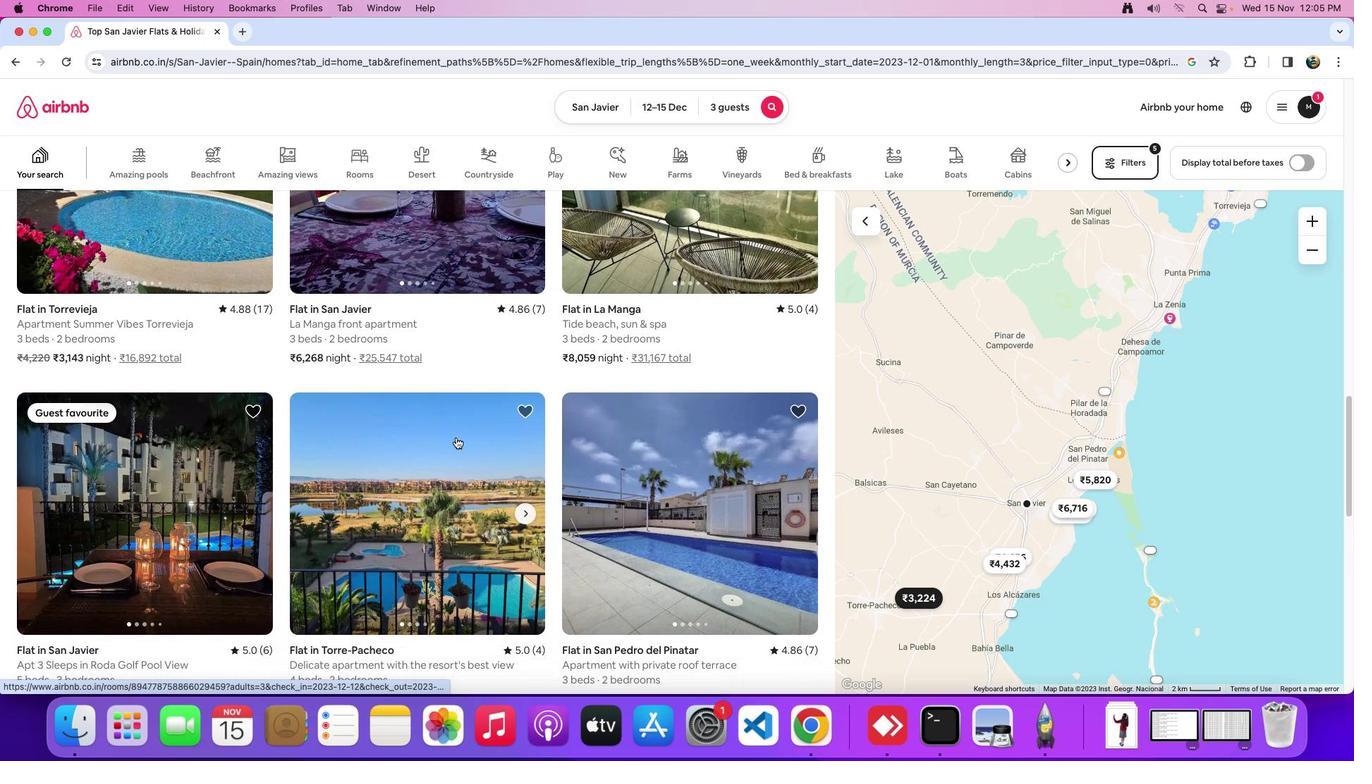 
Action: Mouse scrolled (456, 437) with delta (0, 0)
Screenshot: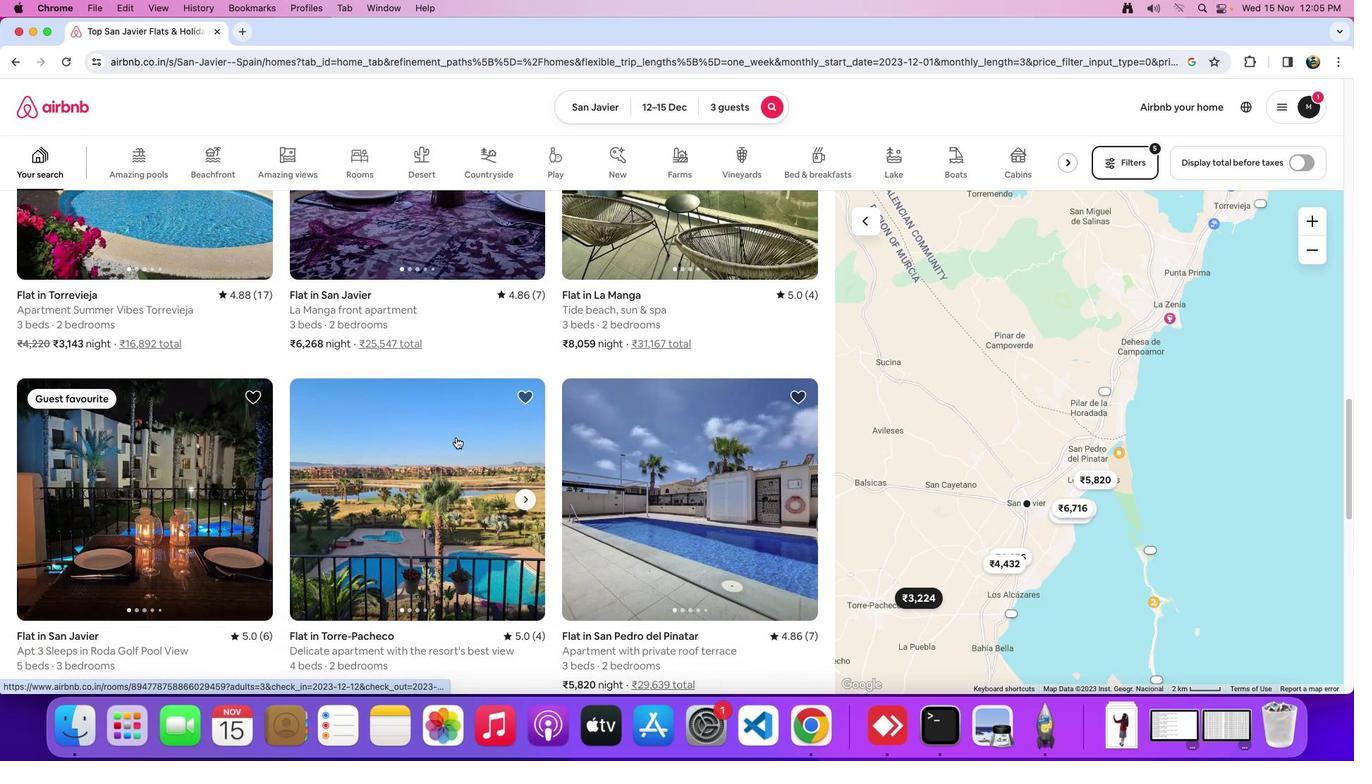 
Action: Mouse scrolled (456, 437) with delta (0, 0)
Screenshot: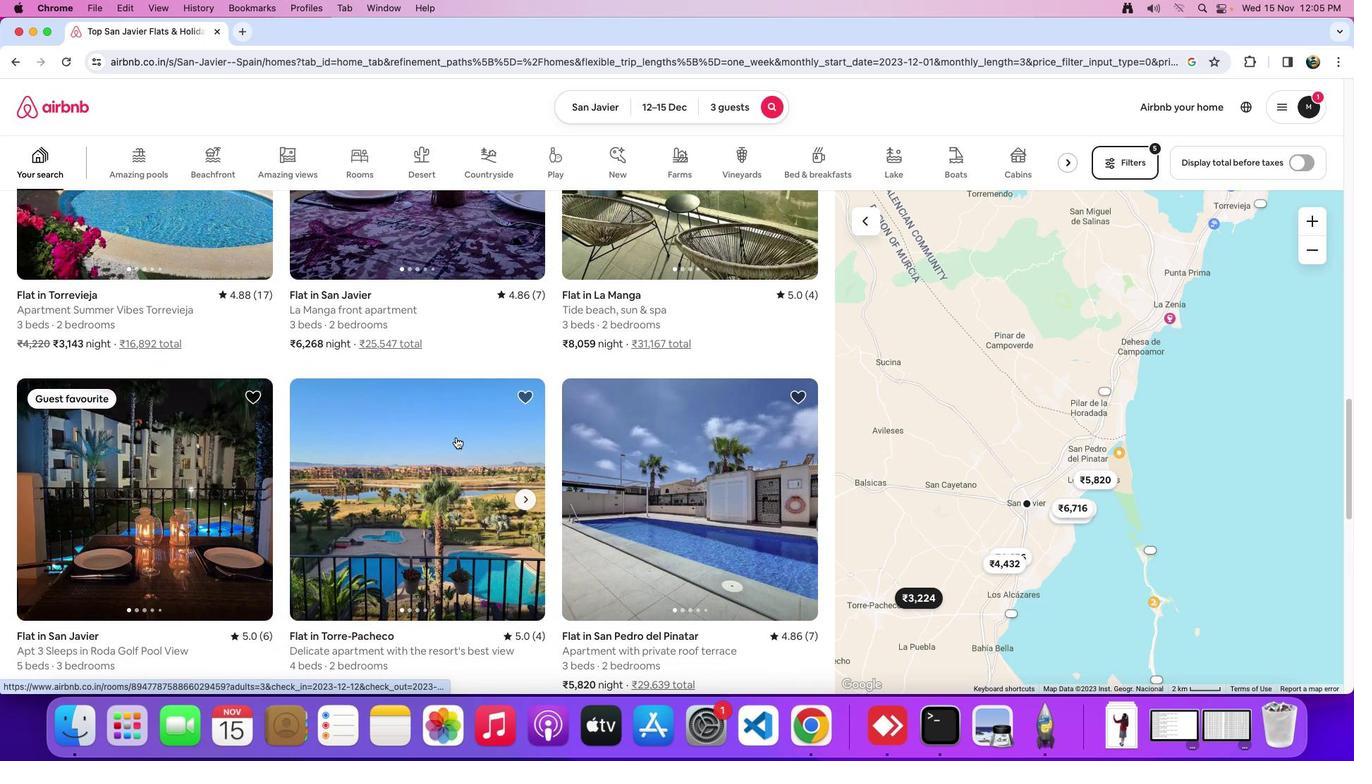 
Action: Mouse scrolled (456, 437) with delta (0, 0)
Screenshot: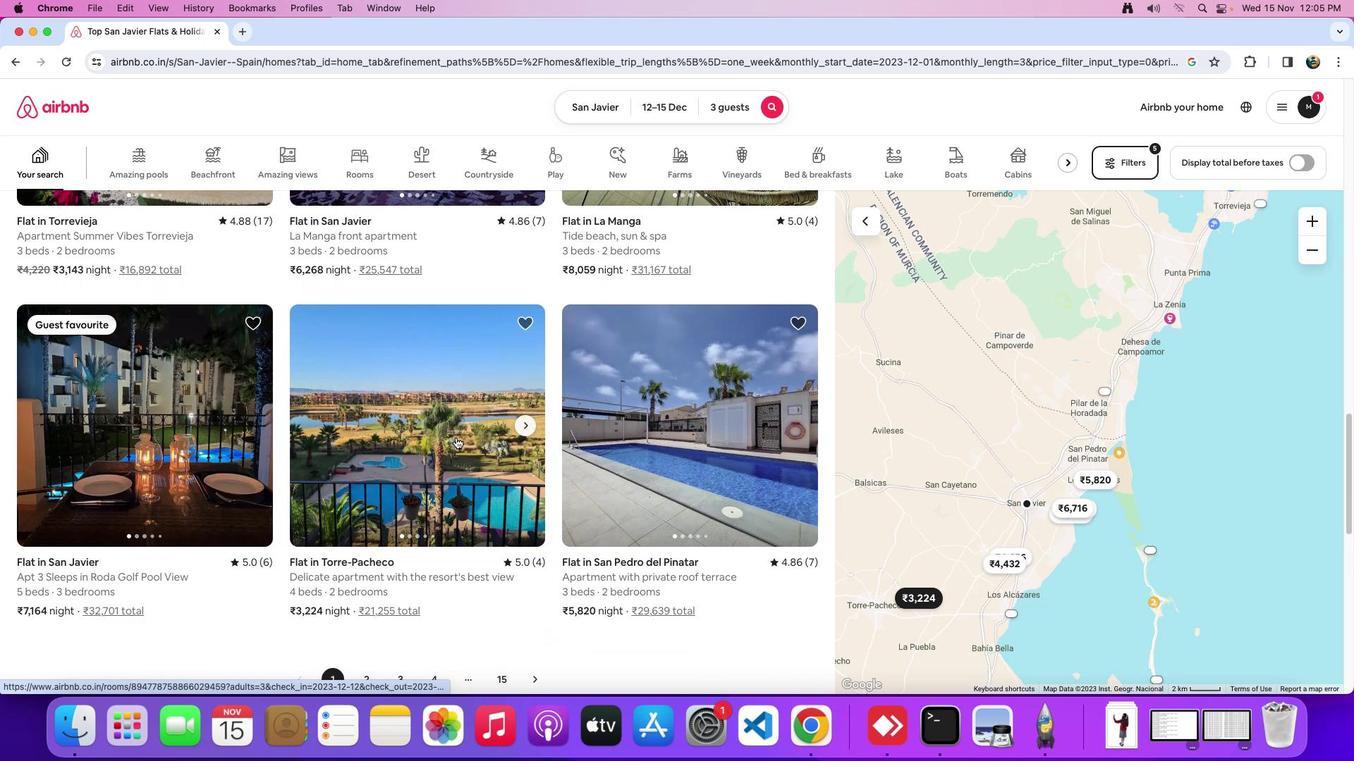 
Action: Mouse scrolled (456, 437) with delta (0, 0)
Screenshot: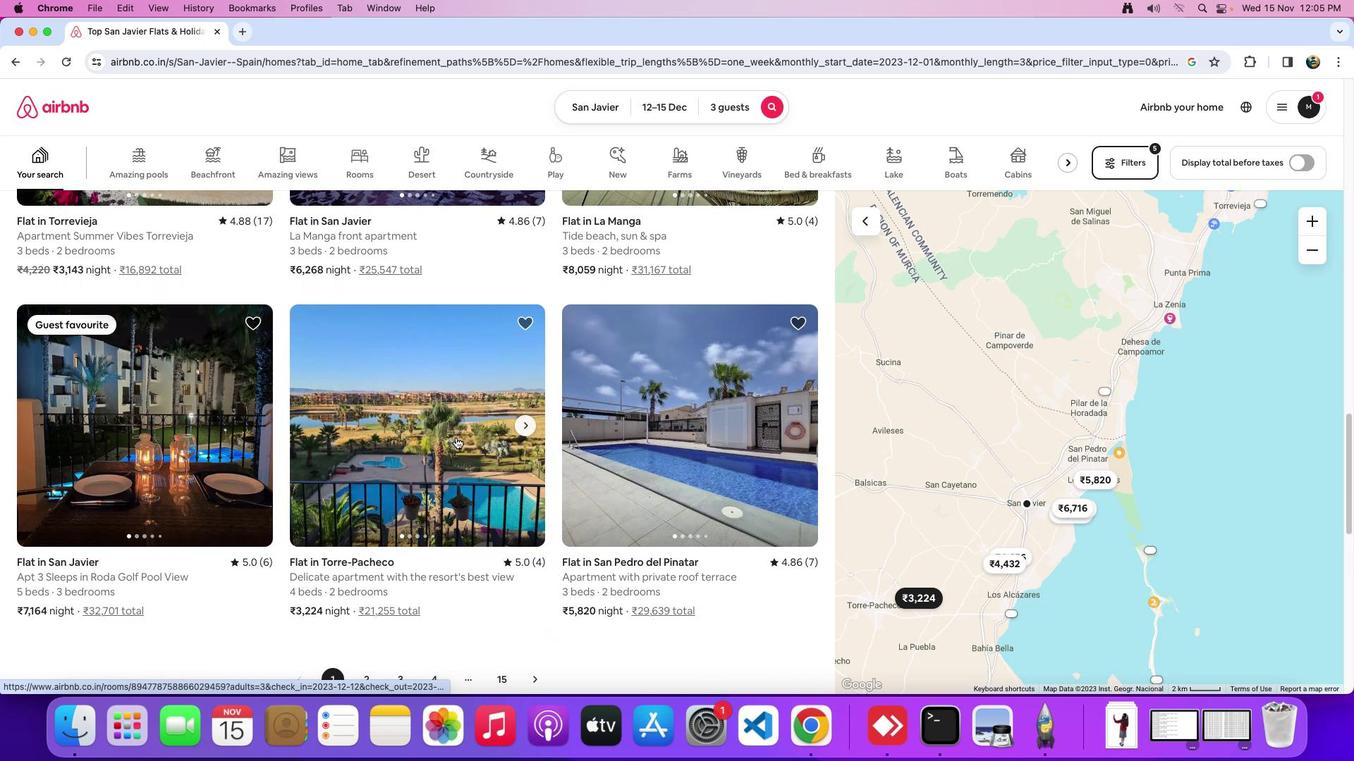 
Action: Mouse scrolled (456, 437) with delta (0, 0)
Screenshot: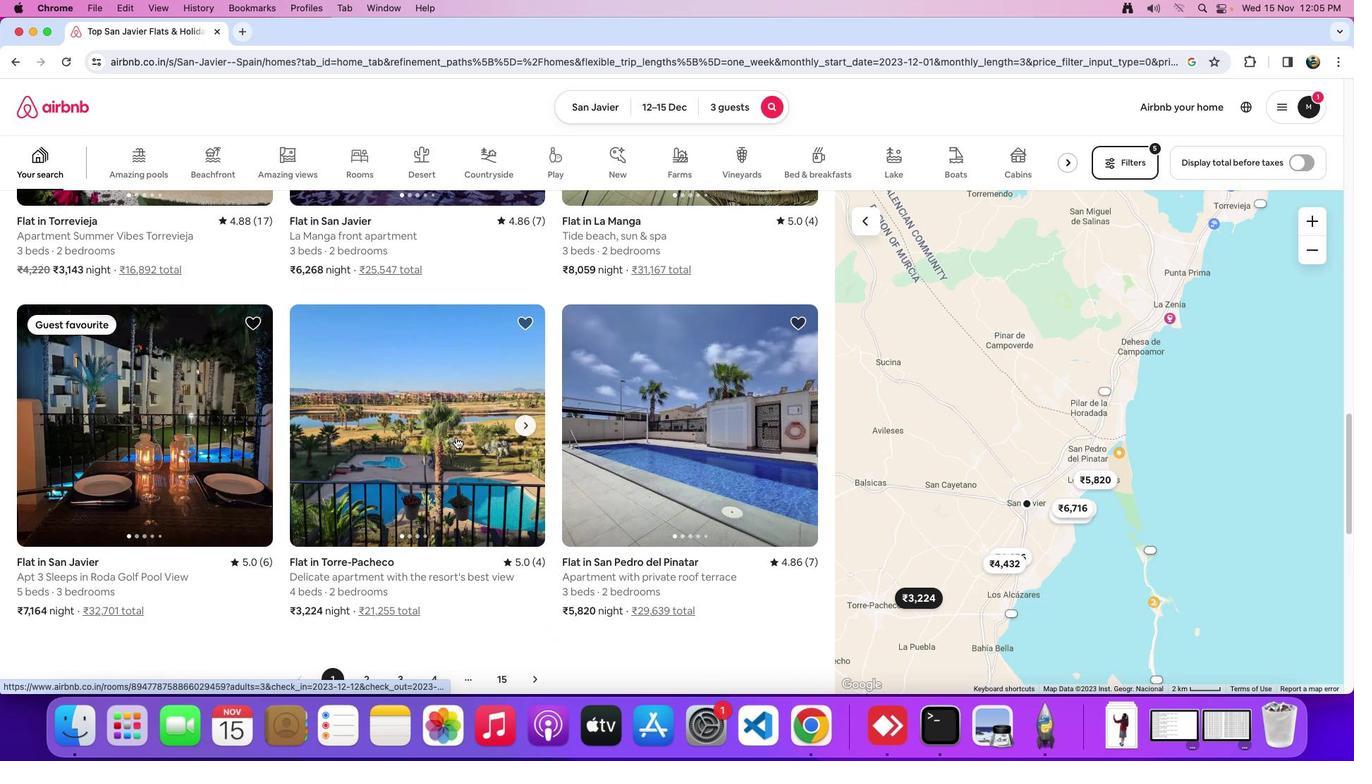 
Action: Mouse scrolled (456, 437) with delta (0, 0)
Screenshot: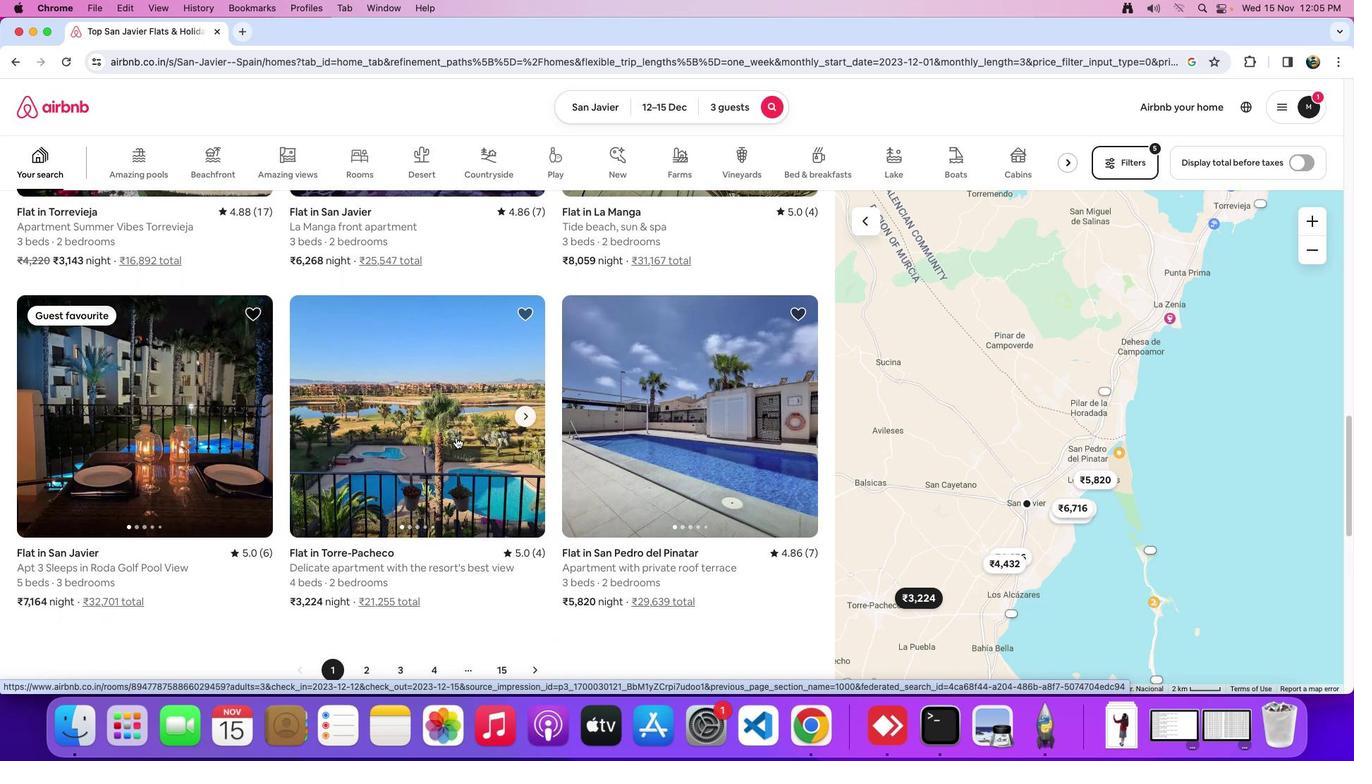 
Action: Mouse scrolled (456, 437) with delta (0, 0)
Screenshot: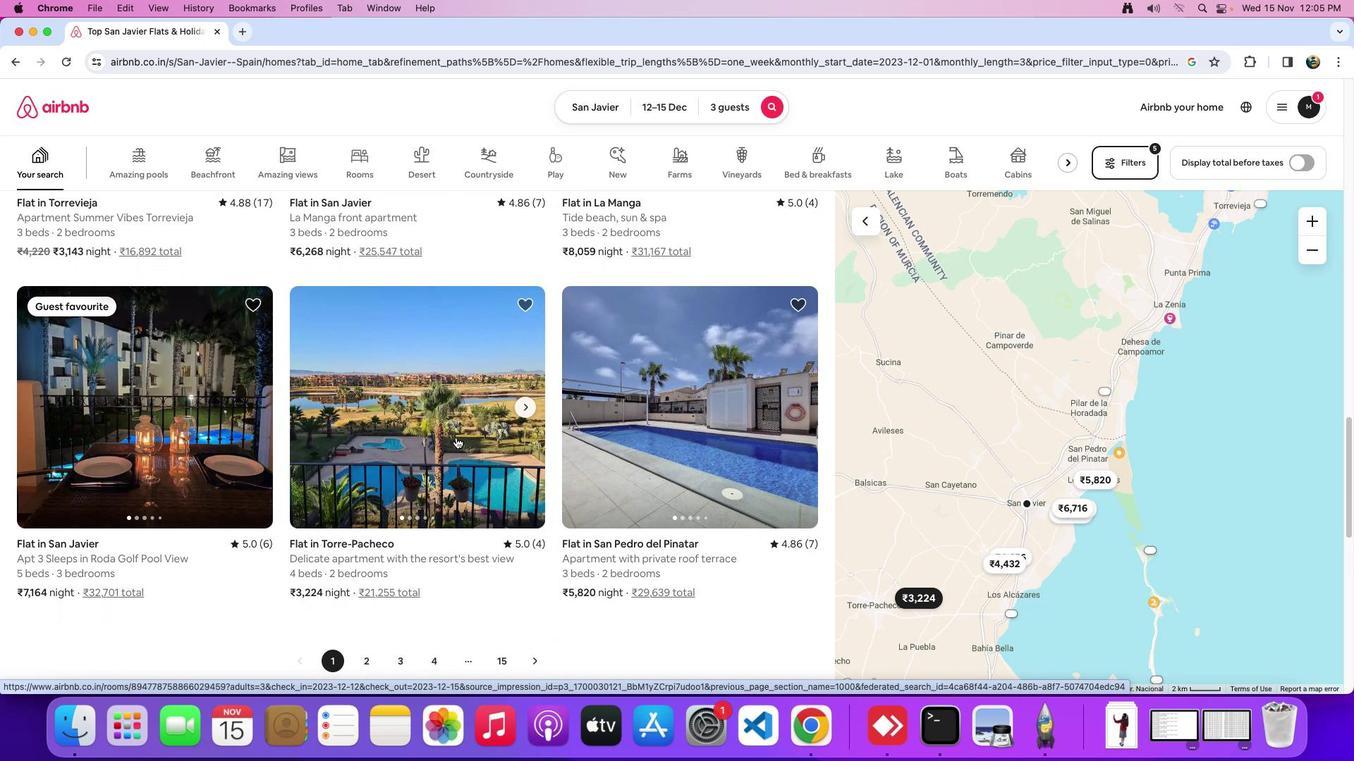 
Action: Mouse scrolled (456, 437) with delta (0, 0)
Screenshot: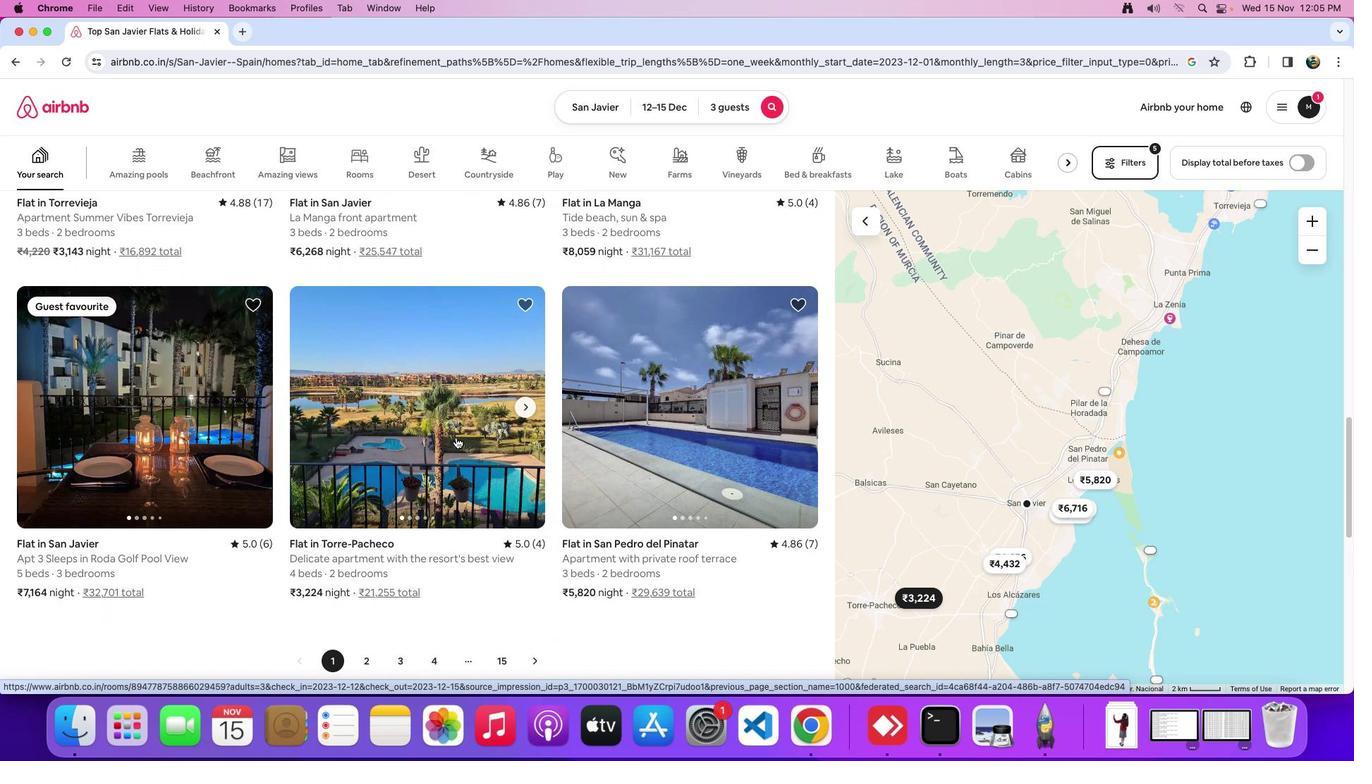 
Action: Mouse scrolled (456, 437) with delta (0, 0)
Screenshot: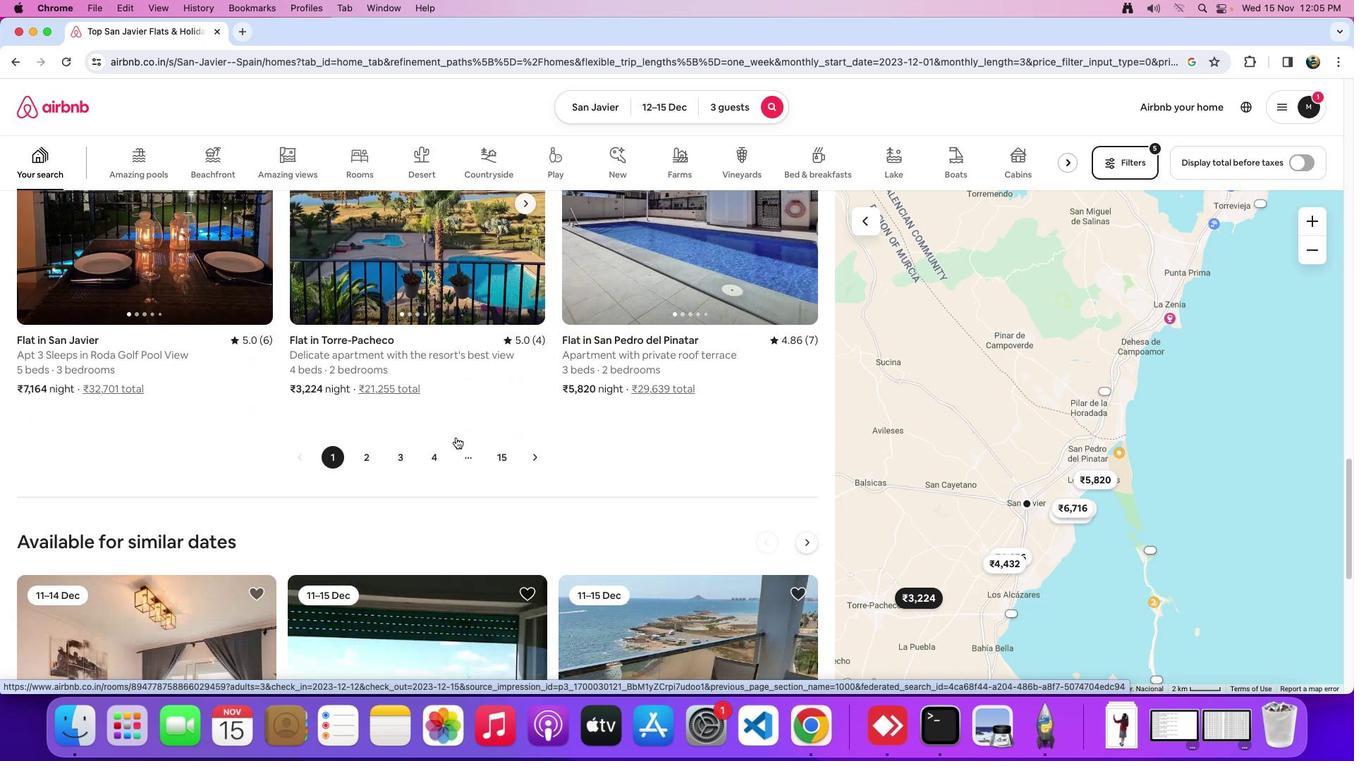 
Action: Mouse scrolled (456, 437) with delta (0, 0)
Screenshot: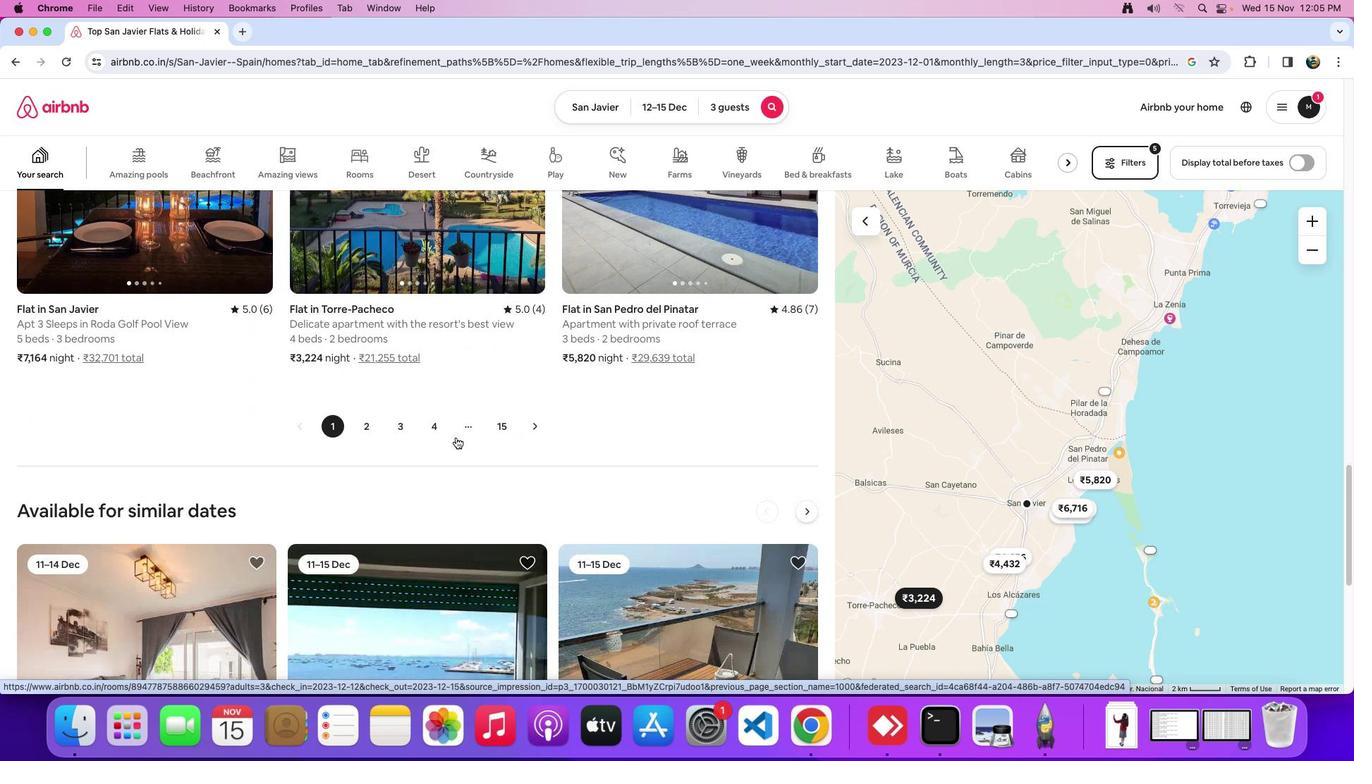 
Action: Mouse scrolled (456, 437) with delta (0, -2)
Screenshot: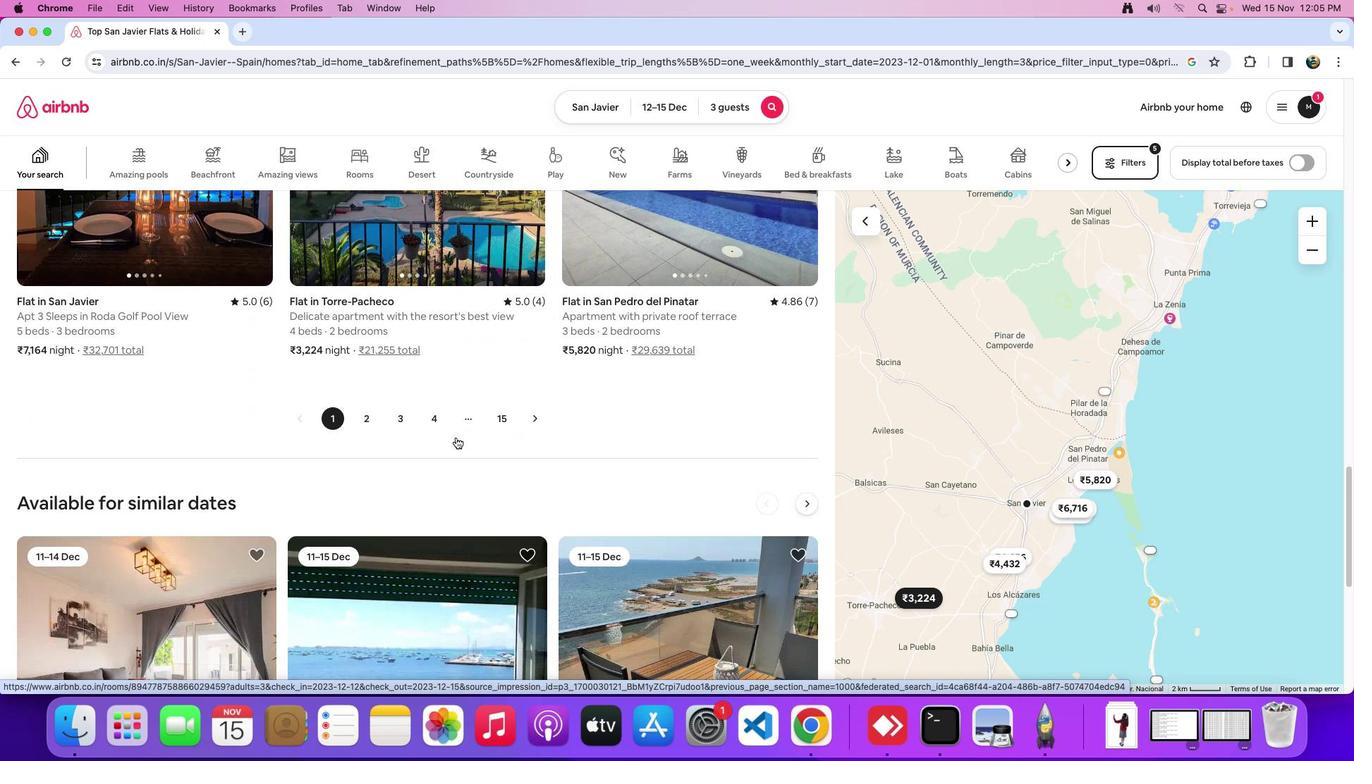 
Action: Mouse scrolled (456, 437) with delta (0, -2)
Screenshot: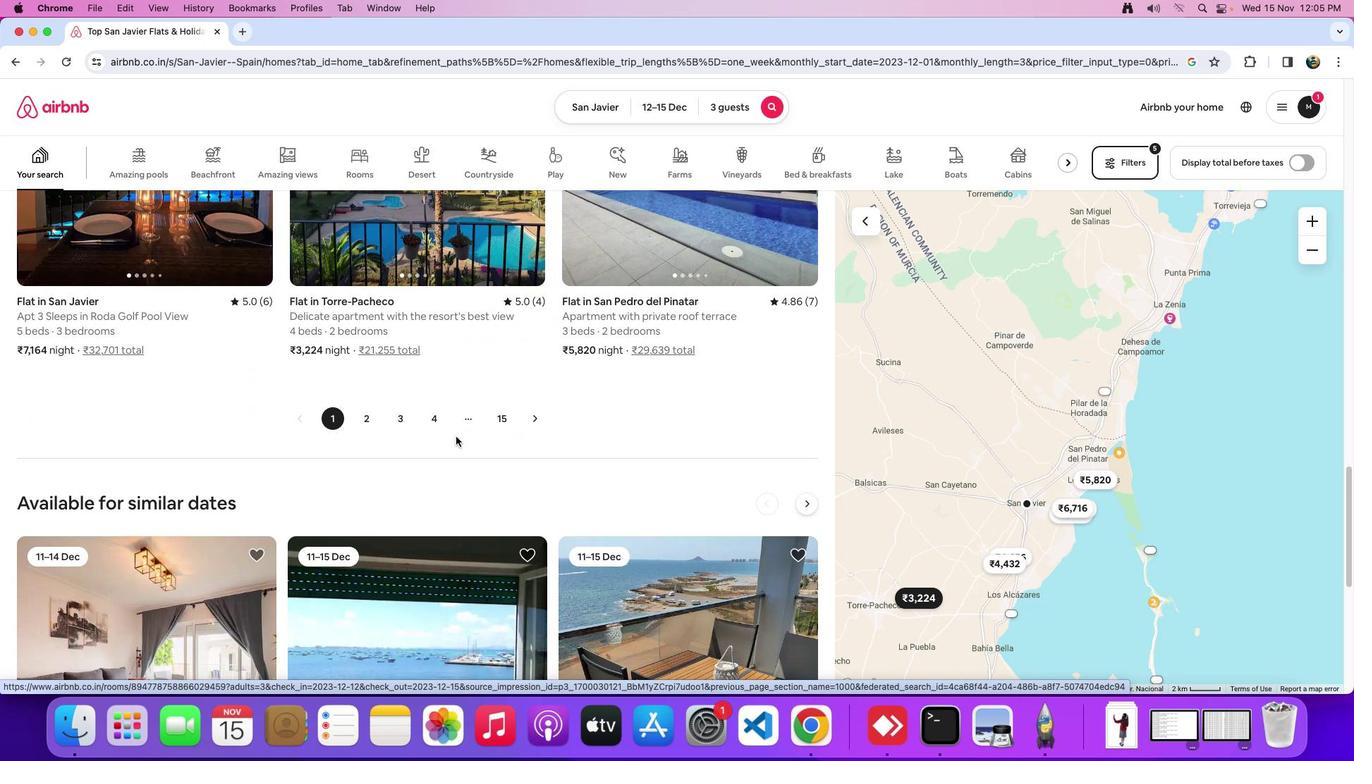 
Action: Mouse moved to (372, 421)
Screenshot: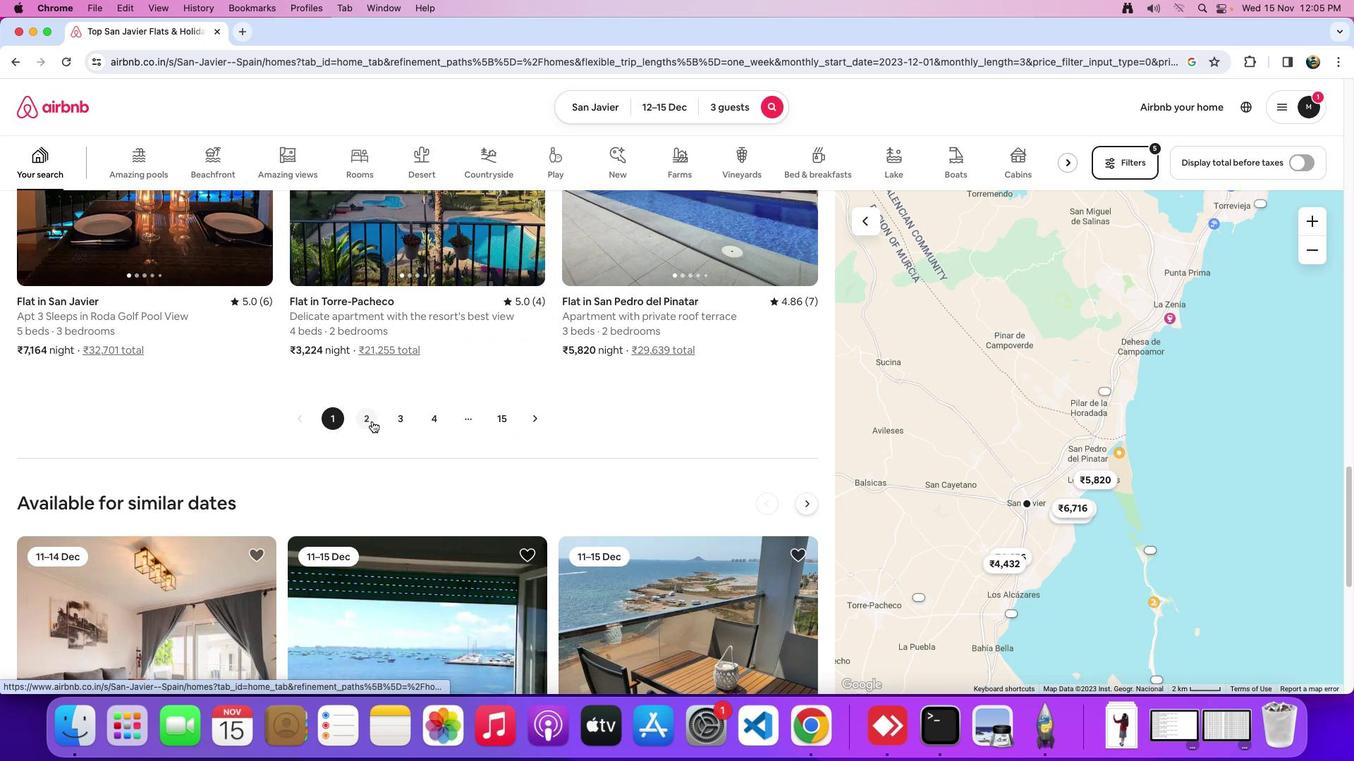 
Action: Mouse pressed left at (372, 421)
Screenshot: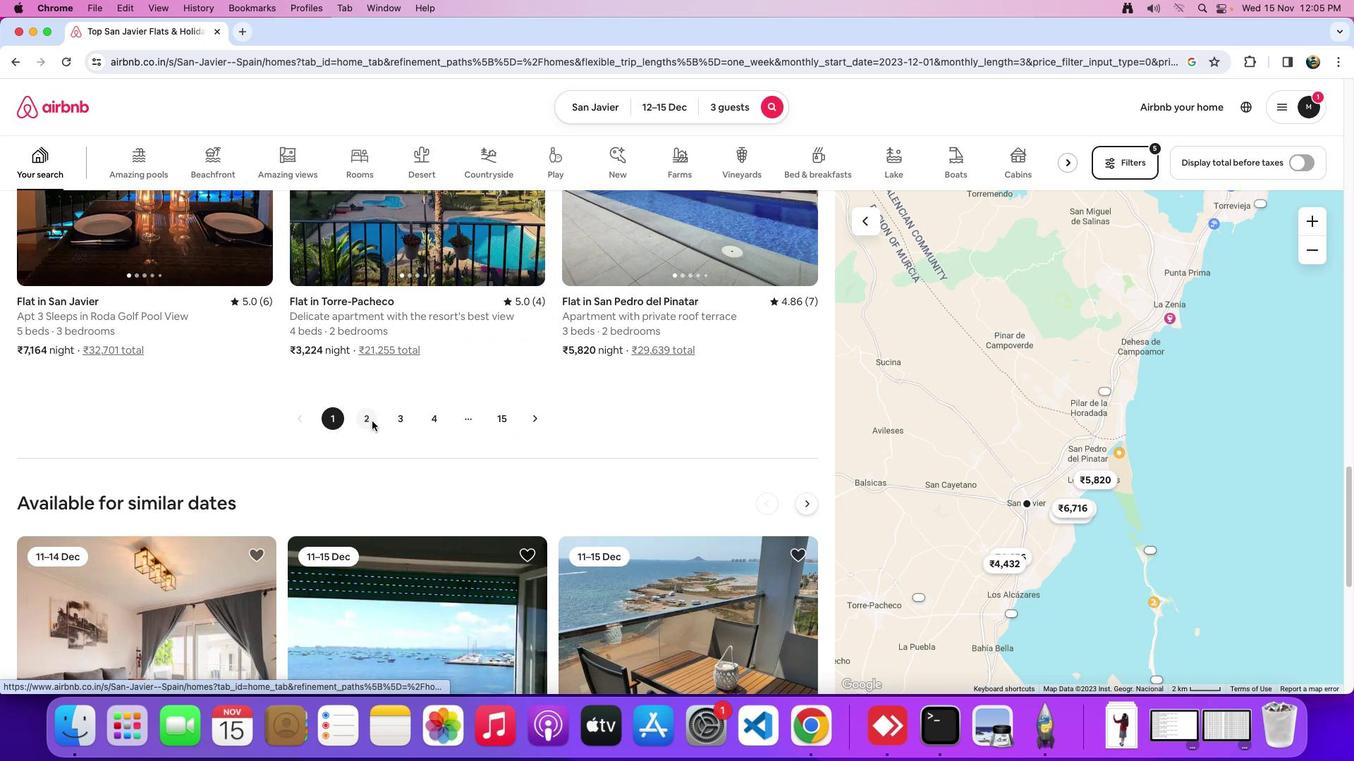 
Action: Mouse moved to (378, 424)
Screenshot: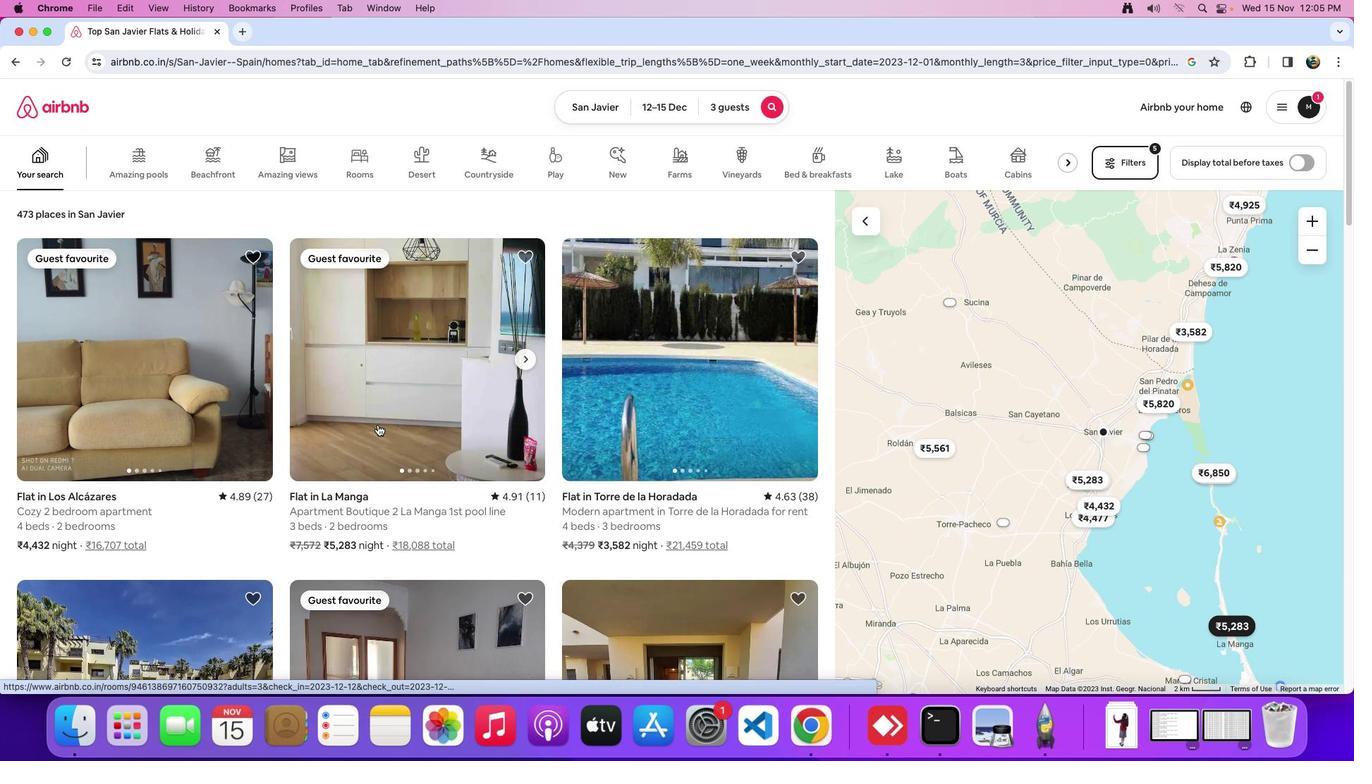 
Action: Mouse scrolled (378, 424) with delta (0, 0)
Screenshot: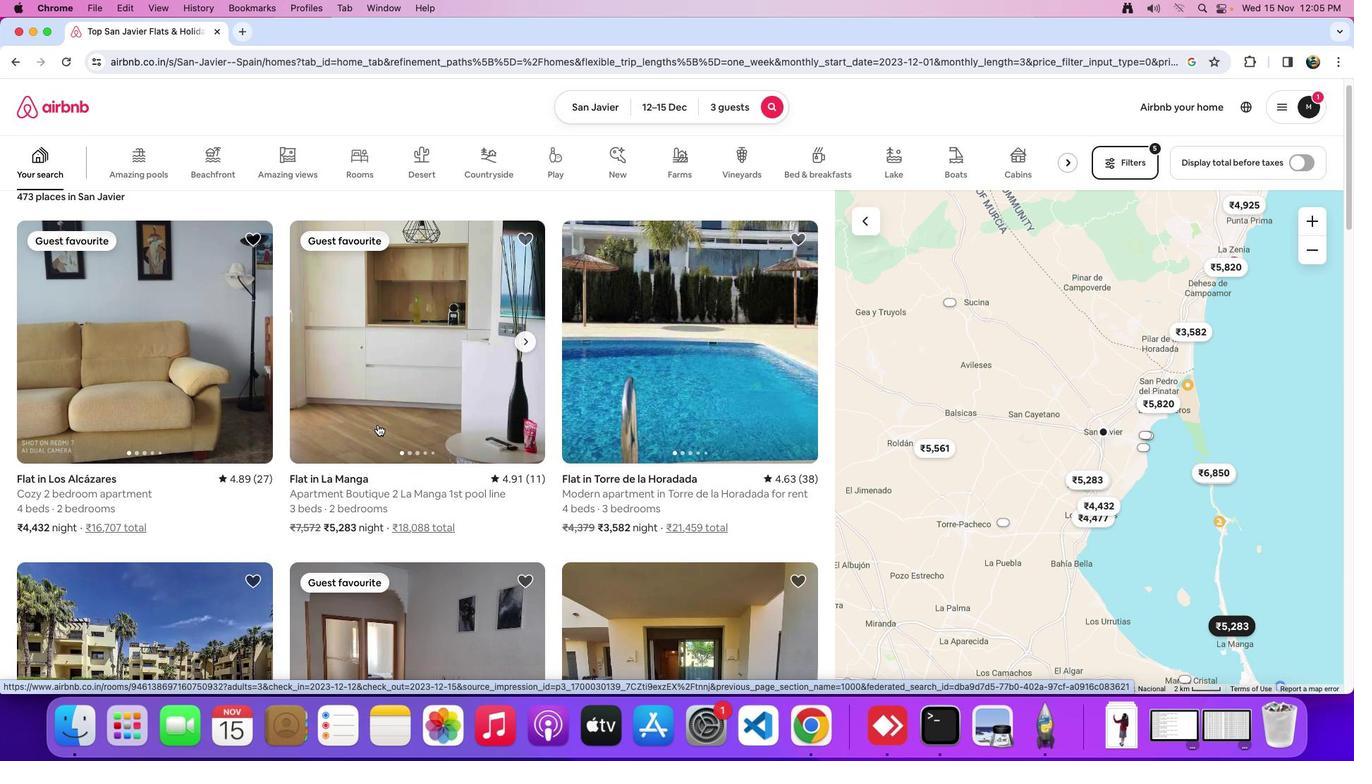 
Action: Mouse scrolled (378, 424) with delta (0, 0)
Screenshot: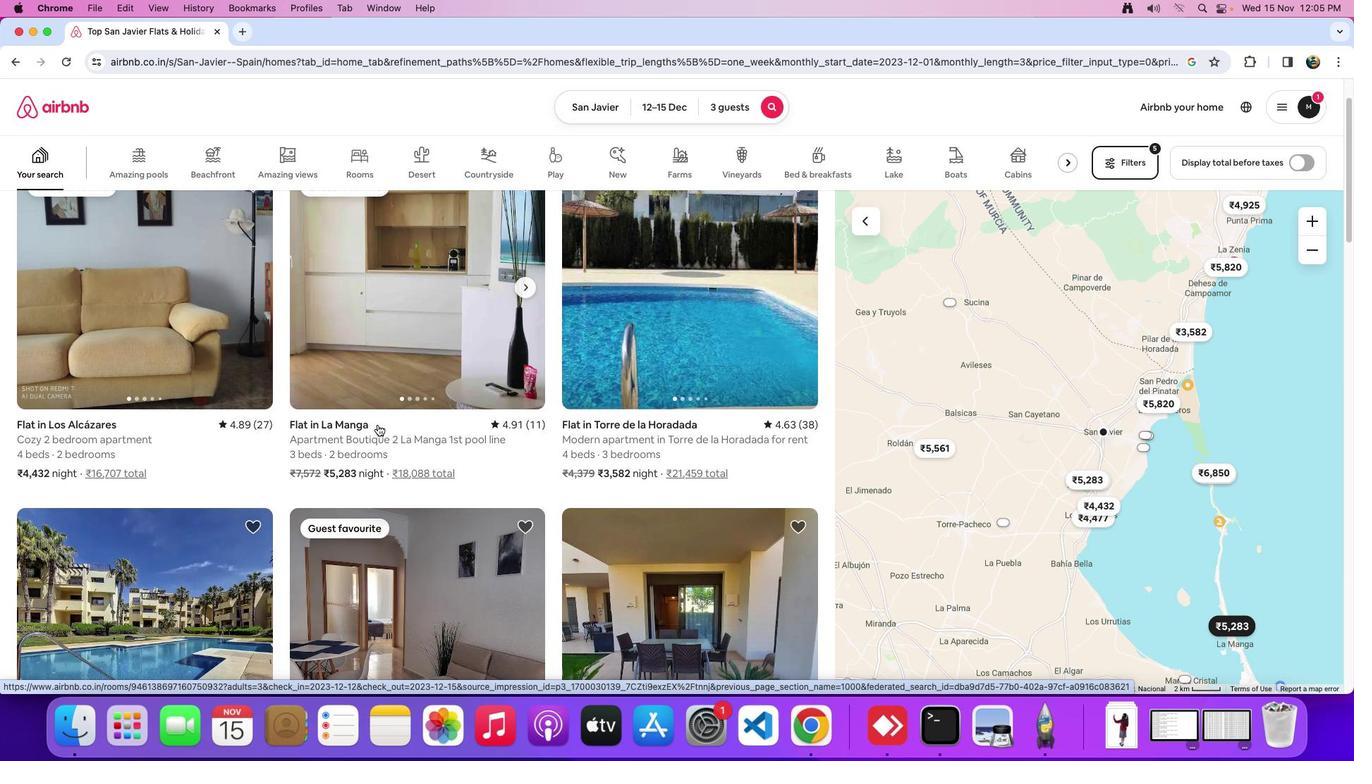 
Action: Mouse scrolled (378, 424) with delta (0, 0)
Screenshot: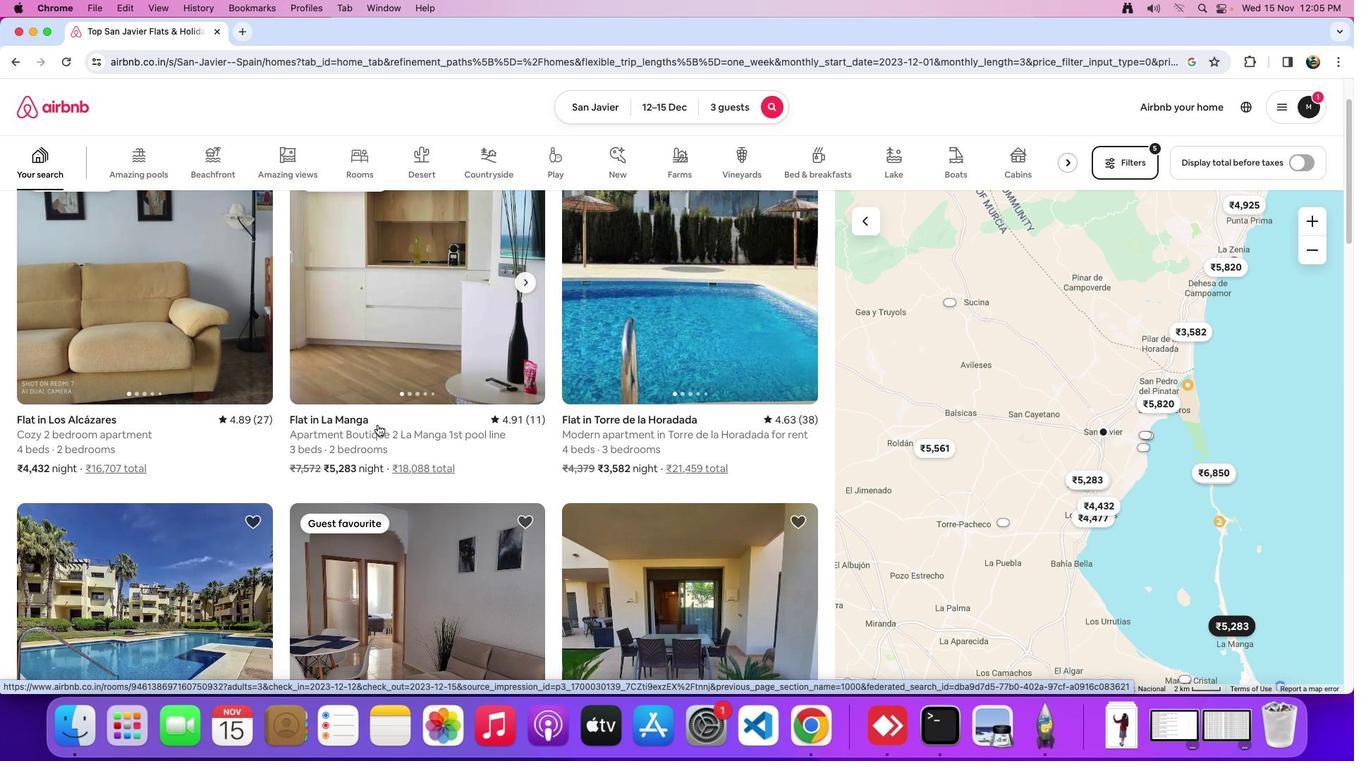 
Action: Mouse scrolled (378, 424) with delta (0, 0)
Screenshot: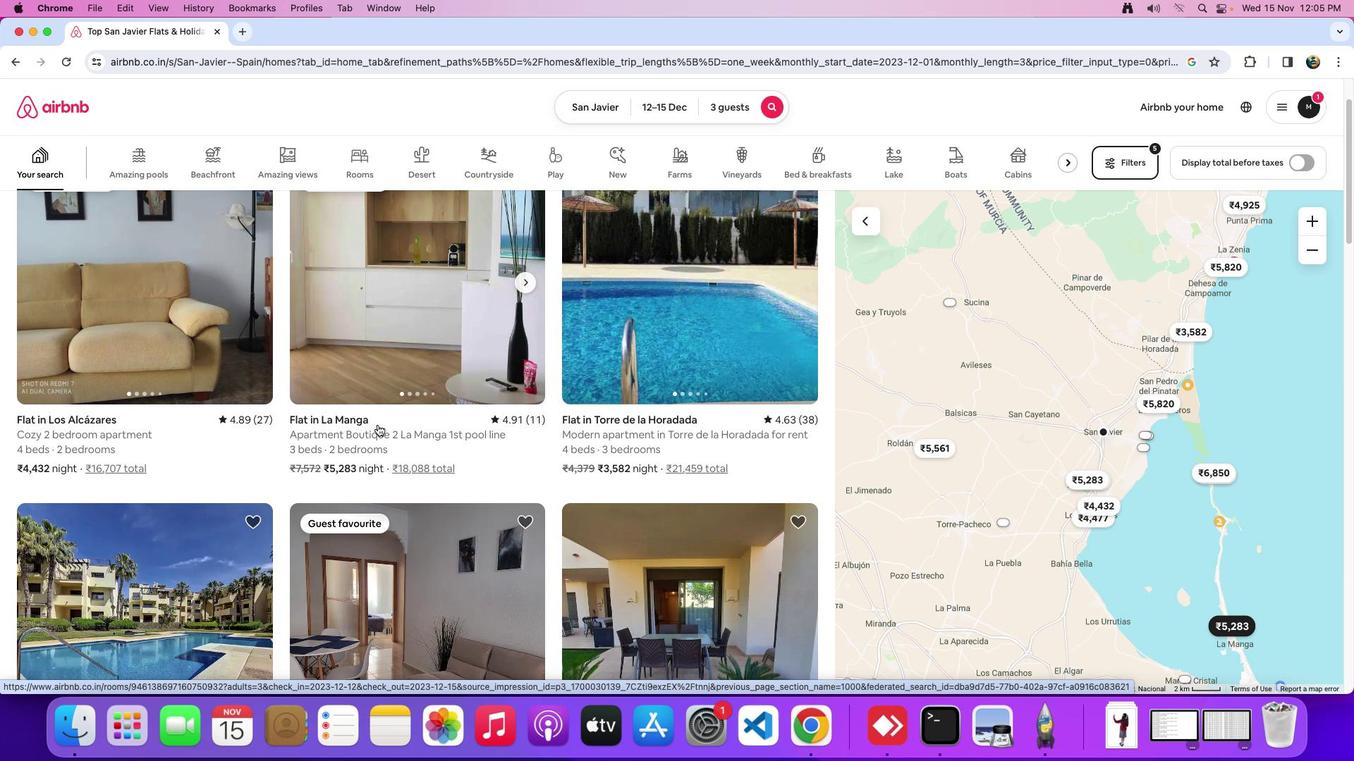 
Action: Mouse scrolled (378, 424) with delta (0, 0)
Screenshot: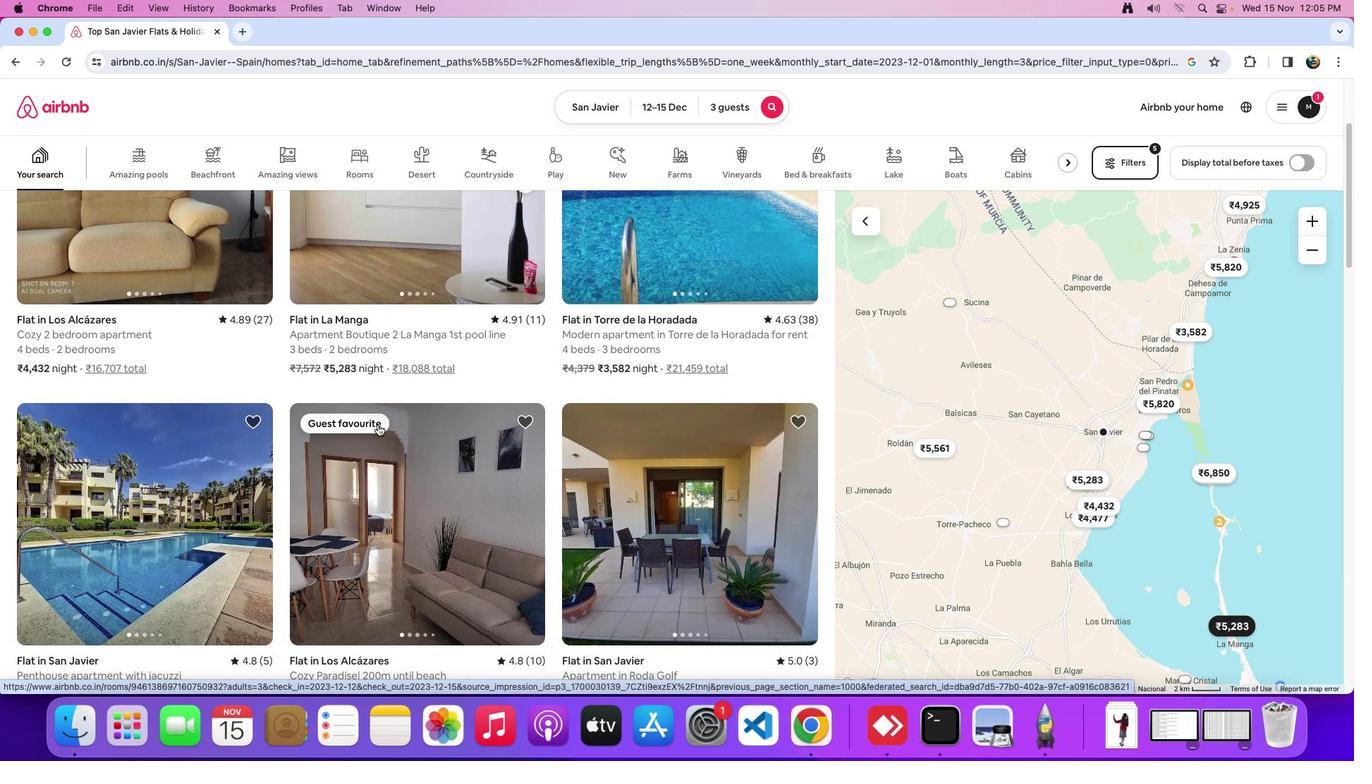 
Action: Mouse scrolled (378, 424) with delta (0, 0)
Screenshot: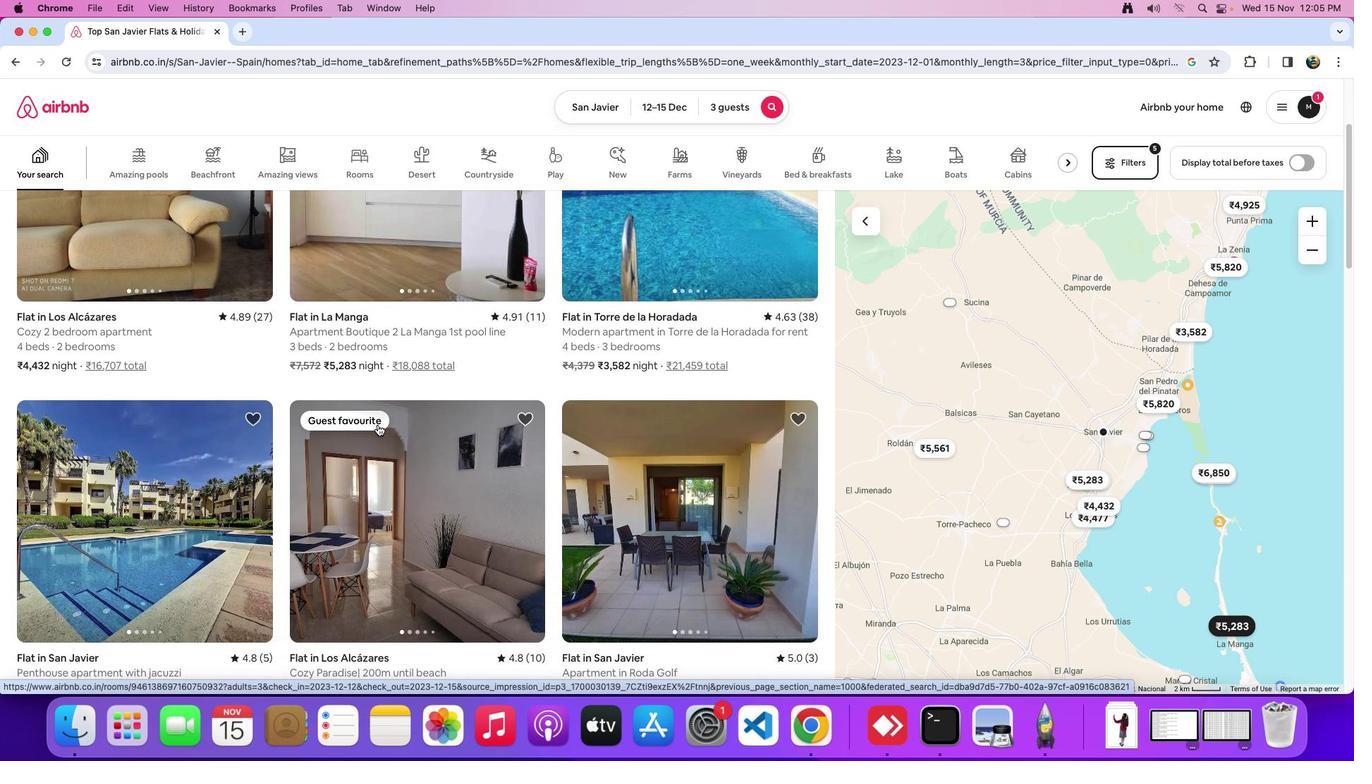 
Action: Mouse scrolled (378, 424) with delta (0, -1)
Screenshot: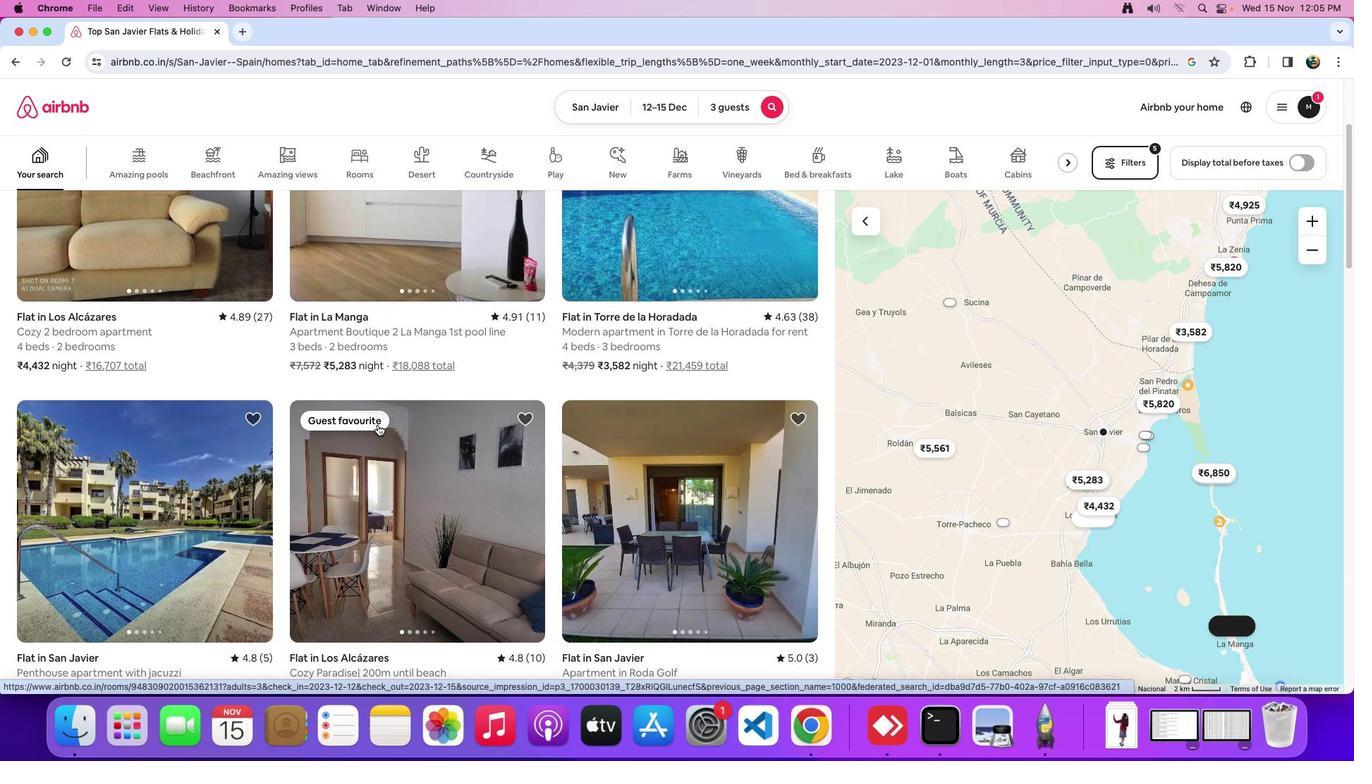 
Action: Mouse moved to (378, 424)
Screenshot: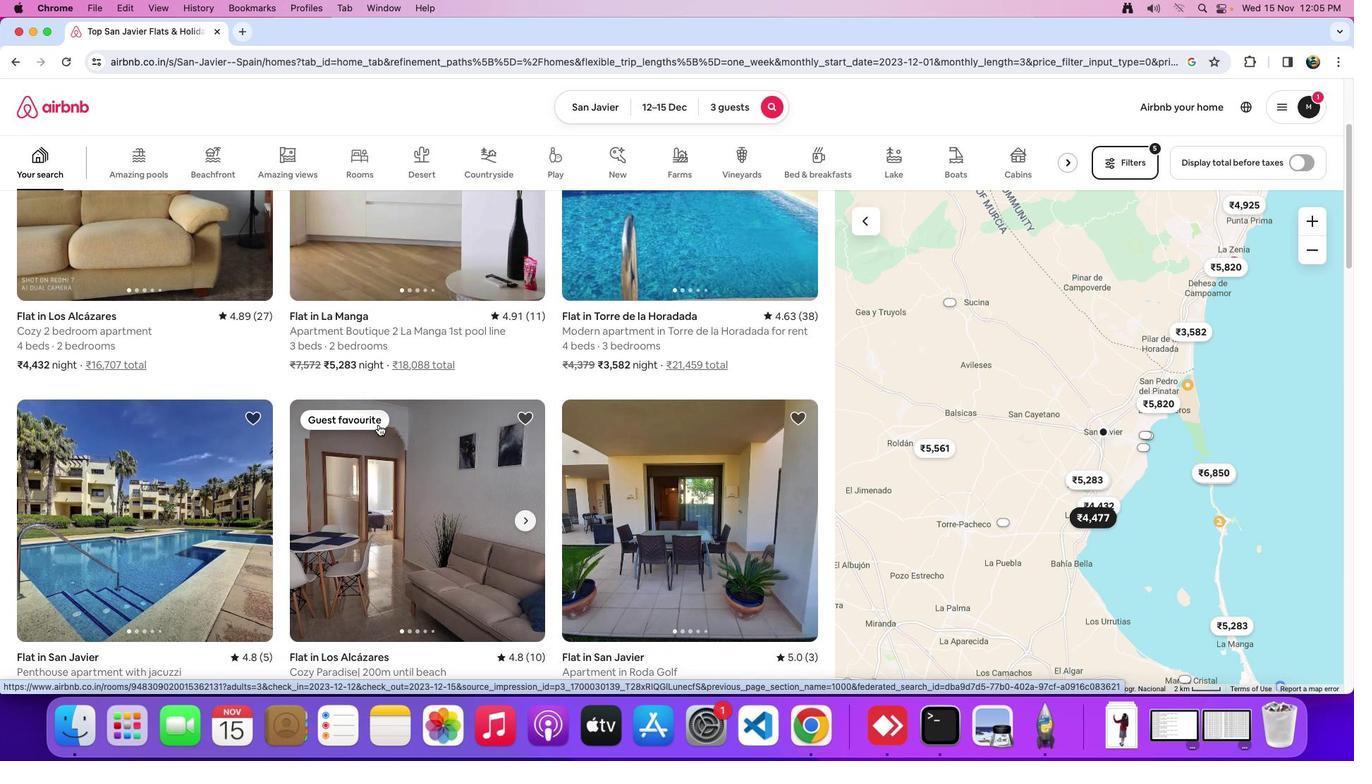 
Action: Mouse scrolled (378, 424) with delta (0, 0)
Screenshot: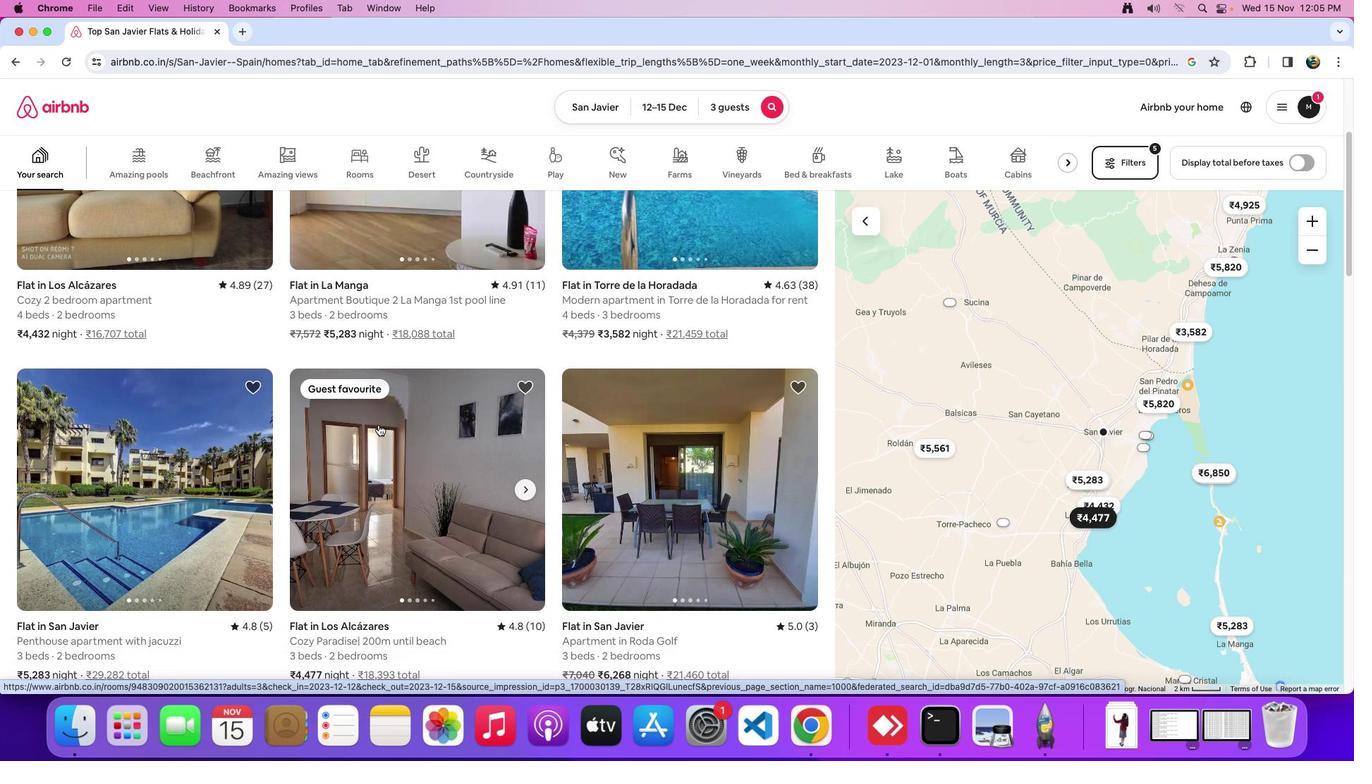 
Action: Mouse scrolled (378, 424) with delta (0, 0)
Screenshot: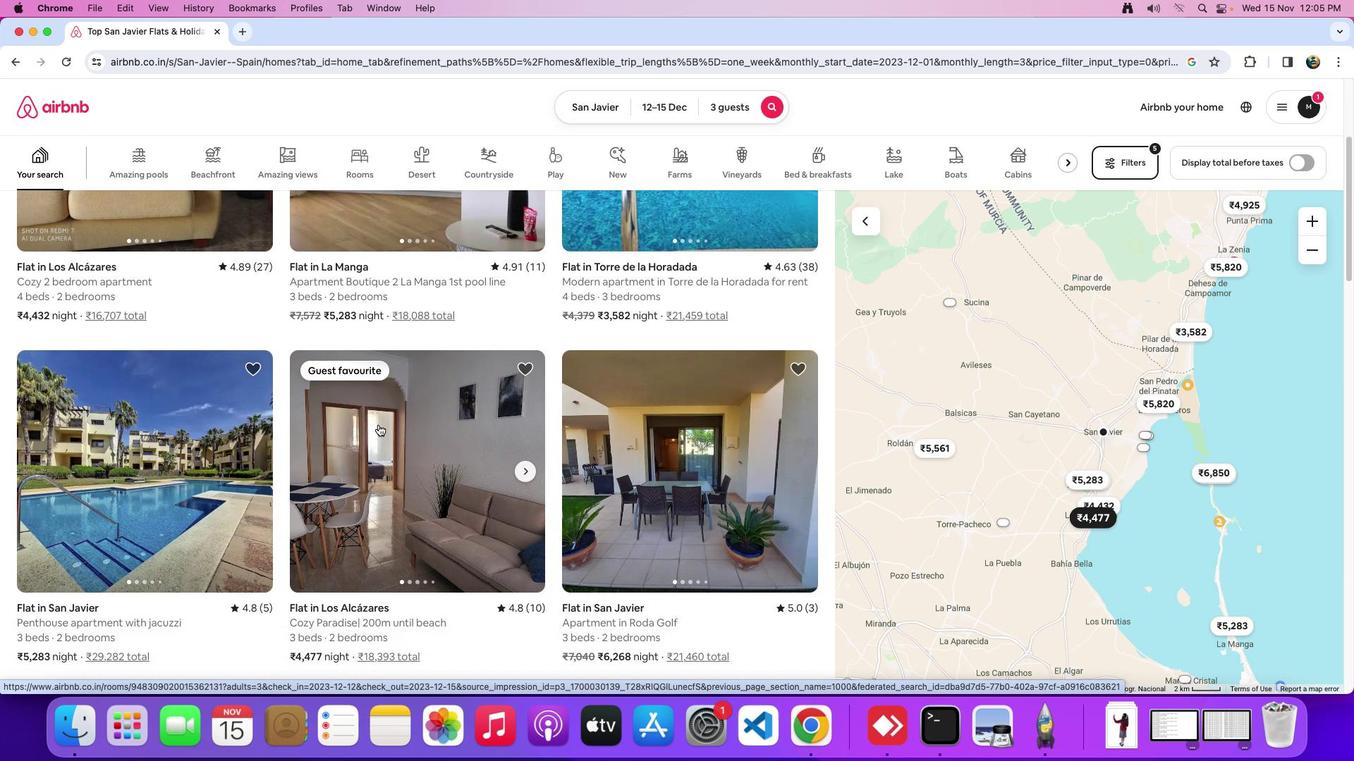 
Action: Mouse scrolled (378, 424) with delta (0, 0)
Screenshot: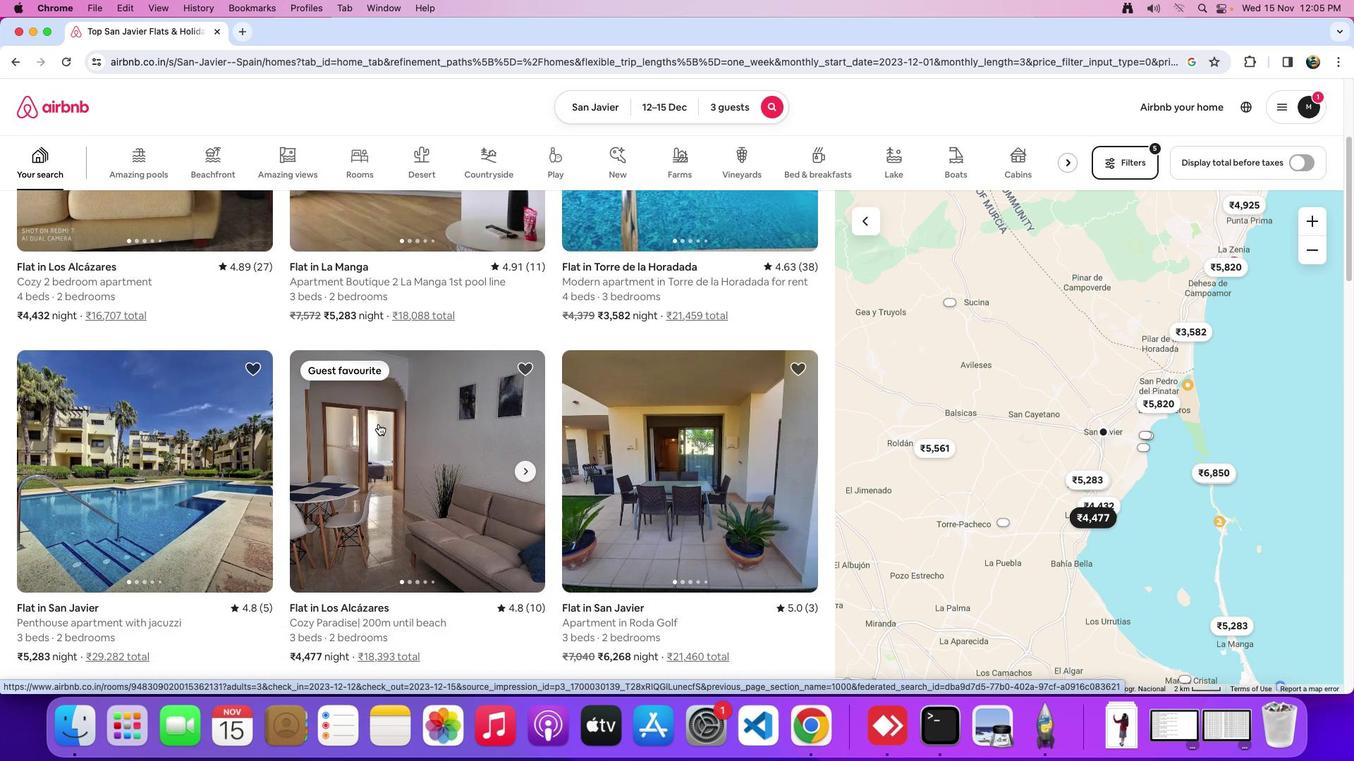 
Action: Mouse moved to (378, 424)
Screenshot: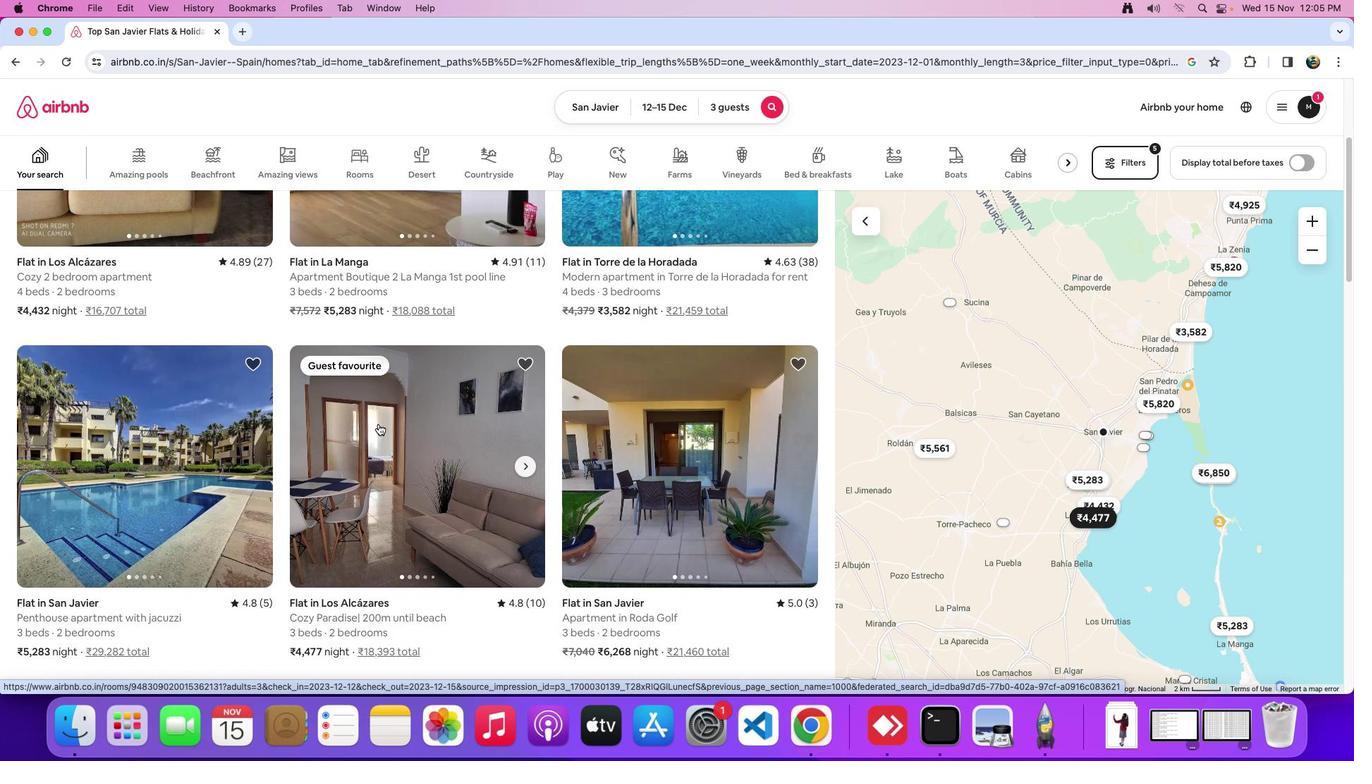 
Action: Mouse scrolled (378, 424) with delta (0, 0)
Screenshot: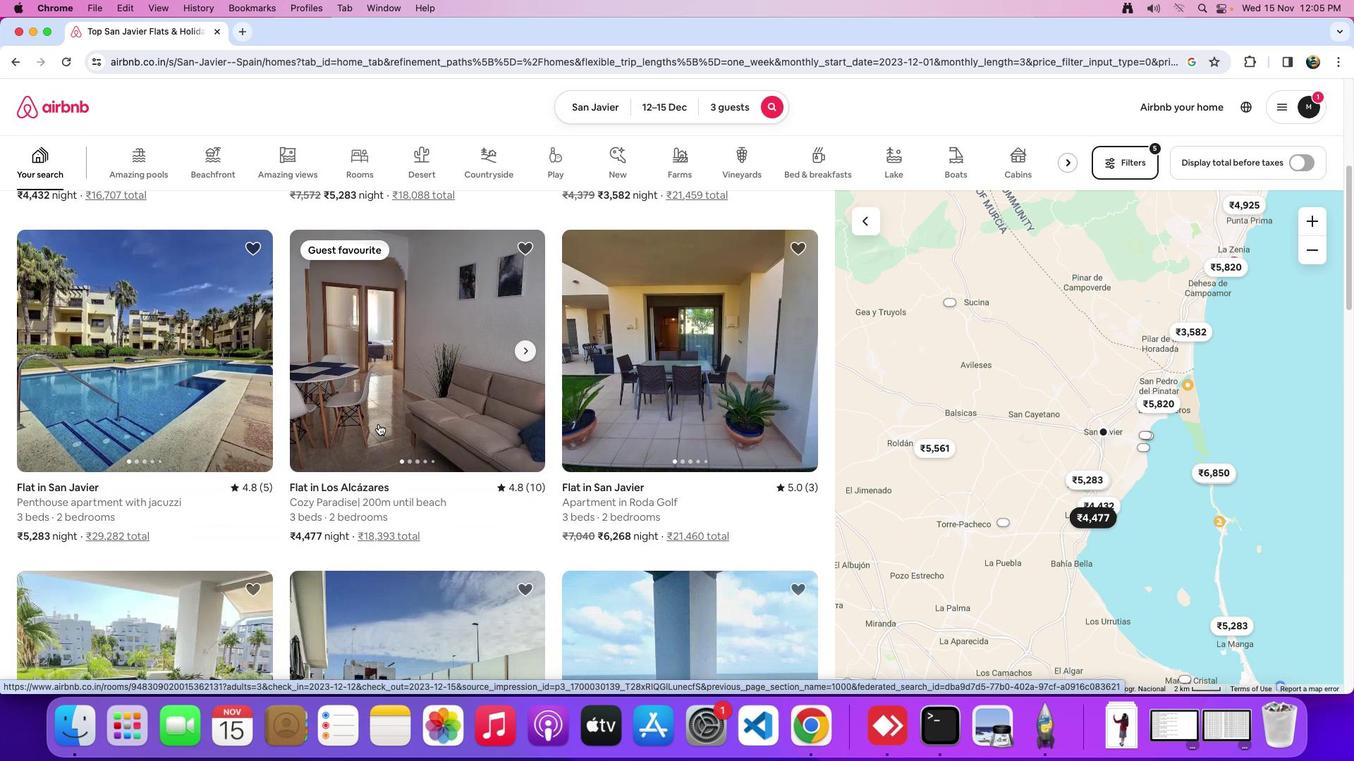 
Action: Mouse scrolled (378, 424) with delta (0, 0)
Screenshot: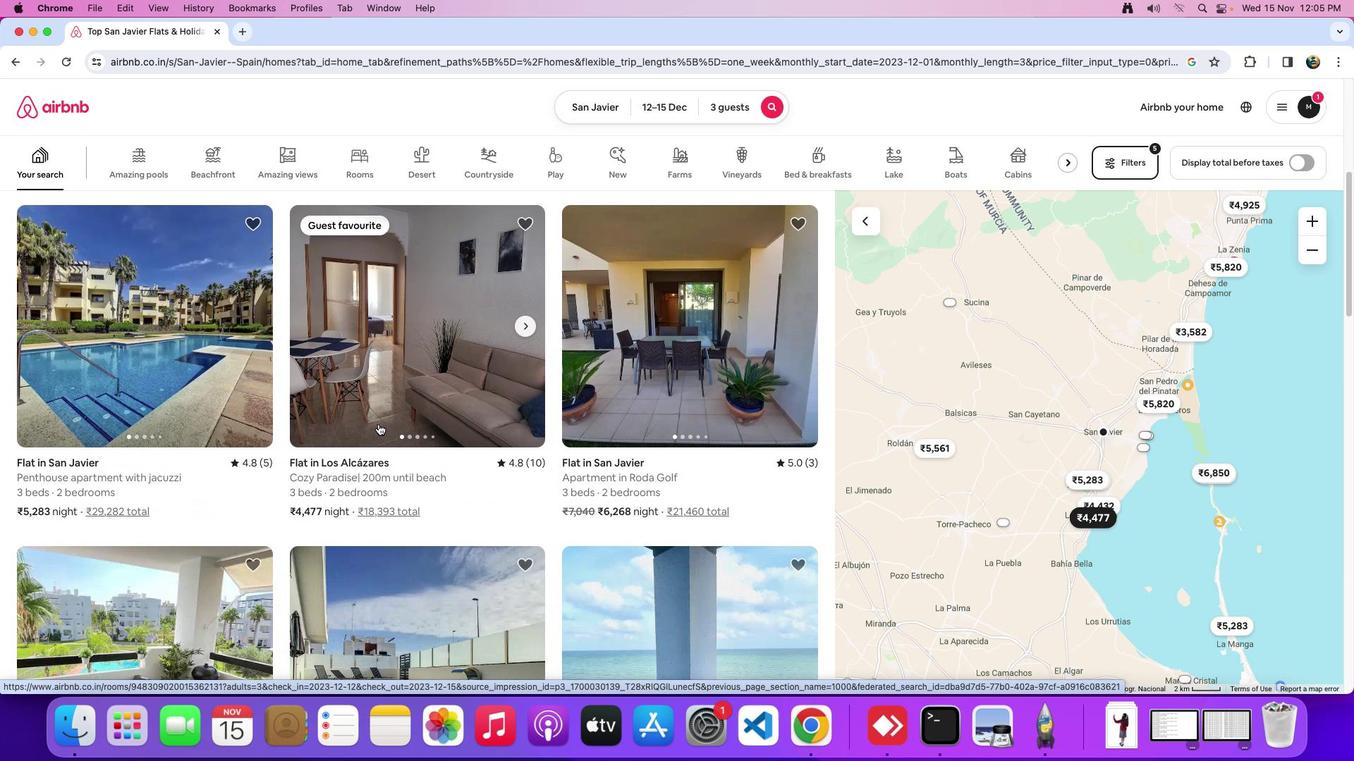 
Action: Mouse scrolled (378, 424) with delta (0, -1)
Screenshot: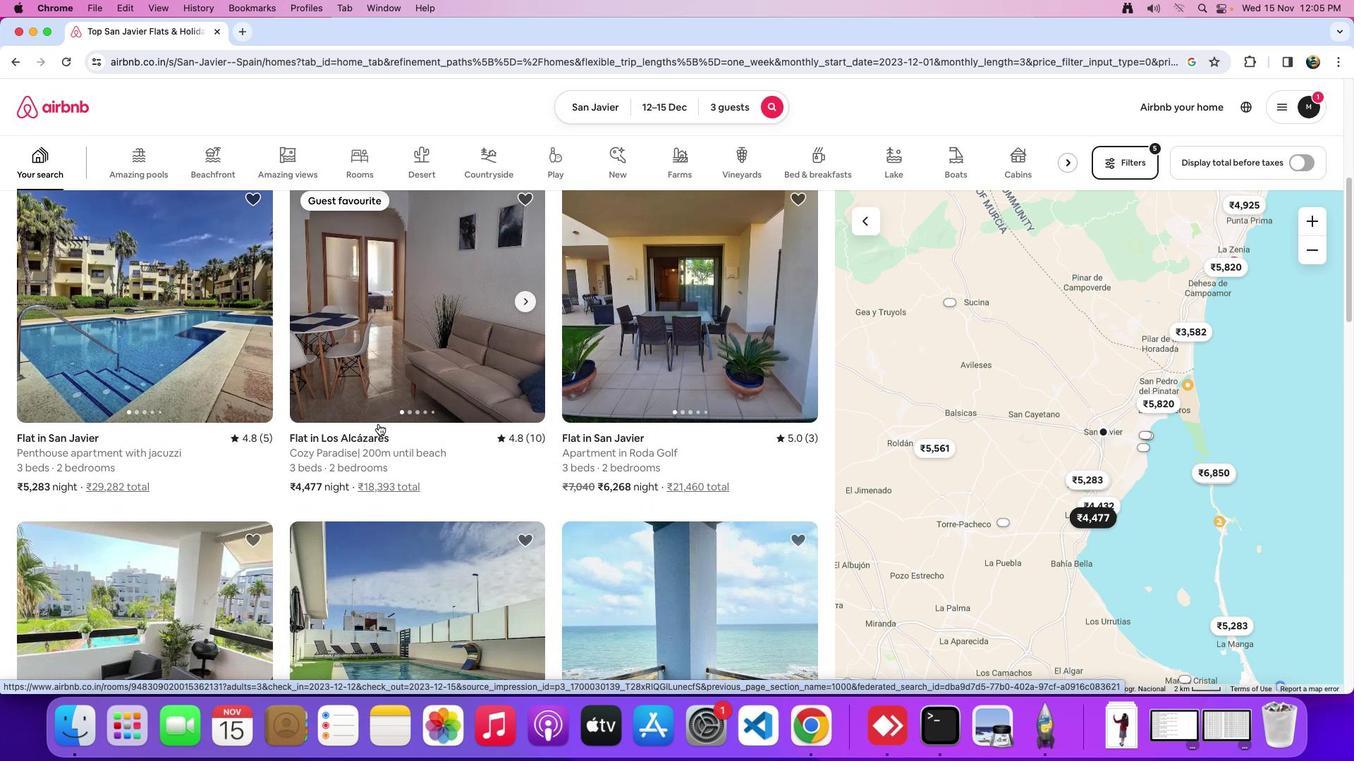 
Action: Mouse scrolled (378, 424) with delta (0, -1)
Screenshot: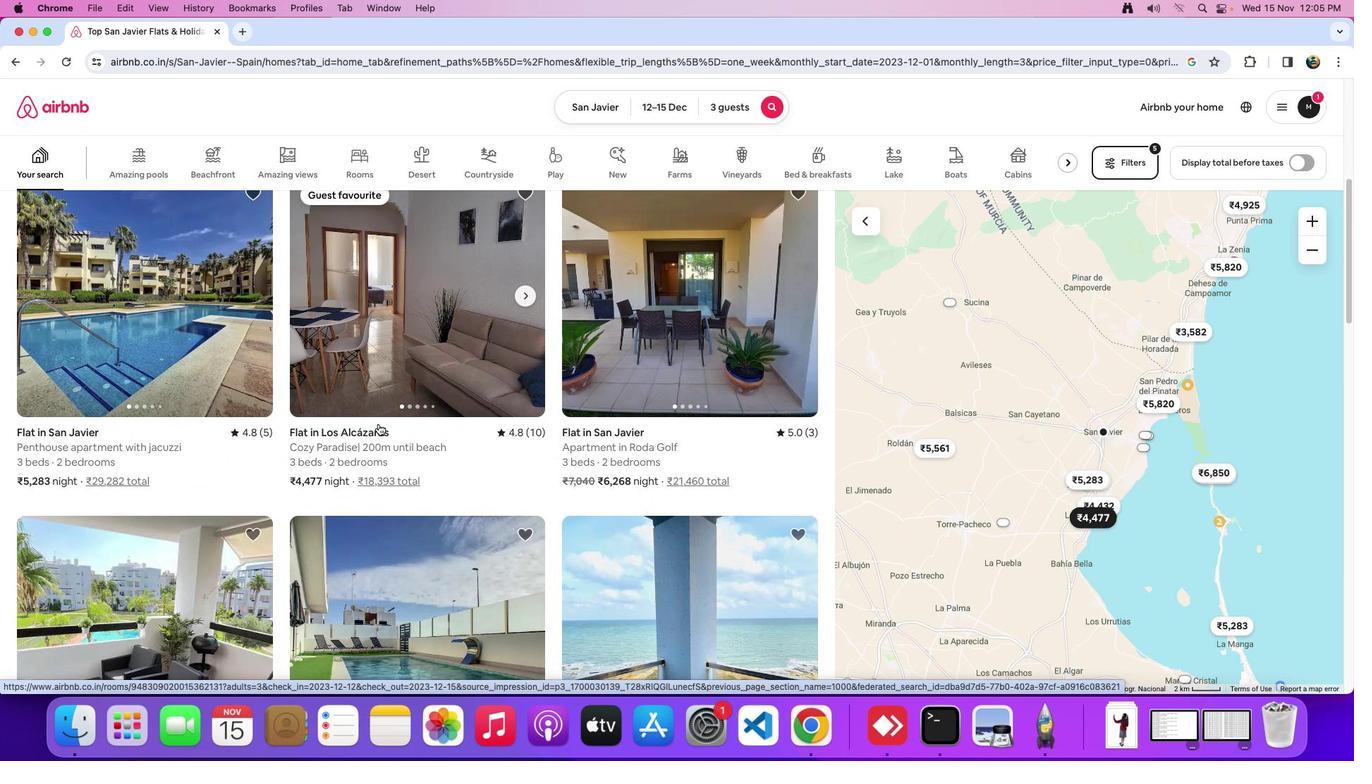 
Action: Mouse scrolled (378, 424) with delta (0, 0)
Screenshot: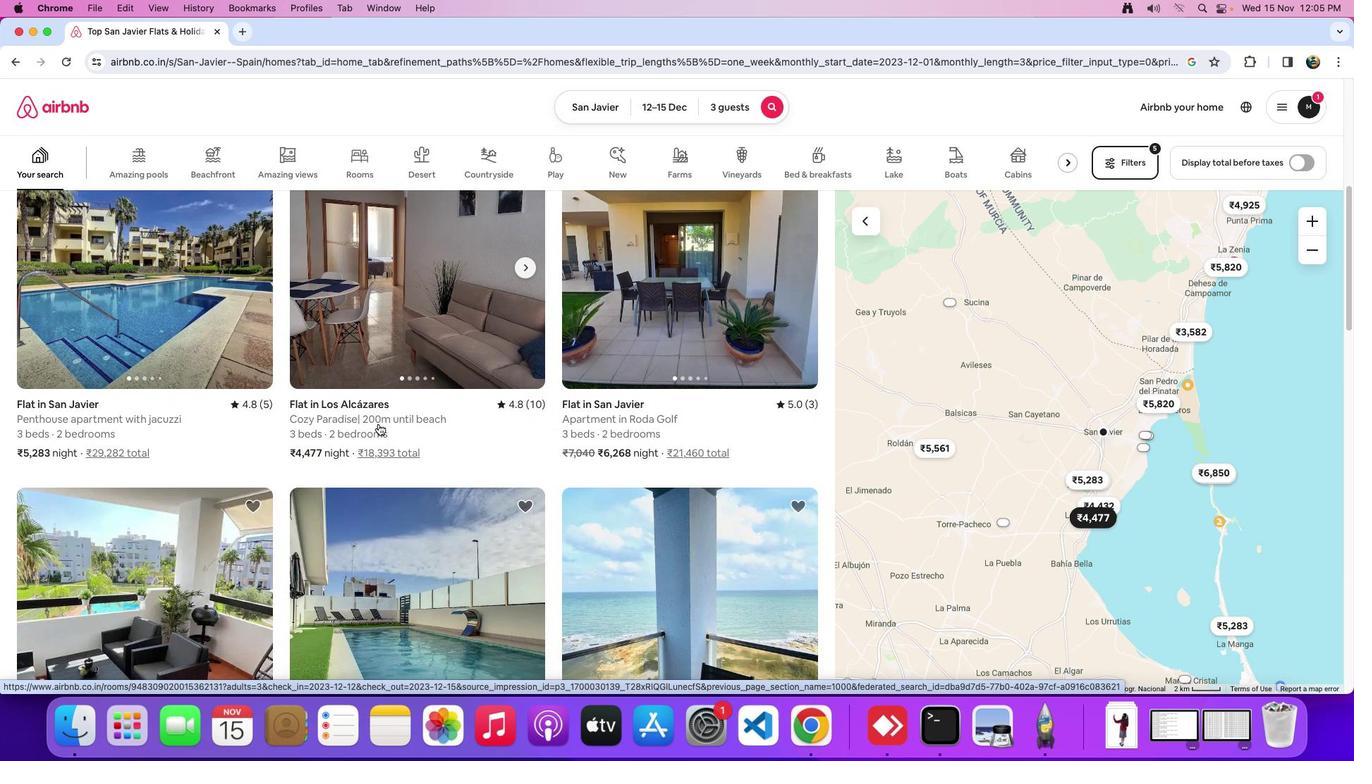 
Action: Mouse moved to (378, 424)
Screenshot: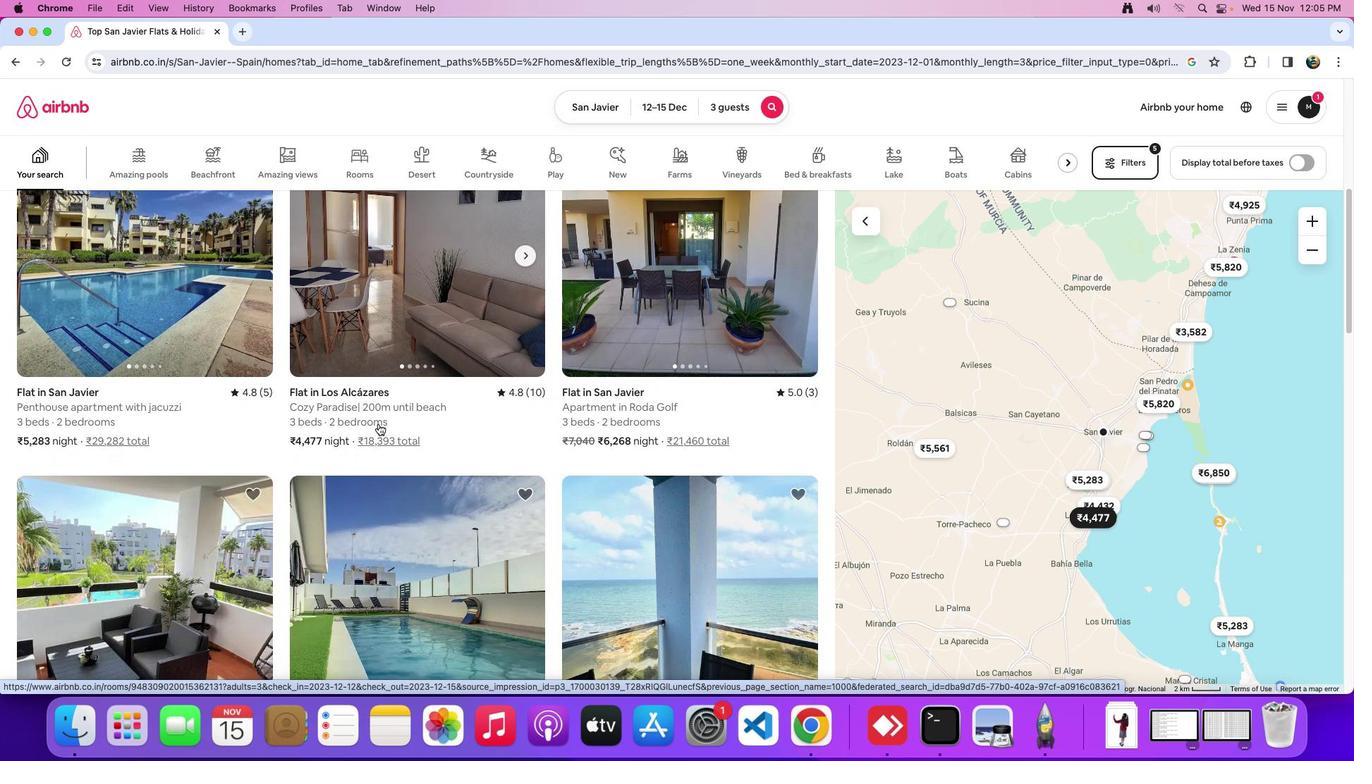 
Action: Mouse scrolled (378, 424) with delta (0, 0)
Screenshot: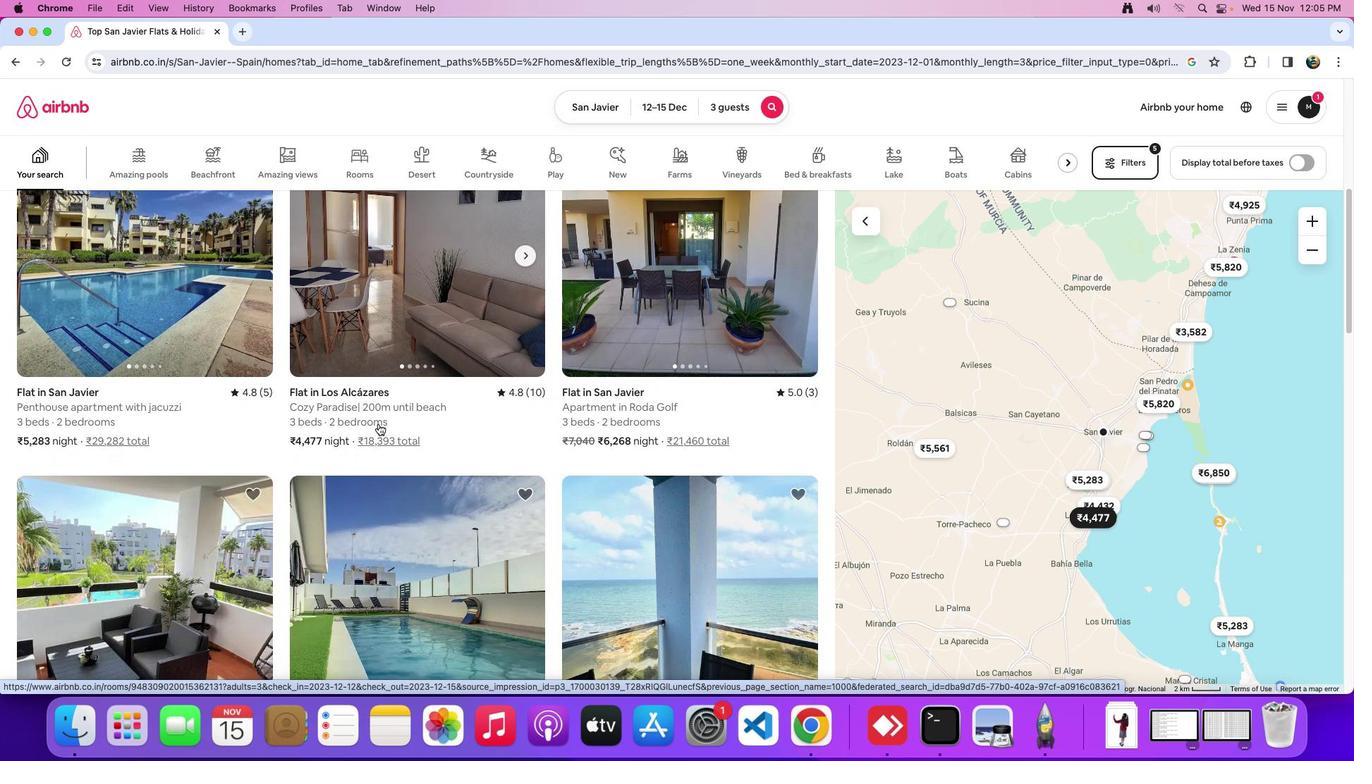 
Action: Mouse scrolled (378, 424) with delta (0, 0)
Screenshot: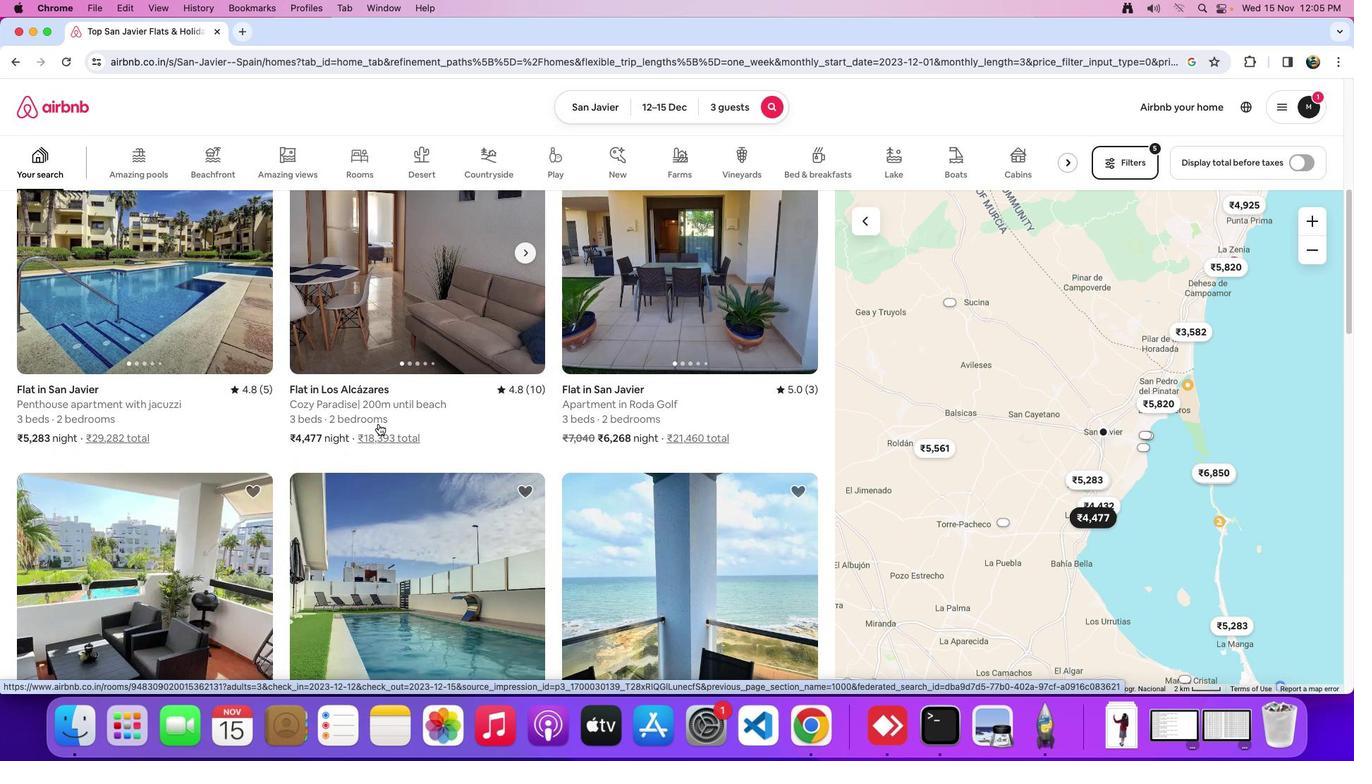 
Action: Mouse scrolled (378, 424) with delta (0, 0)
Screenshot: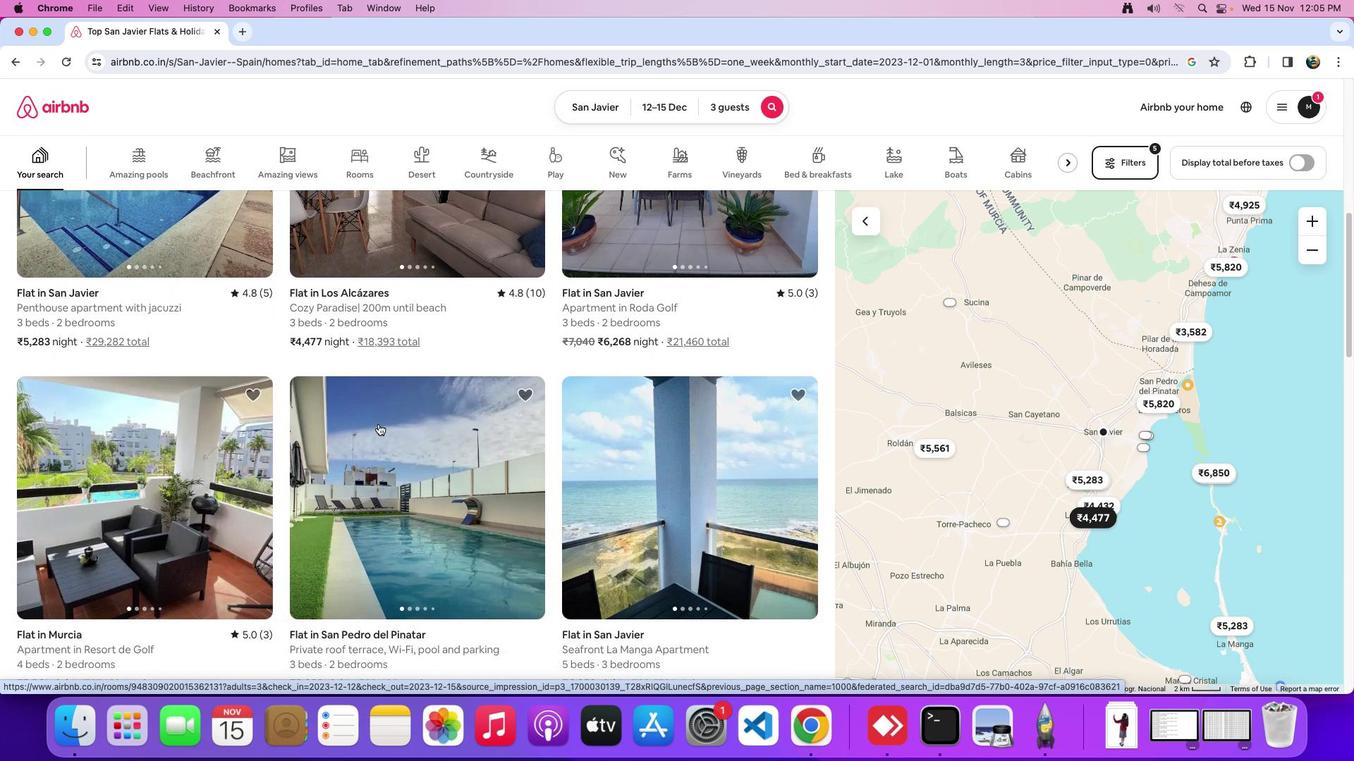 
Action: Mouse scrolled (378, 424) with delta (0, 0)
Screenshot: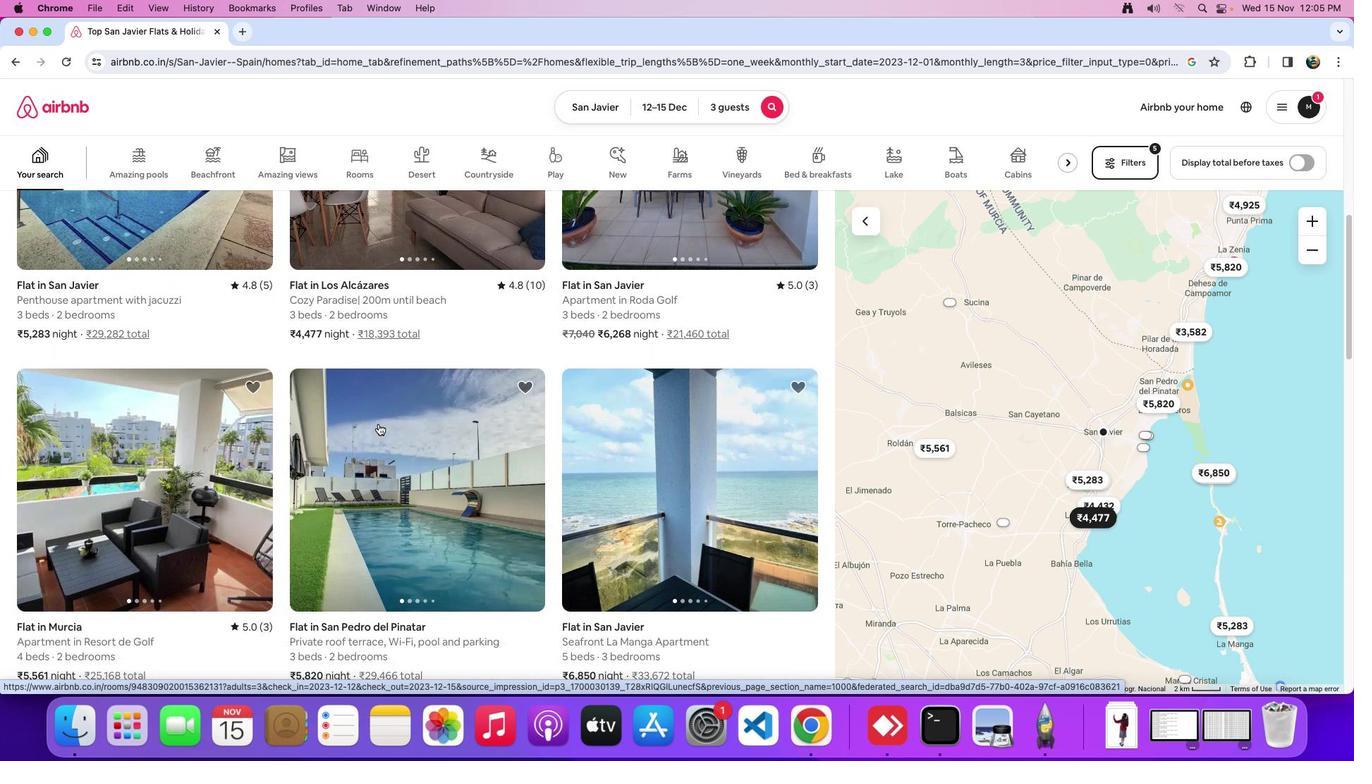 
Action: Mouse scrolled (378, 424) with delta (0, -1)
Screenshot: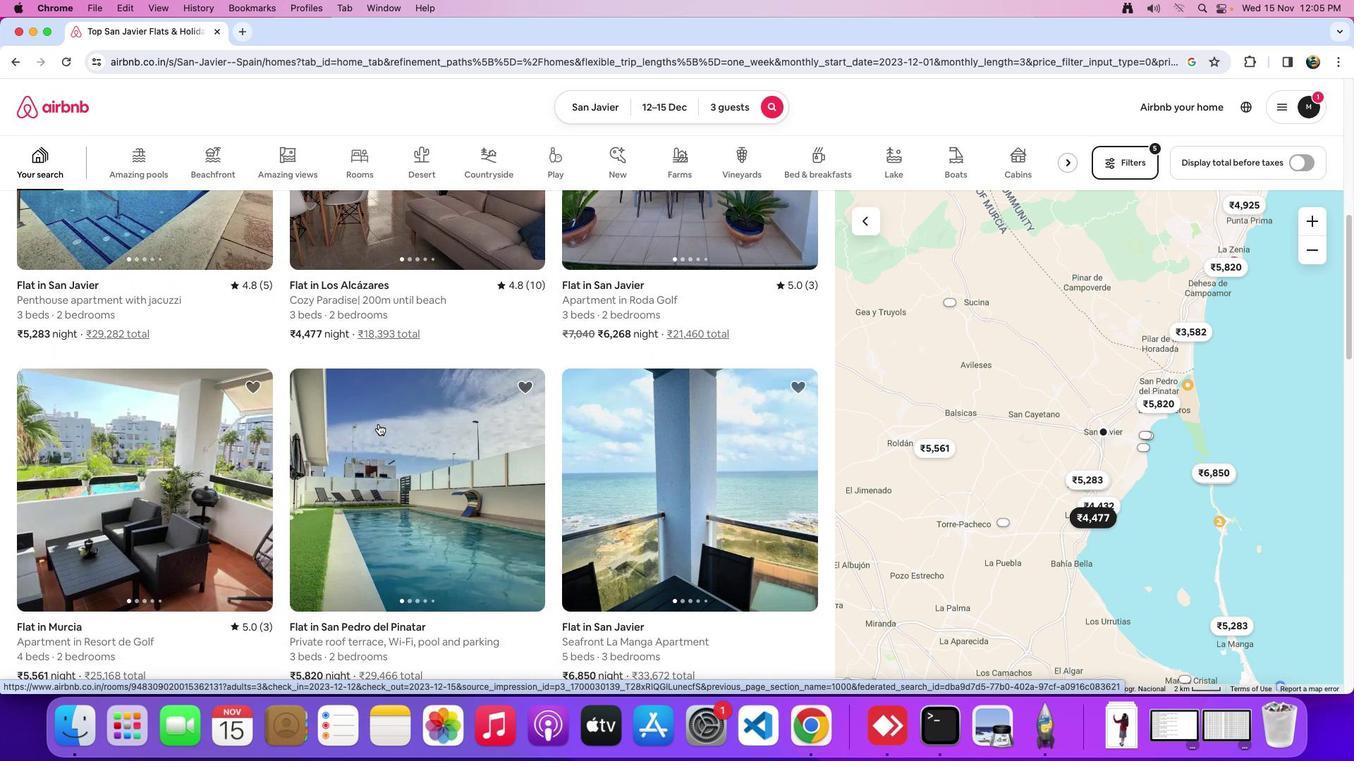 
Action: Mouse scrolled (378, 424) with delta (0, 0)
Screenshot: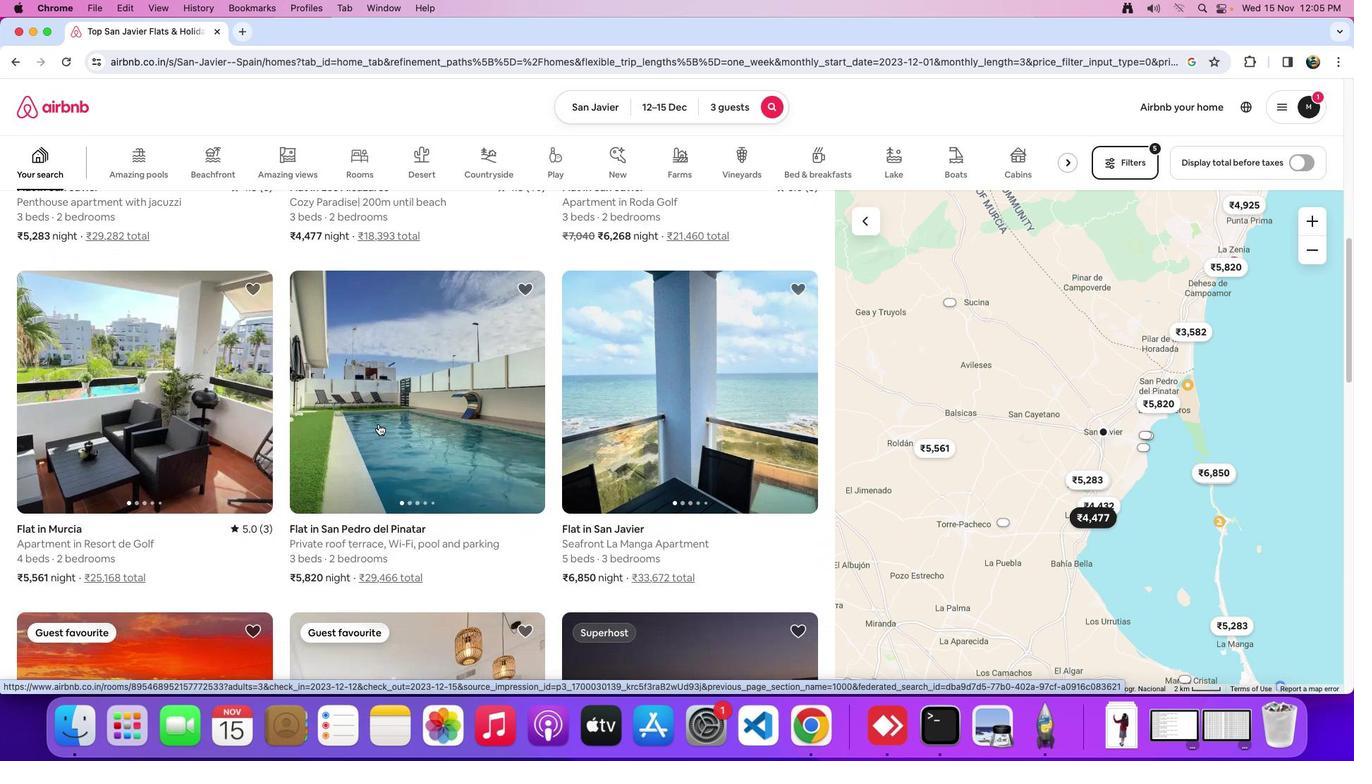 
Action: Mouse scrolled (378, 424) with delta (0, 0)
Screenshot: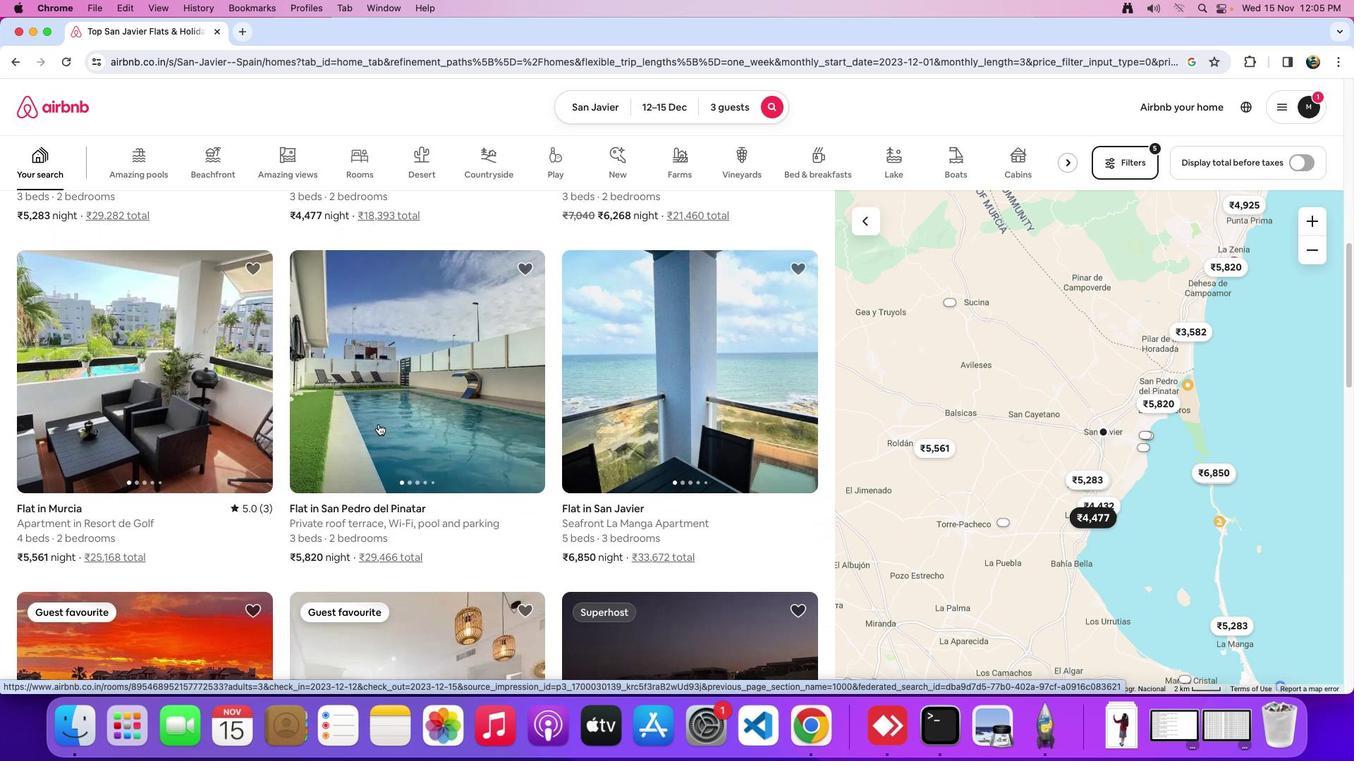
Action: Mouse scrolled (378, 424) with delta (0, -2)
Screenshot: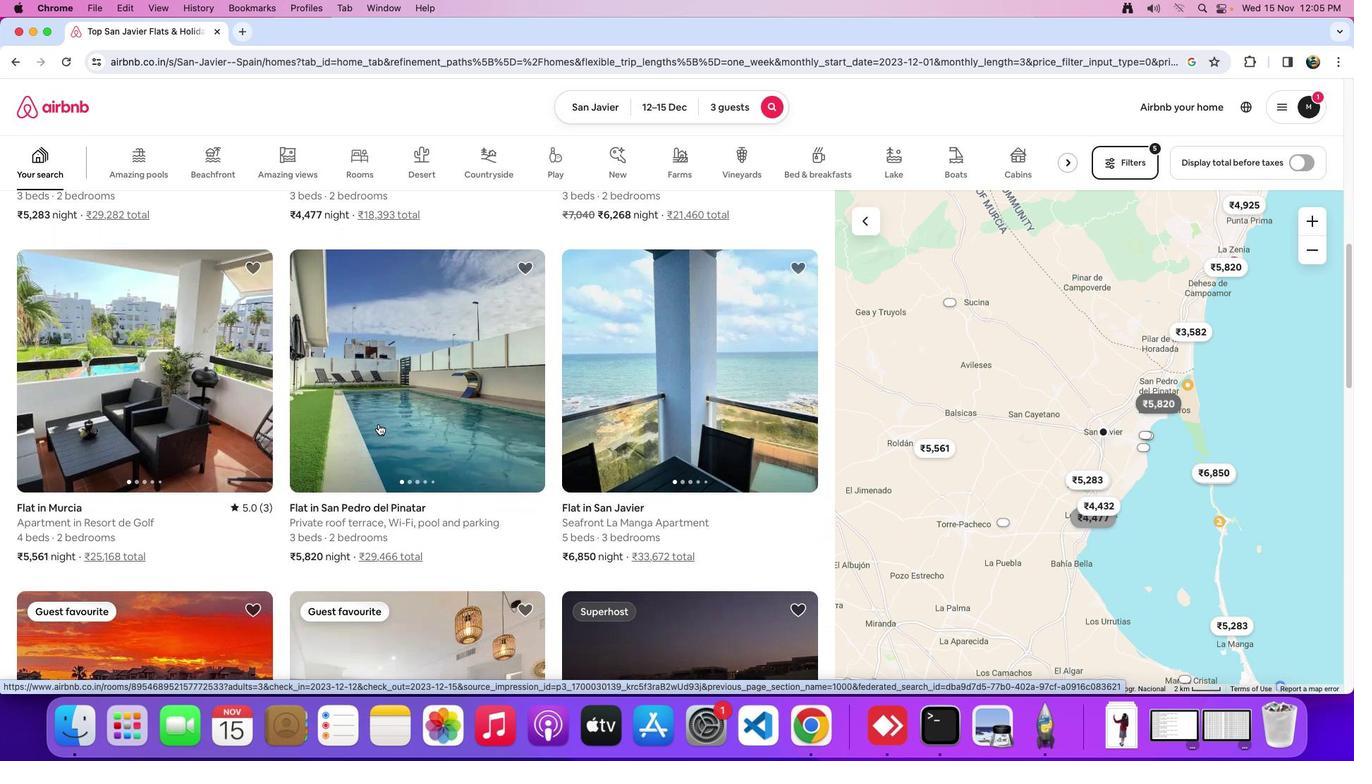 
Action: Mouse scrolled (378, 424) with delta (0, 0)
Screenshot: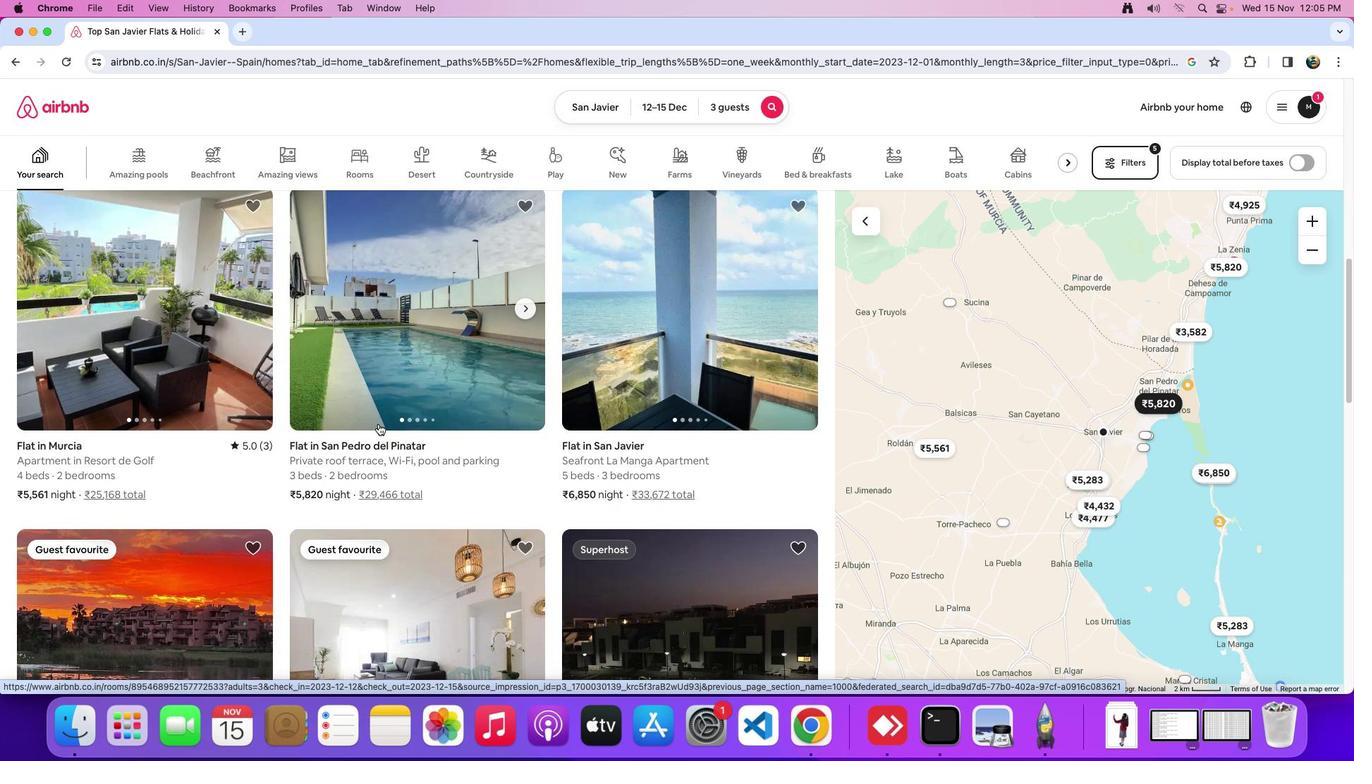 
Action: Mouse scrolled (378, 424) with delta (0, 0)
Screenshot: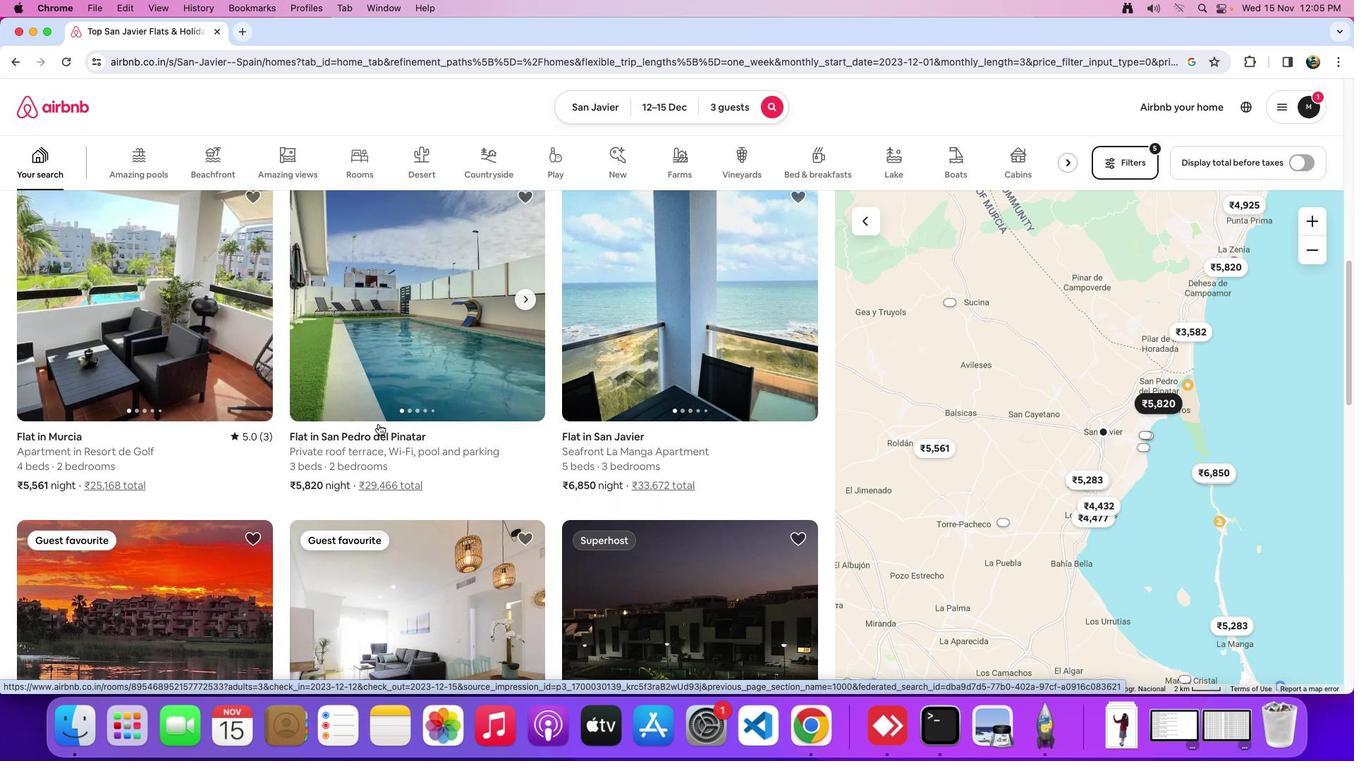 
Action: Mouse scrolled (378, 424) with delta (0, 0)
Screenshot: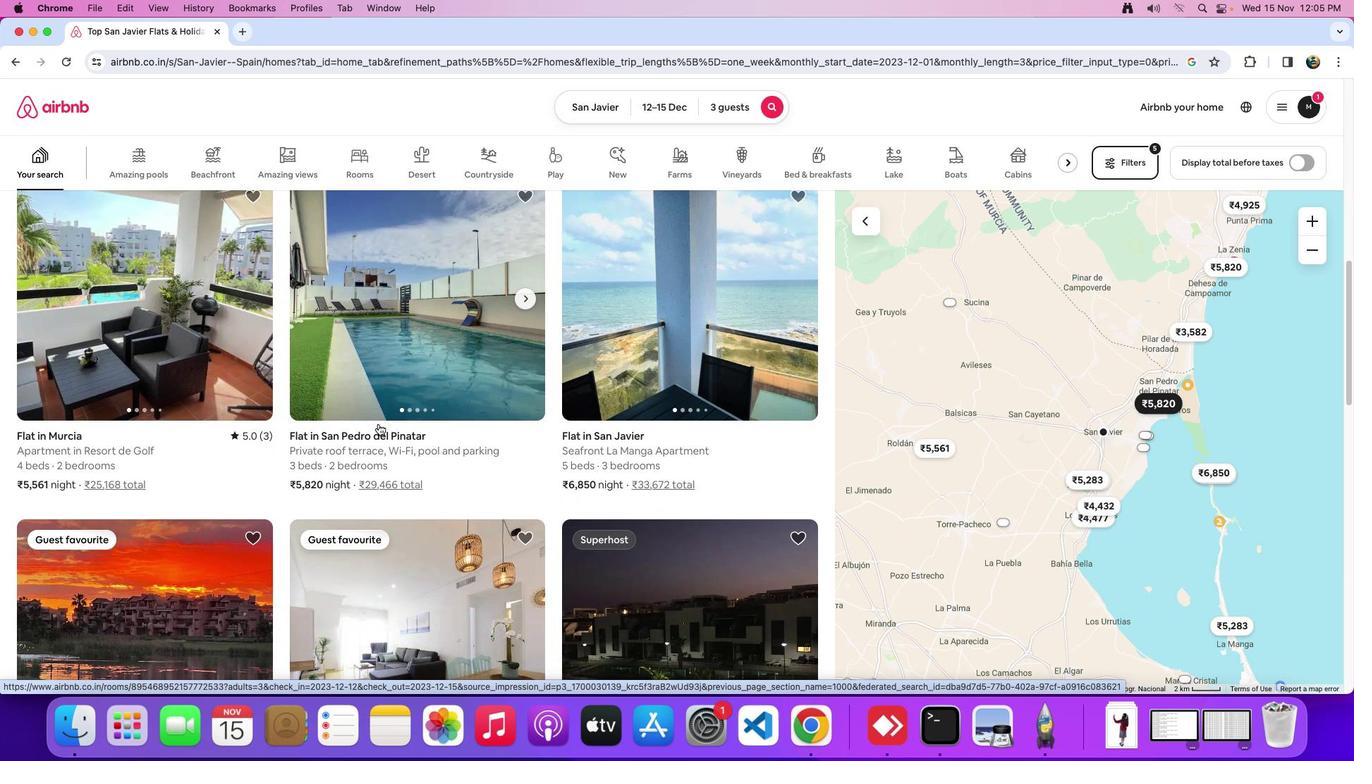 
Action: Mouse scrolled (378, 424) with delta (0, 0)
Screenshot: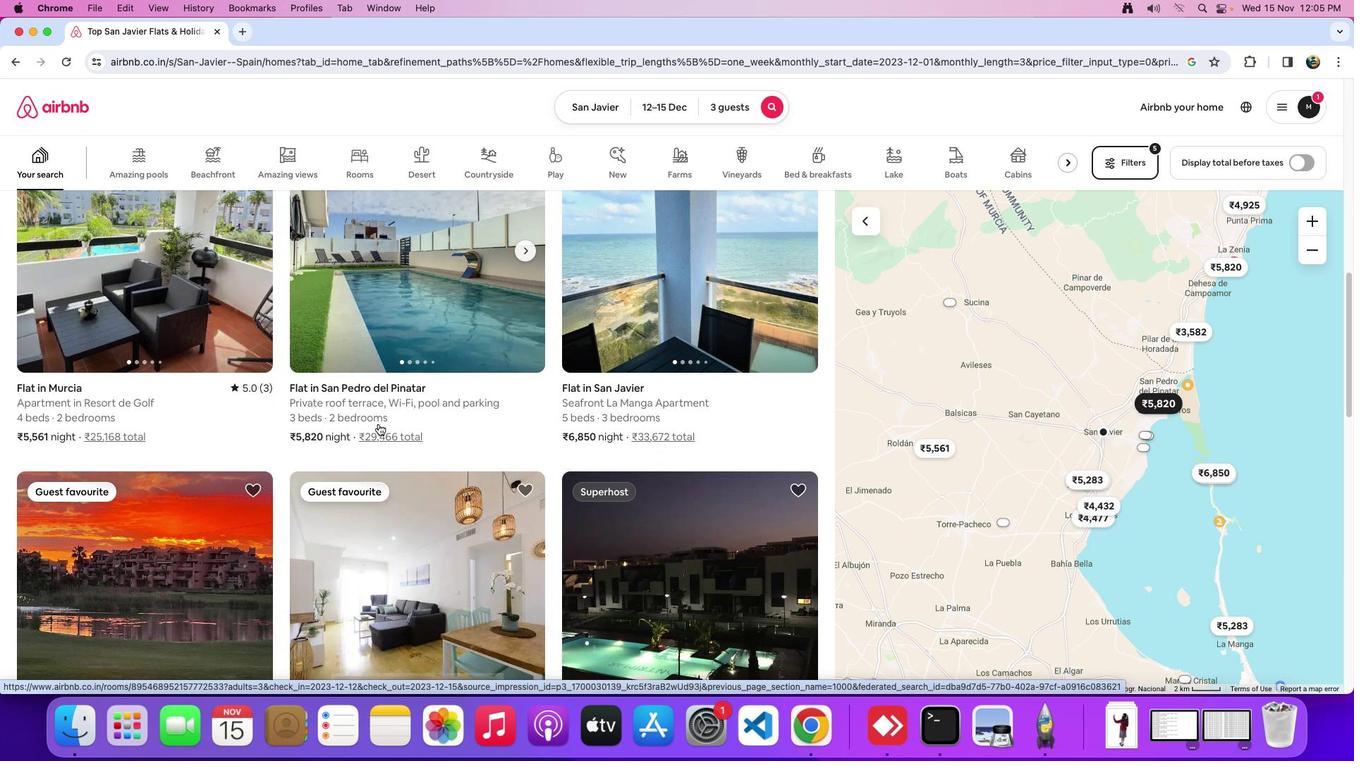 
Action: Mouse scrolled (378, 424) with delta (0, 0)
Screenshot: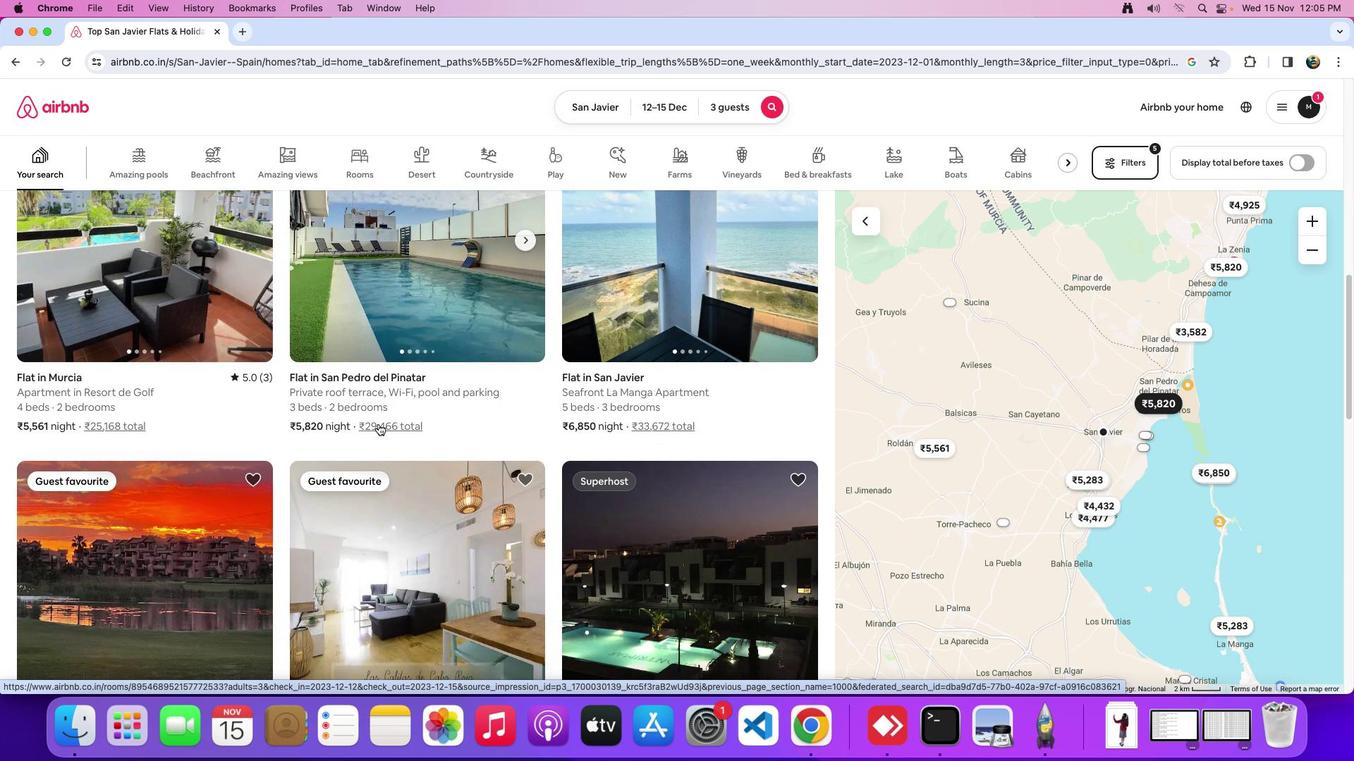 
Action: Mouse scrolled (378, 424) with delta (0, 0)
Screenshot: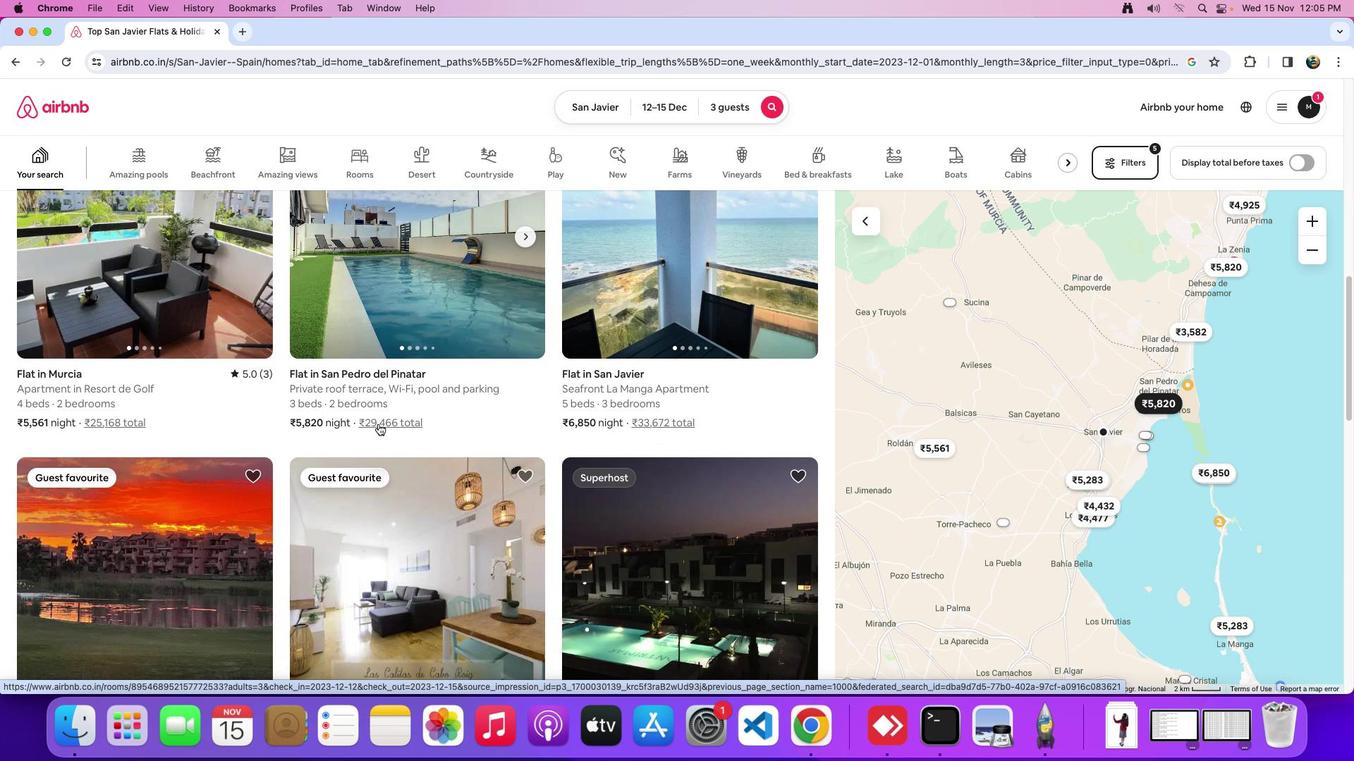 
Action: Mouse scrolled (378, 424) with delta (0, 0)
Screenshot: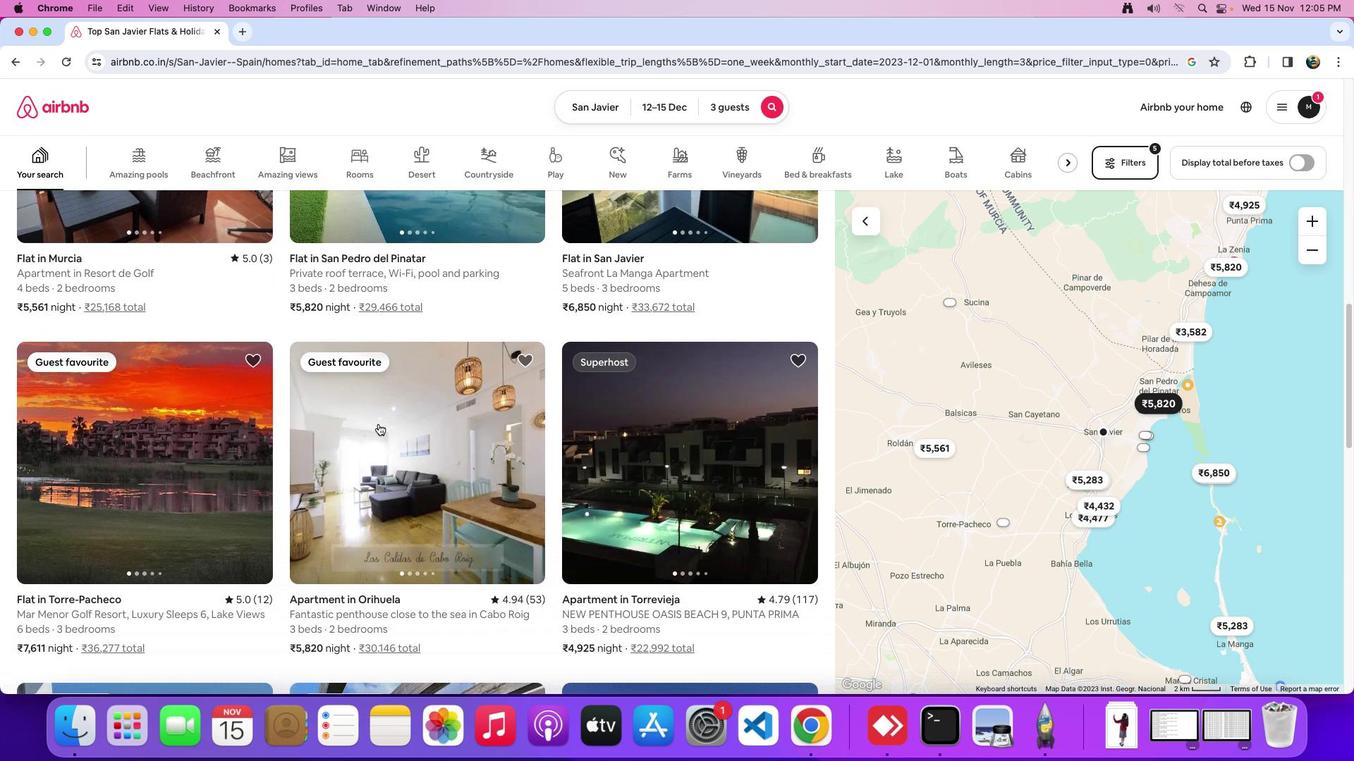
Action: Mouse scrolled (378, 424) with delta (0, 0)
Screenshot: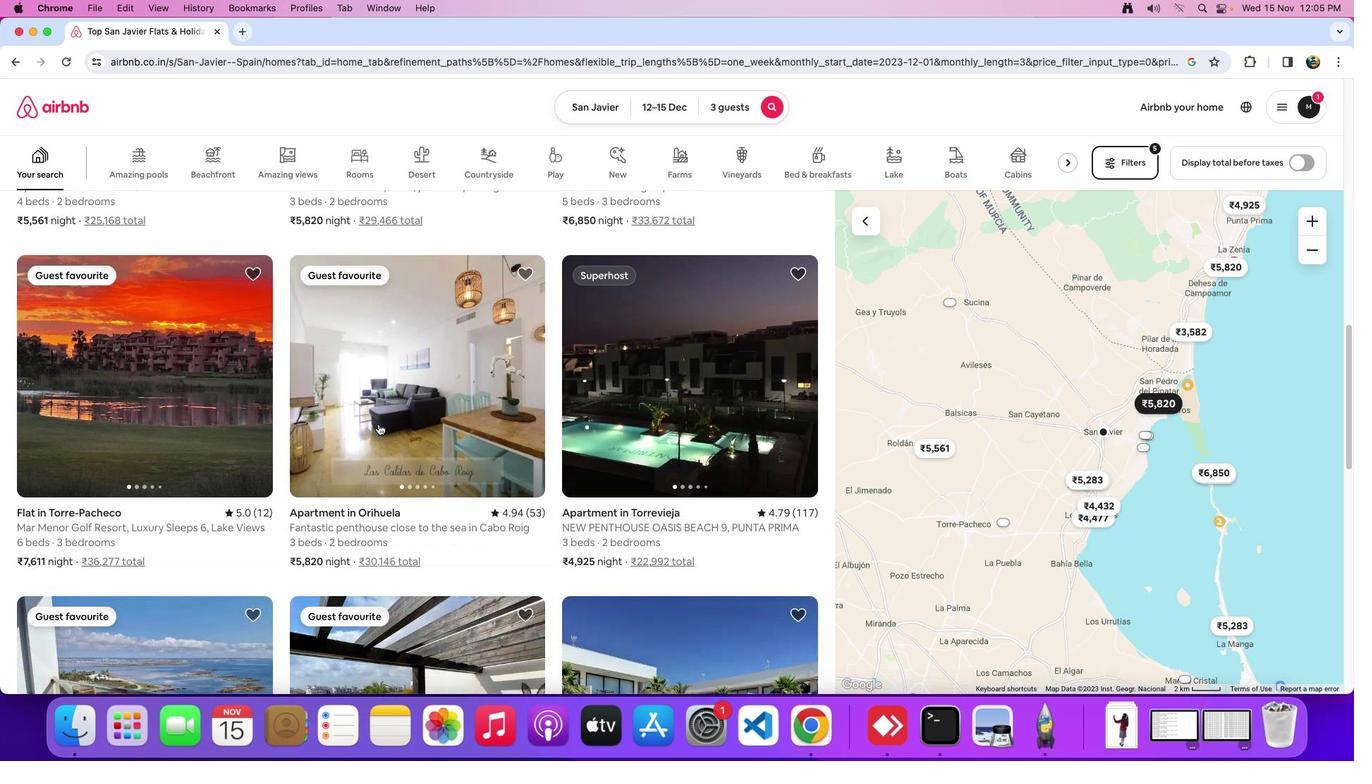 
Action: Mouse scrolled (378, 424) with delta (0, -2)
Screenshot: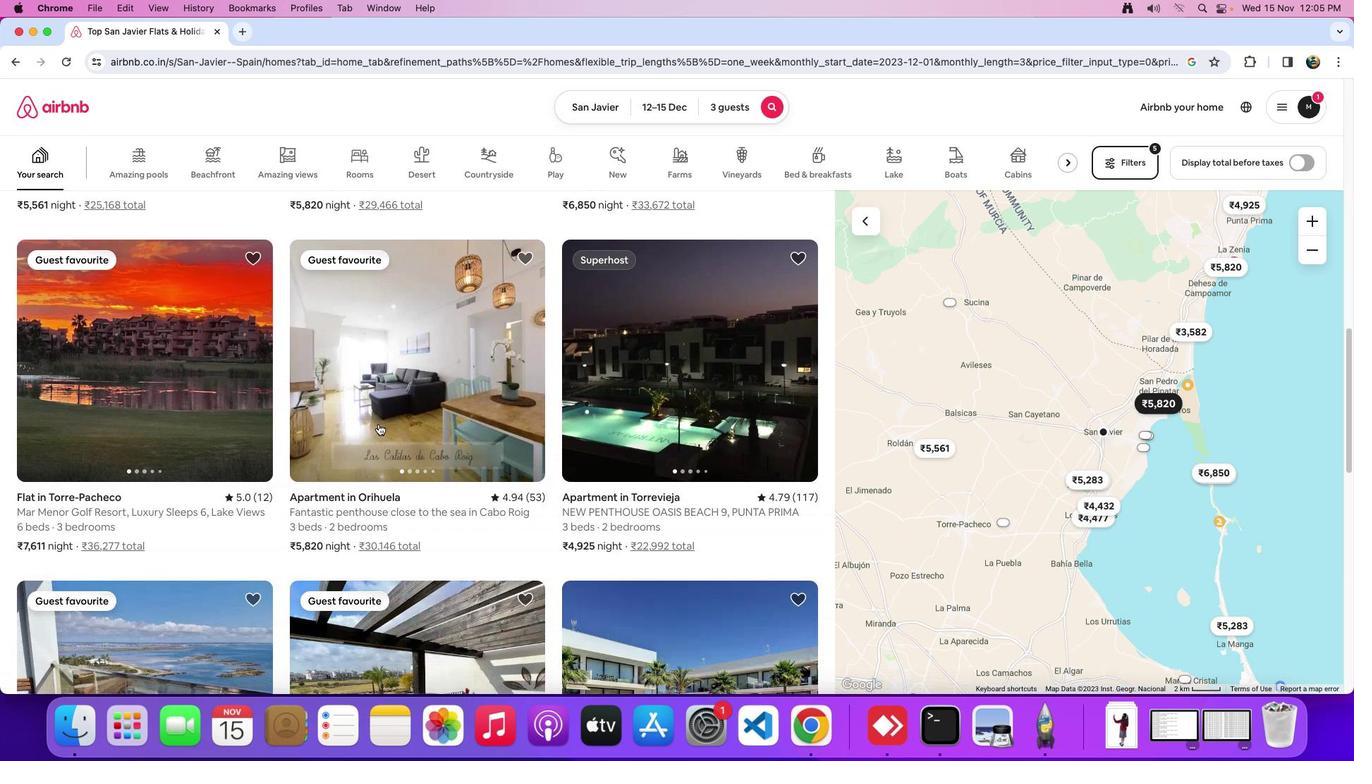 
Action: Mouse scrolled (378, 424) with delta (0, -2)
Screenshot: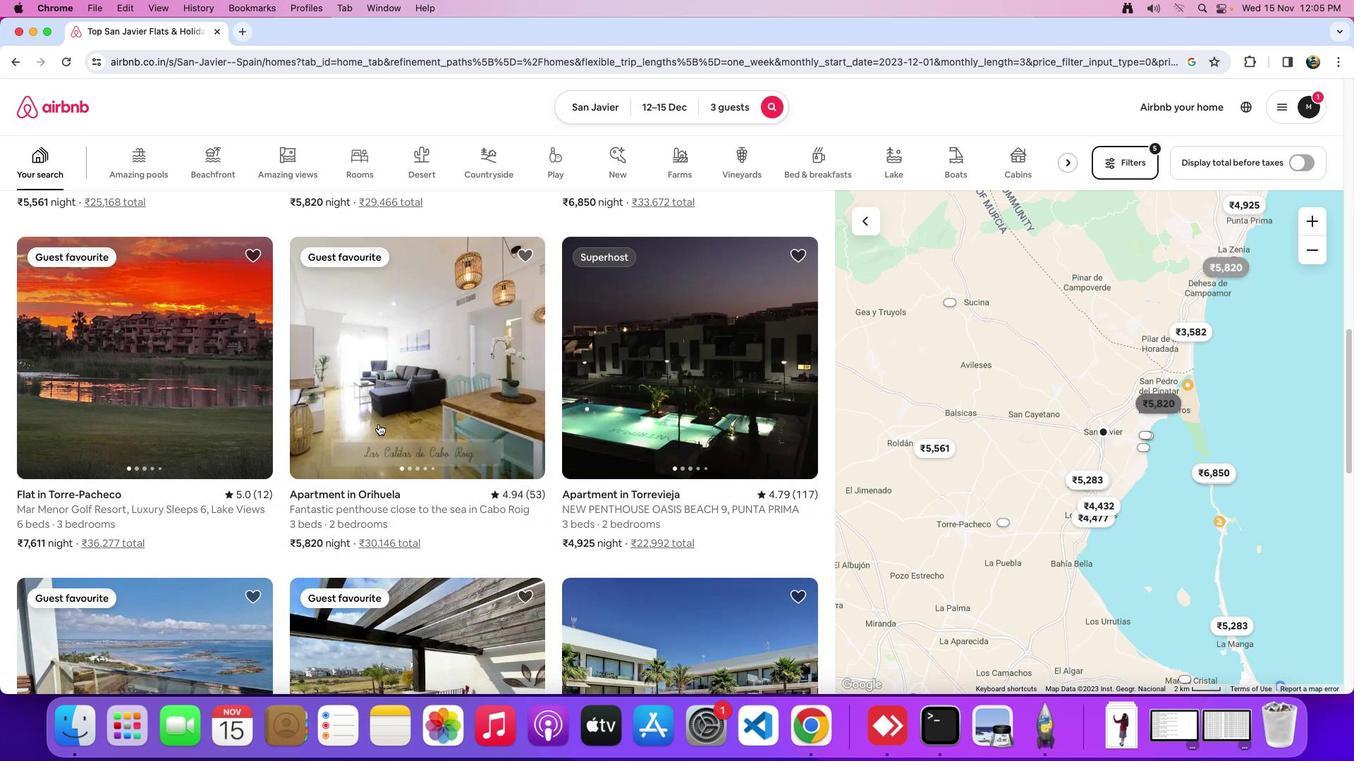 
Action: Mouse scrolled (378, 424) with delta (0, 0)
Screenshot: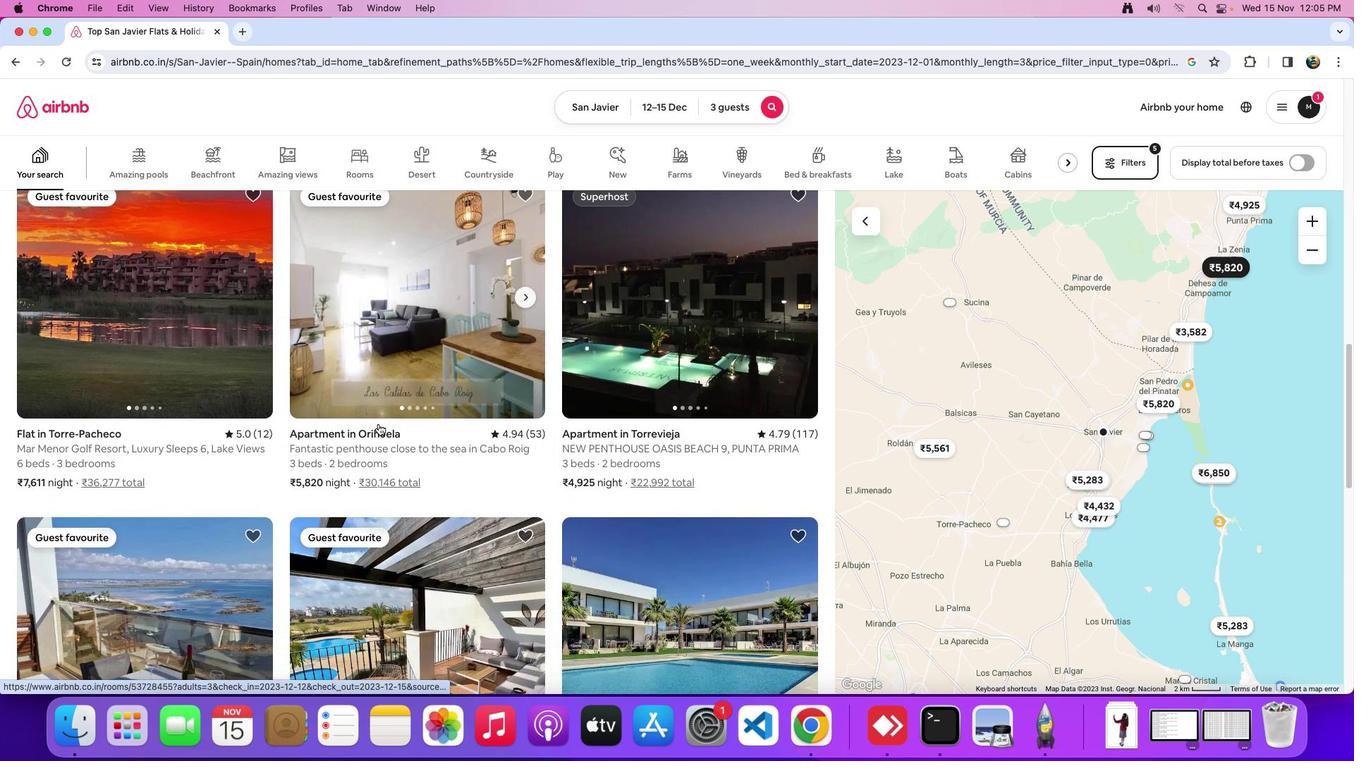 
Action: Mouse scrolled (378, 424) with delta (0, 0)
Screenshot: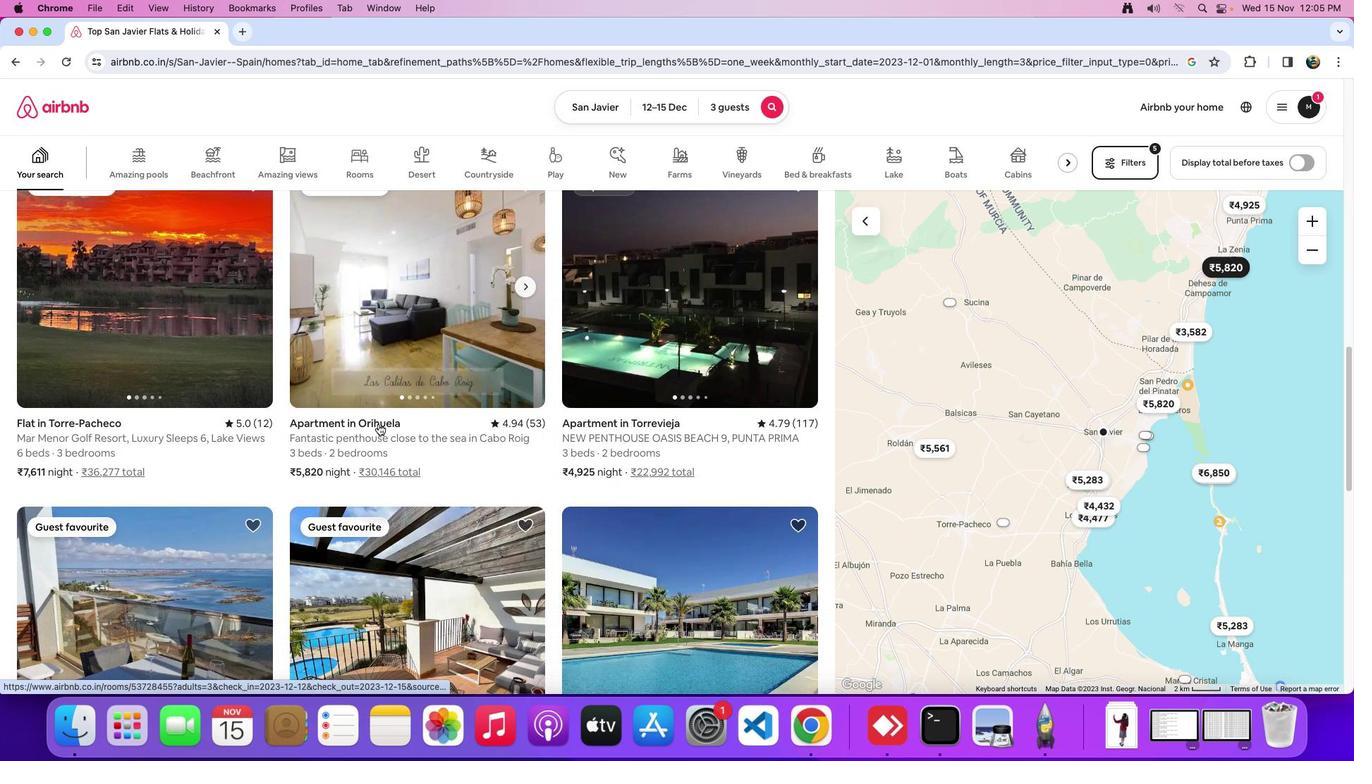 
Action: Mouse scrolled (378, 424) with delta (0, 0)
Screenshot: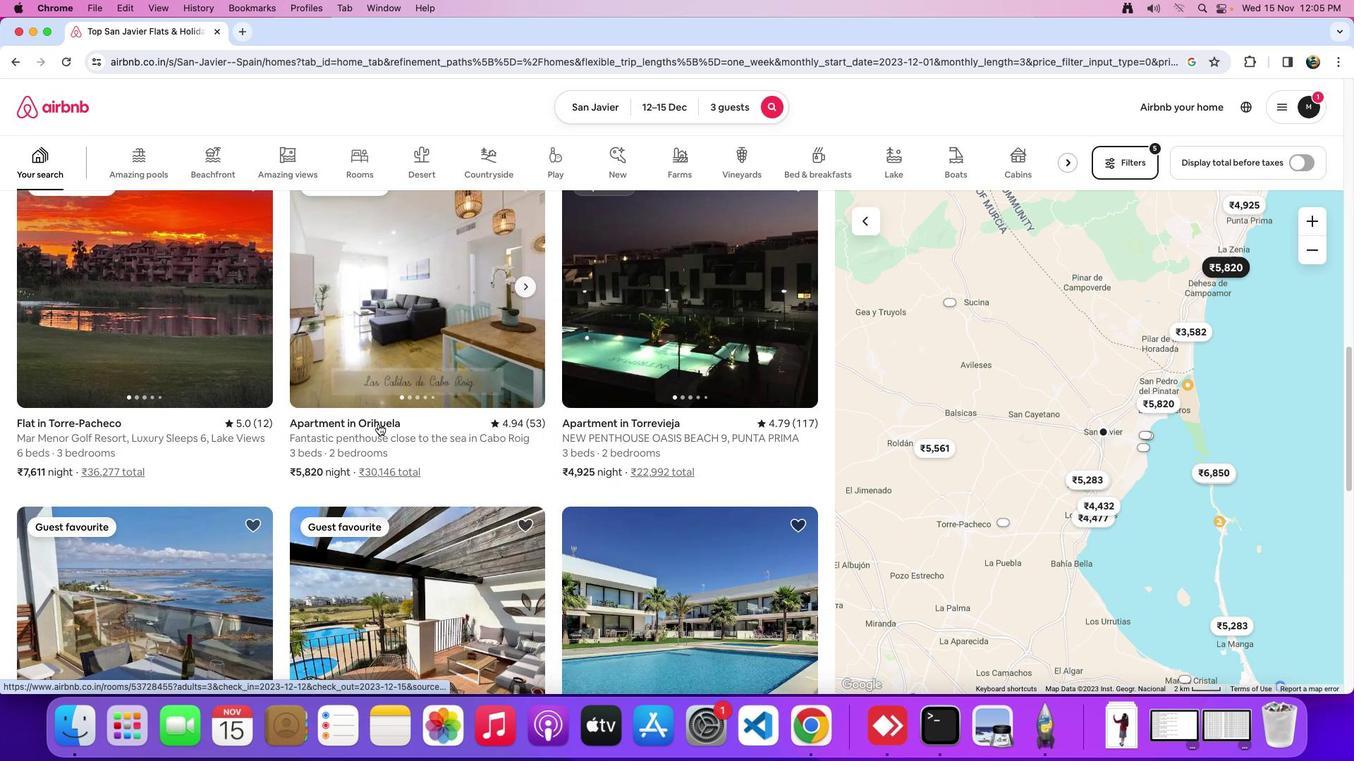 
Action: Mouse moved to (736, 383)
Screenshot: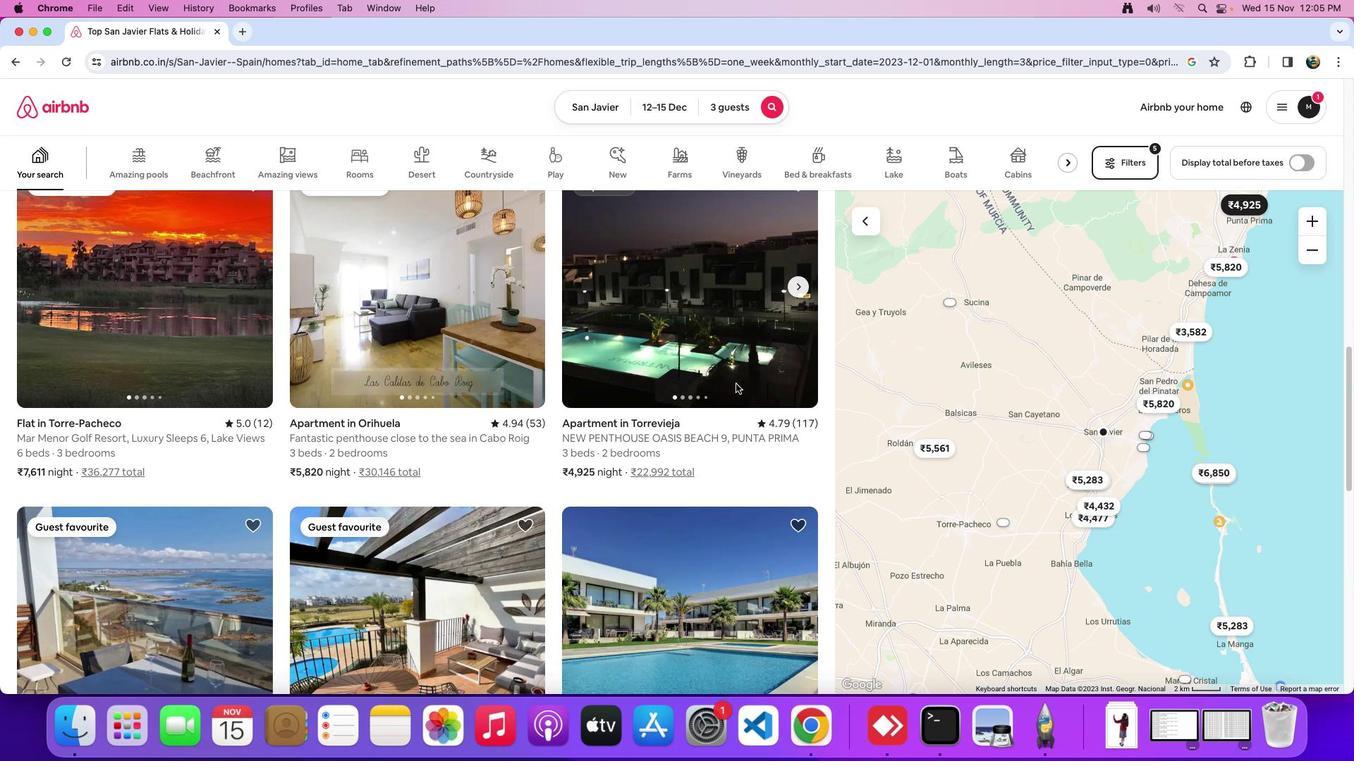 
Action: Mouse pressed left at (736, 383)
Screenshot: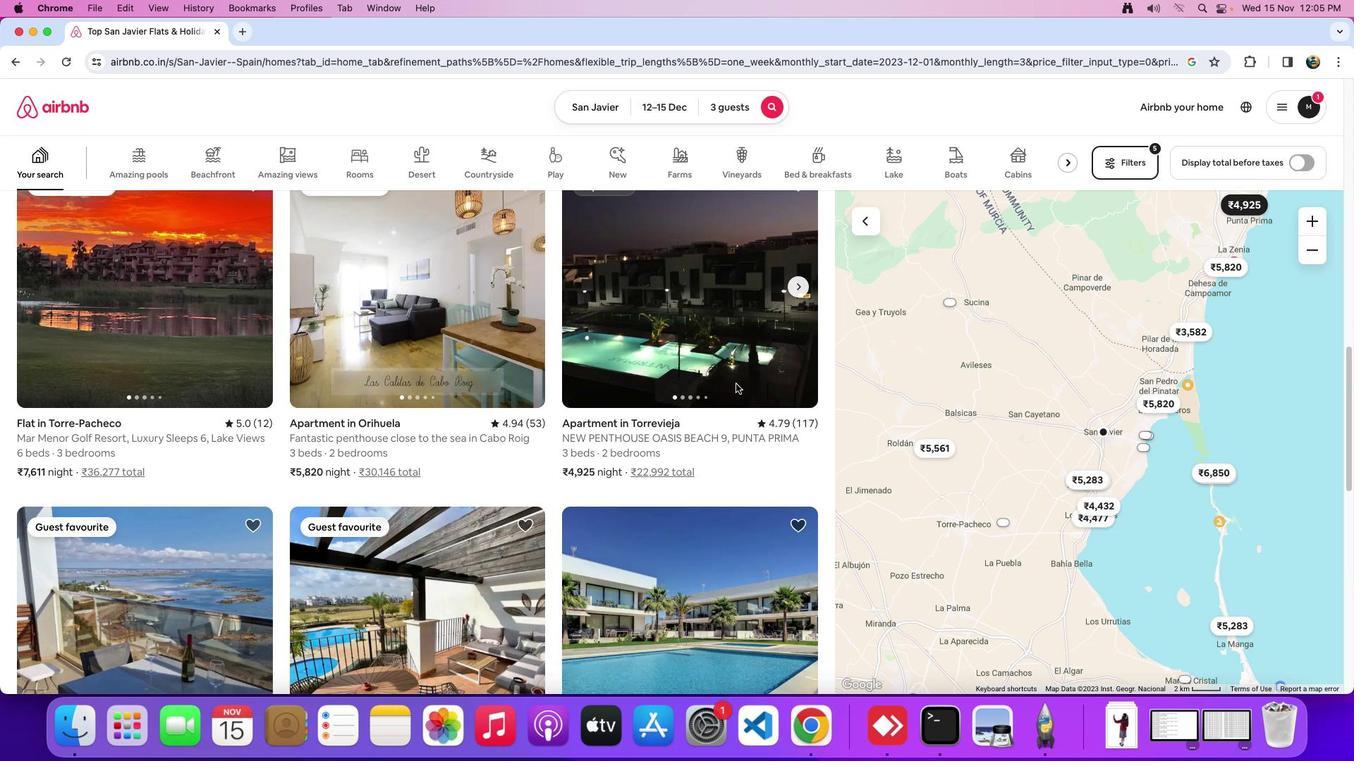 
Action: Mouse moved to (998, 486)
Screenshot: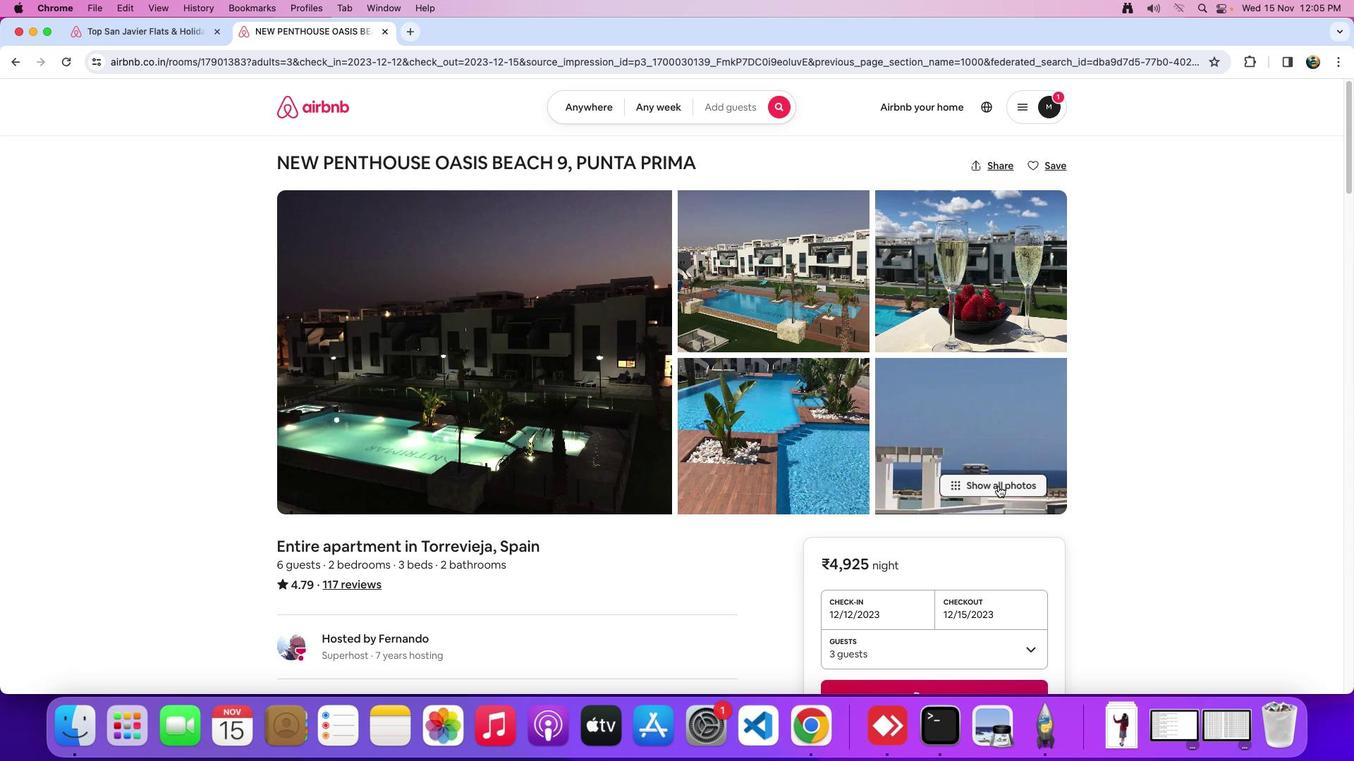
Action: Mouse pressed left at (998, 486)
Screenshot: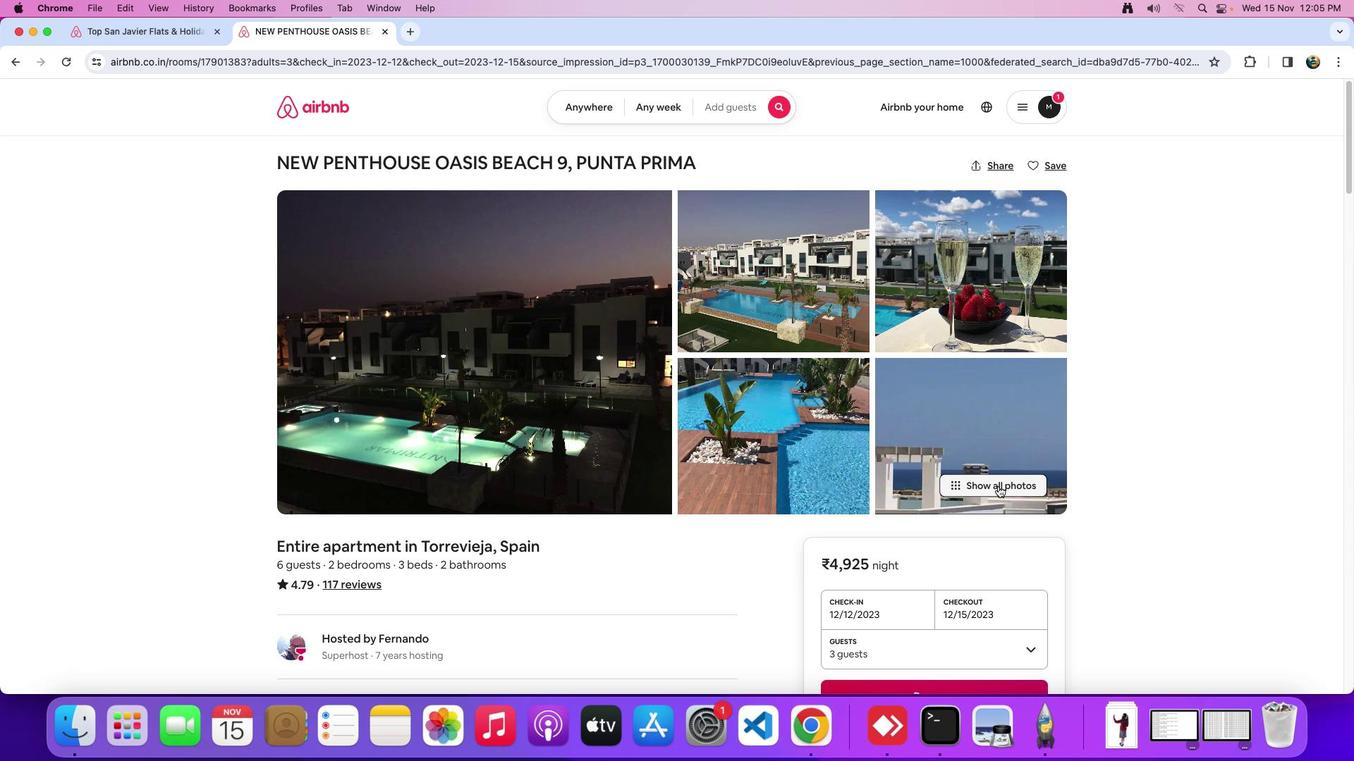 
Action: Mouse moved to (487, 225)
Screenshot: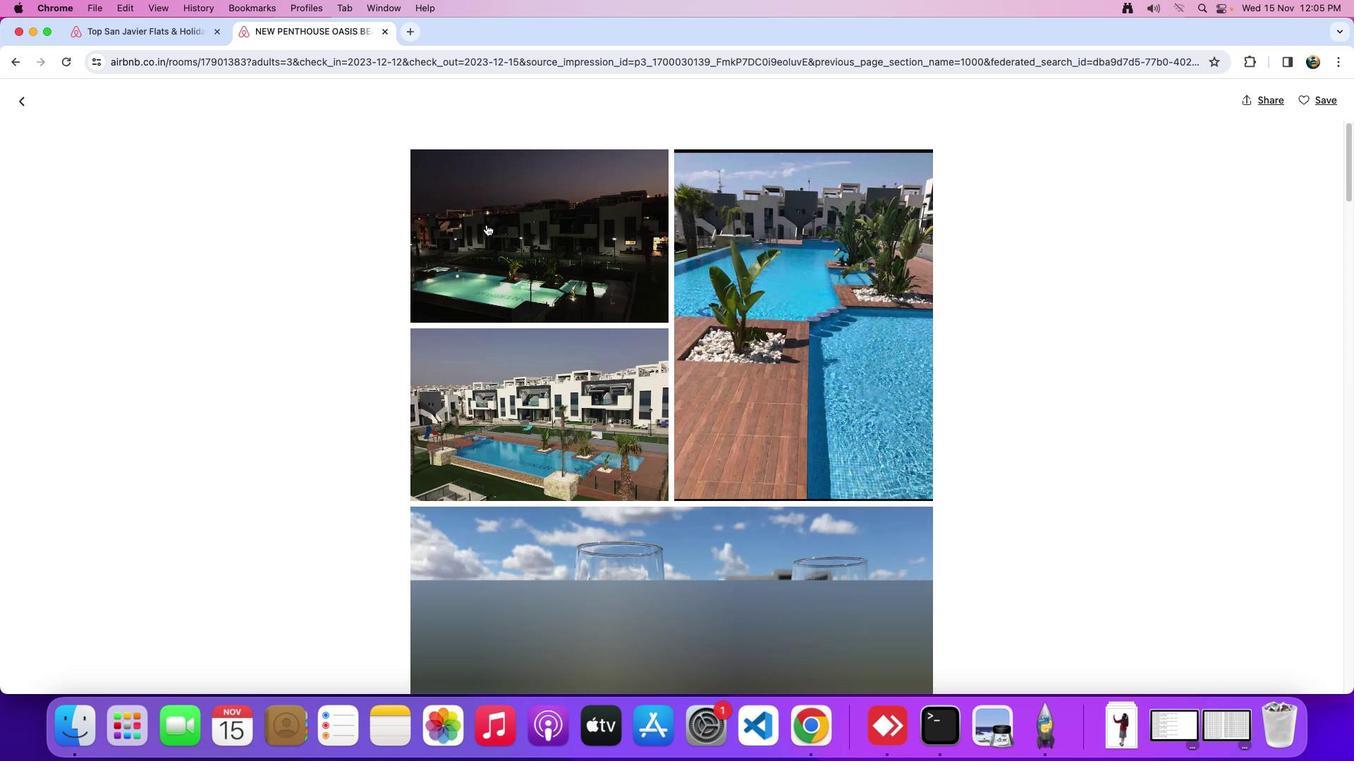 
Action: Mouse pressed left at (487, 225)
Screenshot: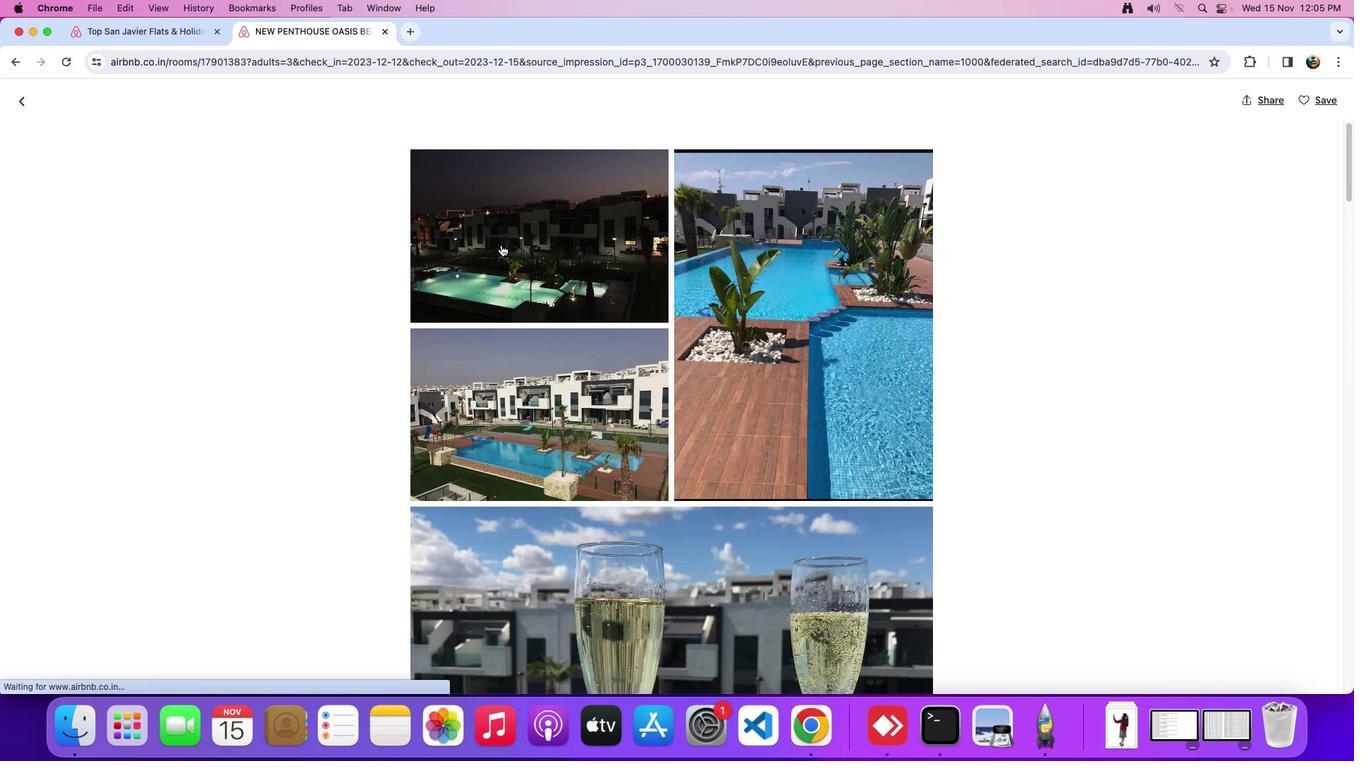 
Action: Mouse moved to (1320, 386)
Screenshot: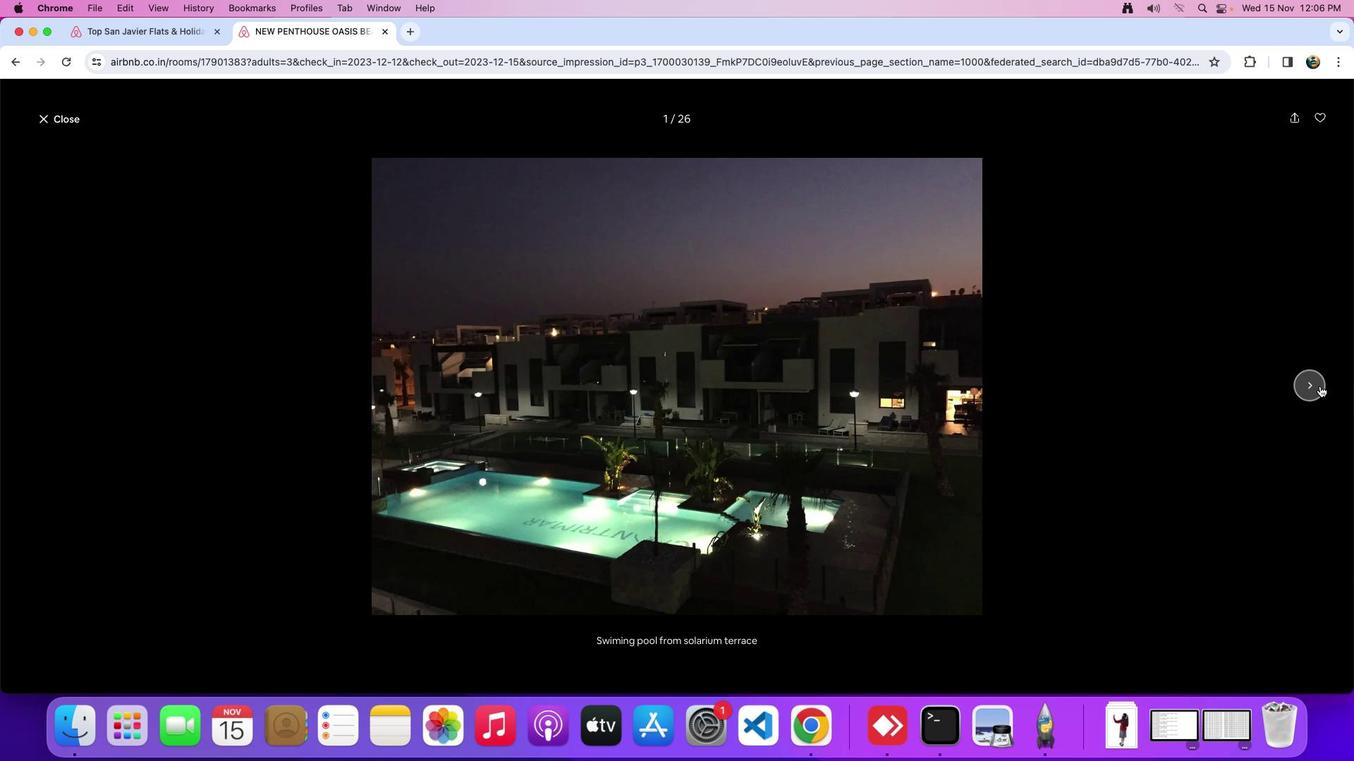 
Action: Mouse pressed left at (1320, 386)
Screenshot: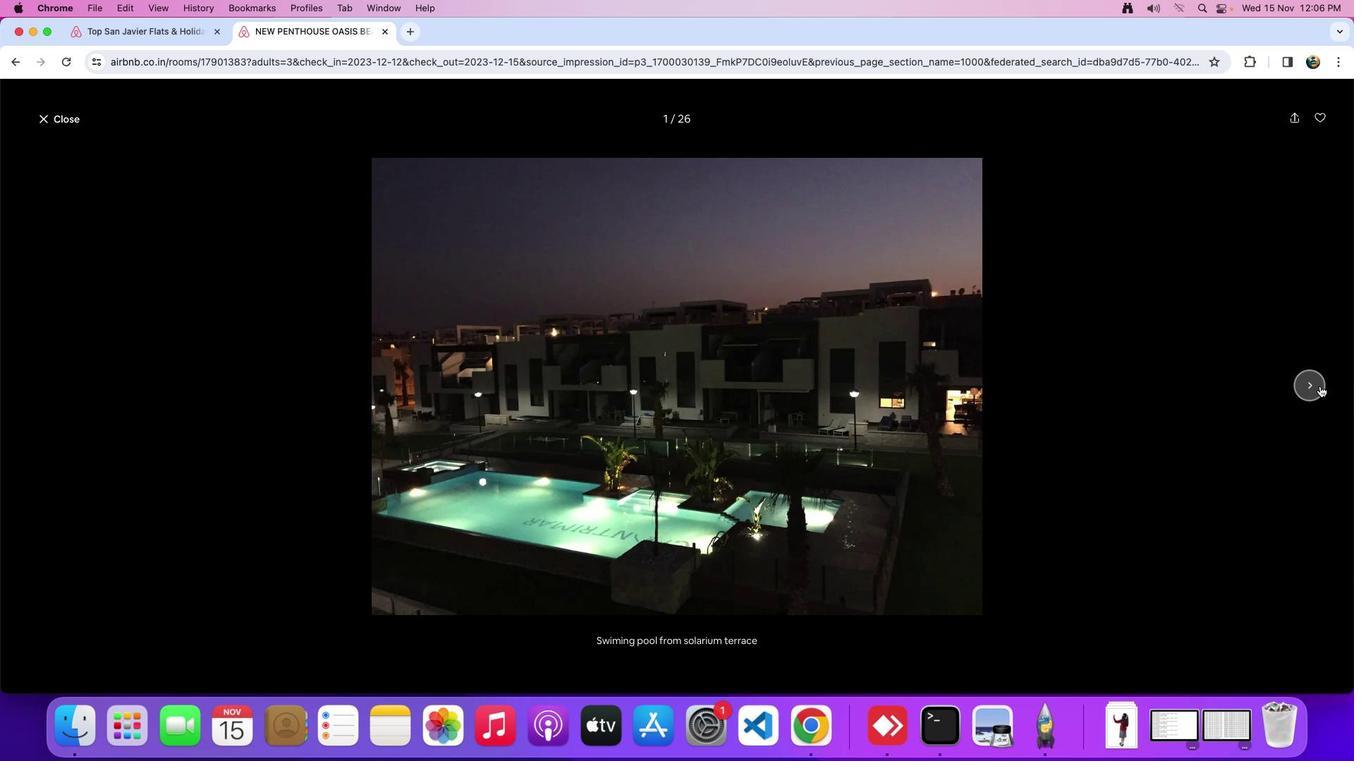 
Action: Mouse moved to (1320, 386)
Screenshot: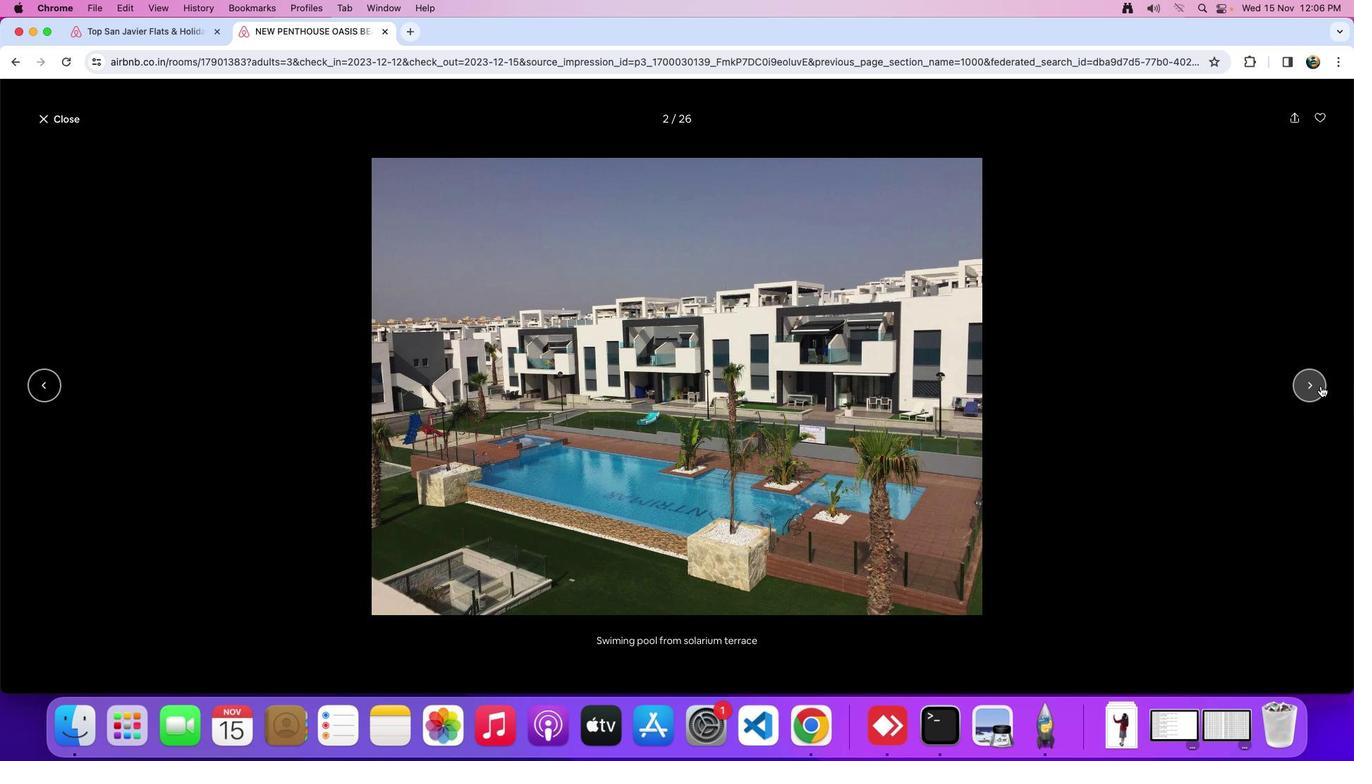 
Action: Mouse pressed left at (1320, 386)
Screenshot: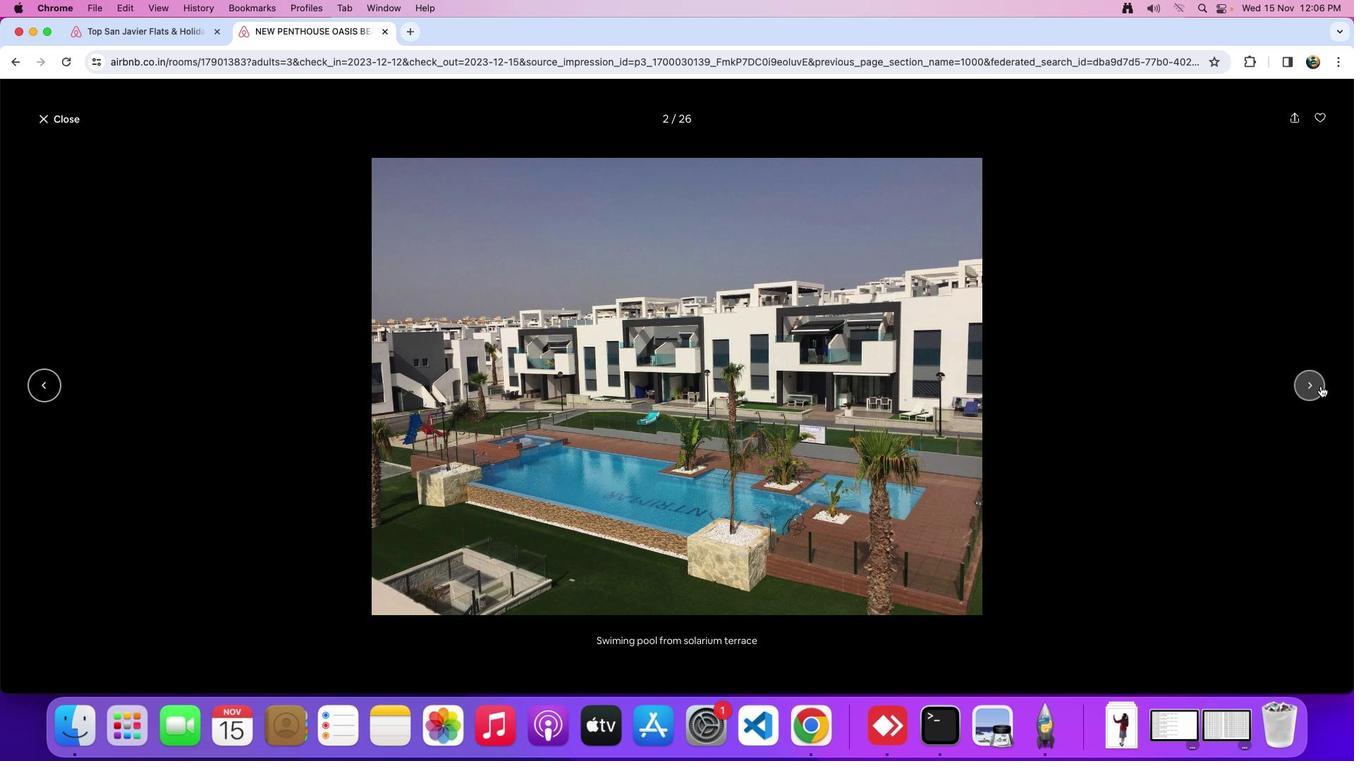 
Action: Mouse moved to (1321, 386)
Screenshot: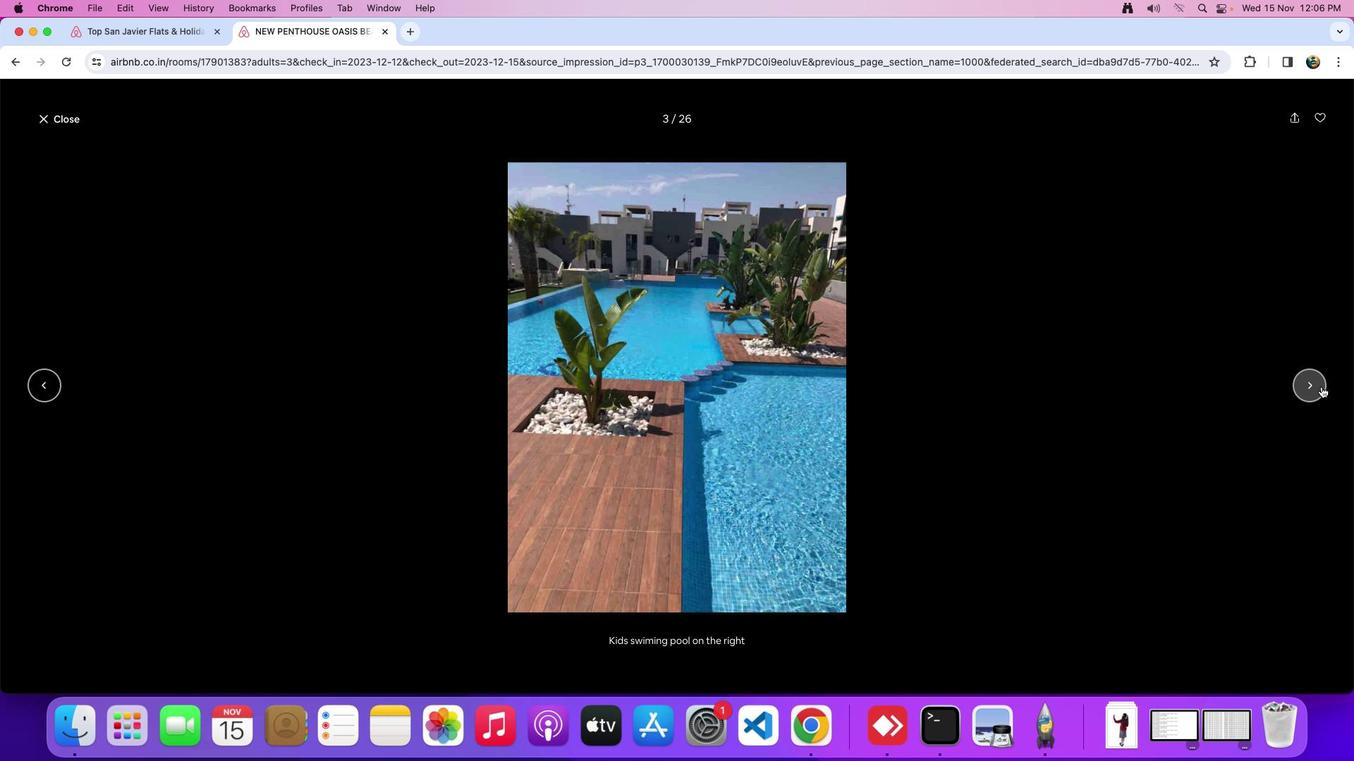 
Action: Mouse pressed left at (1321, 386)
Screenshot: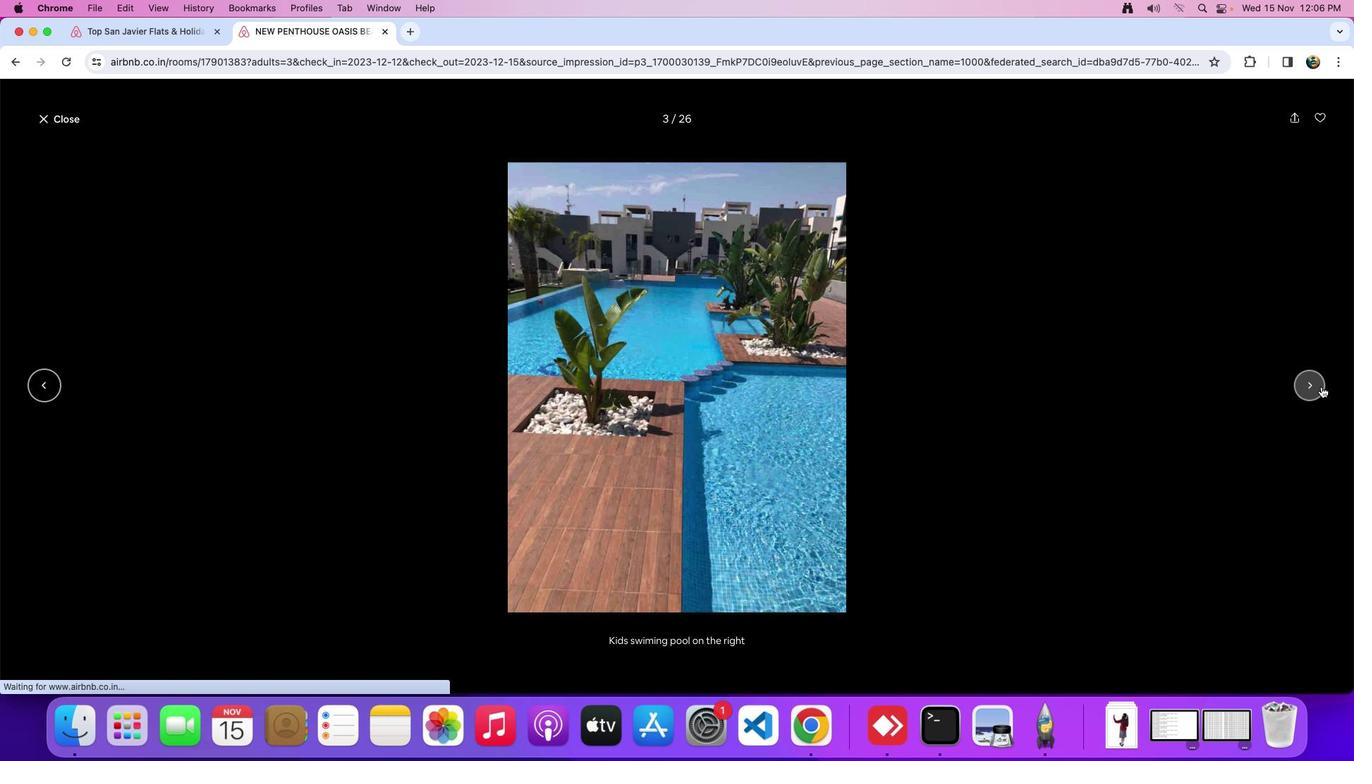 
Action: Mouse moved to (1321, 386)
Screenshot: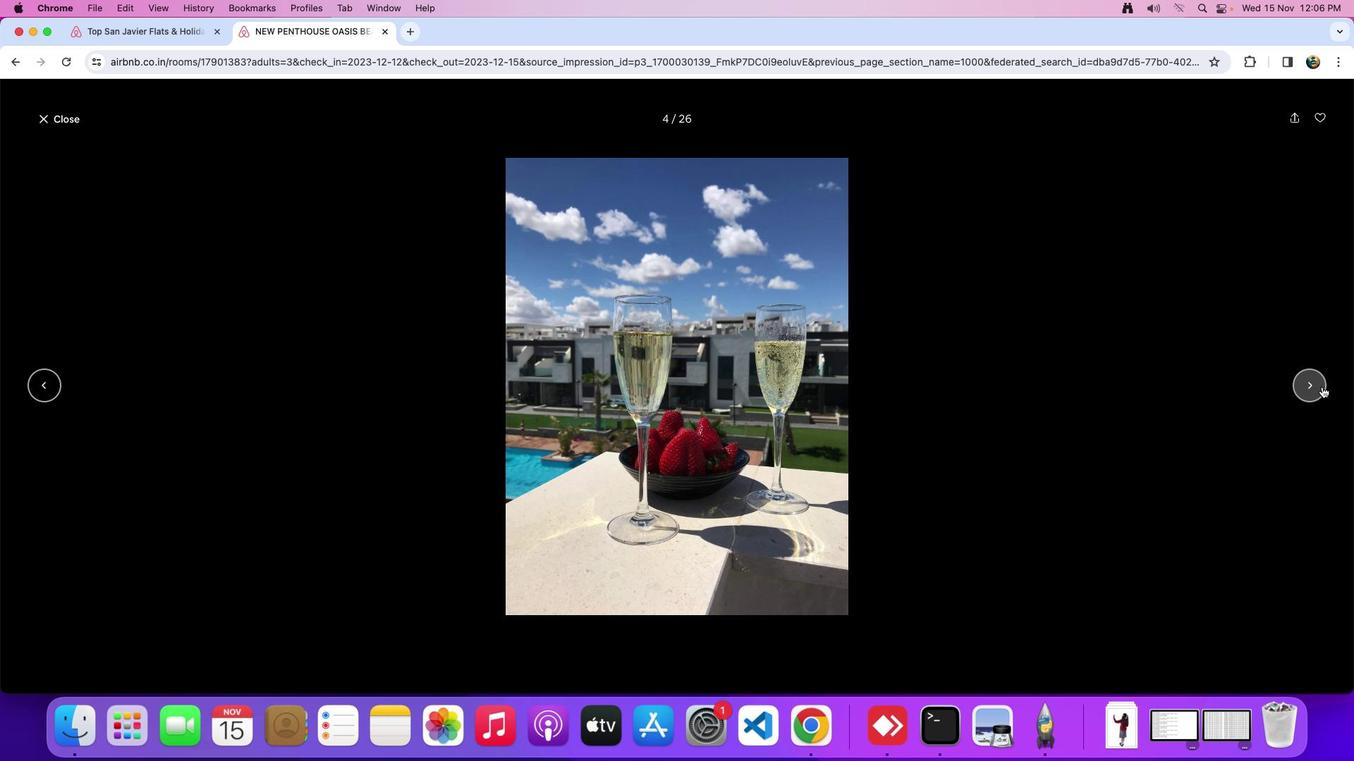 
Action: Mouse pressed left at (1321, 386)
Screenshot: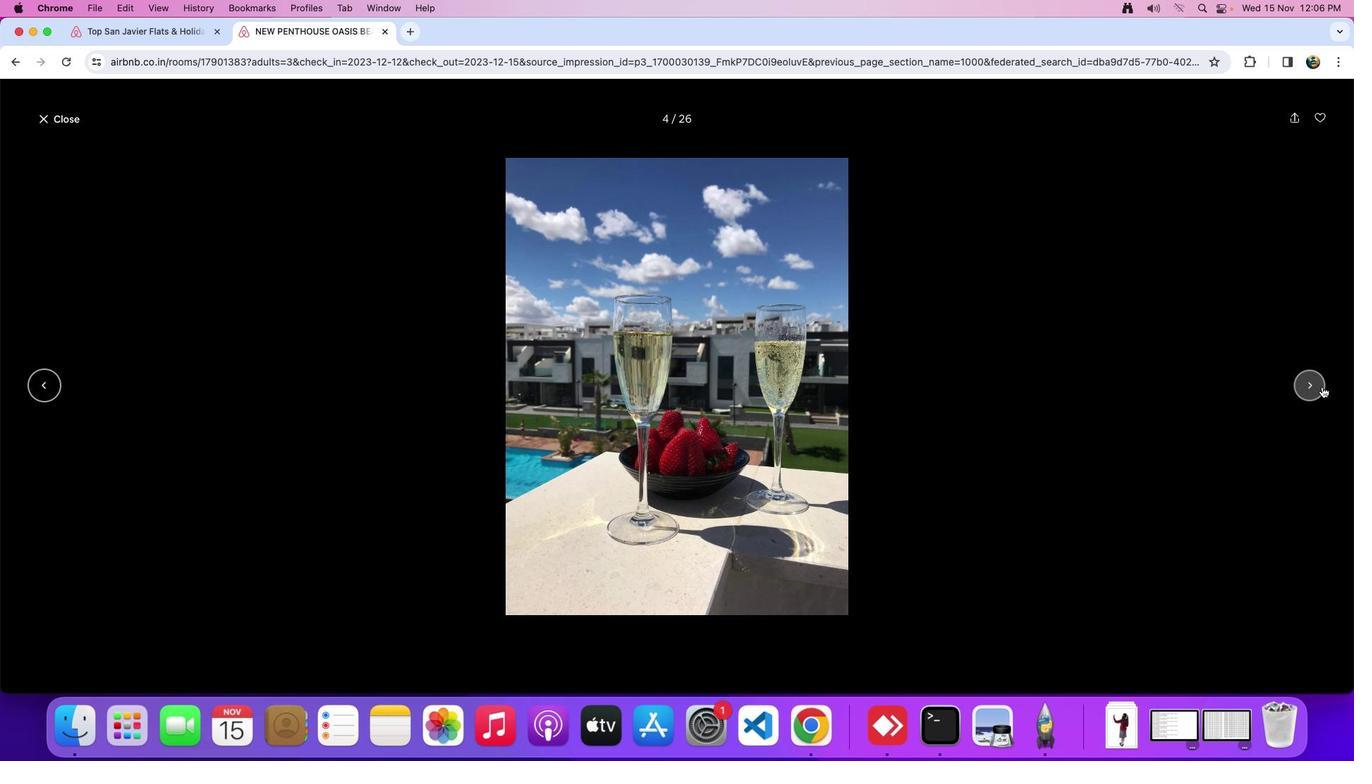 
Action: Mouse pressed left at (1321, 386)
Screenshot: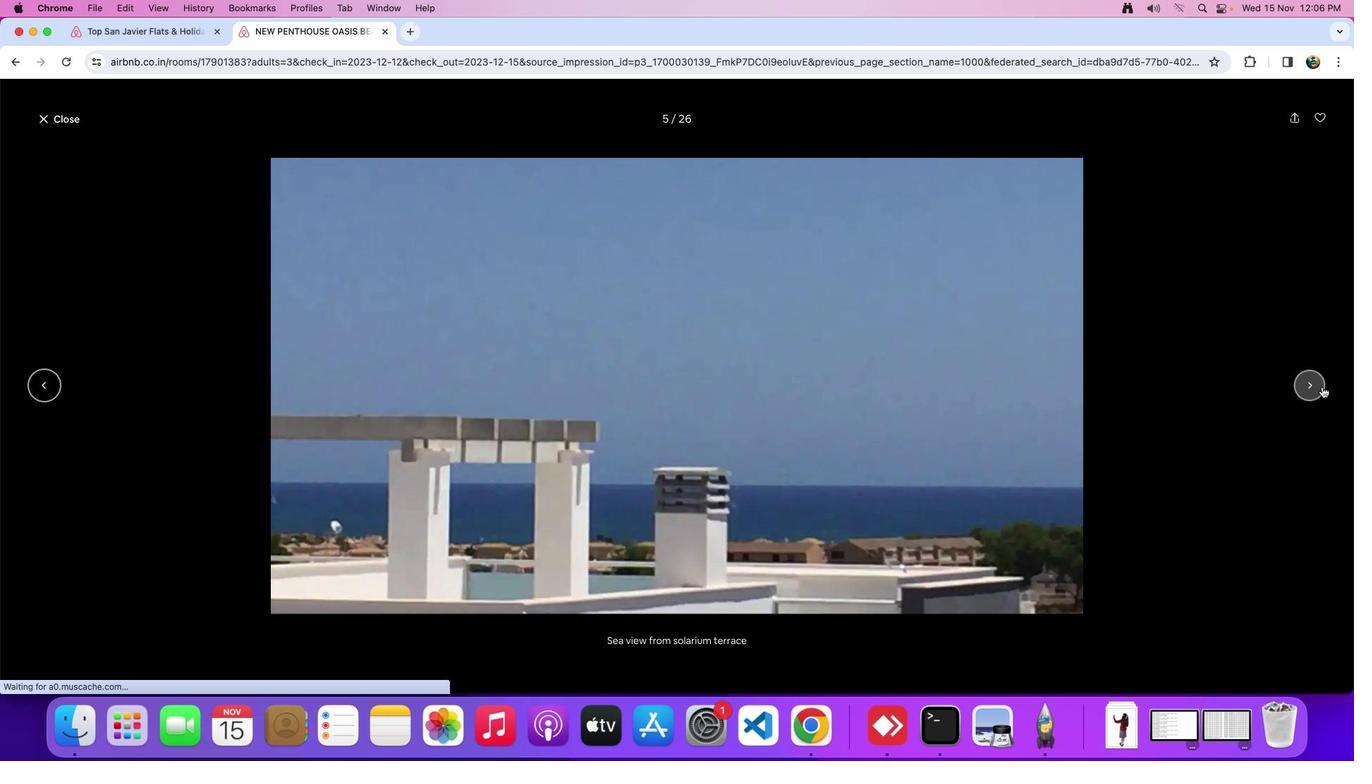 
Action: Mouse moved to (1322, 387)
Screenshot: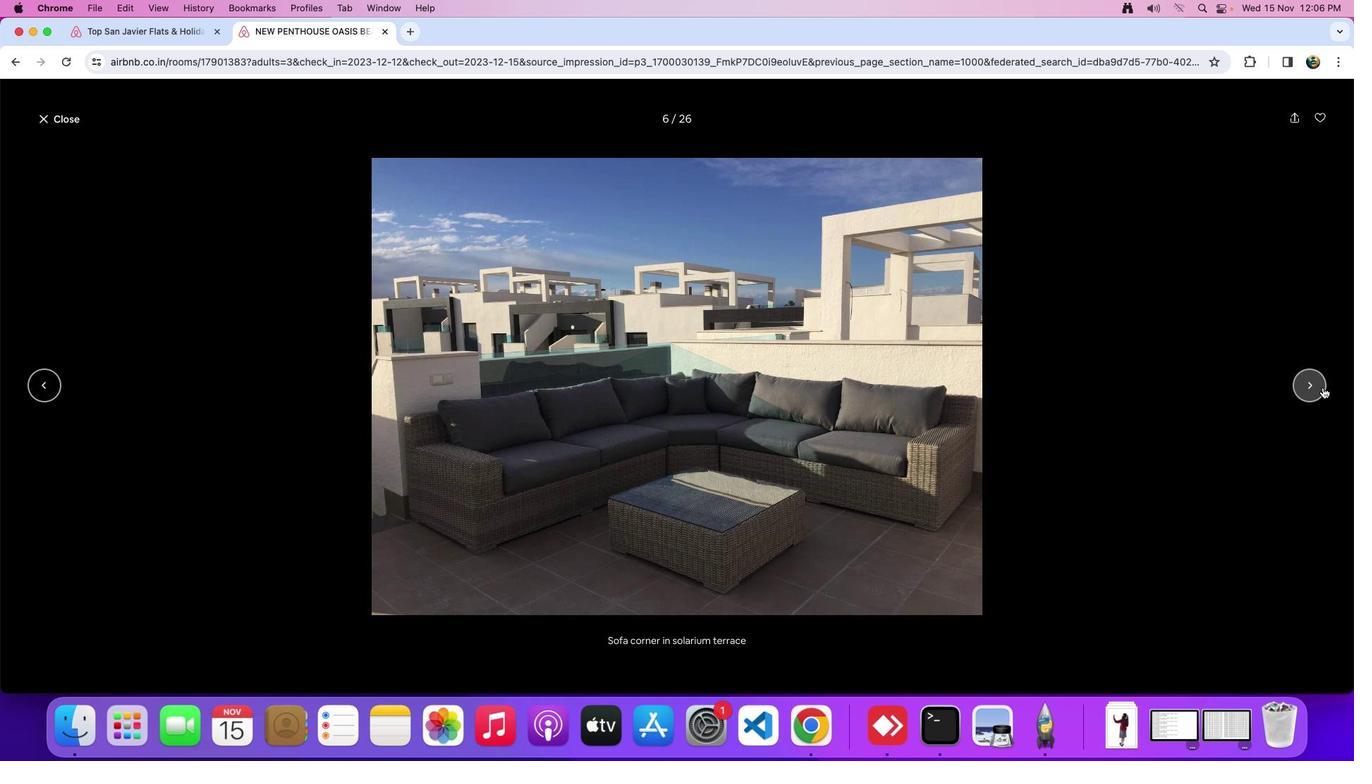 
Action: Mouse pressed left at (1322, 387)
Screenshot: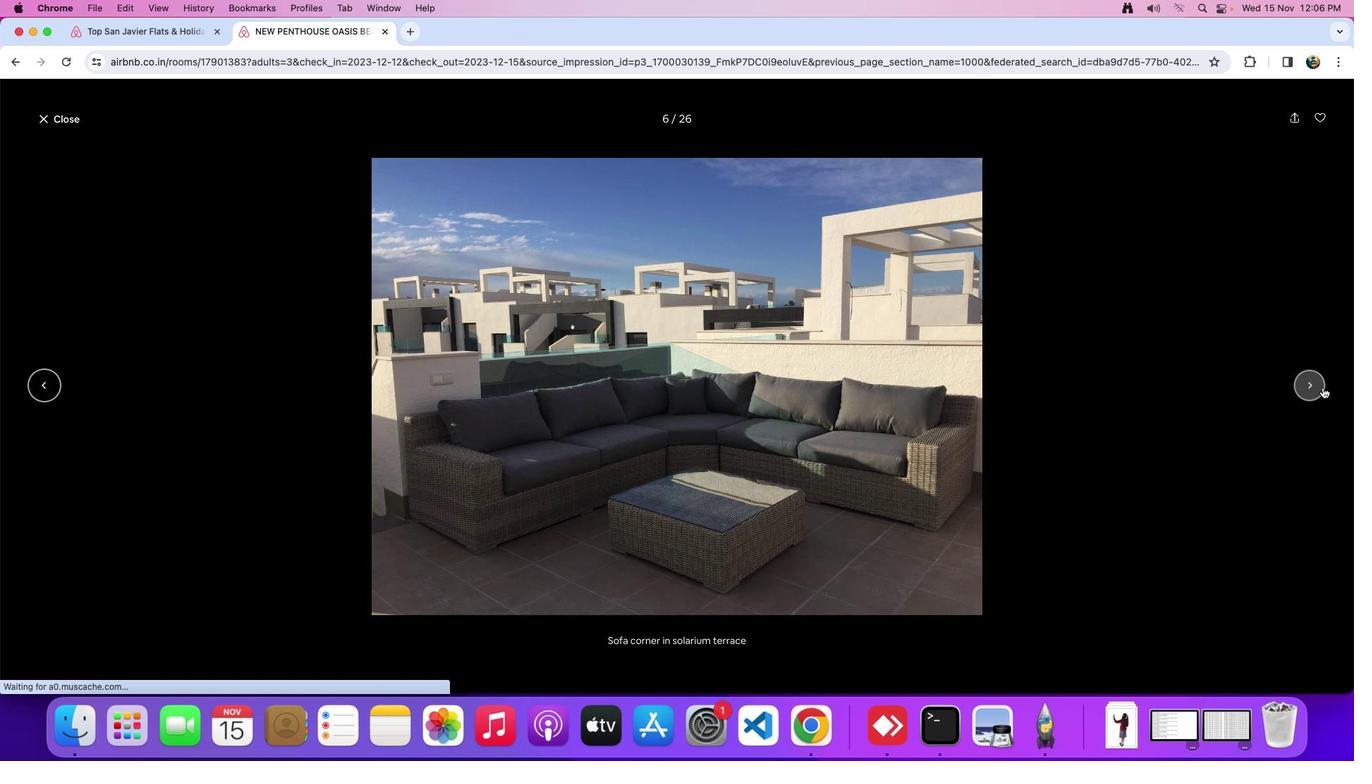 
Action: Mouse pressed left at (1322, 387)
Screenshot: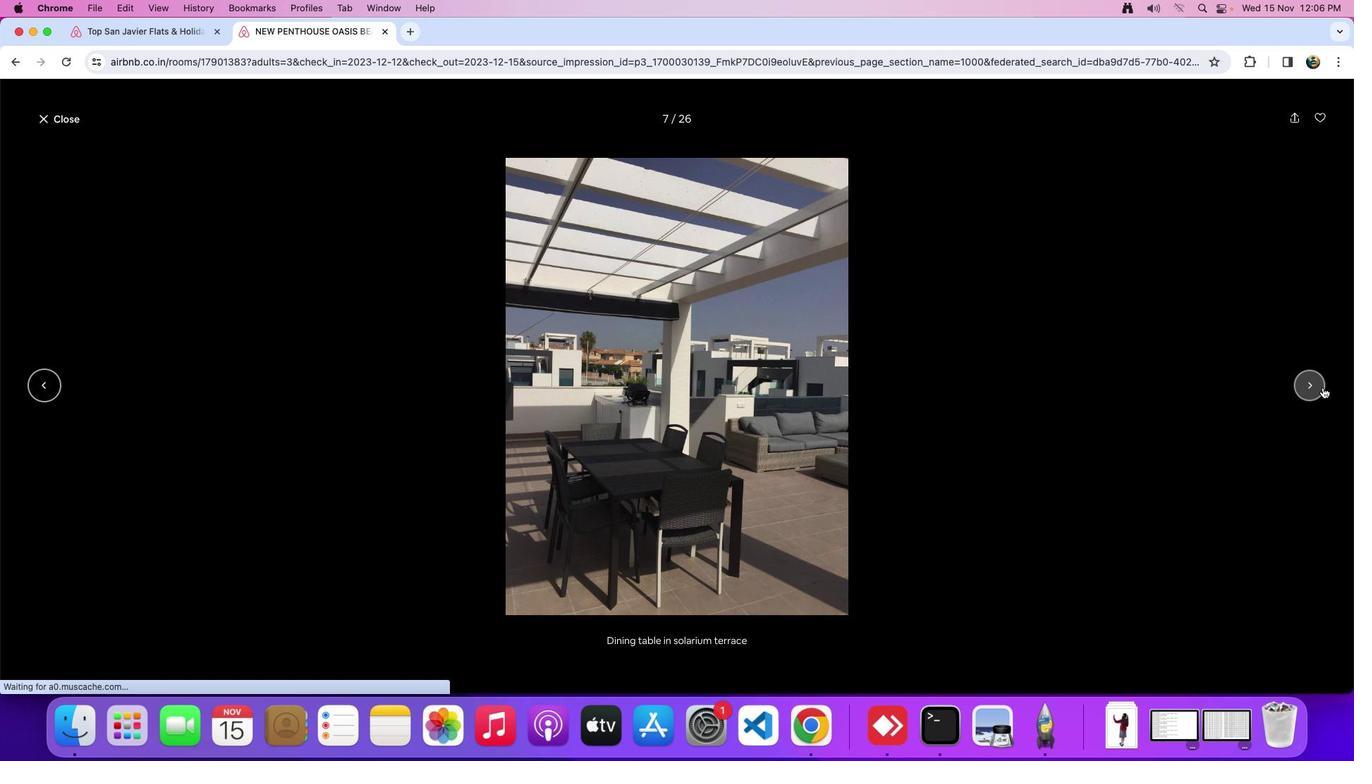 
Action: Mouse moved to (1310, 394)
Screenshot: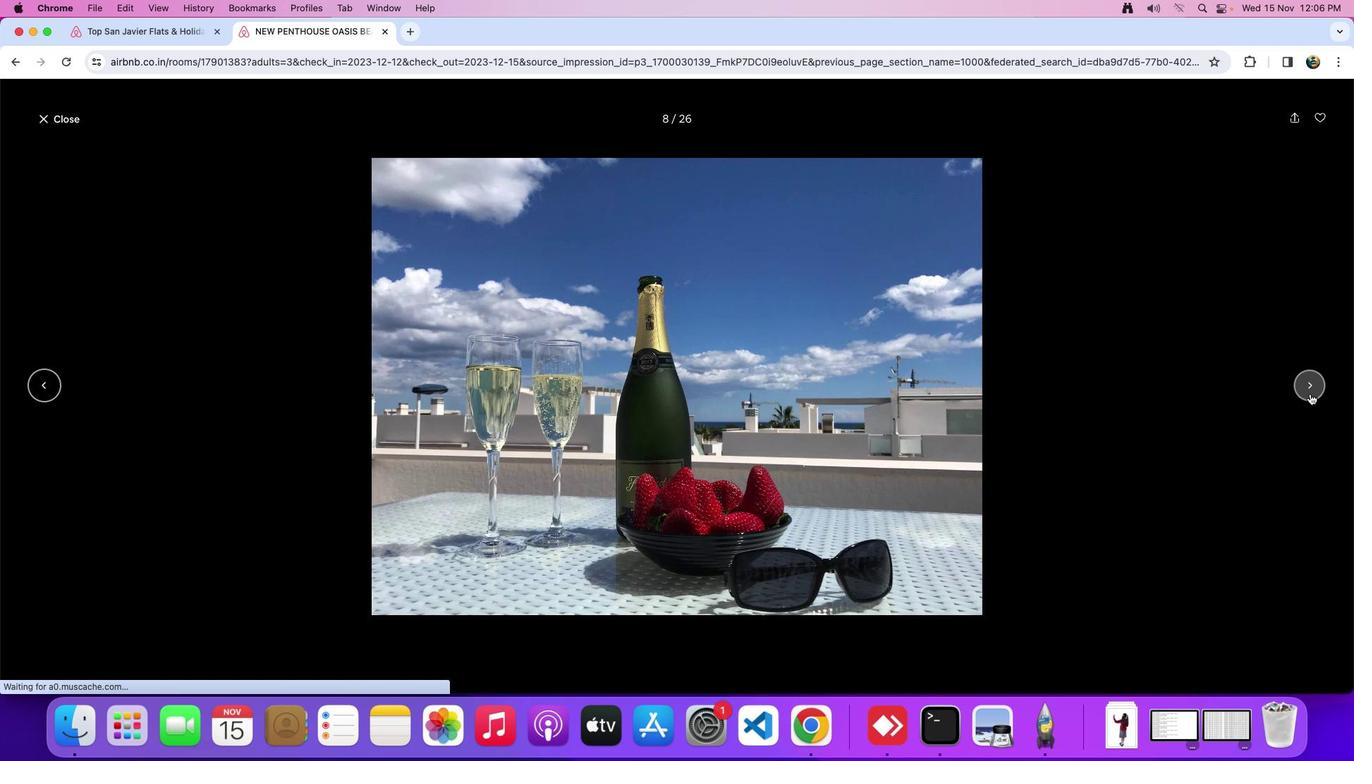
Action: Mouse pressed left at (1310, 394)
Screenshot: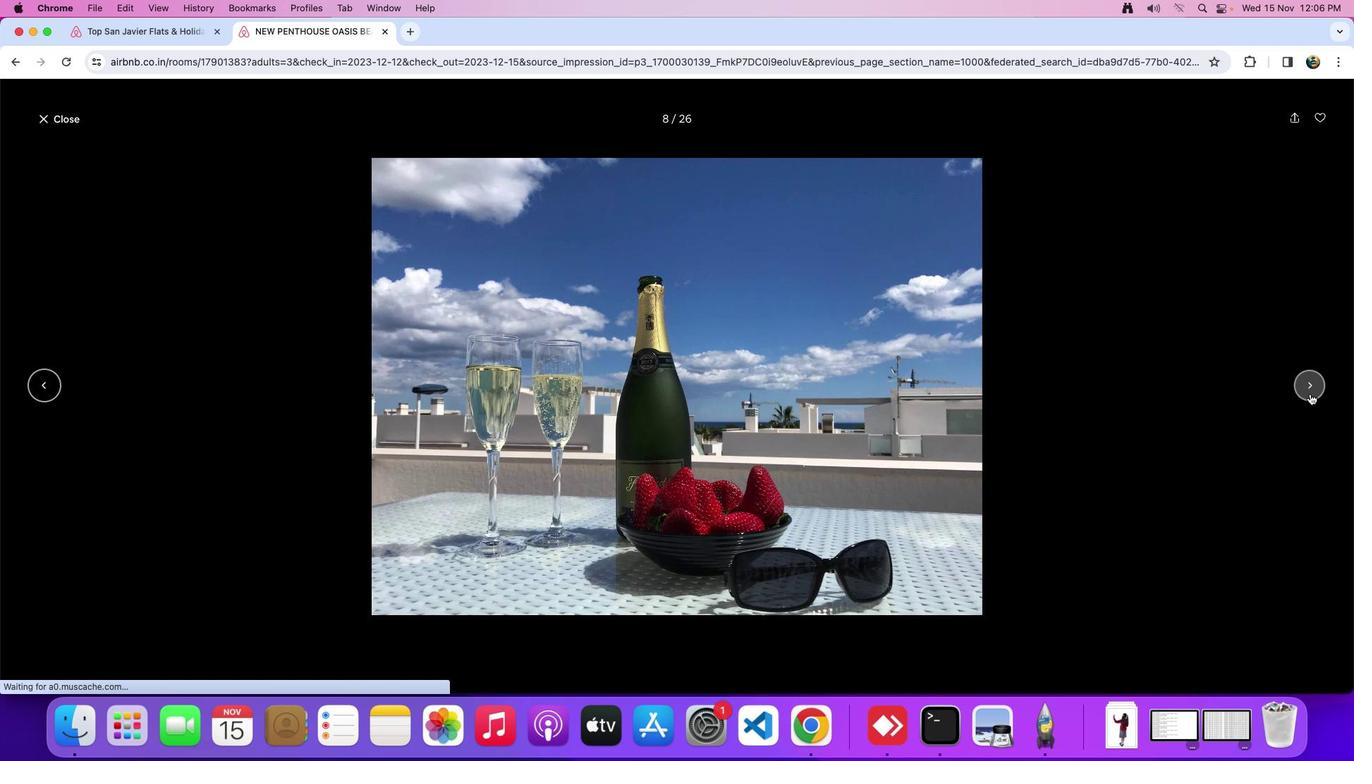 
Action: Mouse moved to (1310, 394)
Screenshot: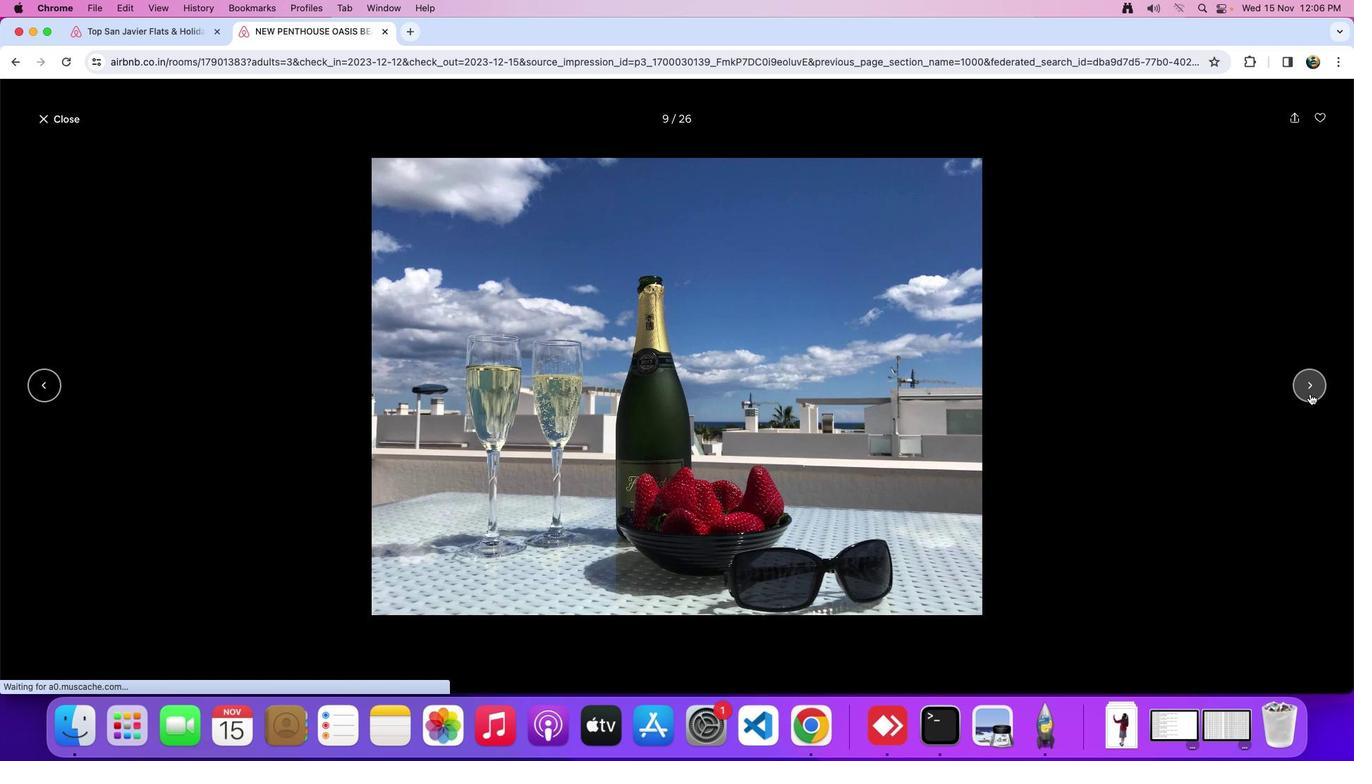 
Action: Mouse pressed left at (1310, 394)
Screenshot: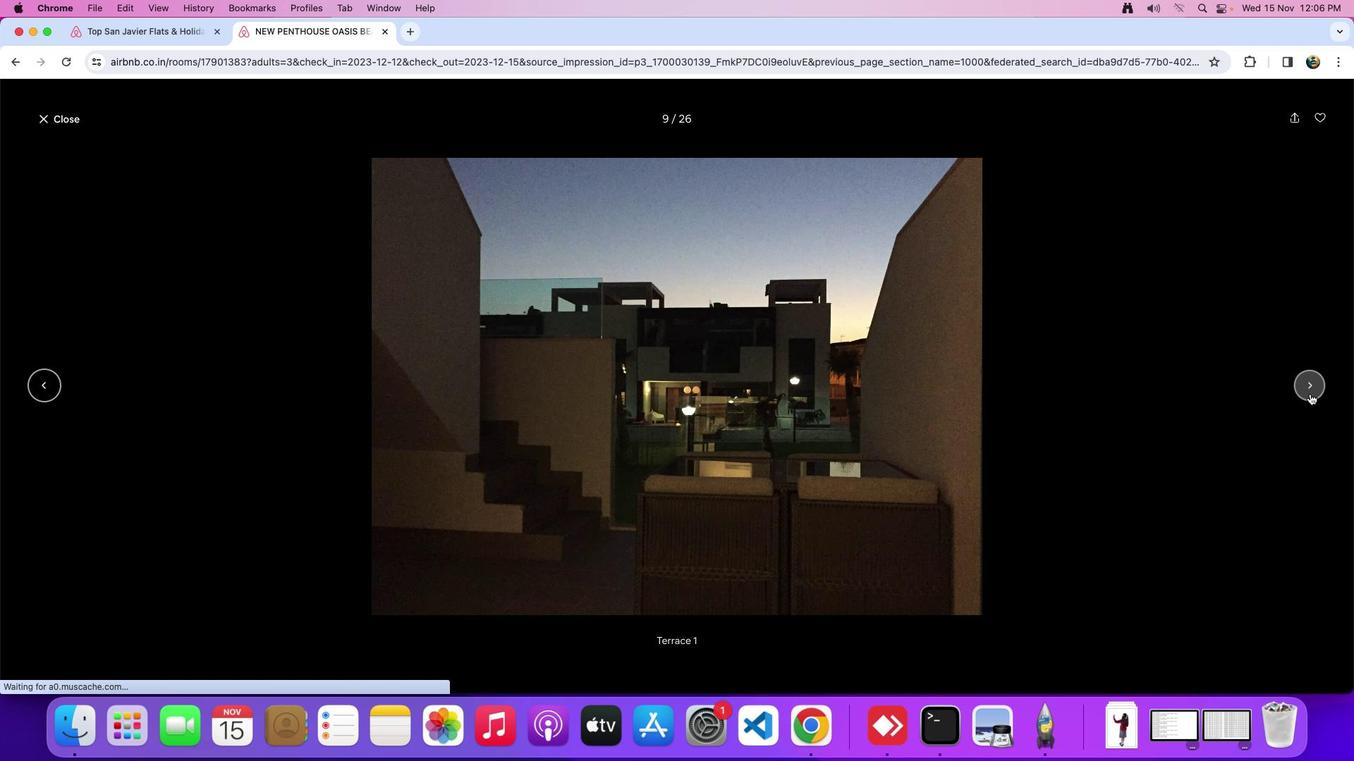 
Action: Mouse pressed left at (1310, 394)
Screenshot: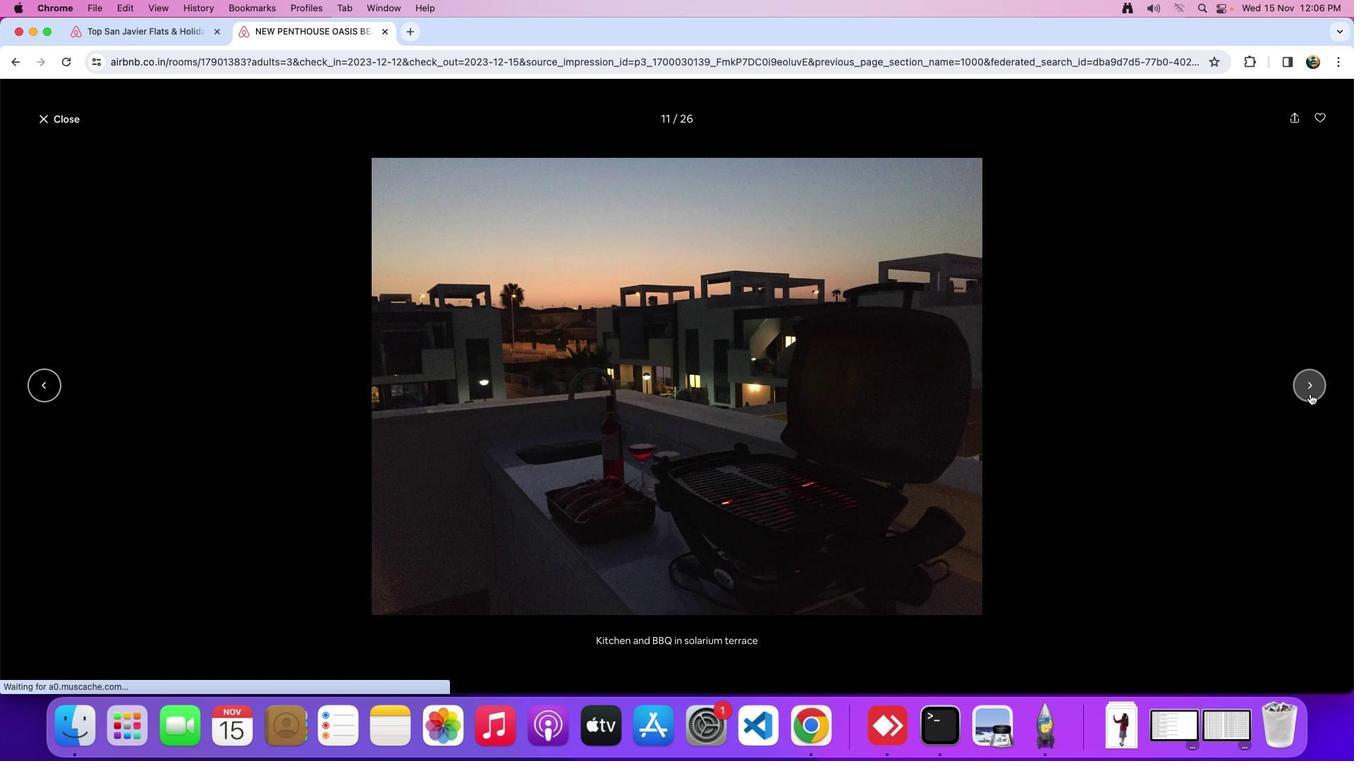 
Action: Mouse pressed left at (1310, 394)
Screenshot: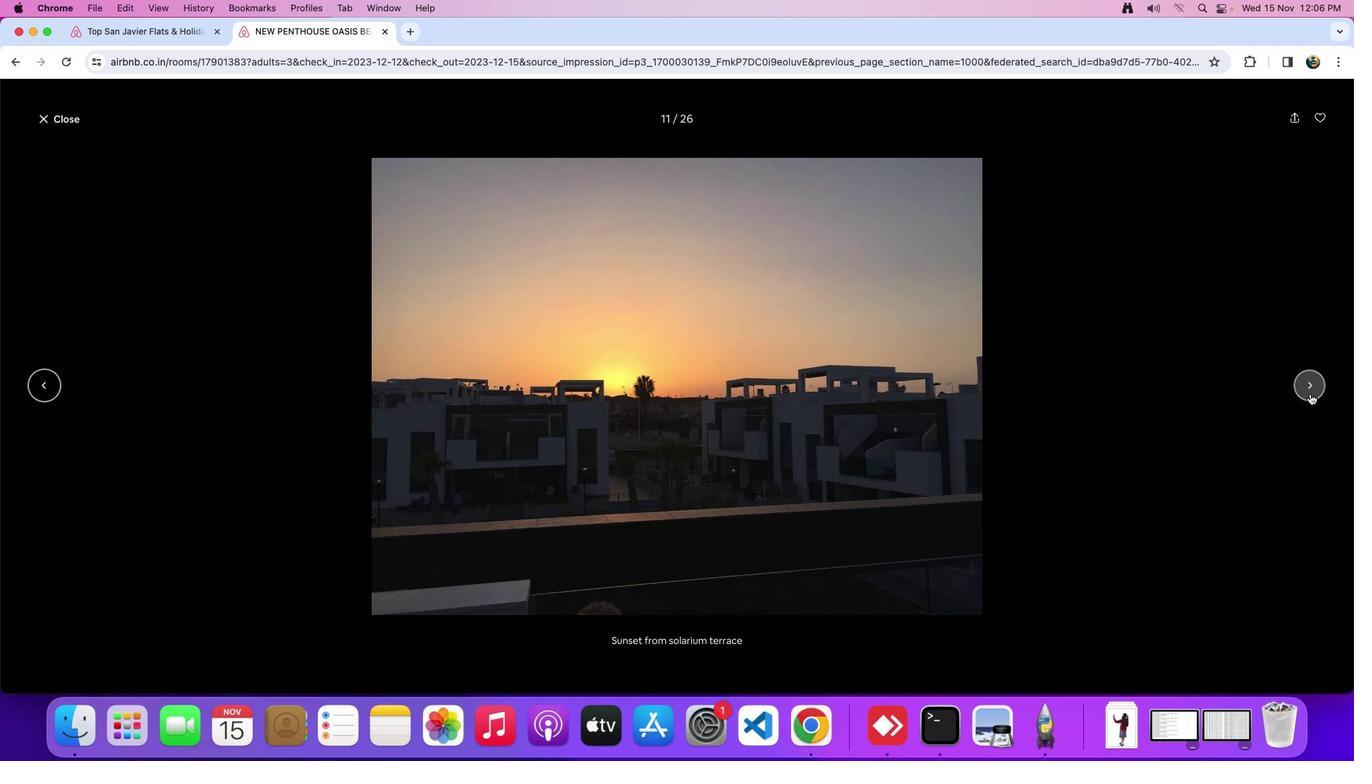
Action: Mouse pressed left at (1310, 394)
Screenshot: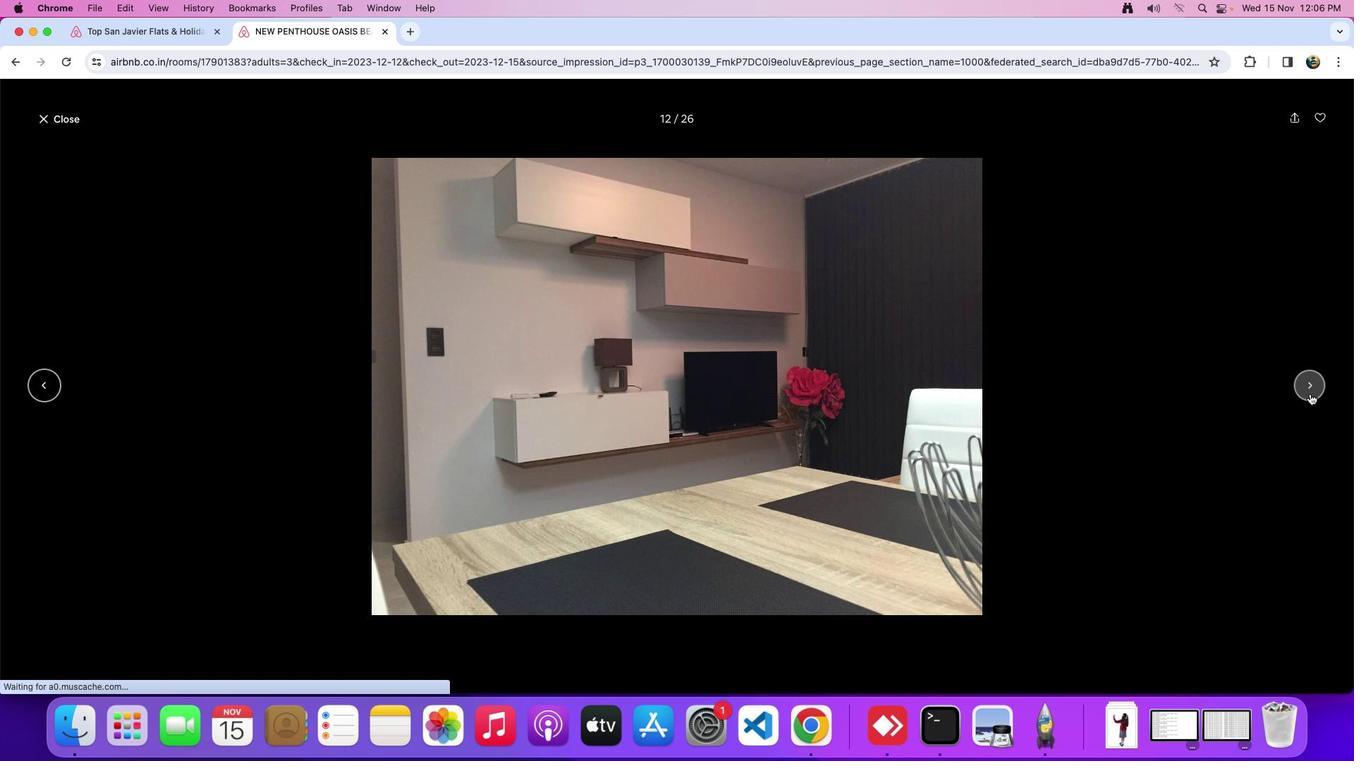 
Action: Mouse pressed left at (1310, 394)
Screenshot: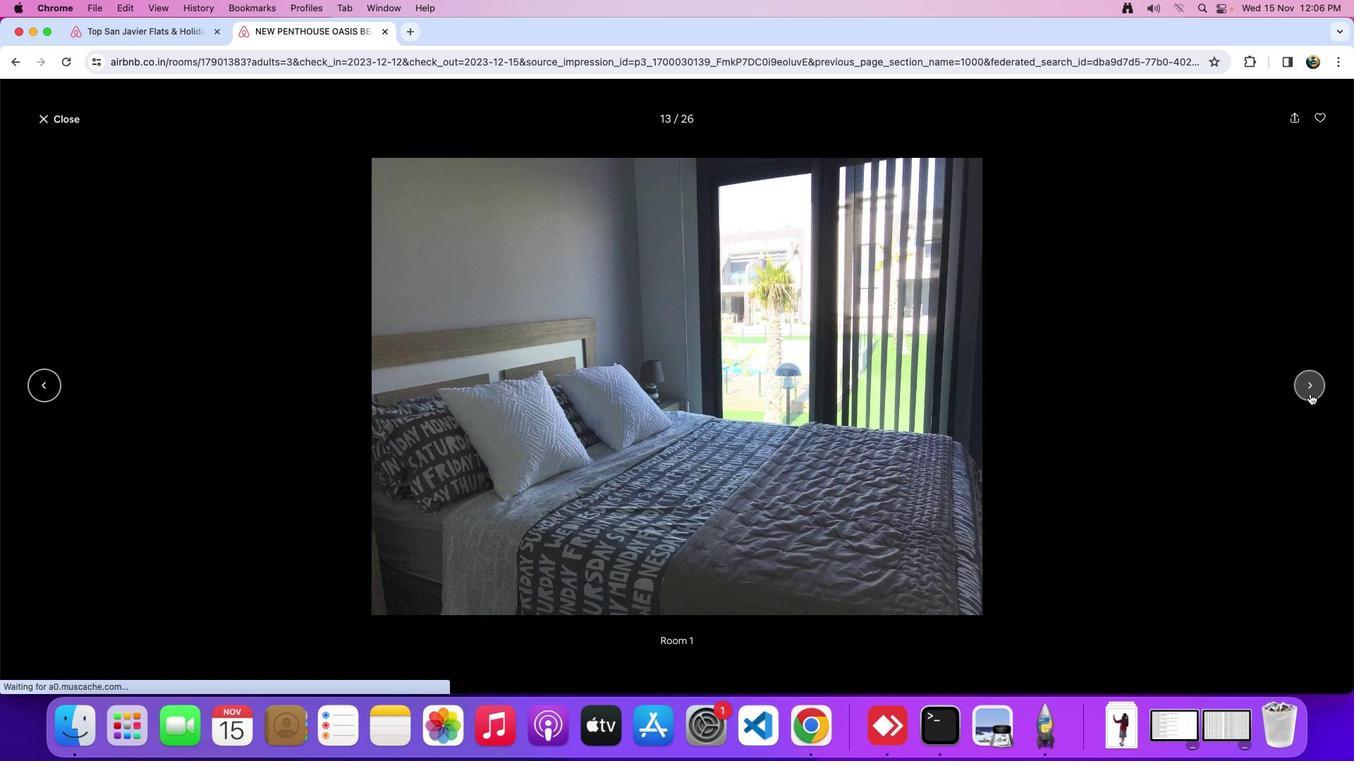 
Action: Mouse pressed left at (1310, 394)
Screenshot: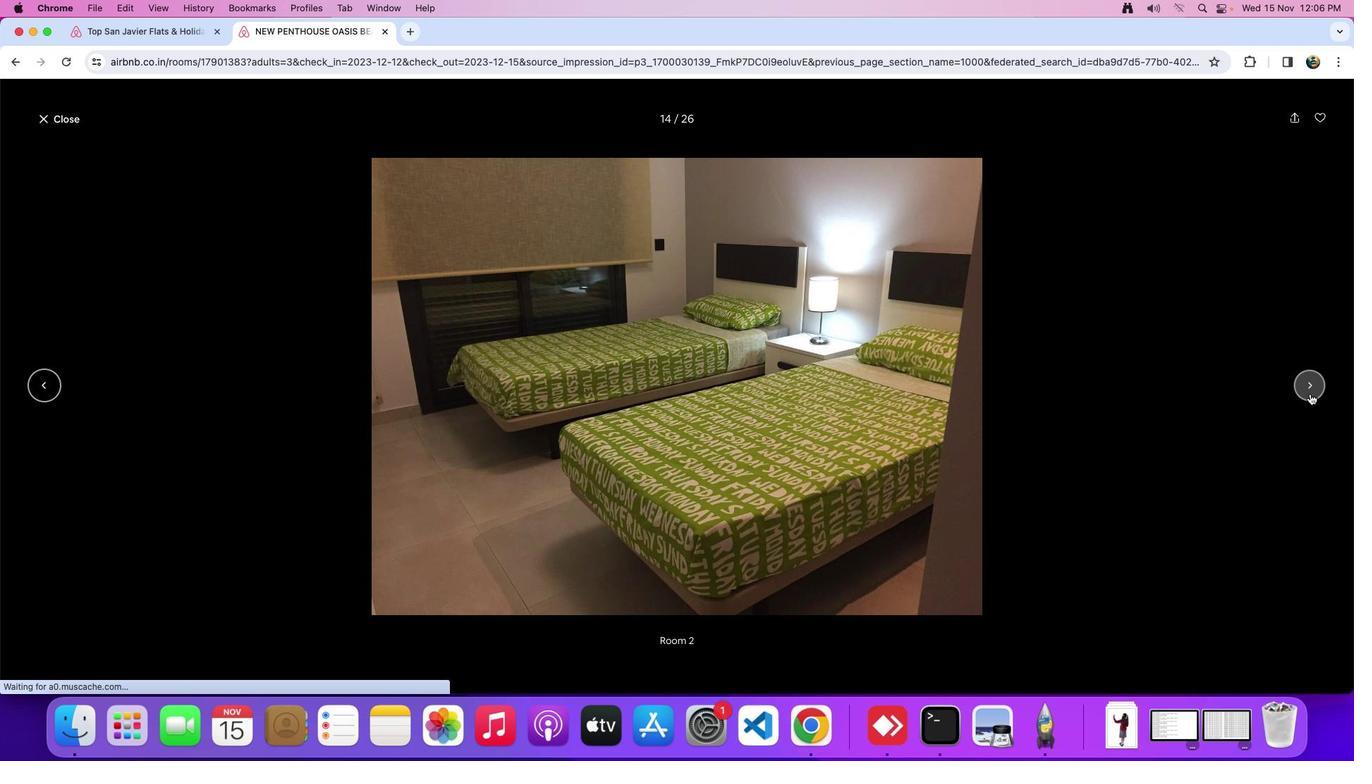 
Action: Mouse pressed left at (1310, 394)
Screenshot: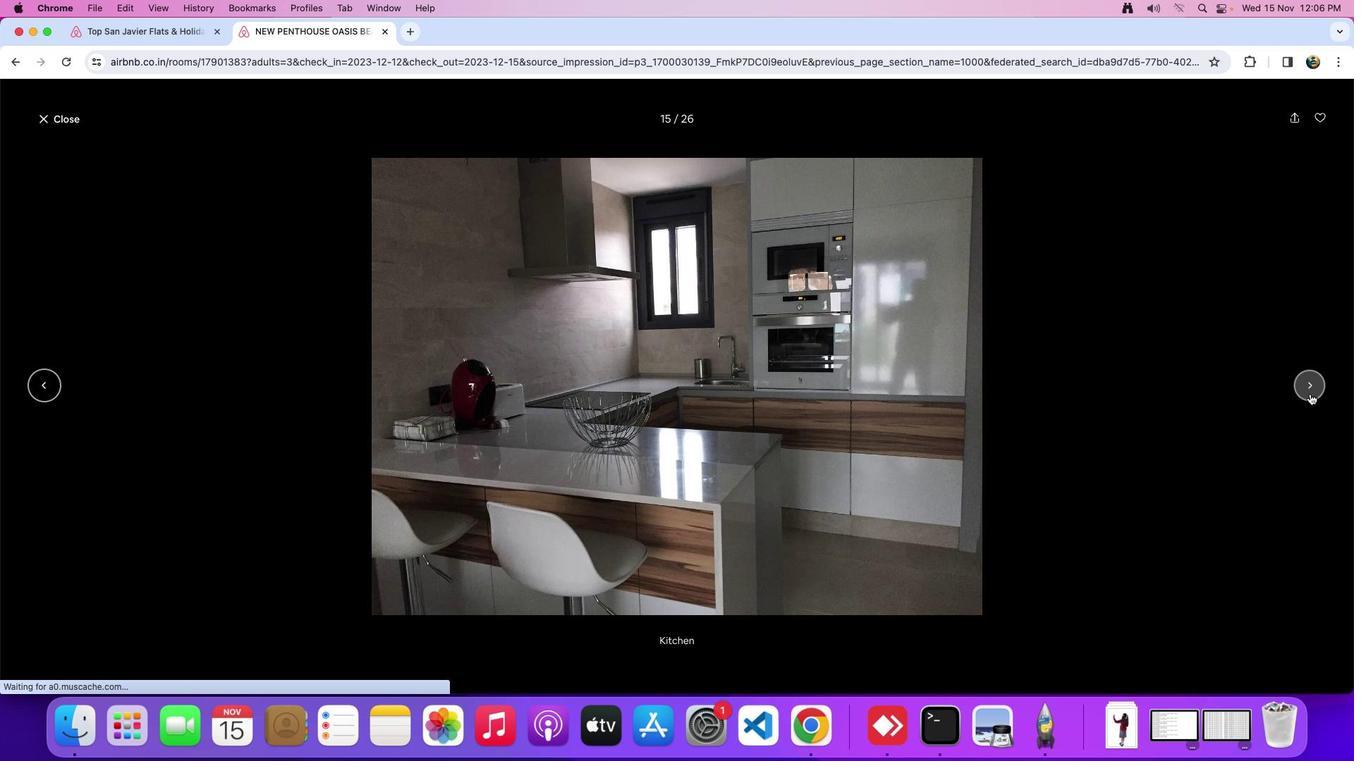 
Action: Mouse pressed left at (1310, 394)
Screenshot: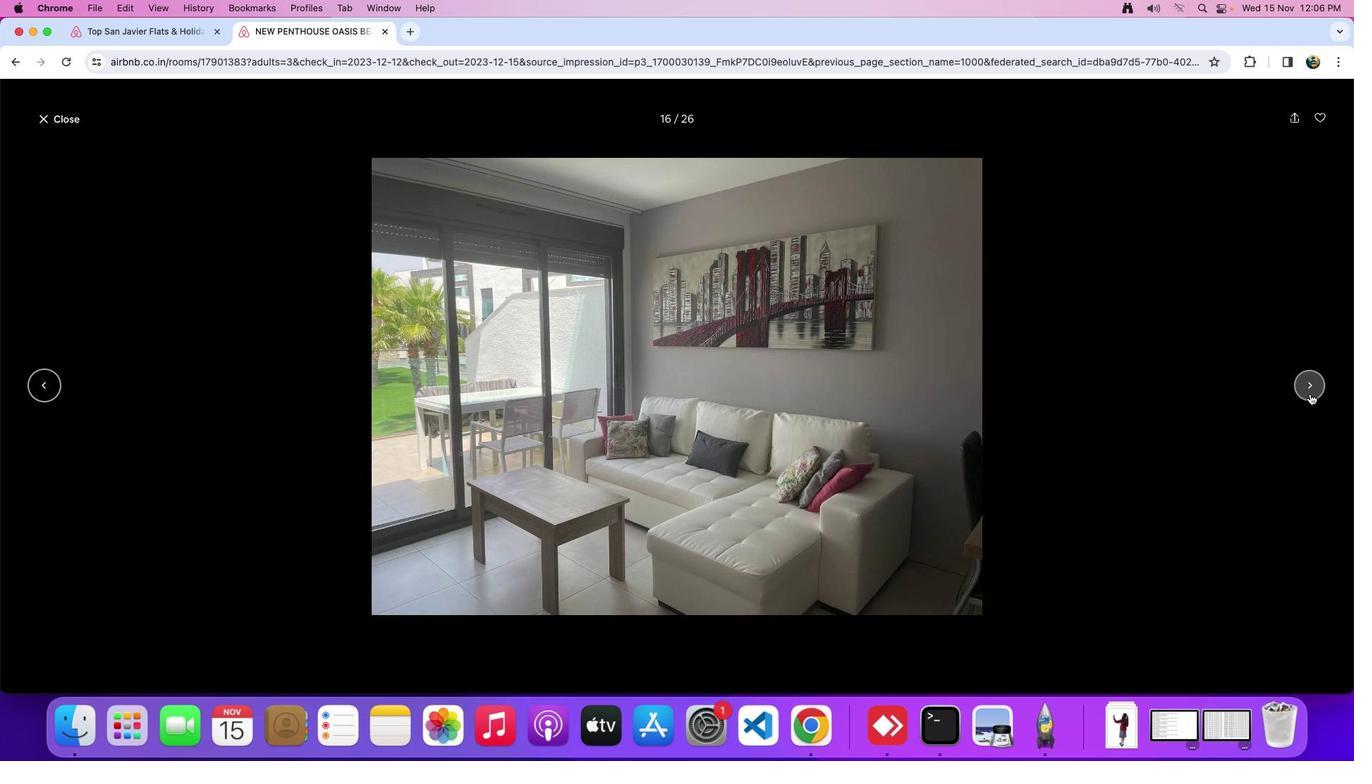 
Action: Mouse moved to (1310, 393)
Screenshot: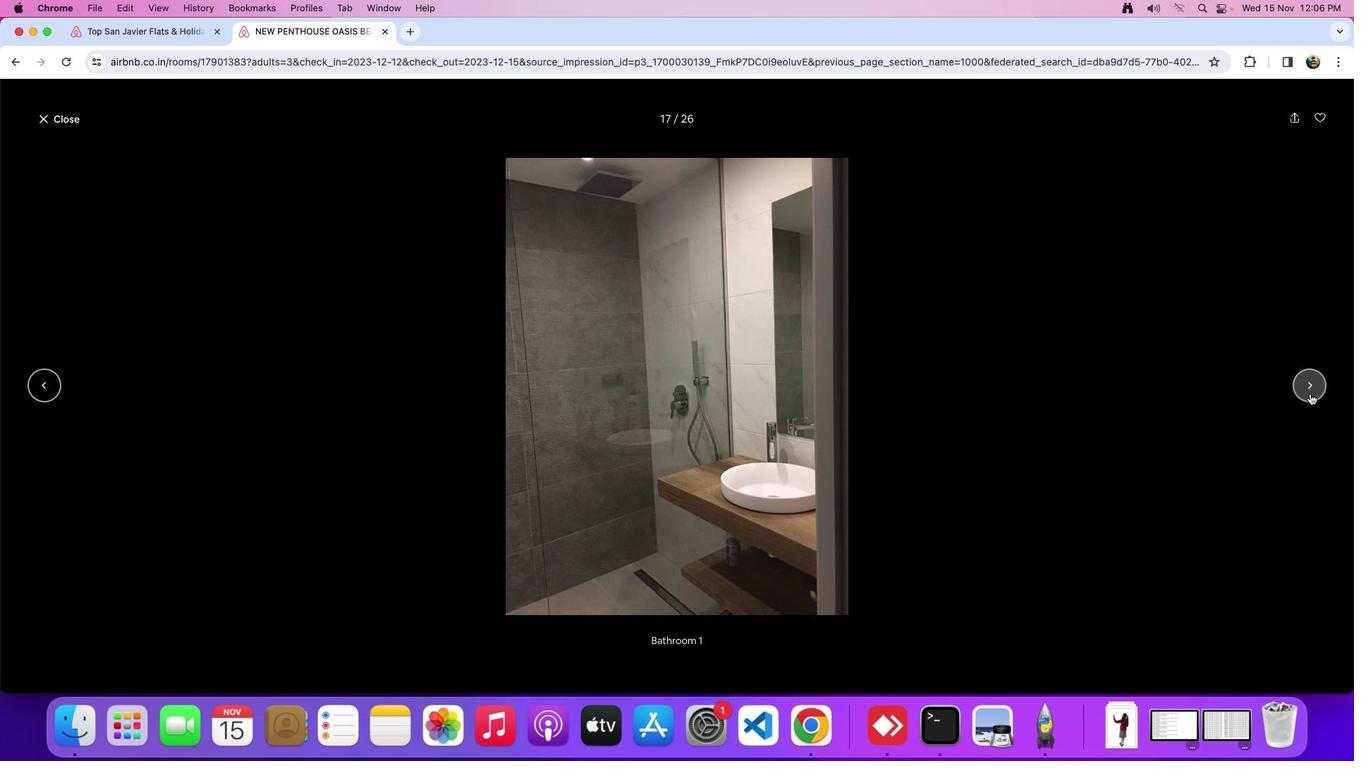
Action: Mouse pressed left at (1310, 393)
Screenshot: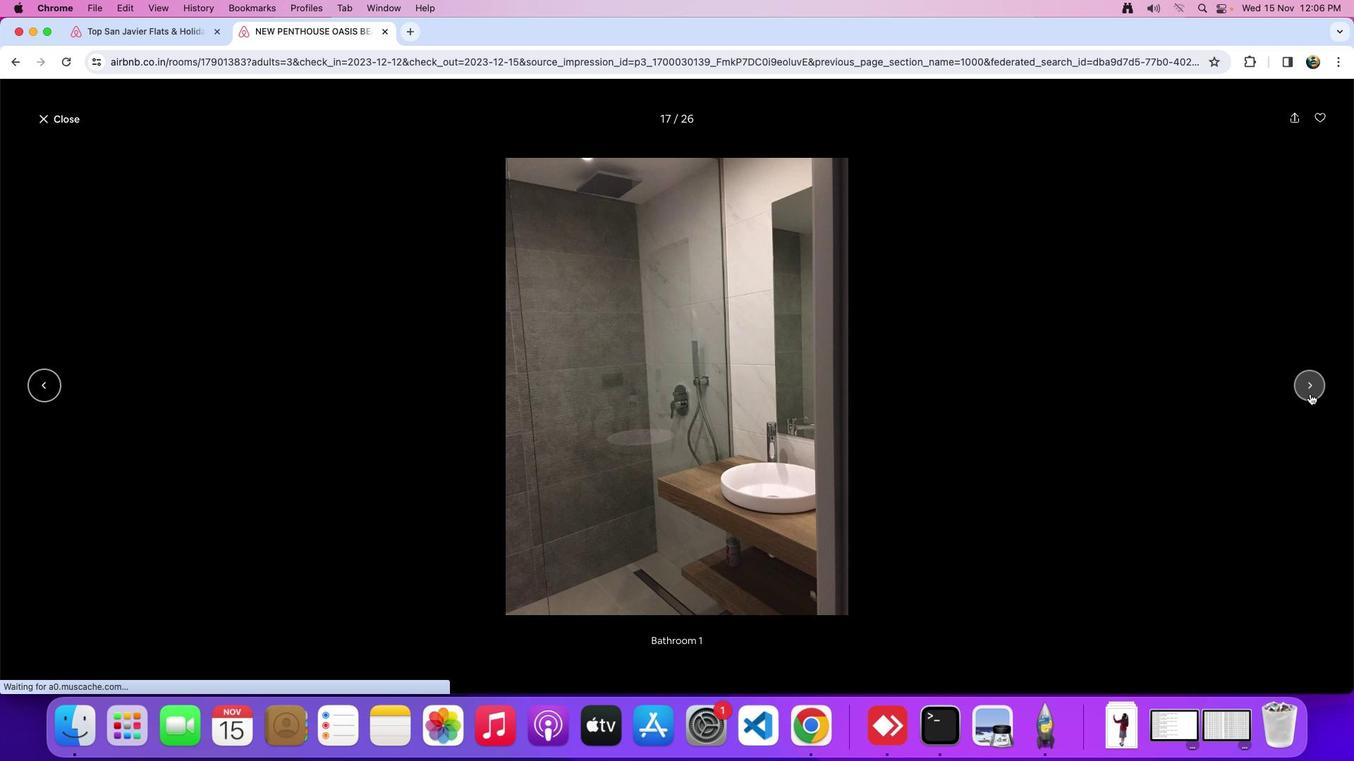 
Action: Mouse pressed left at (1310, 393)
Screenshot: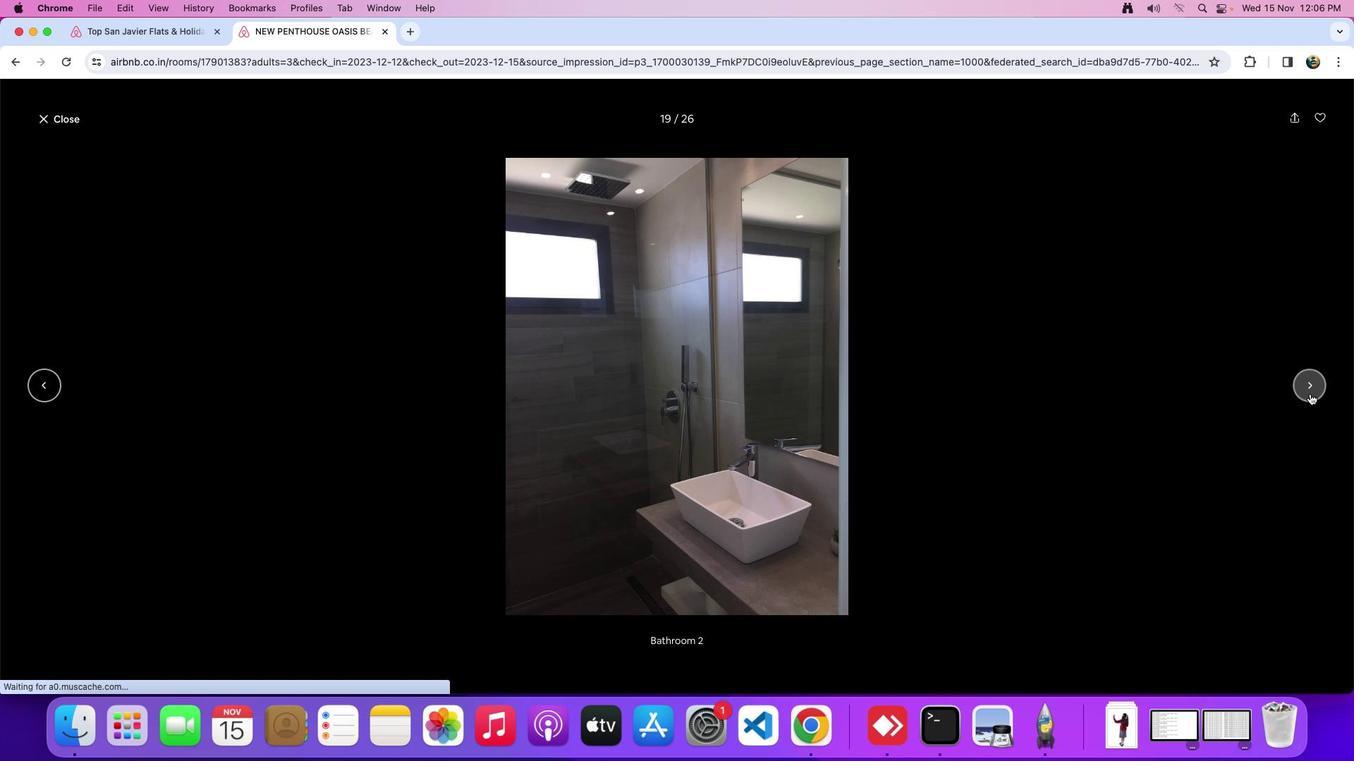 
Action: Mouse pressed left at (1310, 393)
Screenshot: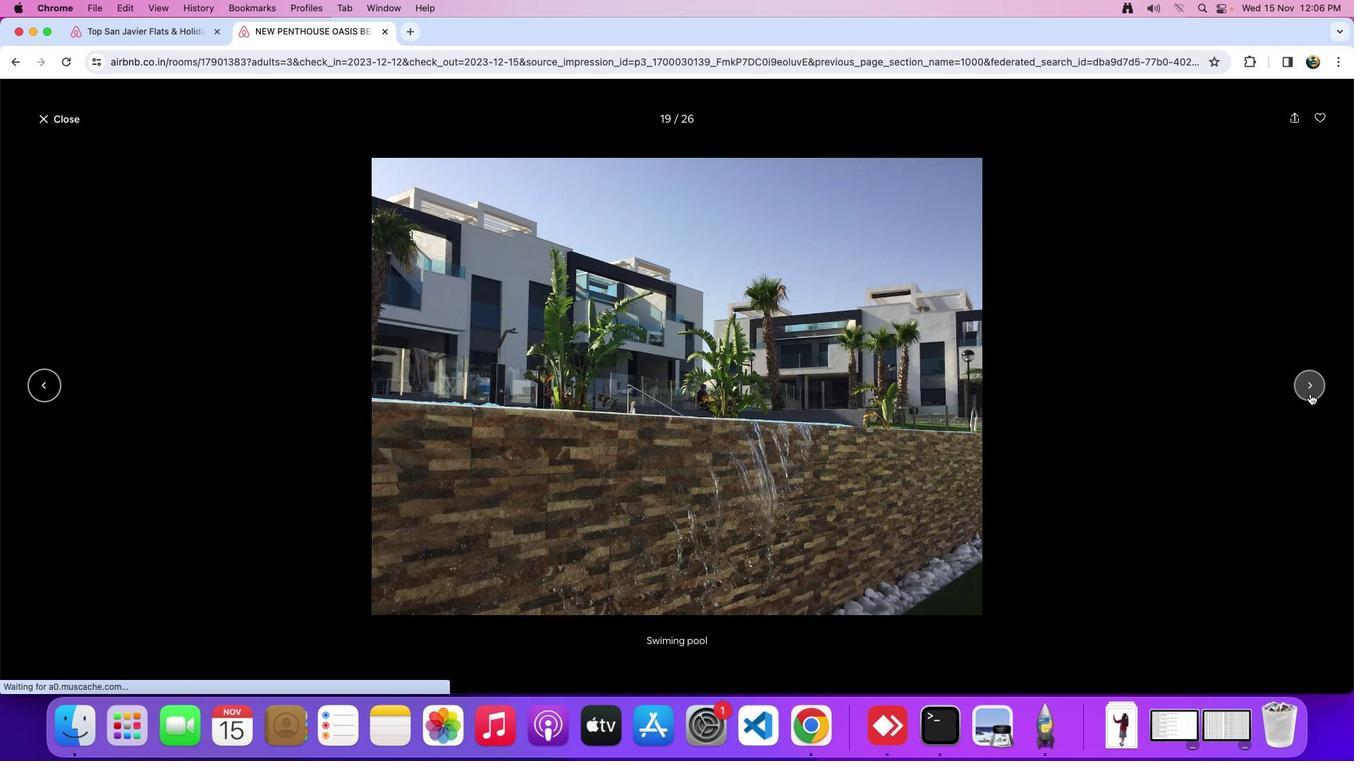 
Action: Mouse pressed left at (1310, 393)
Screenshot: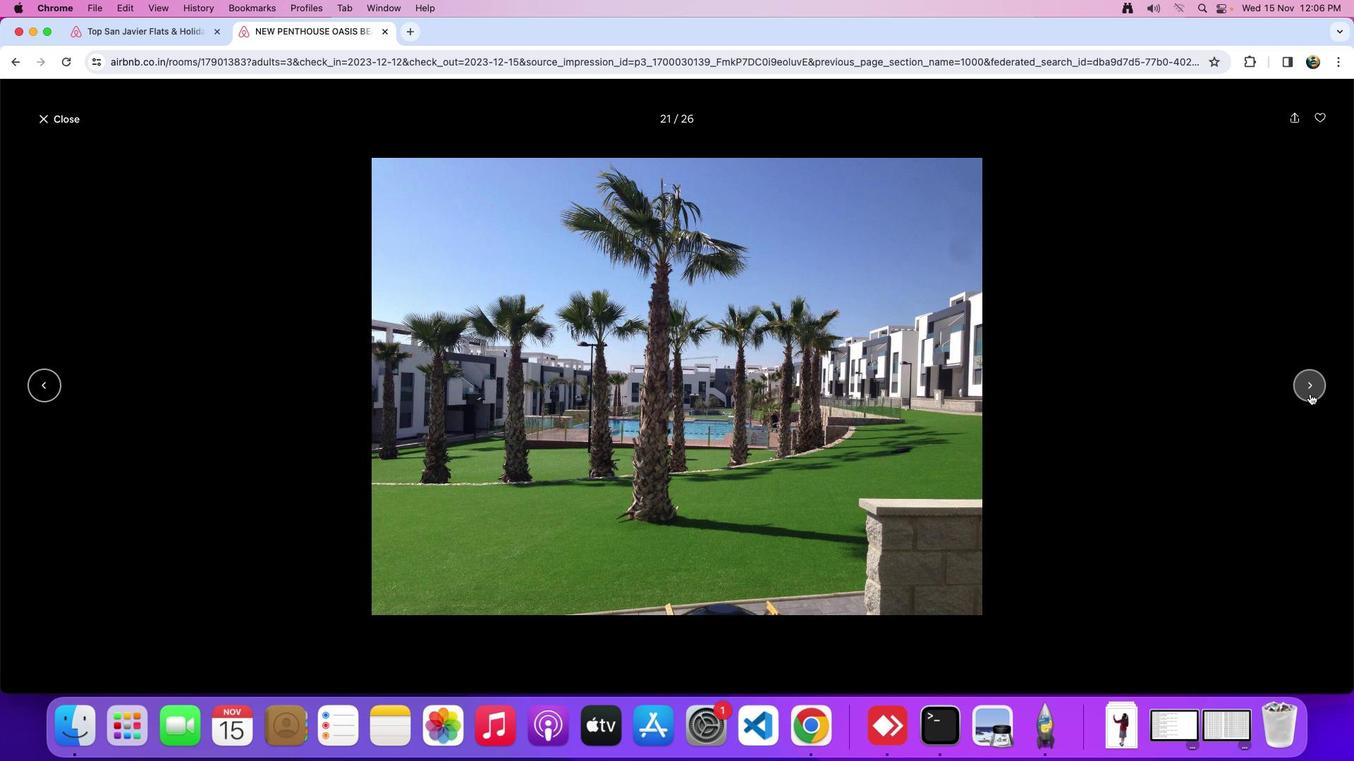 
Action: Mouse pressed left at (1310, 393)
Screenshot: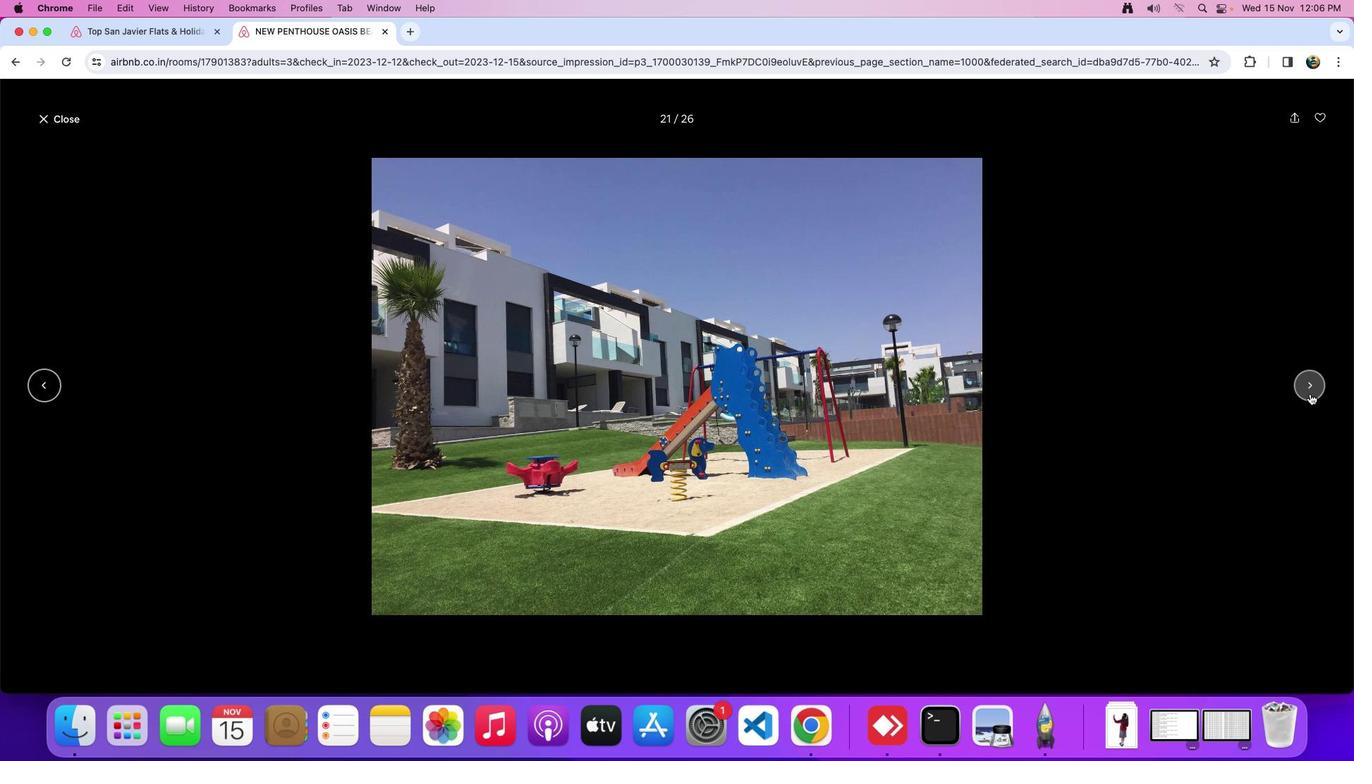 
Action: Mouse pressed left at (1310, 393)
Screenshot: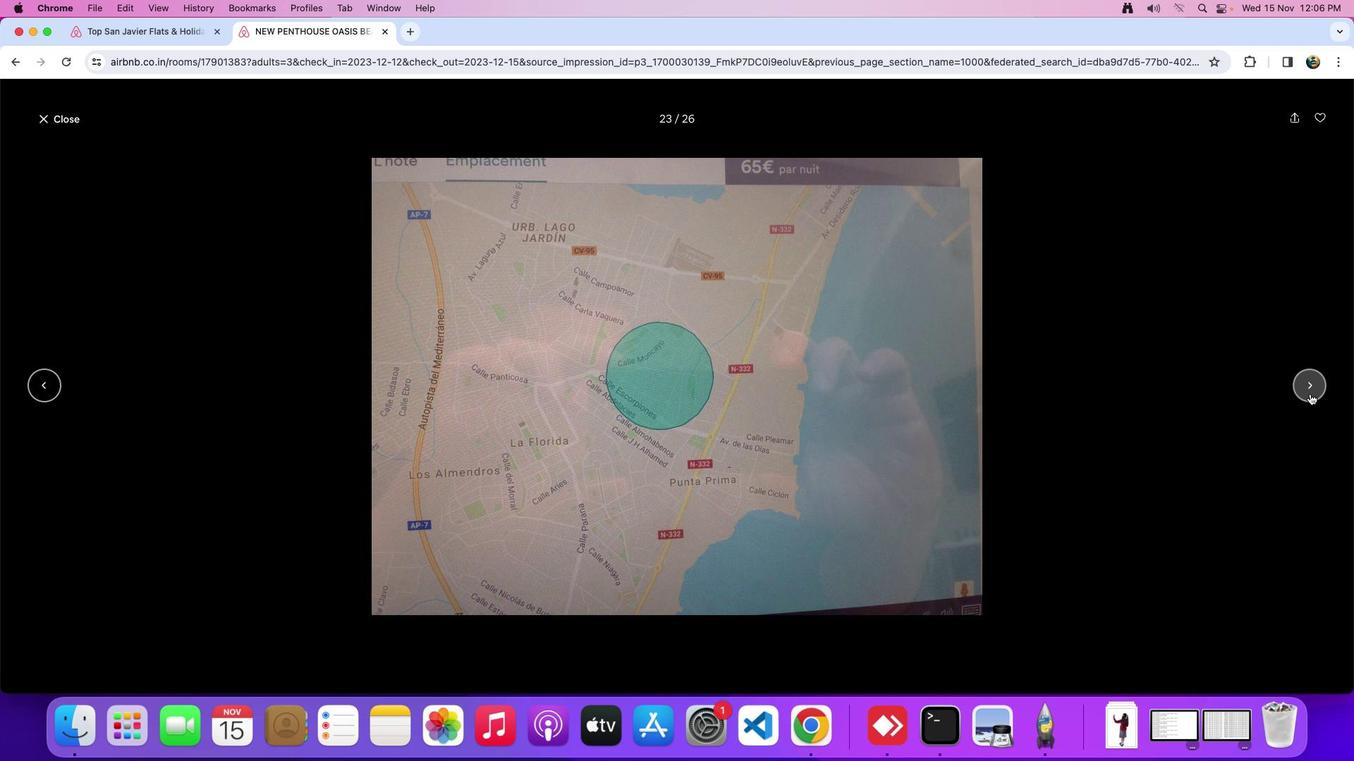 
Action: Mouse scrolled (1310, 393) with delta (0, 0)
Screenshot: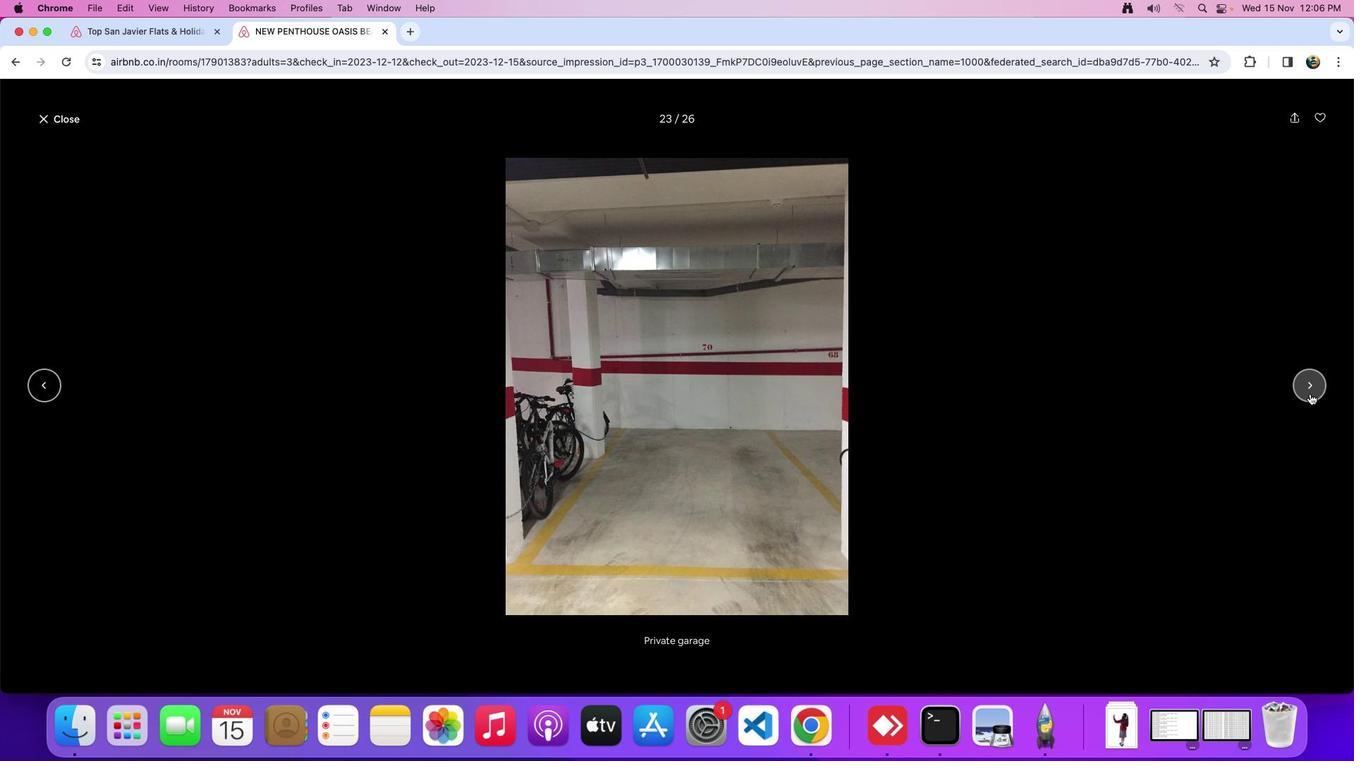 
Action: Mouse pressed left at (1310, 393)
Screenshot: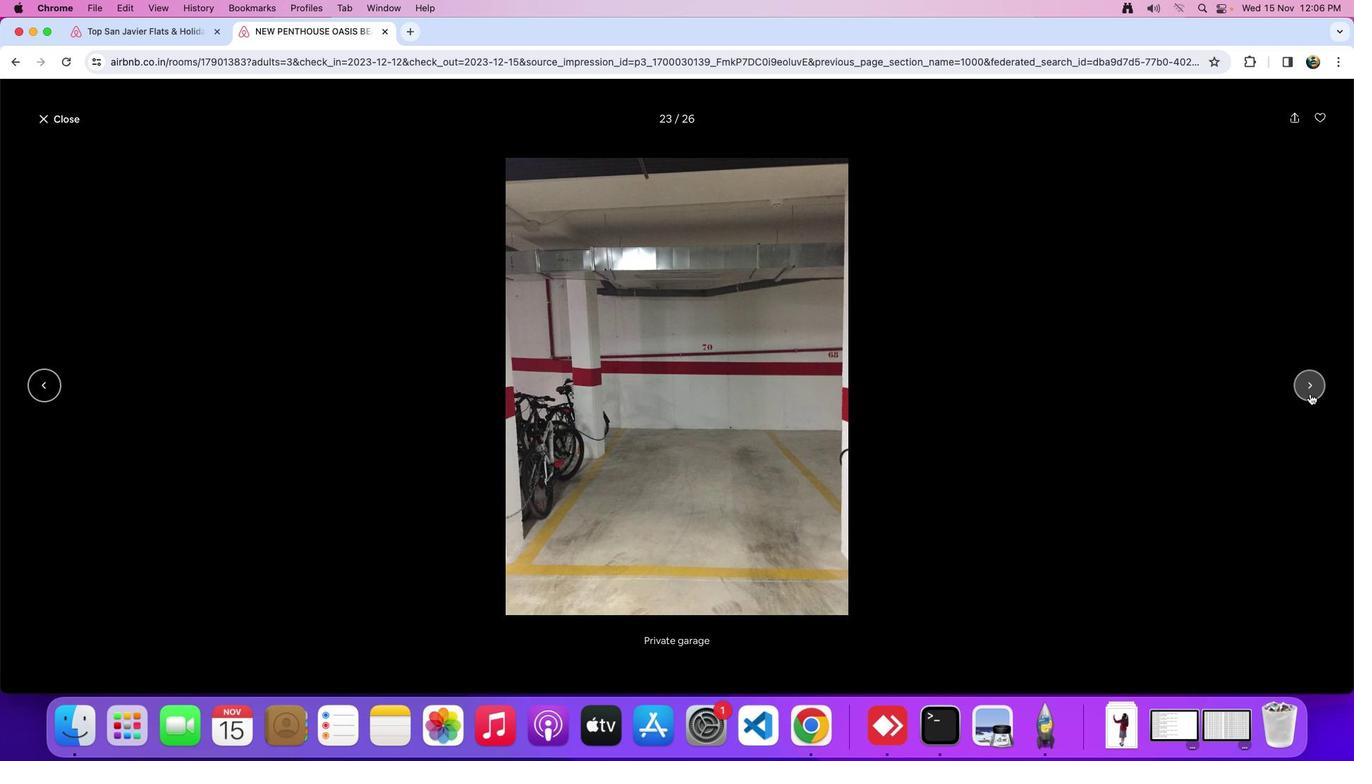 
Action: Mouse pressed left at (1310, 393)
Screenshot: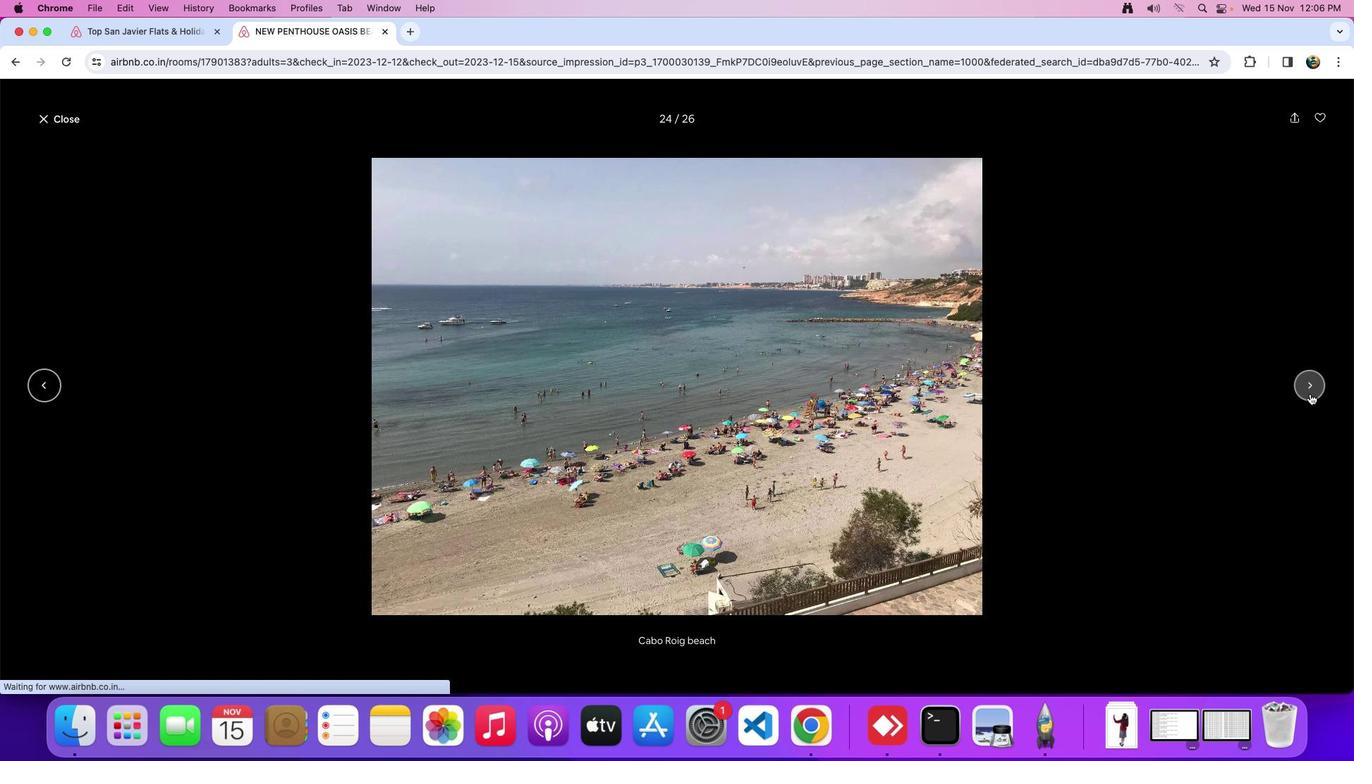 
Action: Mouse pressed left at (1310, 393)
Screenshot: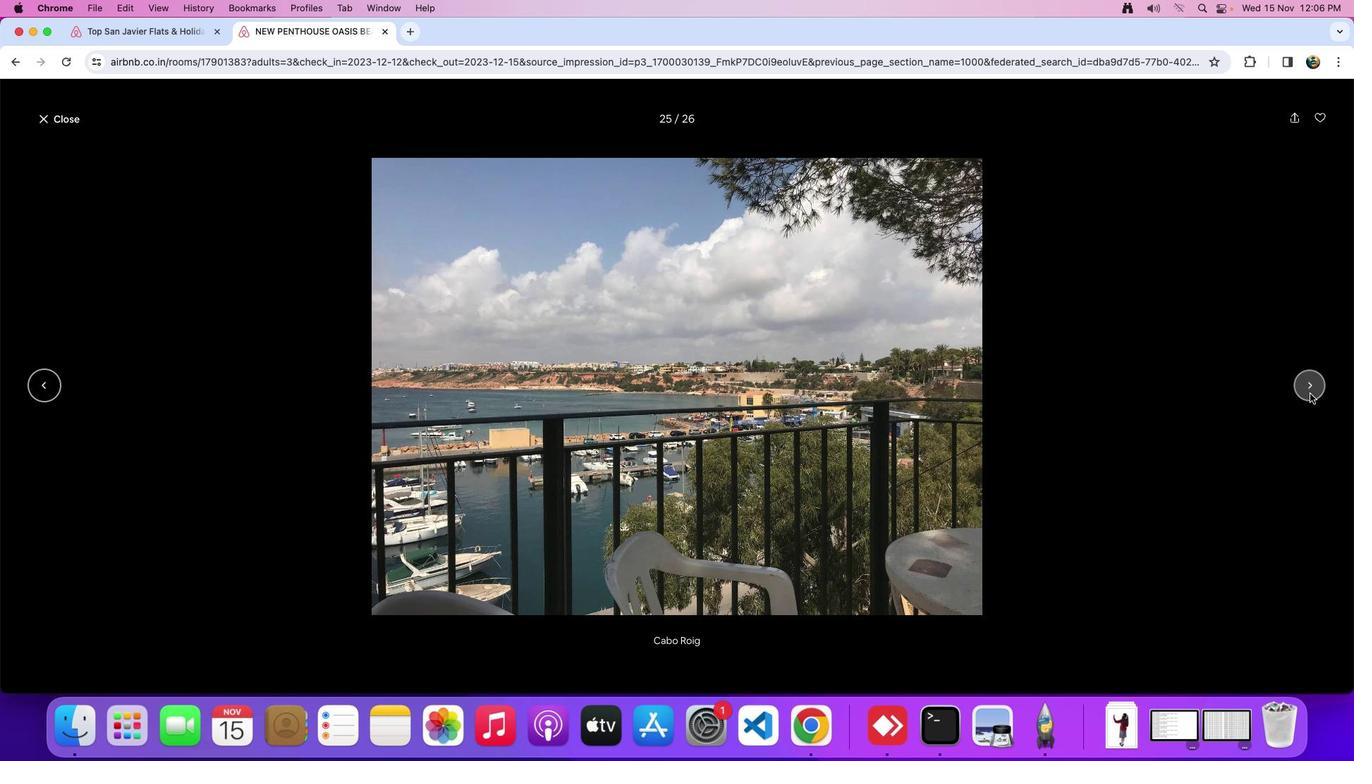 
Action: Mouse moved to (59, 122)
Screenshot: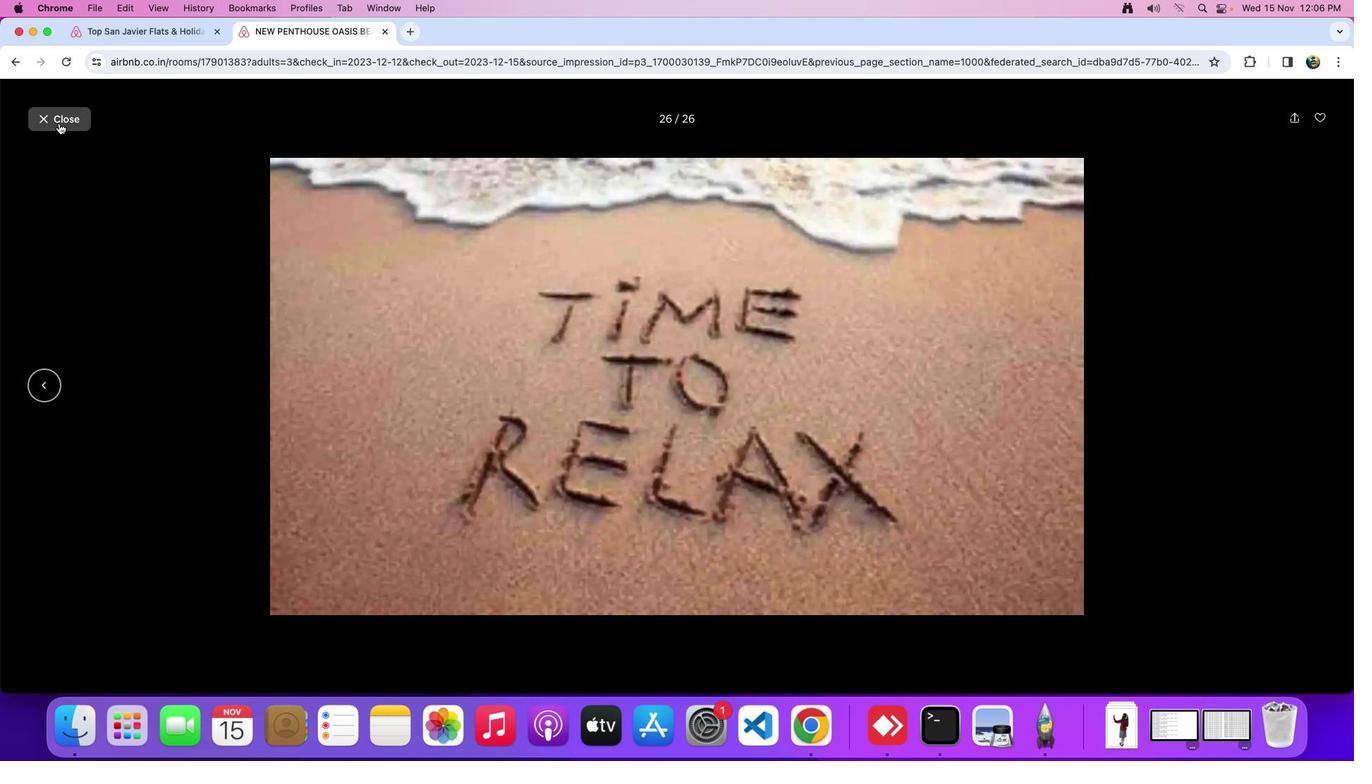 
Action: Mouse pressed left at (59, 122)
Screenshot: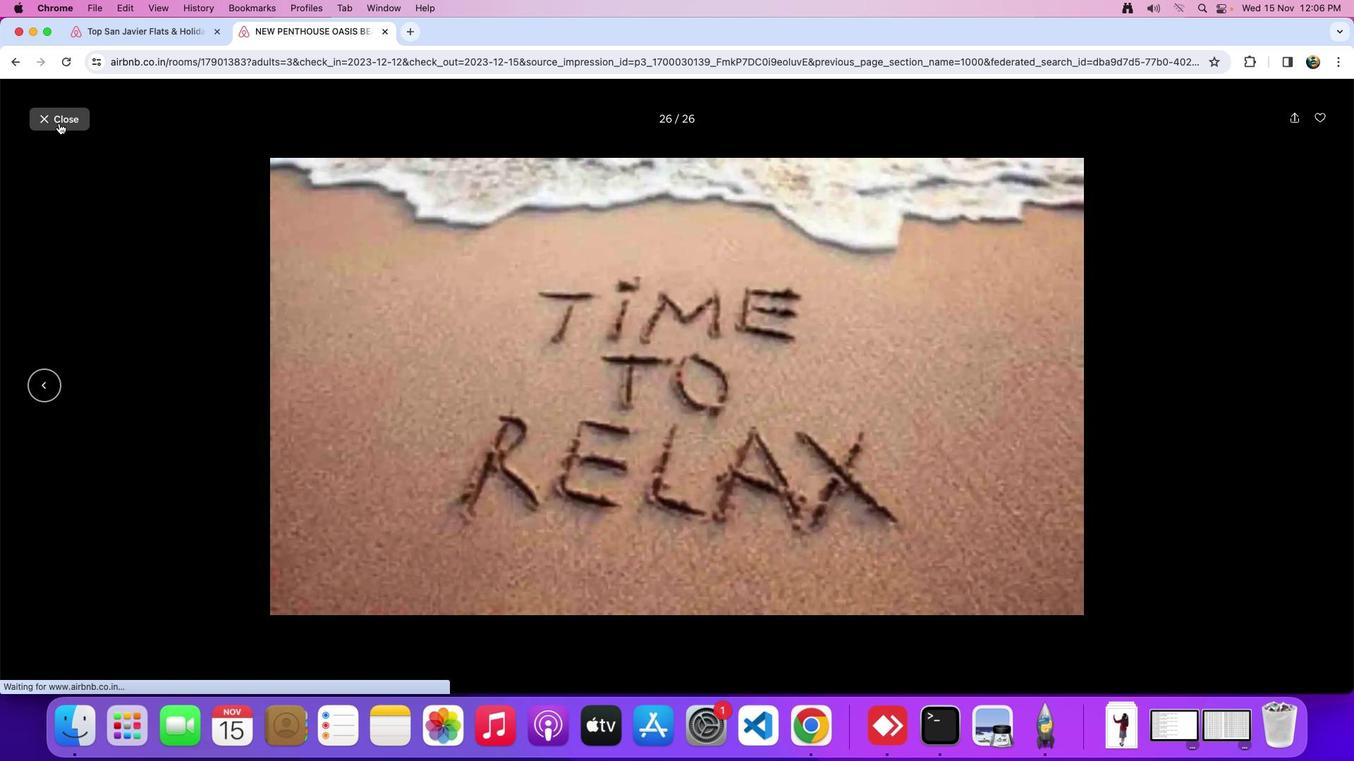 
Action: Mouse moved to (28, 99)
Screenshot: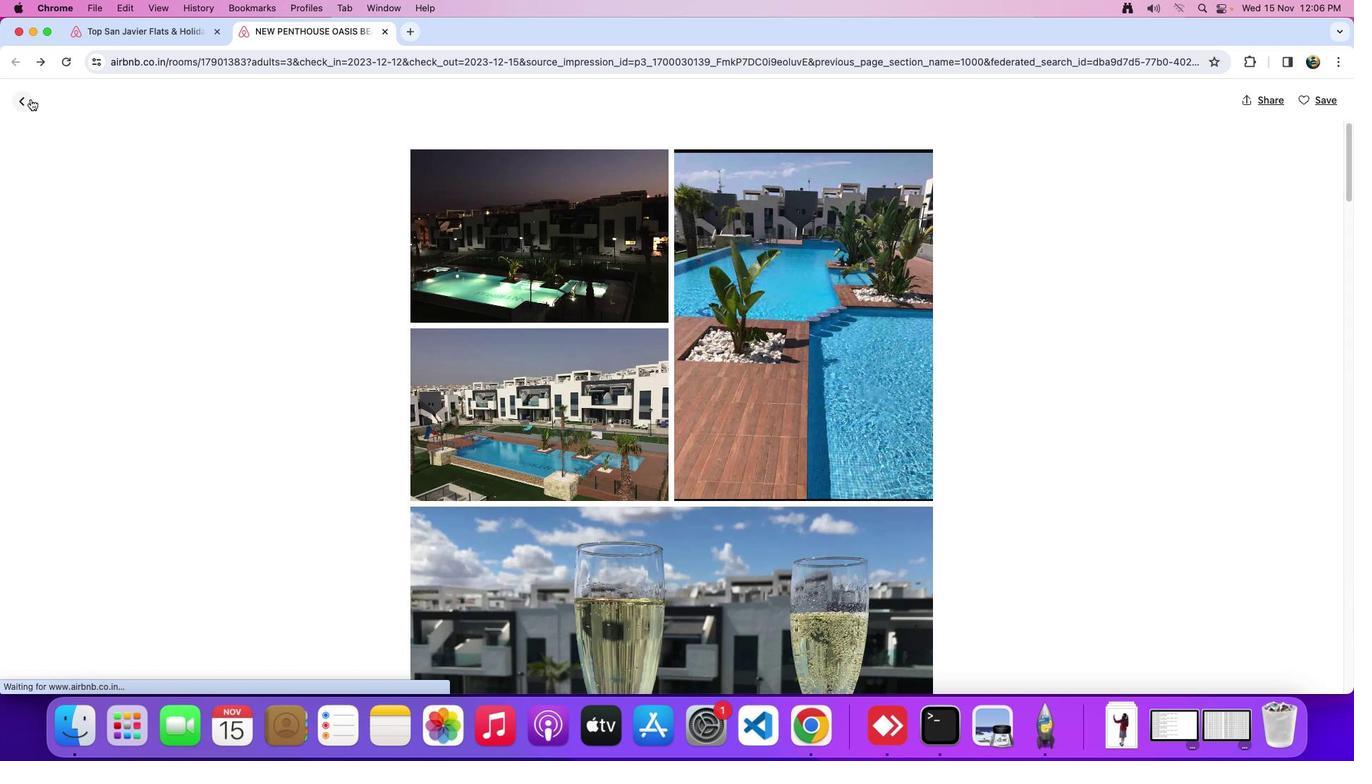 
Action: Mouse pressed left at (28, 99)
Screenshot: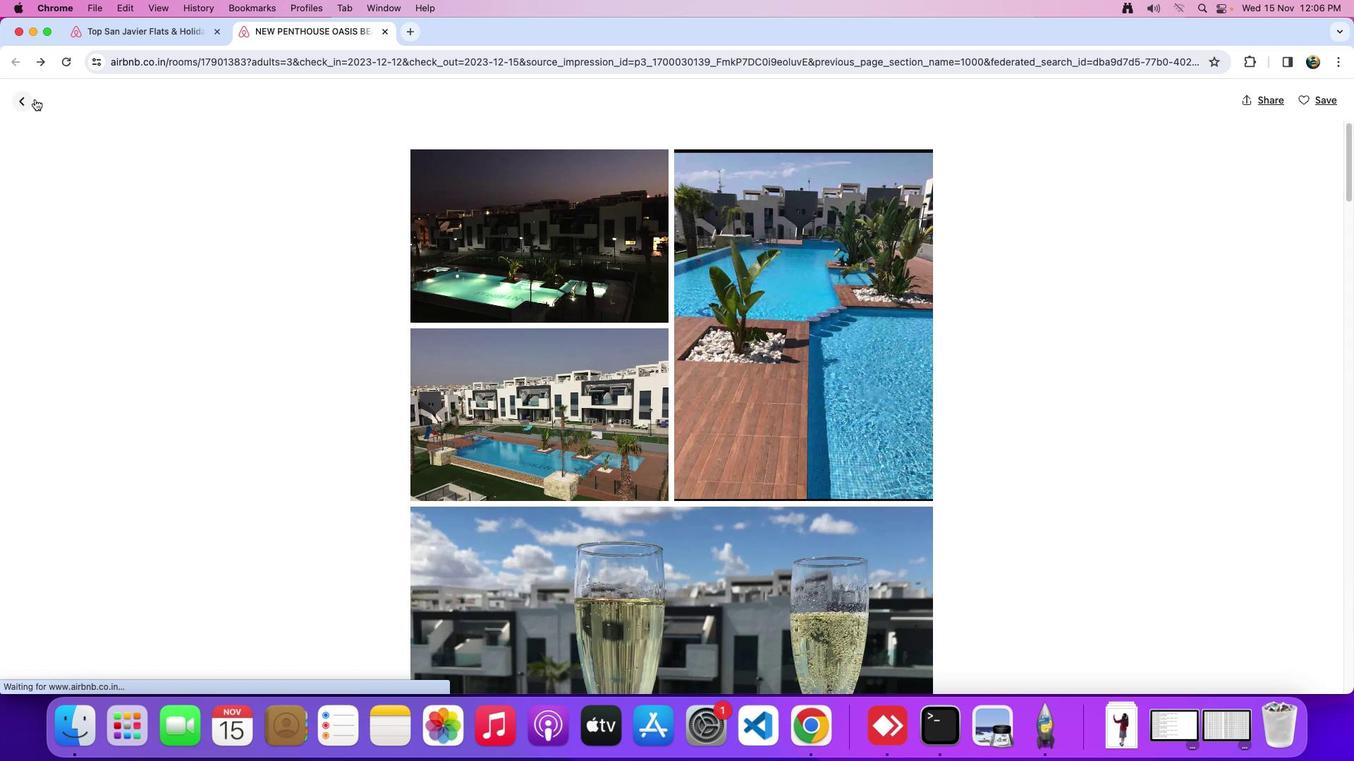 
Action: Mouse moved to (708, 426)
Screenshot: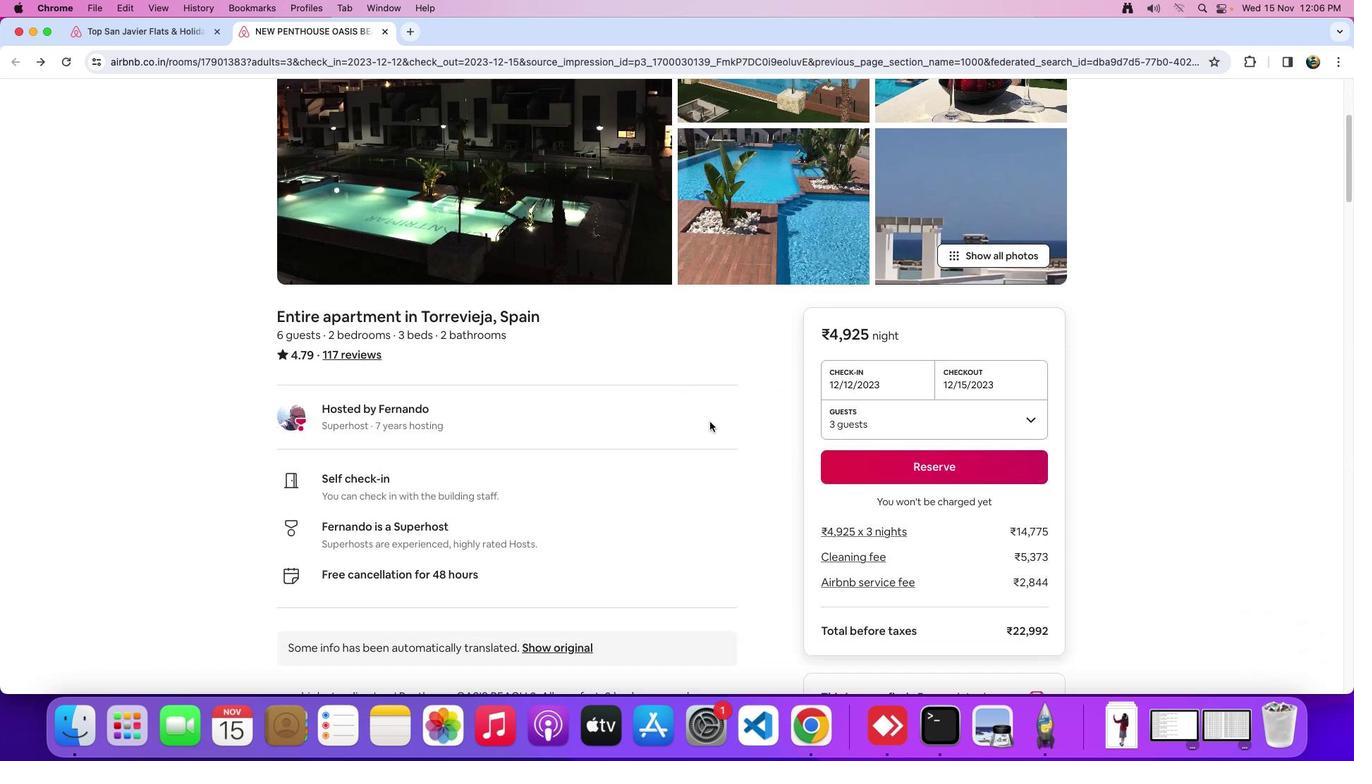 
Action: Mouse scrolled (708, 426) with delta (0, 0)
Screenshot: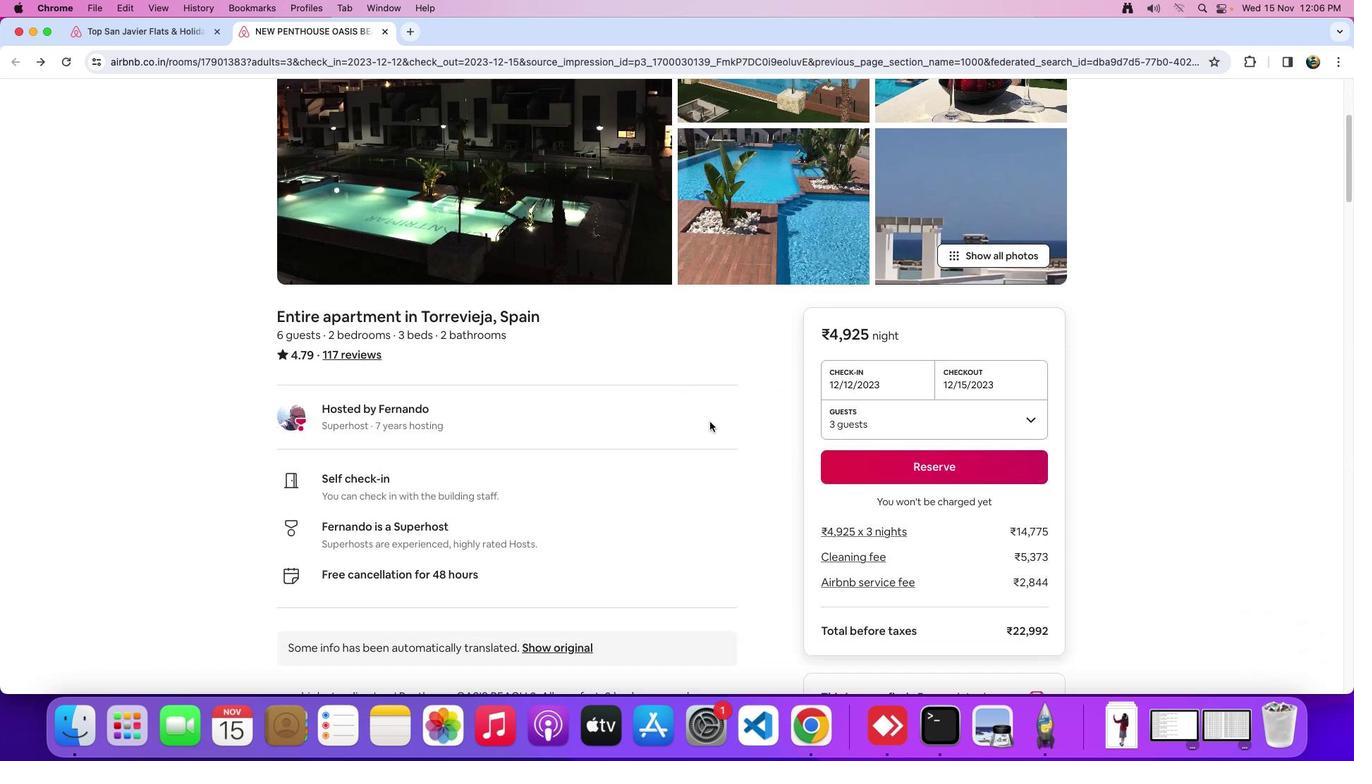 
Action: Mouse scrolled (708, 426) with delta (0, 0)
Screenshot: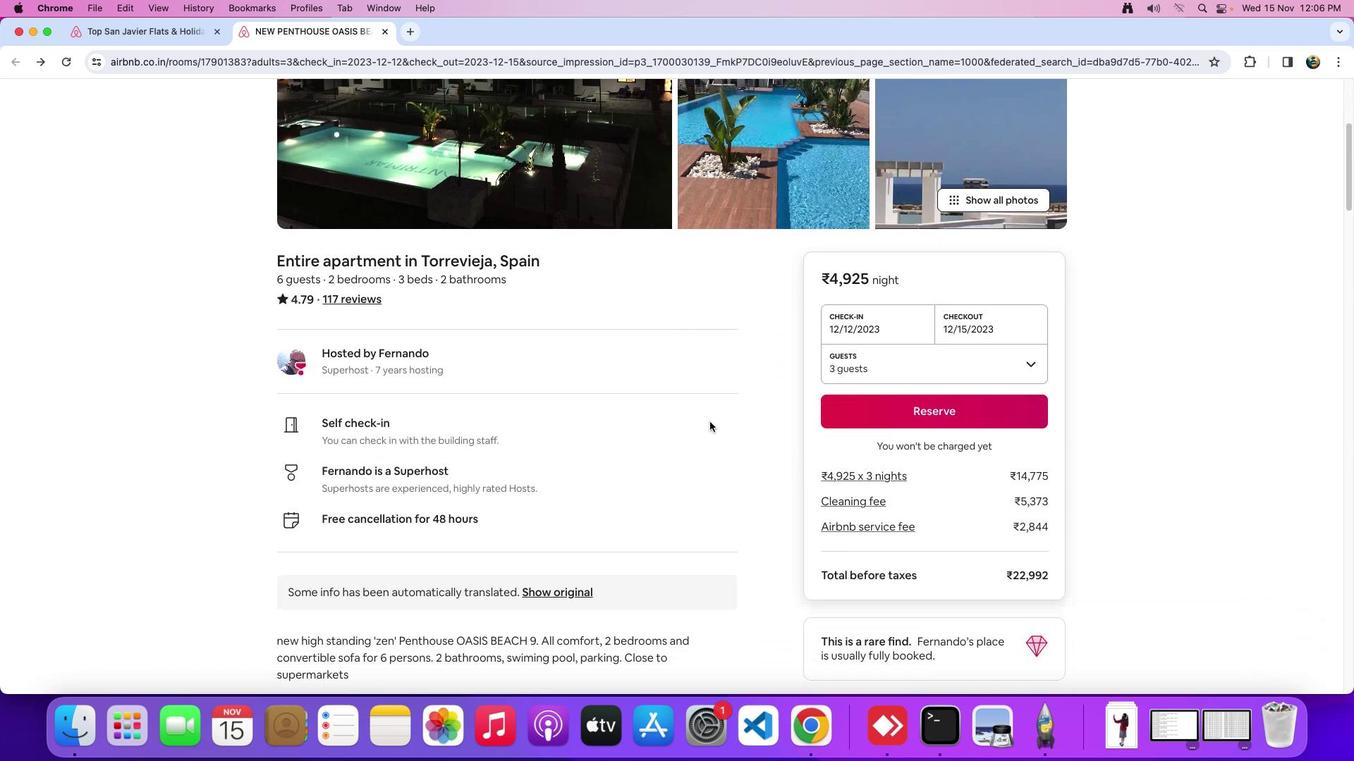 
Action: Mouse scrolled (708, 426) with delta (0, -2)
Screenshot: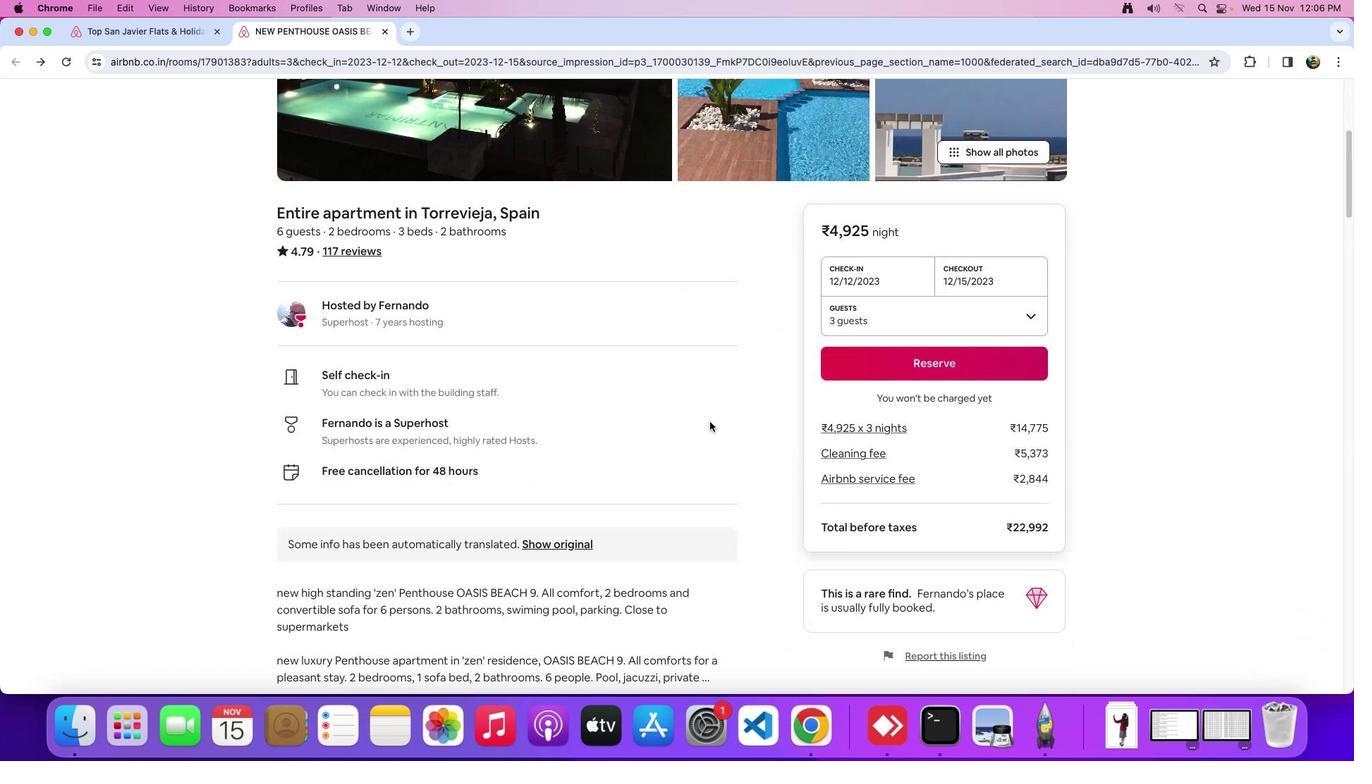 
Action: Mouse moved to (709, 425)
Screenshot: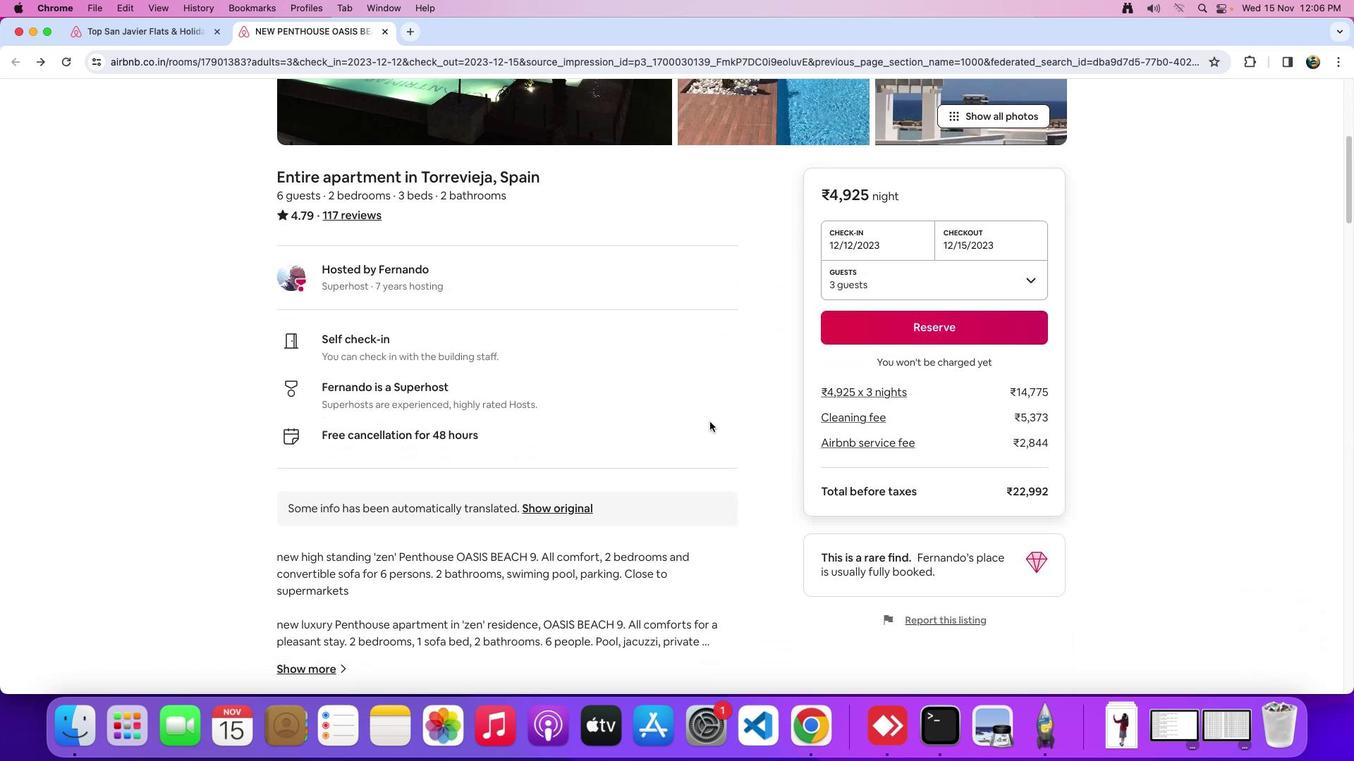 
Action: Mouse scrolled (709, 425) with delta (0, -2)
Screenshot: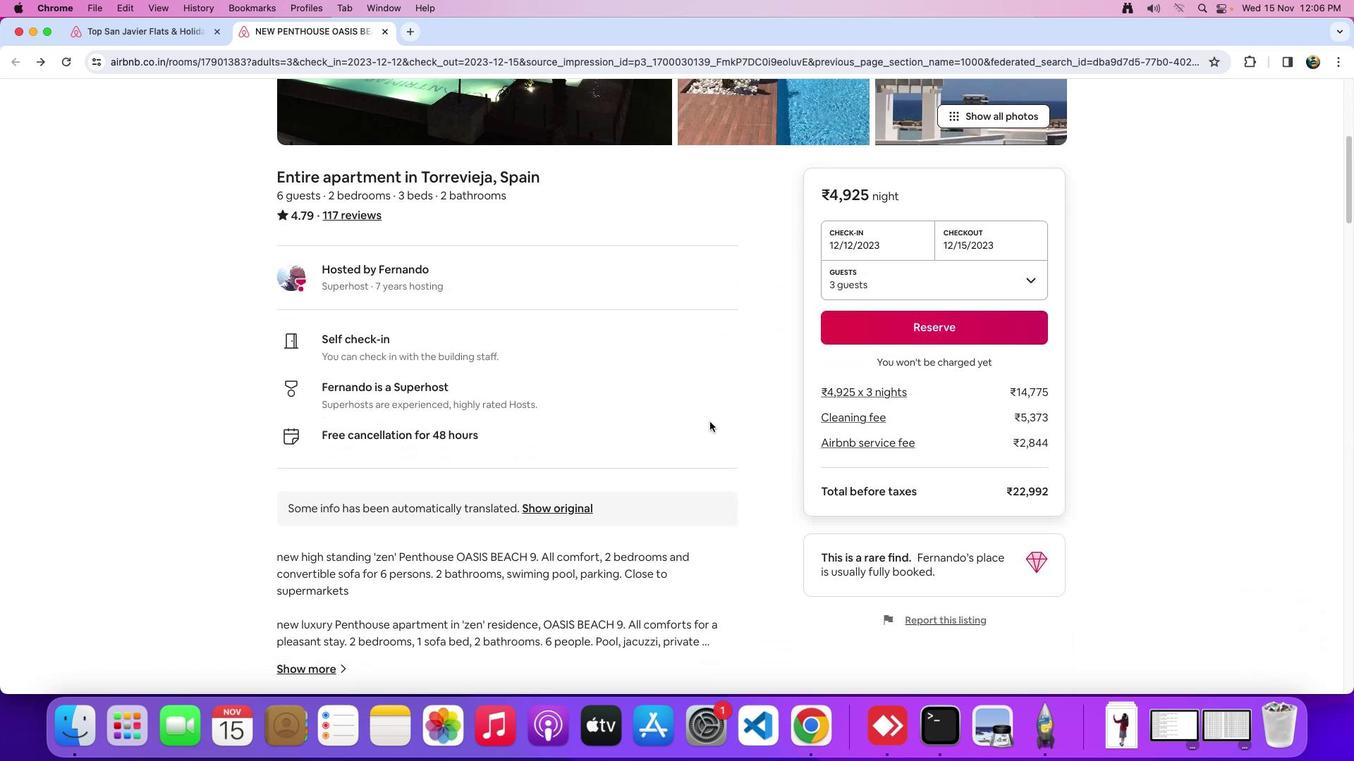 
Action: Mouse moved to (709, 422)
Screenshot: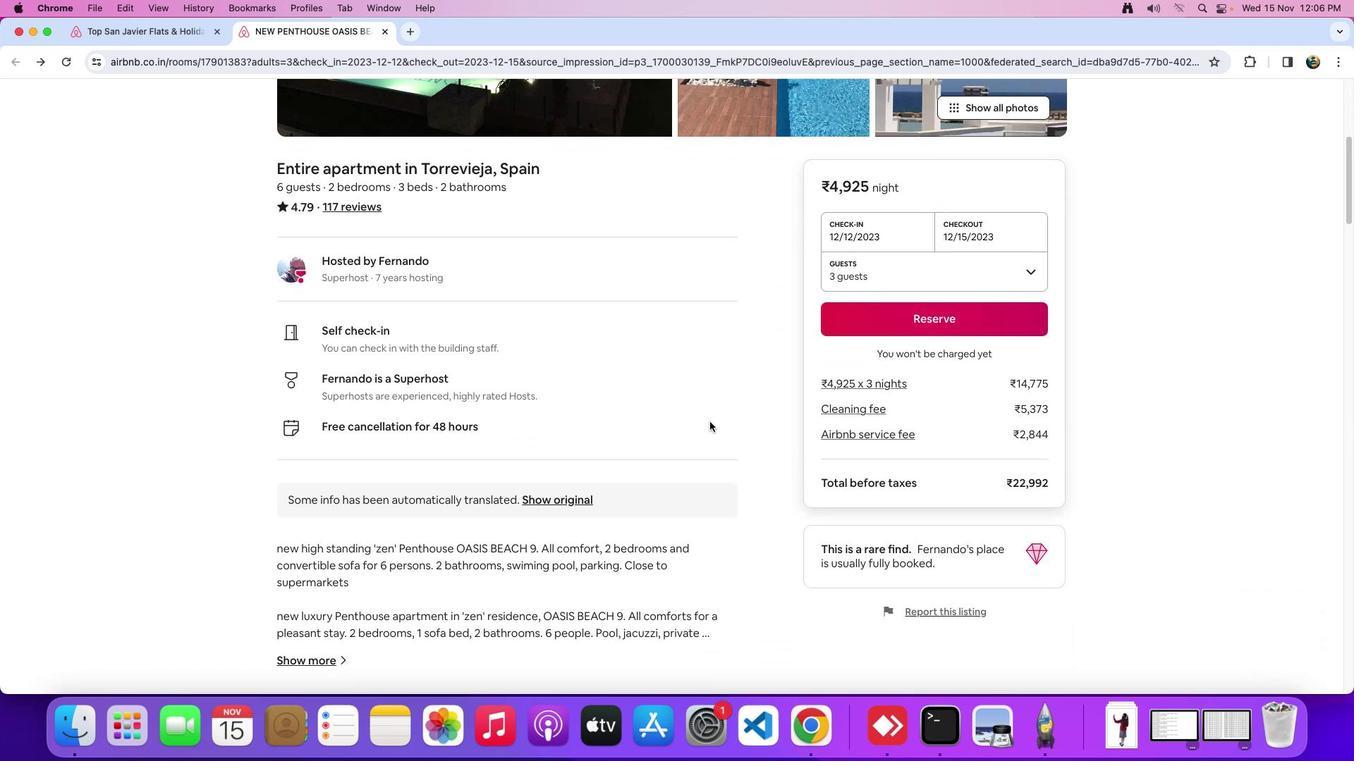 
Action: Mouse scrolled (709, 422) with delta (0, -2)
Screenshot: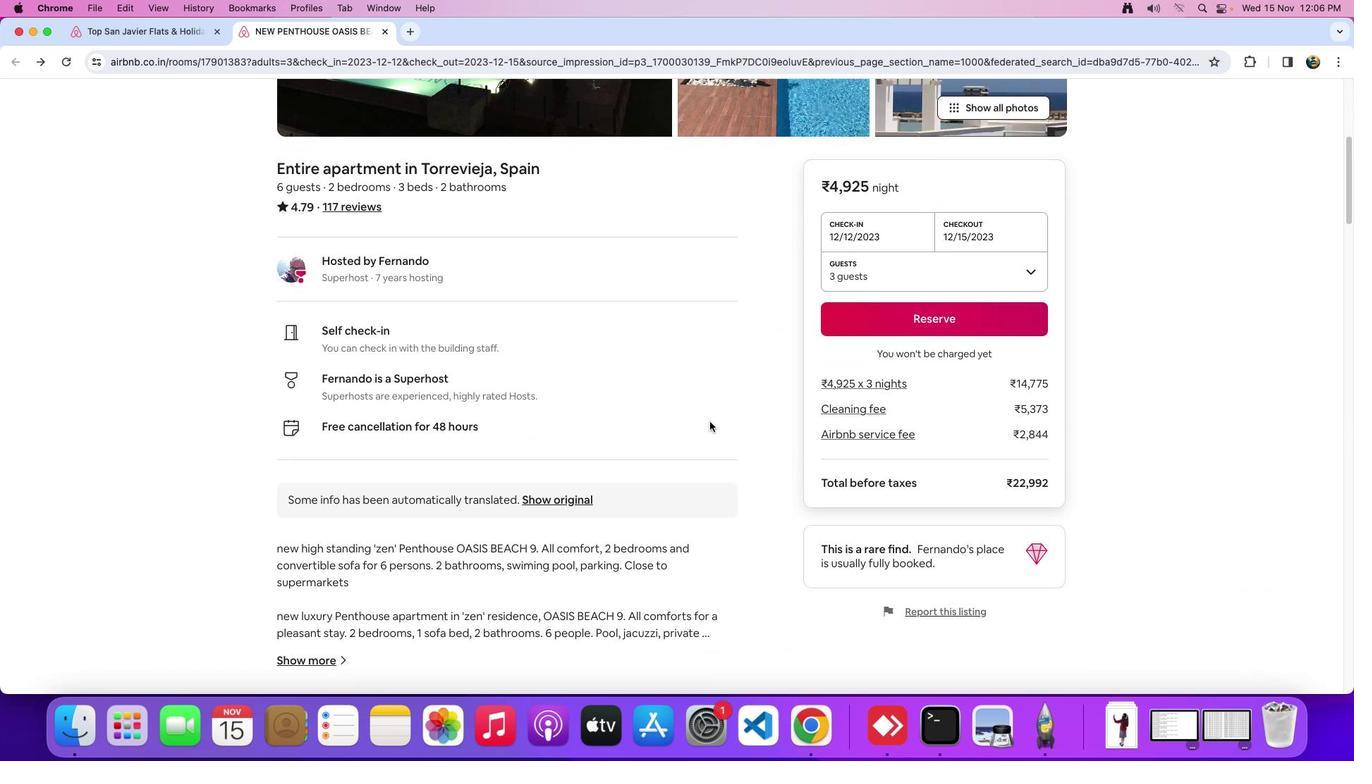 
Action: Mouse moved to (709, 421)
Screenshot: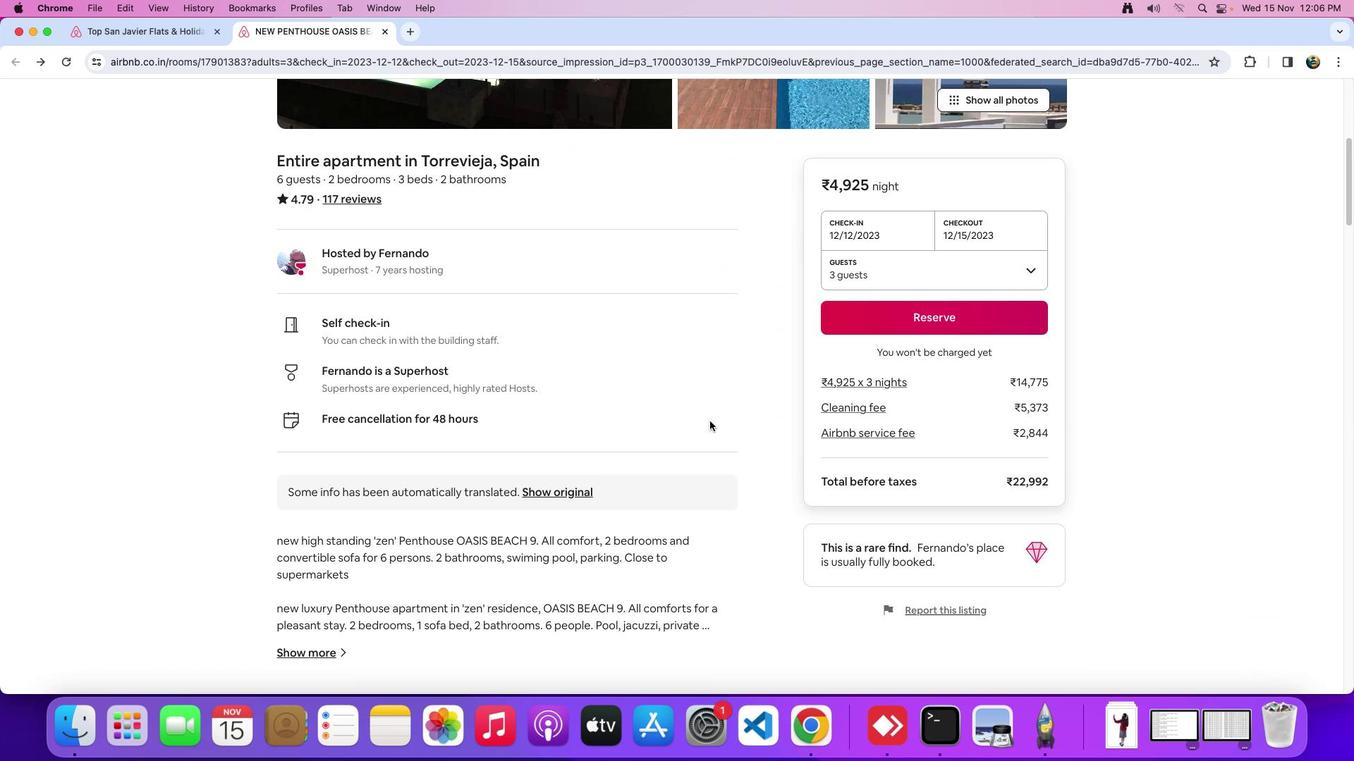 
Action: Mouse scrolled (709, 421) with delta (0, 0)
Screenshot: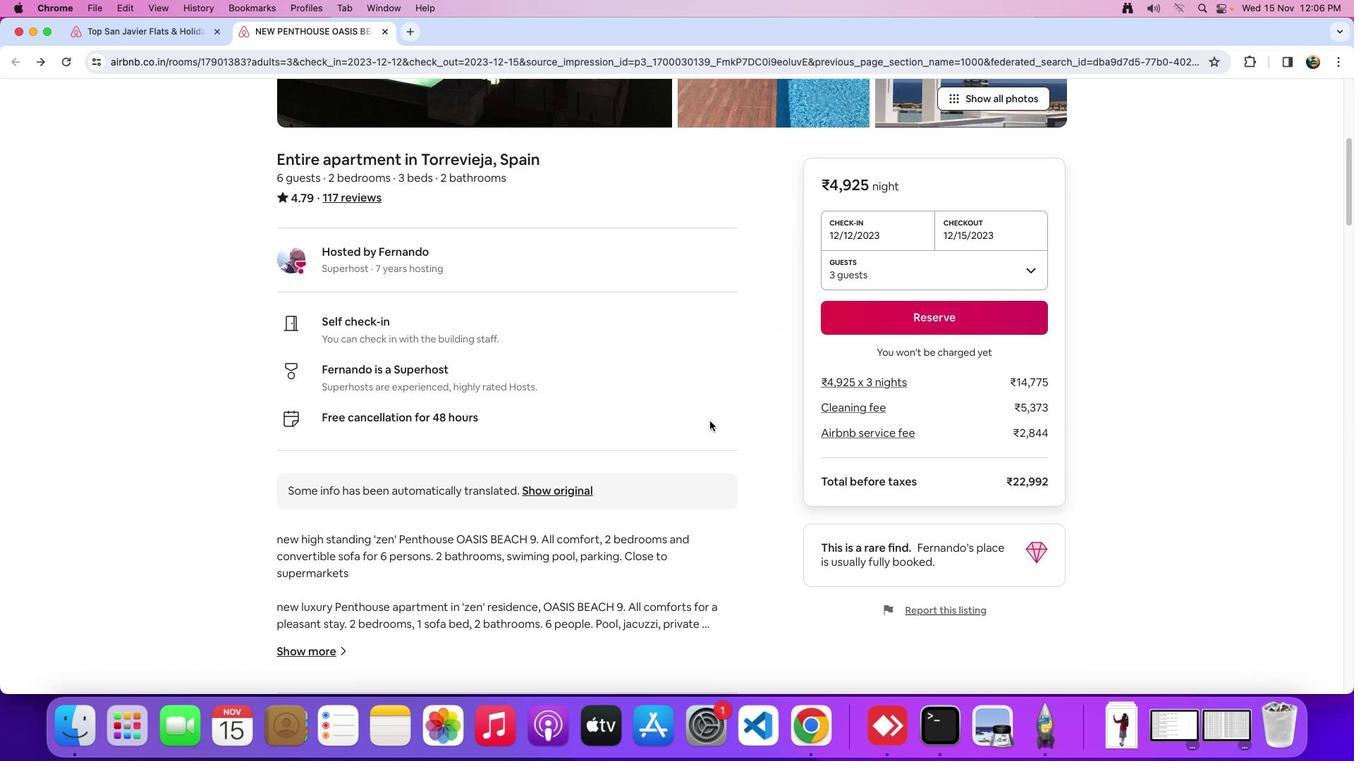 
Action: Mouse moved to (709, 421)
Screenshot: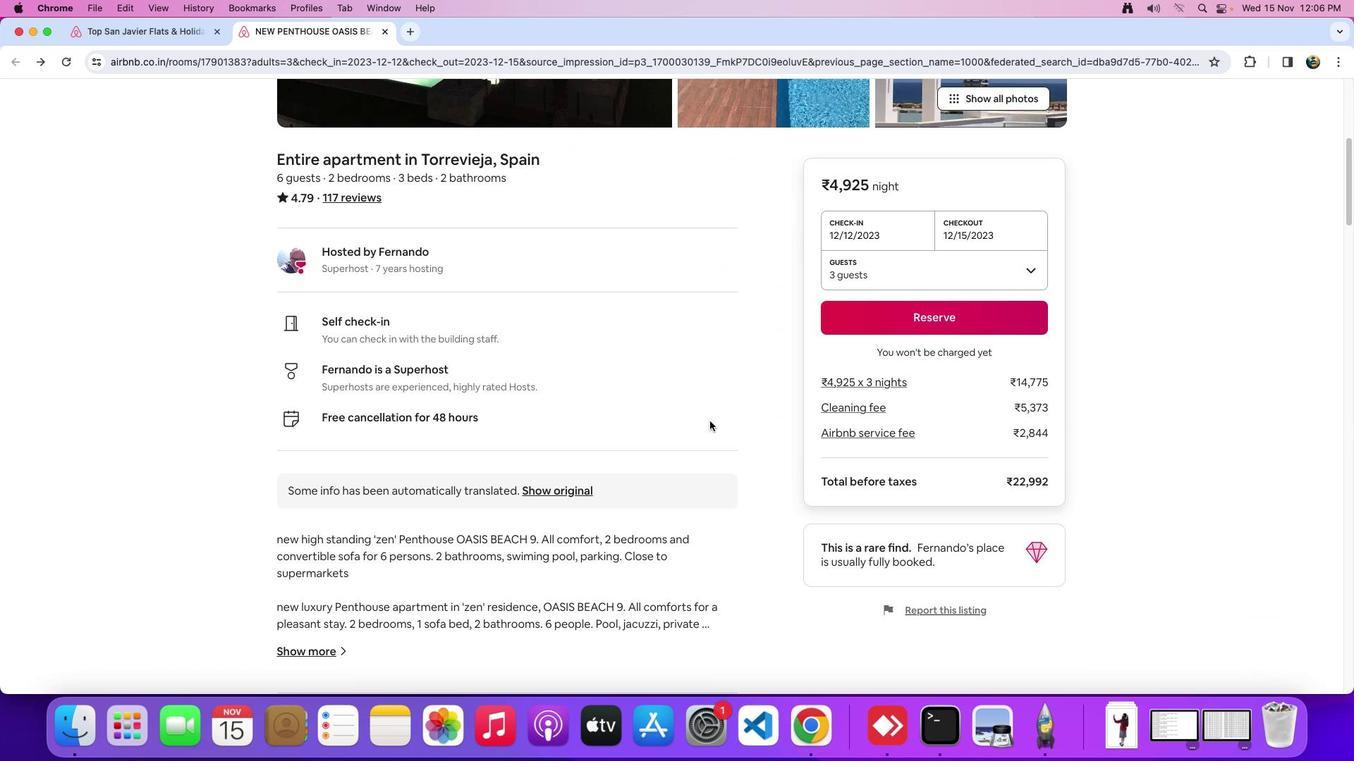 
Action: Mouse scrolled (709, 421) with delta (0, 0)
Screenshot: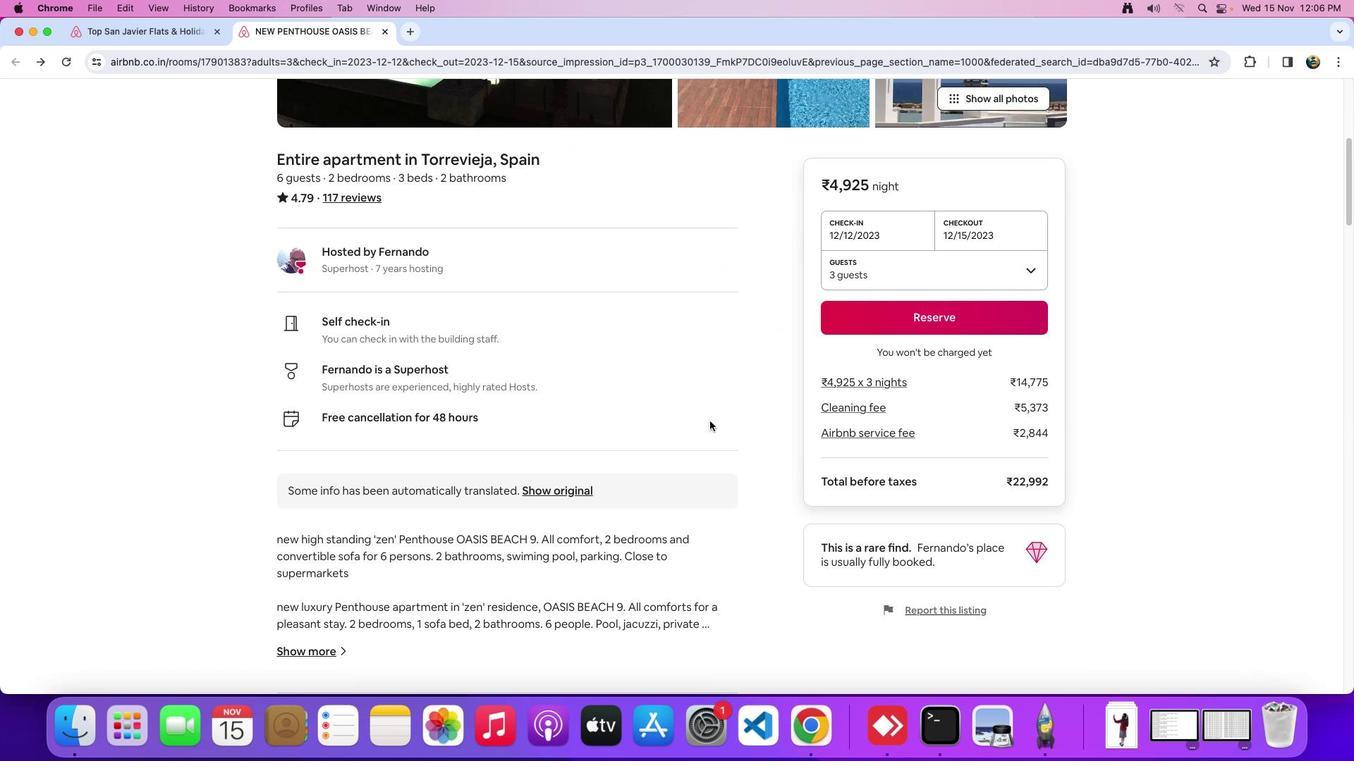 
Action: Mouse moved to (711, 420)
Screenshot: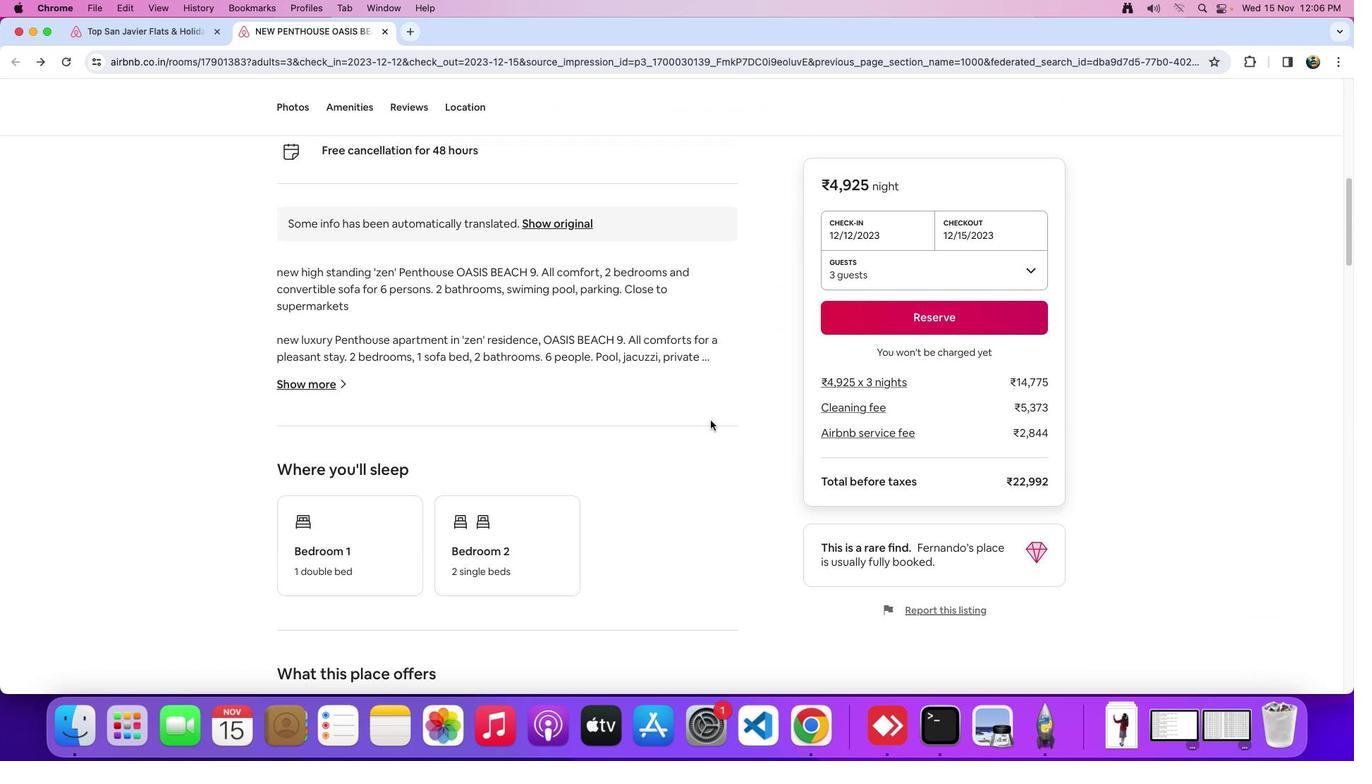 
Action: Mouse scrolled (711, 420) with delta (0, 0)
